 Task: Show all the stores that has offer on desserts.
Action: Mouse moved to (49, 75)
Screenshot: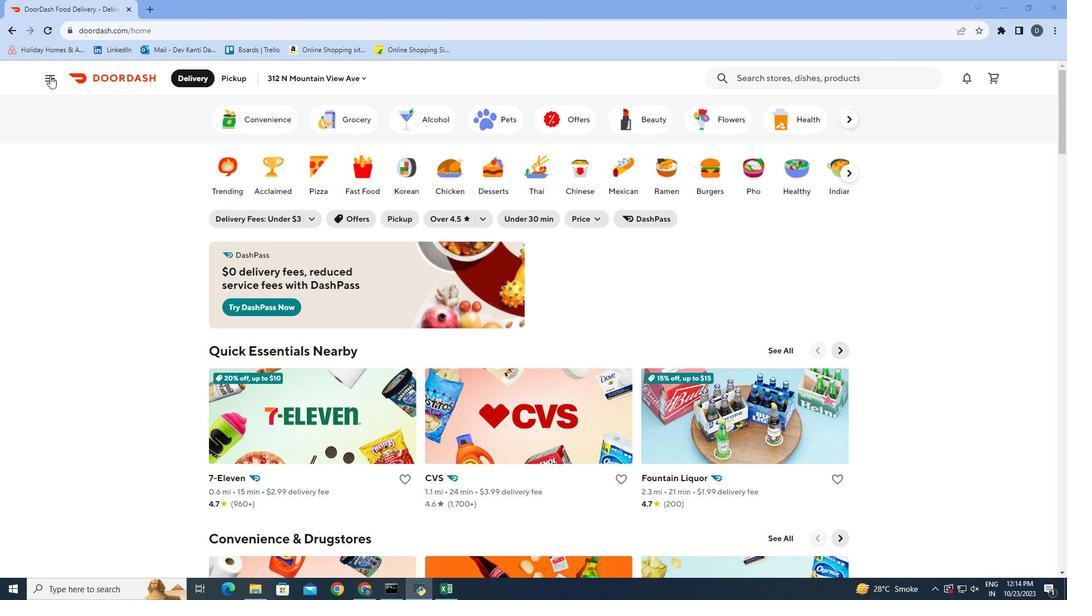 
Action: Mouse pressed left at (49, 75)
Screenshot: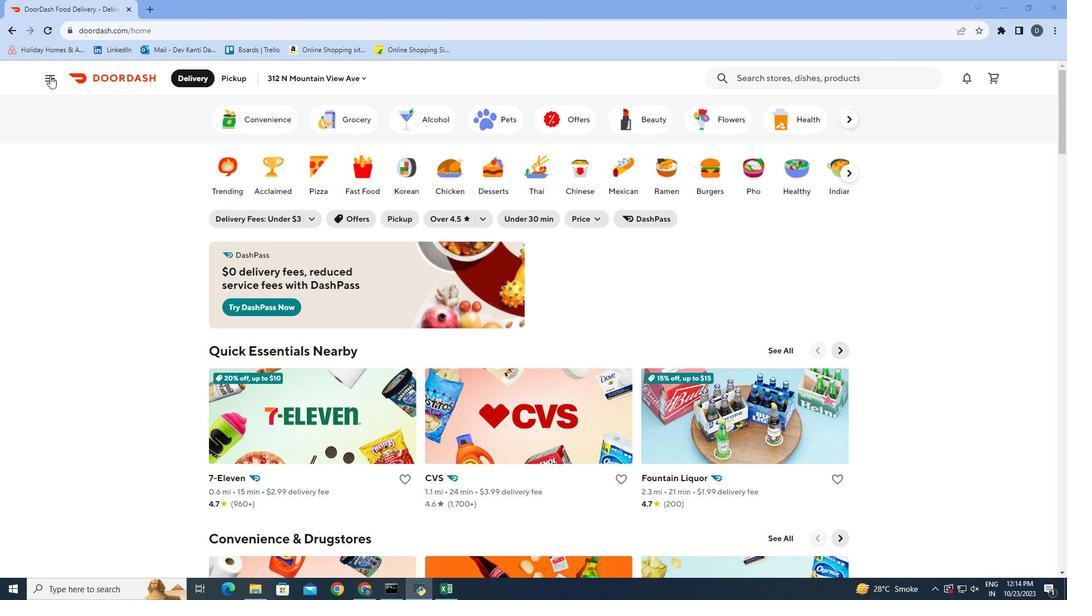 
Action: Mouse moved to (70, 213)
Screenshot: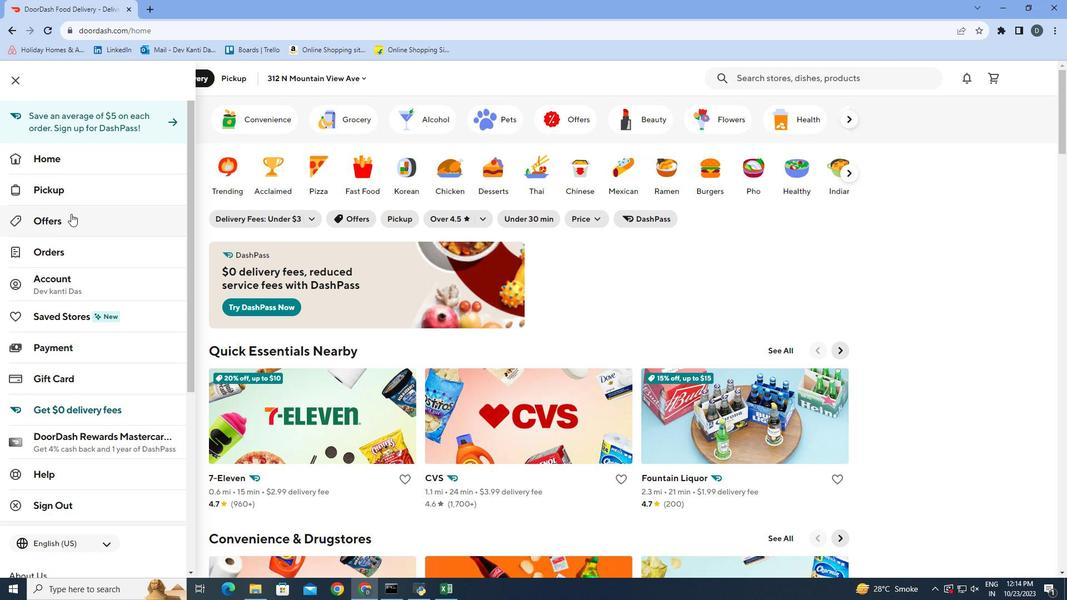 
Action: Mouse pressed left at (70, 213)
Screenshot: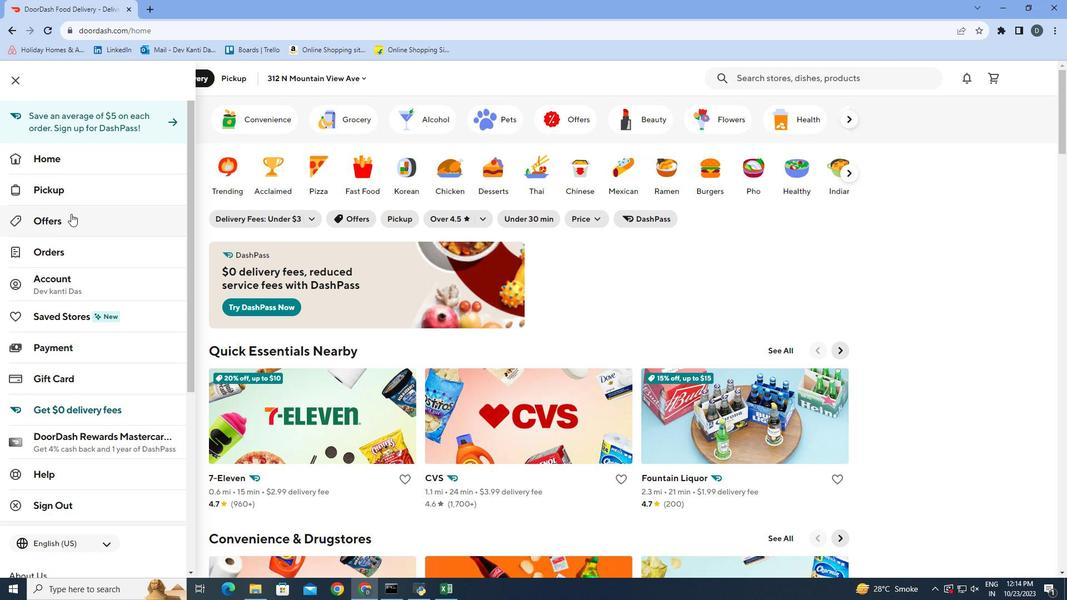
Action: Mouse moved to (251, 163)
Screenshot: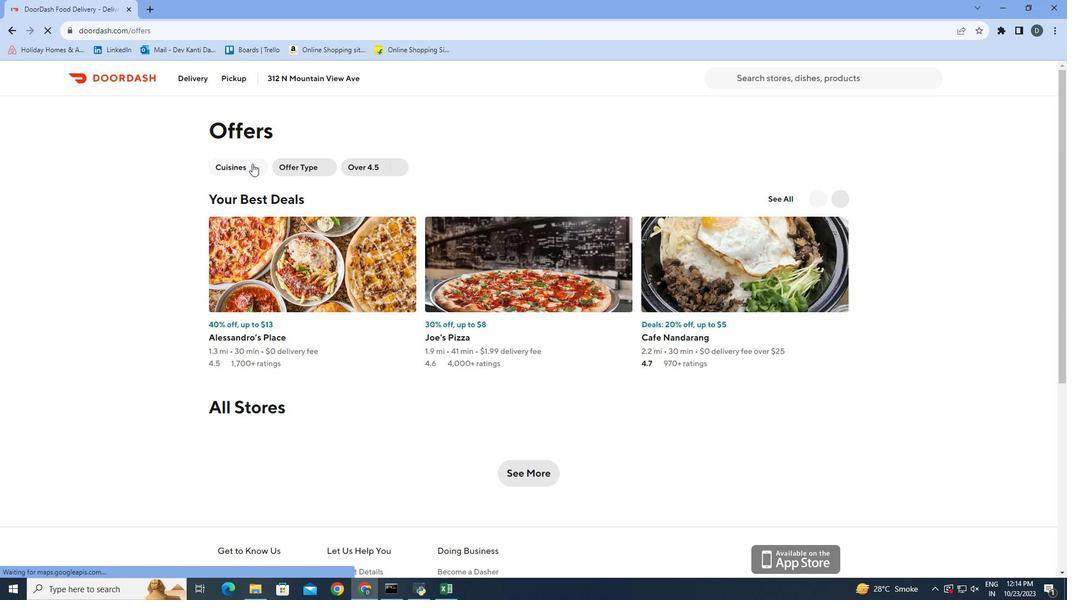 
Action: Mouse pressed left at (251, 163)
Screenshot: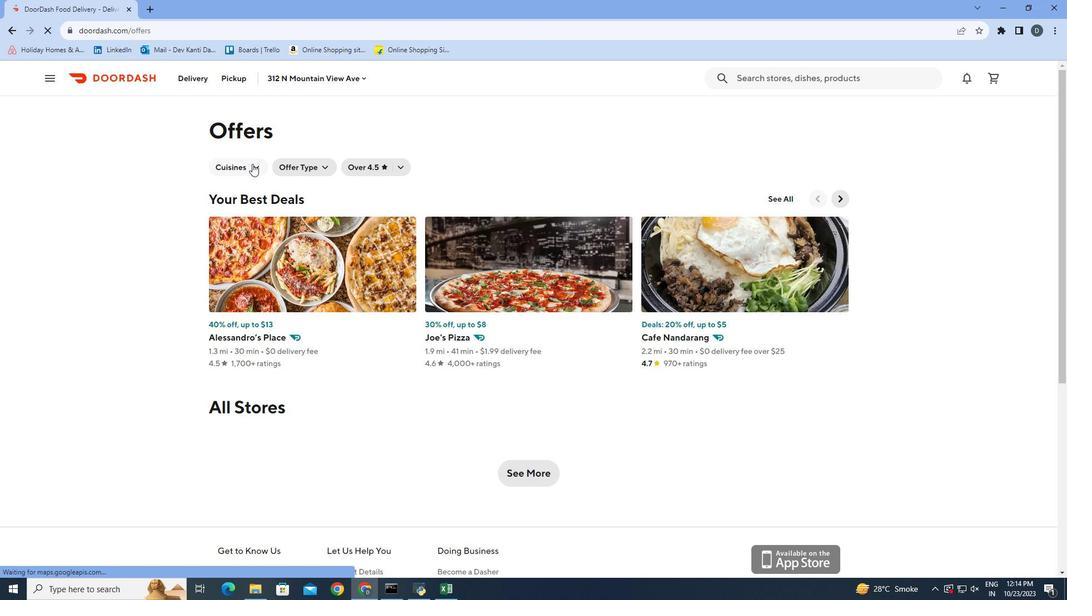 
Action: Mouse moved to (358, 235)
Screenshot: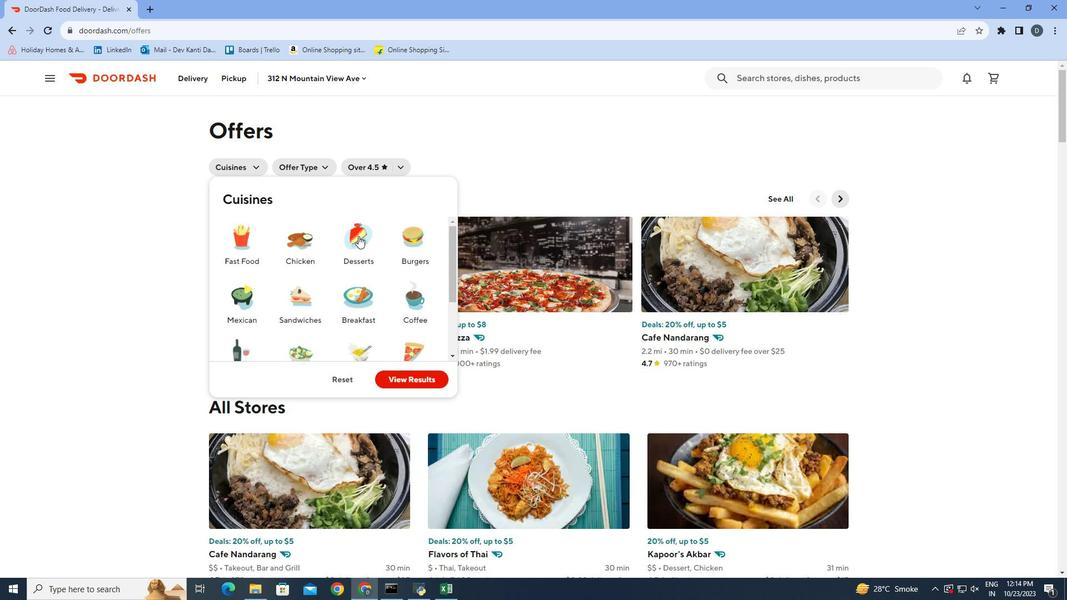 
Action: Mouse pressed left at (358, 235)
Screenshot: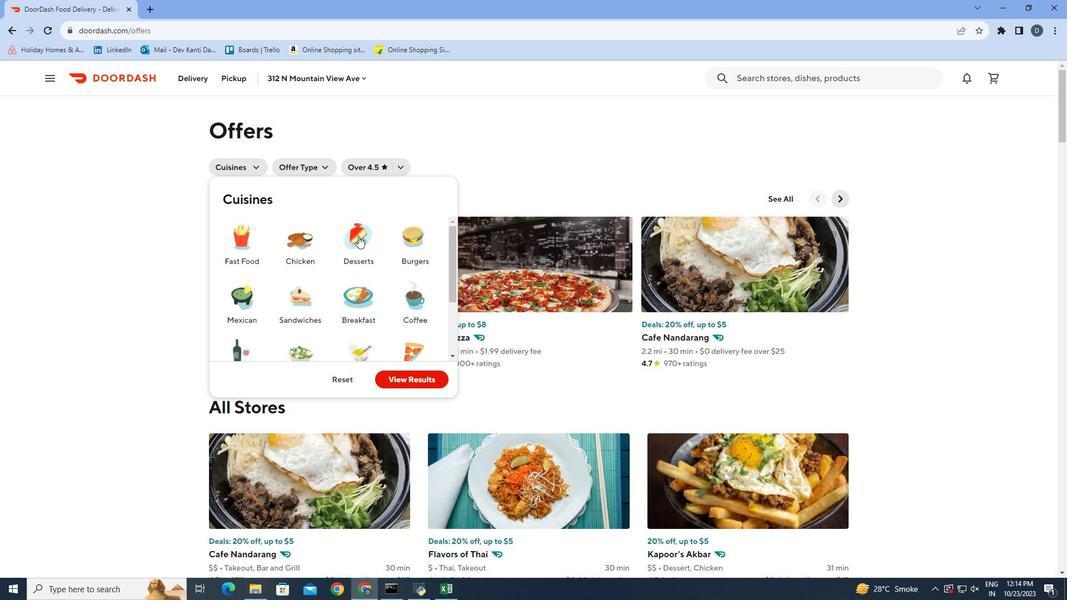 
Action: Mouse moved to (431, 380)
Screenshot: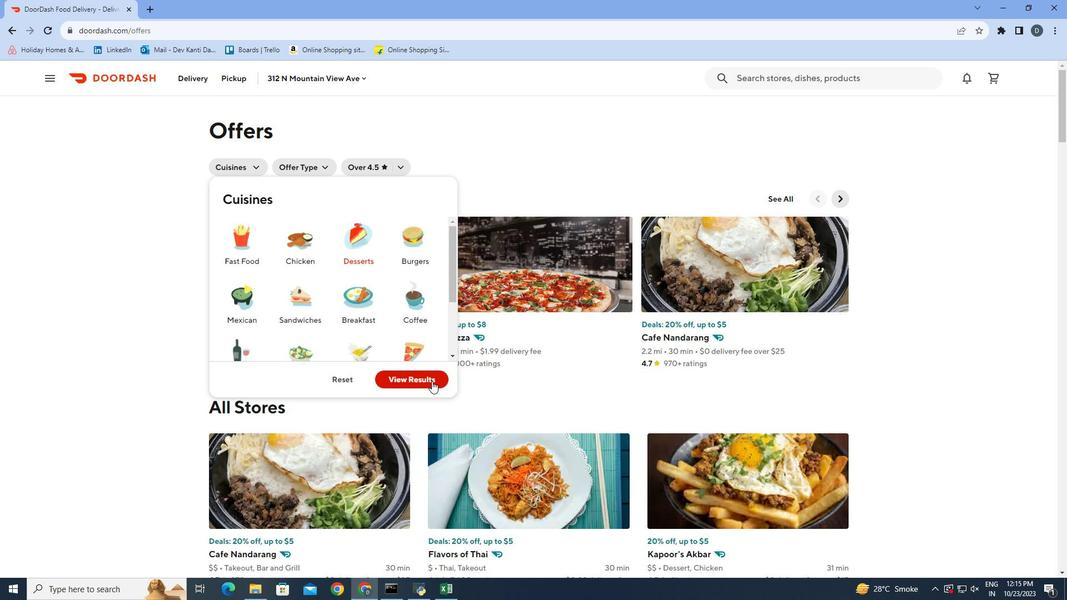 
Action: Mouse pressed left at (431, 380)
Screenshot: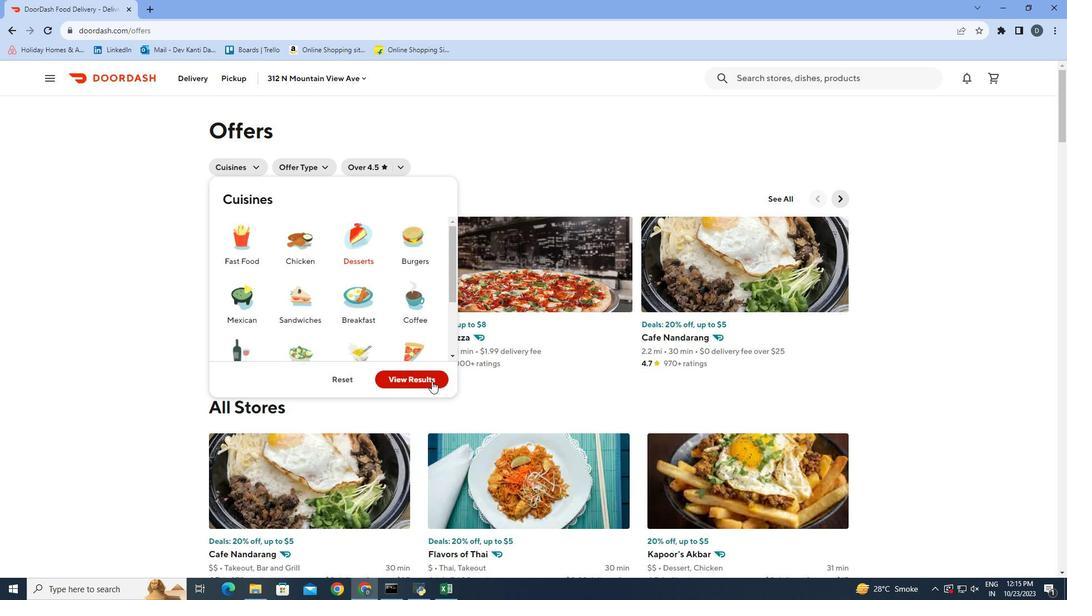 
Action: Mouse moved to (863, 181)
Screenshot: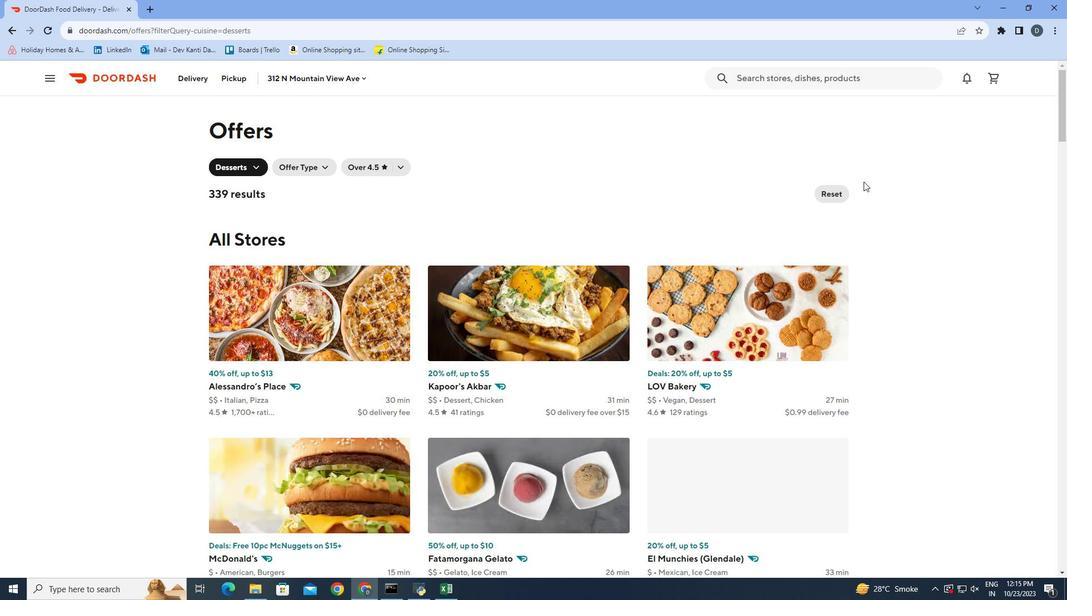 
Action: Mouse scrolled (863, 180) with delta (0, 0)
Screenshot: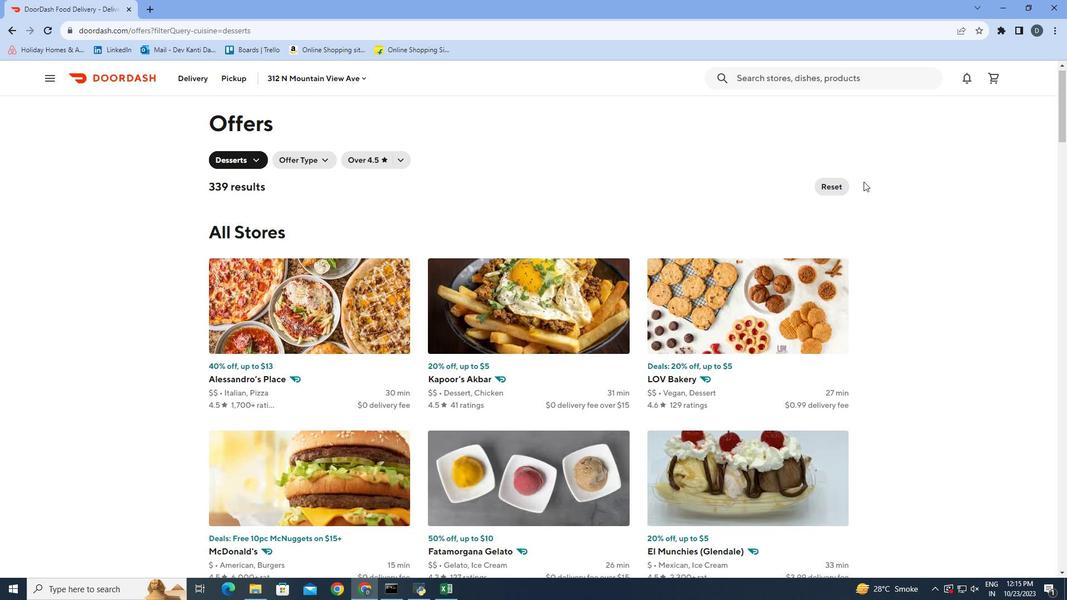 
Action: Mouse scrolled (863, 180) with delta (0, 0)
Screenshot: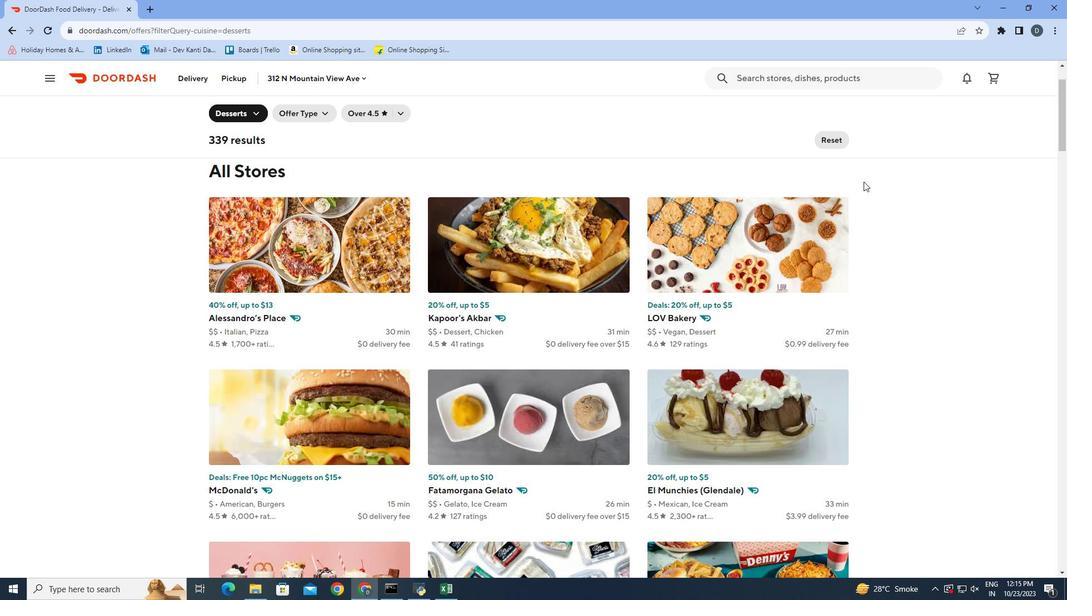 
Action: Mouse scrolled (863, 180) with delta (0, 0)
Screenshot: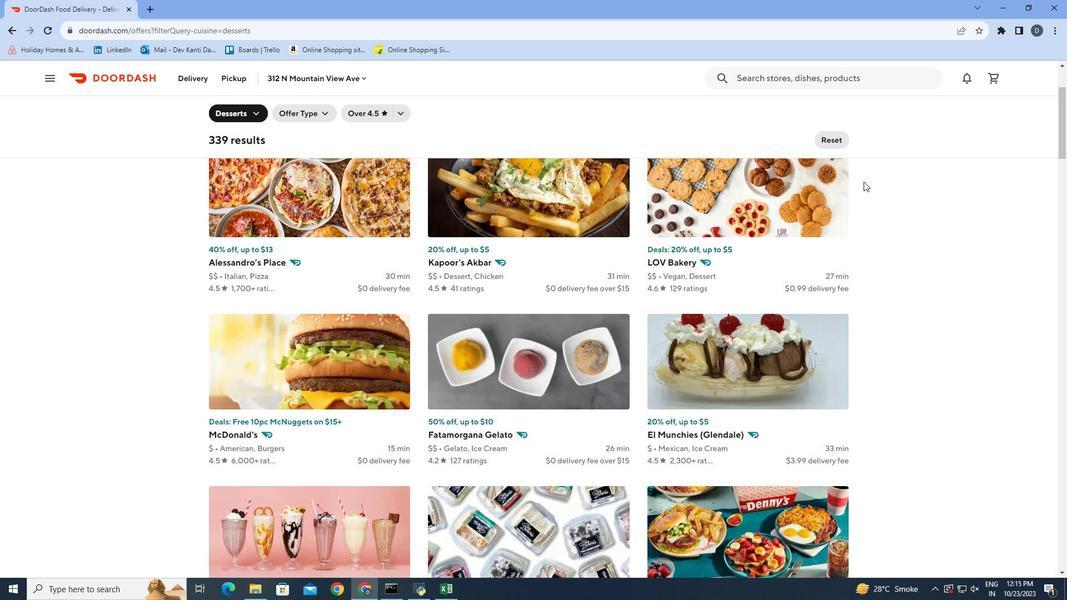 
Action: Mouse scrolled (863, 180) with delta (0, 0)
Screenshot: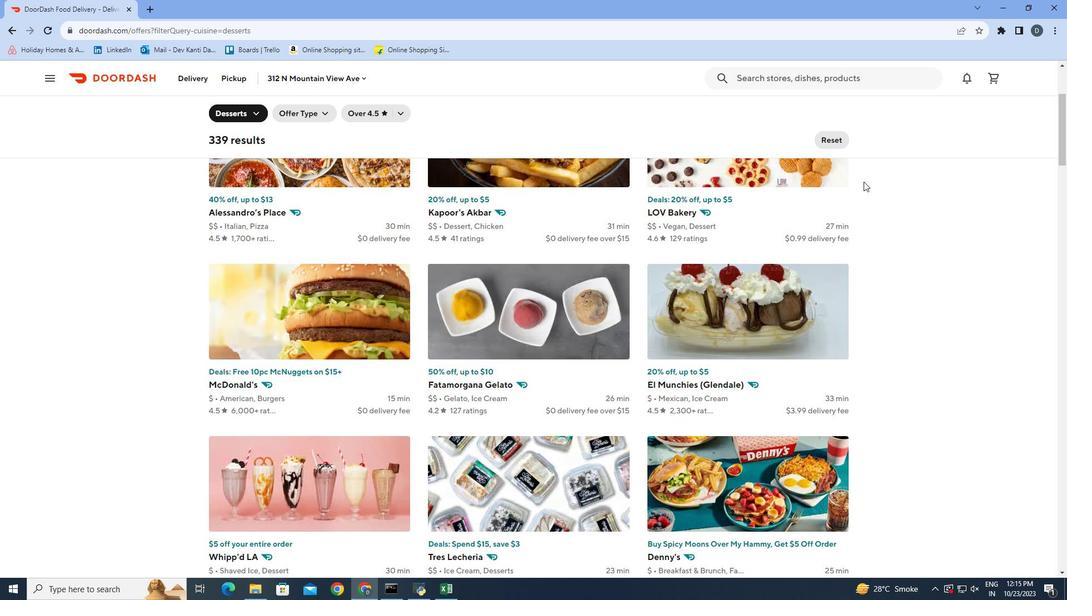 
Action: Mouse scrolled (863, 180) with delta (0, 0)
Screenshot: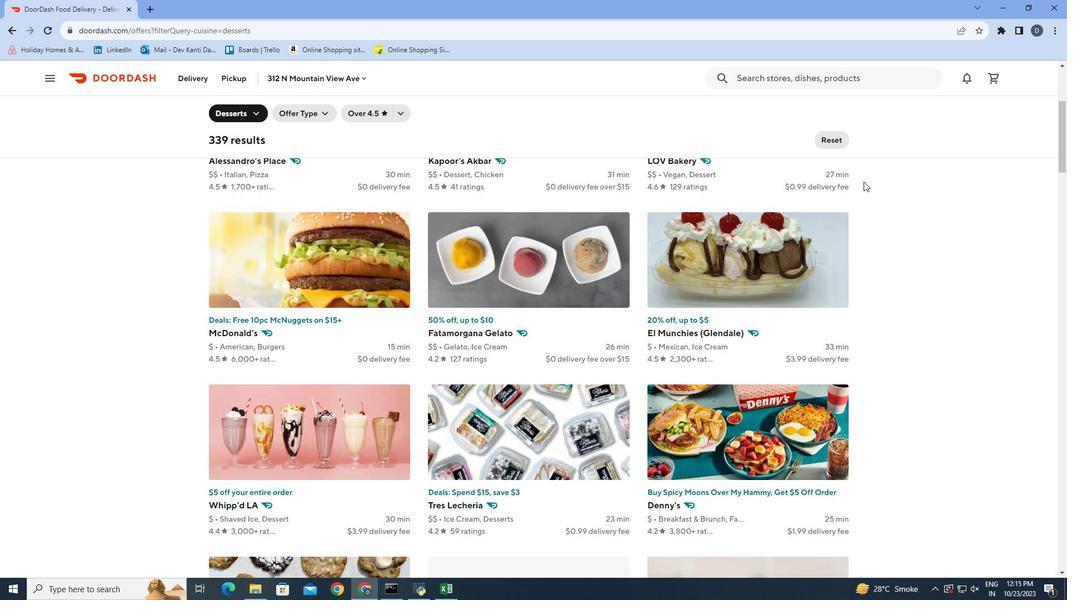 
Action: Mouse scrolled (863, 180) with delta (0, 0)
Screenshot: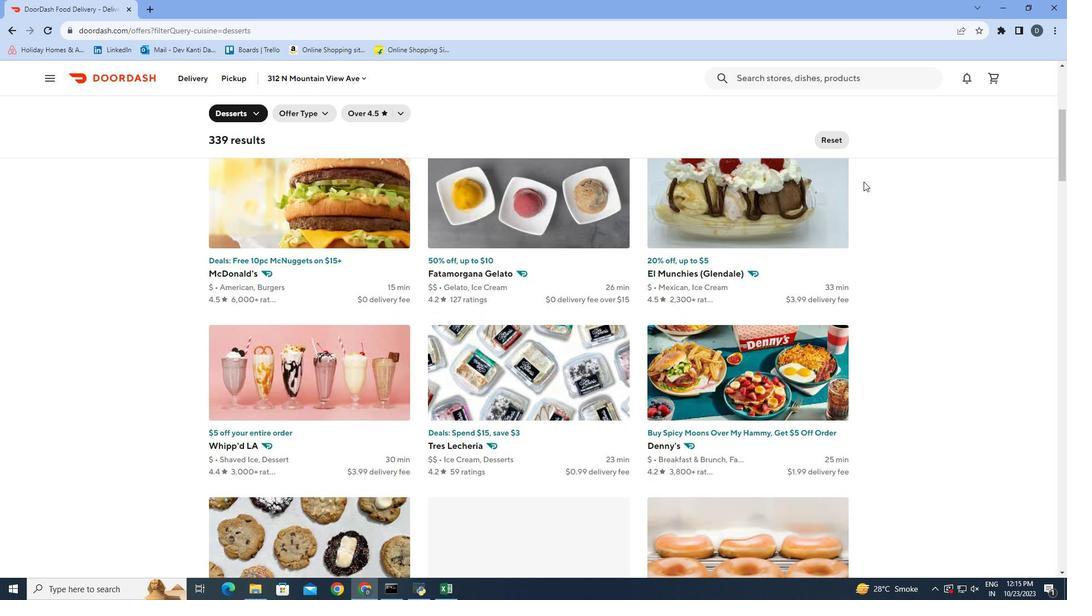 
Action: Mouse scrolled (863, 180) with delta (0, 0)
Screenshot: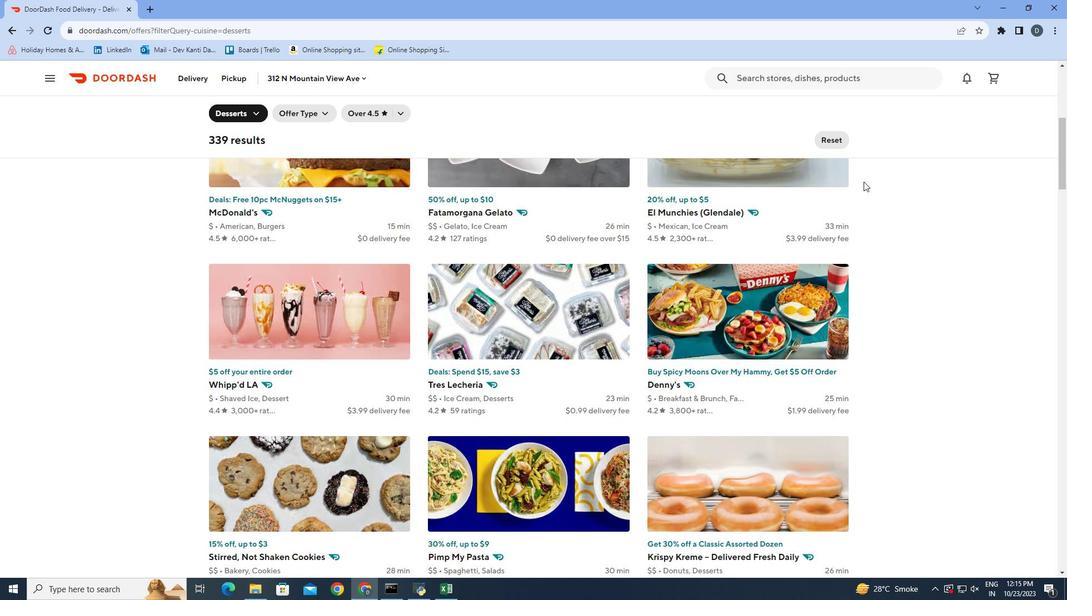 
Action: Mouse scrolled (863, 180) with delta (0, 0)
Screenshot: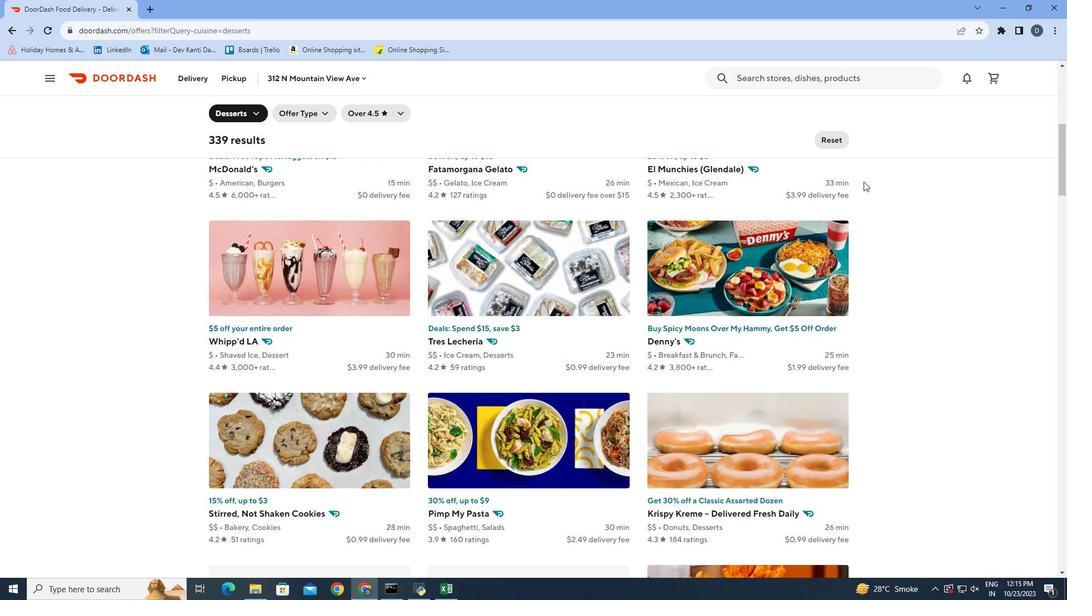 
Action: Mouse scrolled (863, 180) with delta (0, 0)
Screenshot: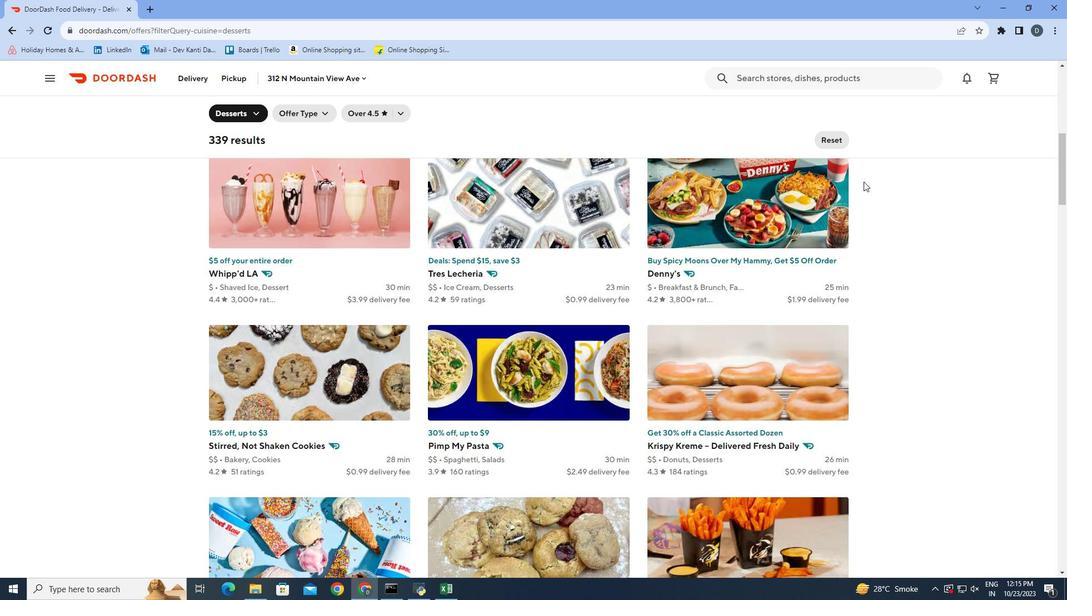 
Action: Mouse scrolled (863, 180) with delta (0, 0)
Screenshot: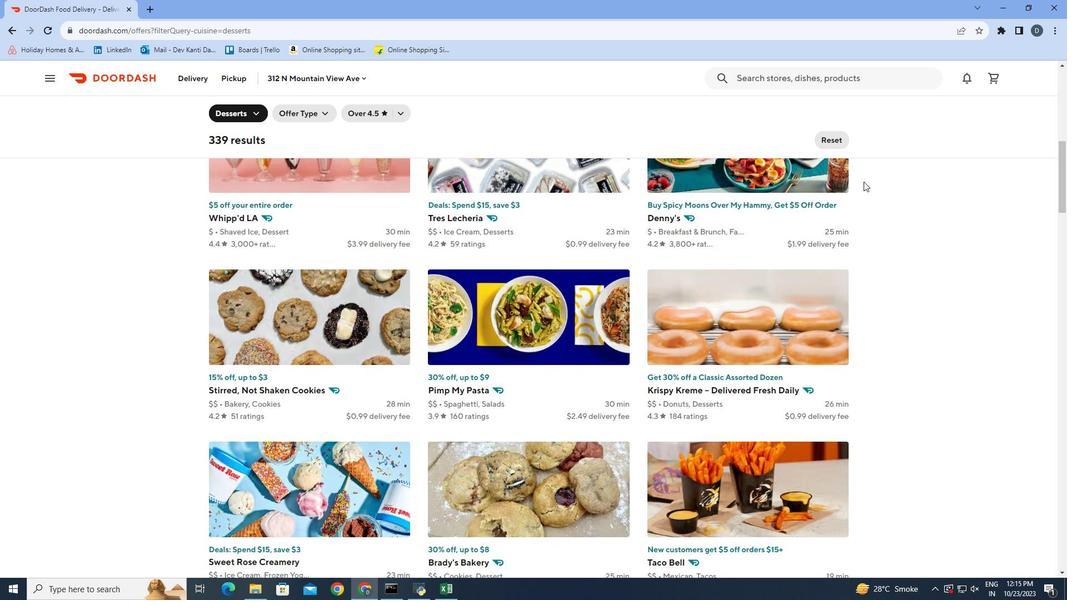 
Action: Mouse scrolled (863, 180) with delta (0, 0)
Screenshot: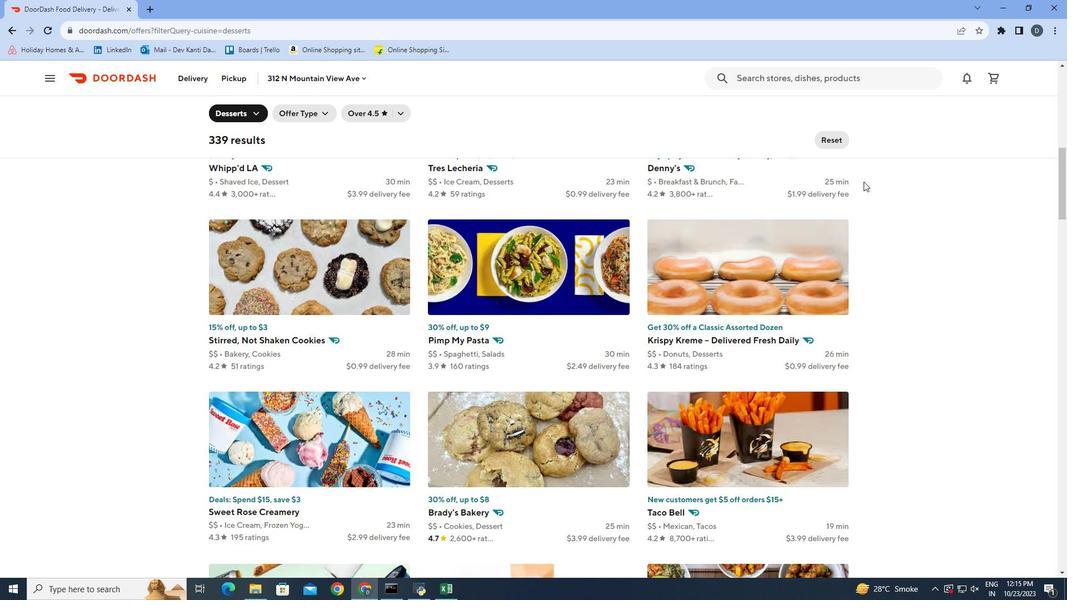 
Action: Mouse scrolled (863, 180) with delta (0, 0)
Screenshot: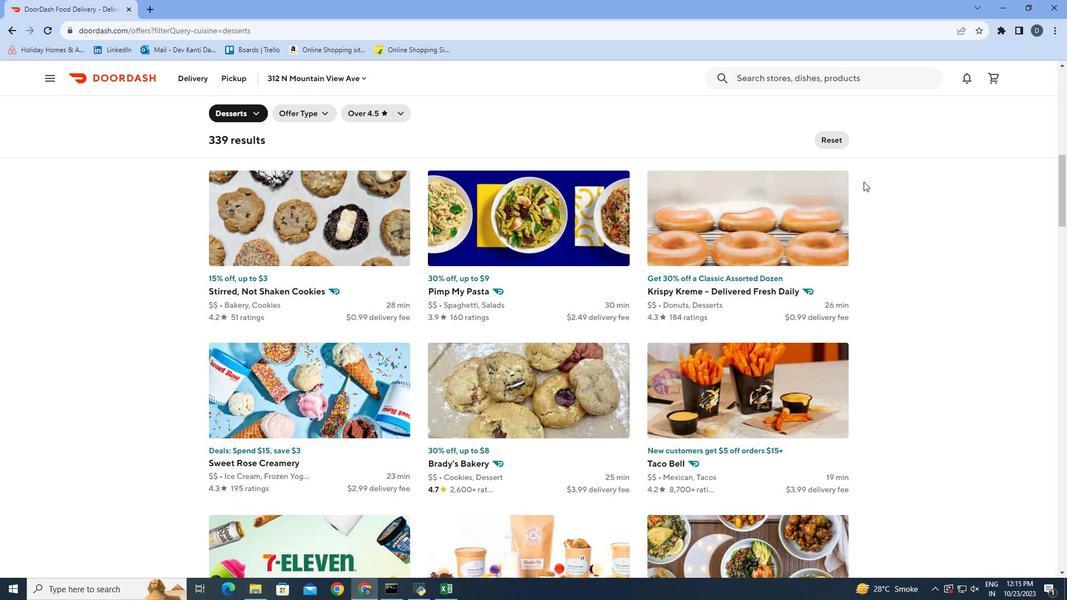 
Action: Mouse scrolled (863, 180) with delta (0, 0)
Screenshot: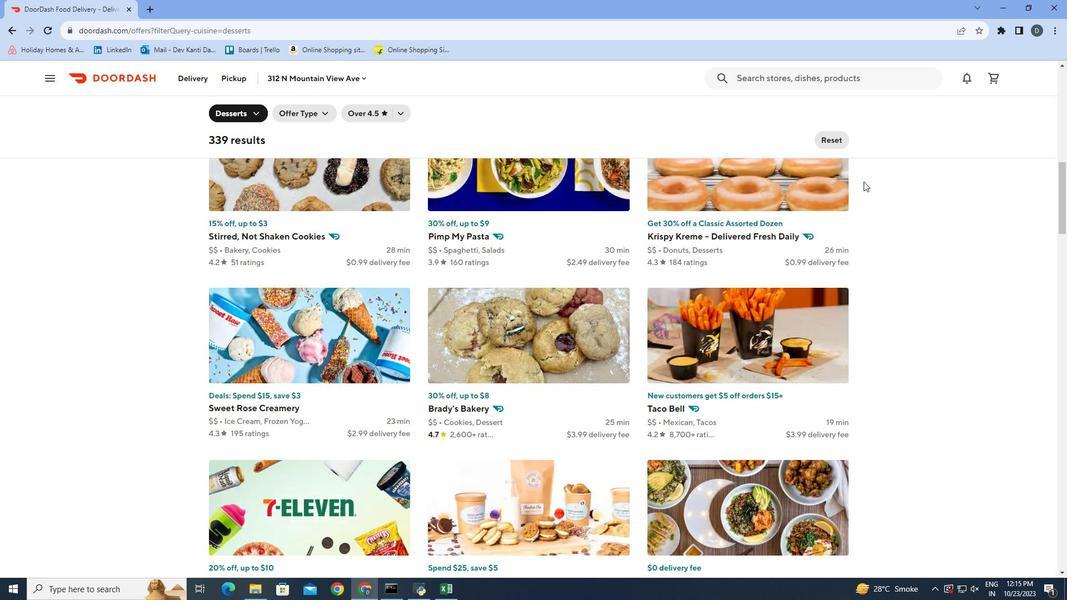
Action: Mouse moved to (863, 180)
Screenshot: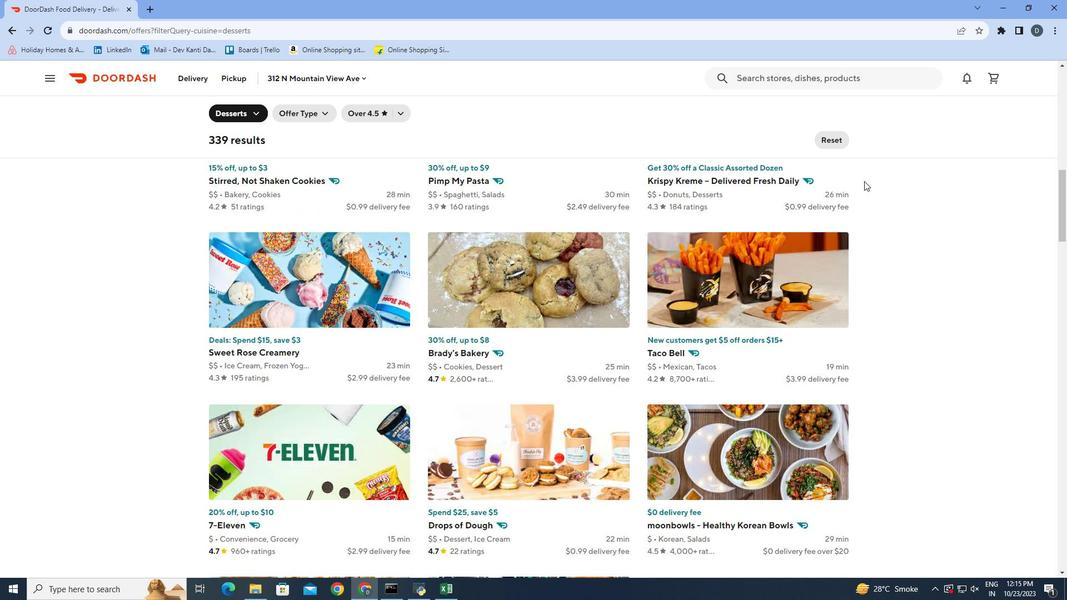 
Action: Mouse scrolled (863, 180) with delta (0, 0)
Screenshot: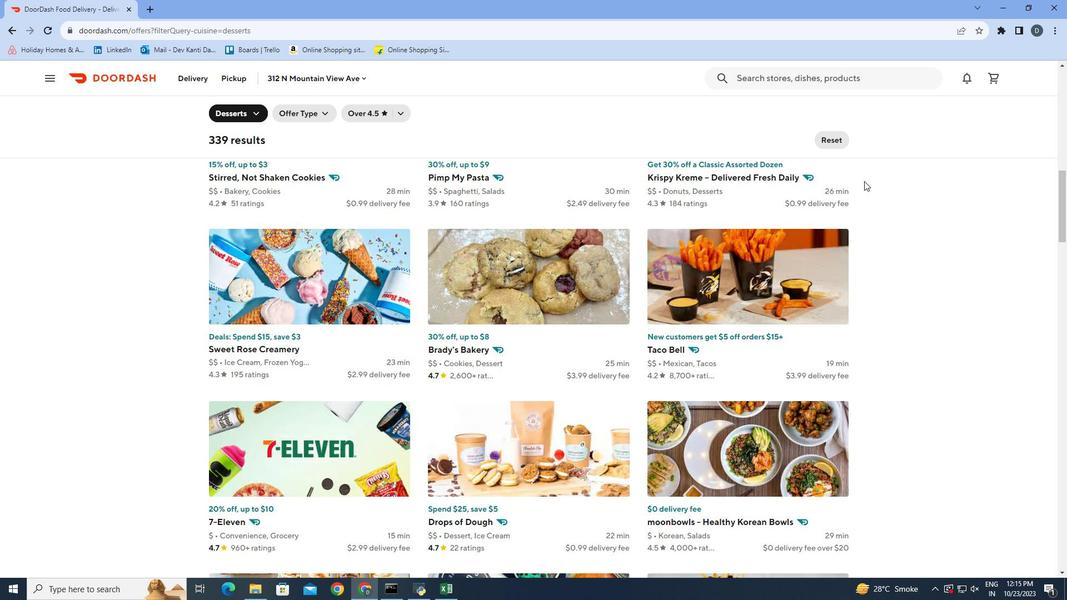 
Action: Mouse scrolled (863, 180) with delta (0, 0)
Screenshot: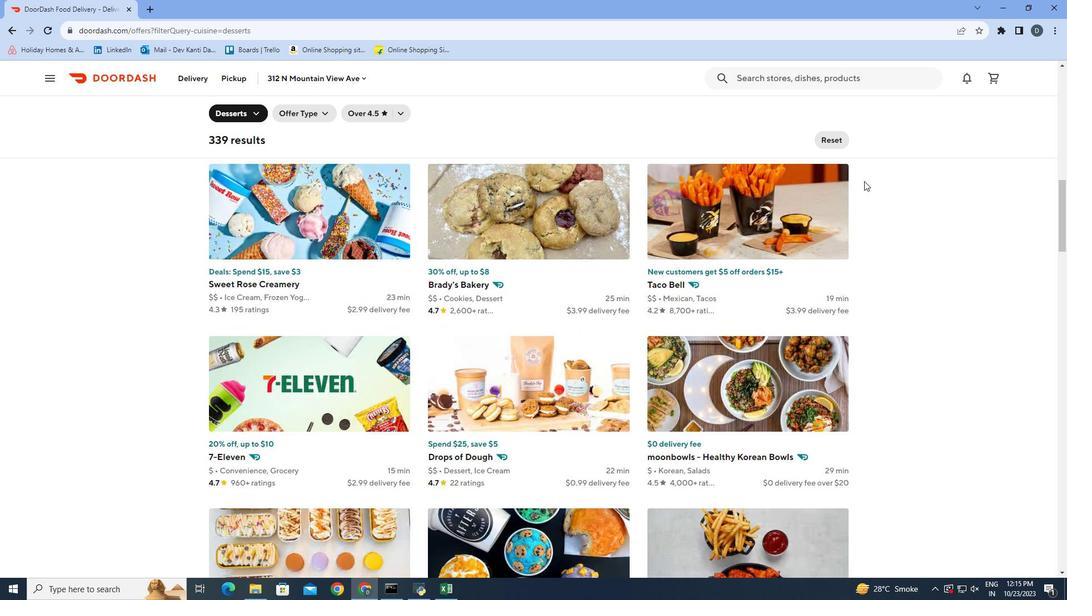 
Action: Mouse scrolled (863, 180) with delta (0, 0)
Screenshot: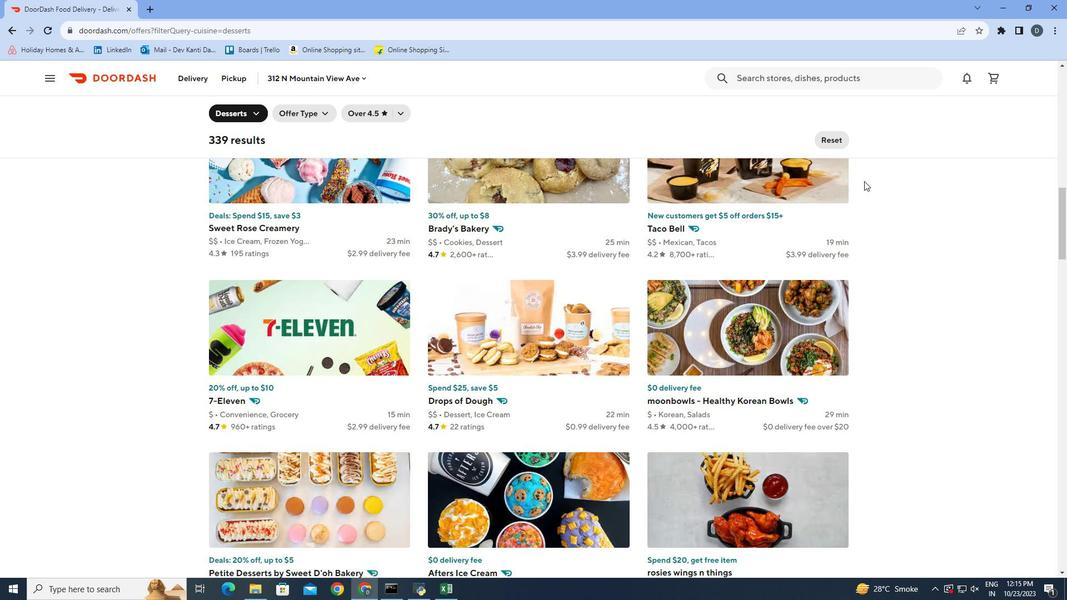 
Action: Mouse scrolled (863, 180) with delta (0, 0)
Screenshot: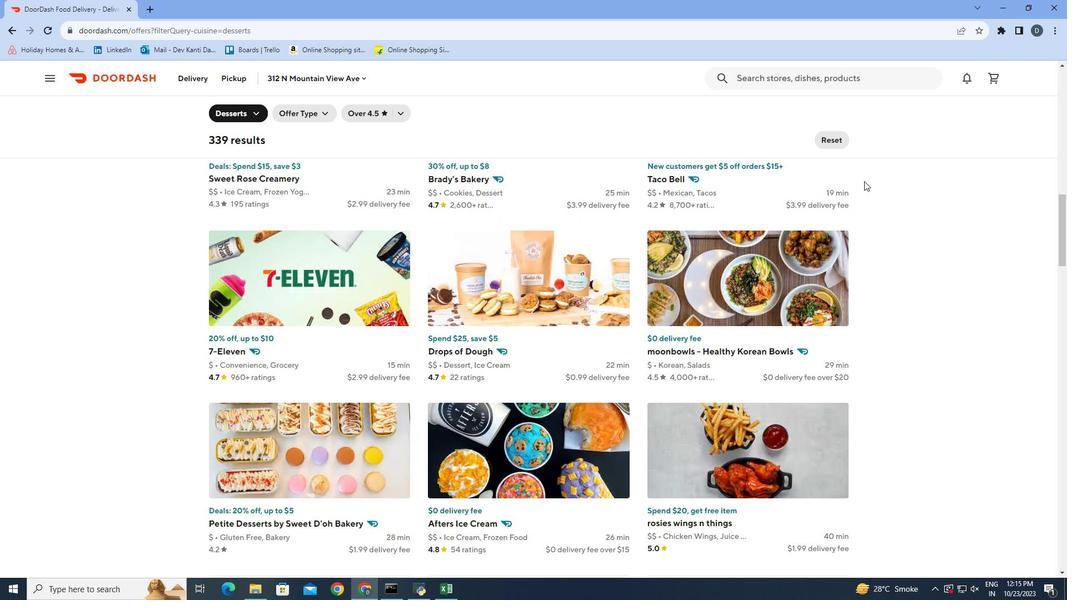 
Action: Mouse scrolled (863, 180) with delta (0, 0)
Screenshot: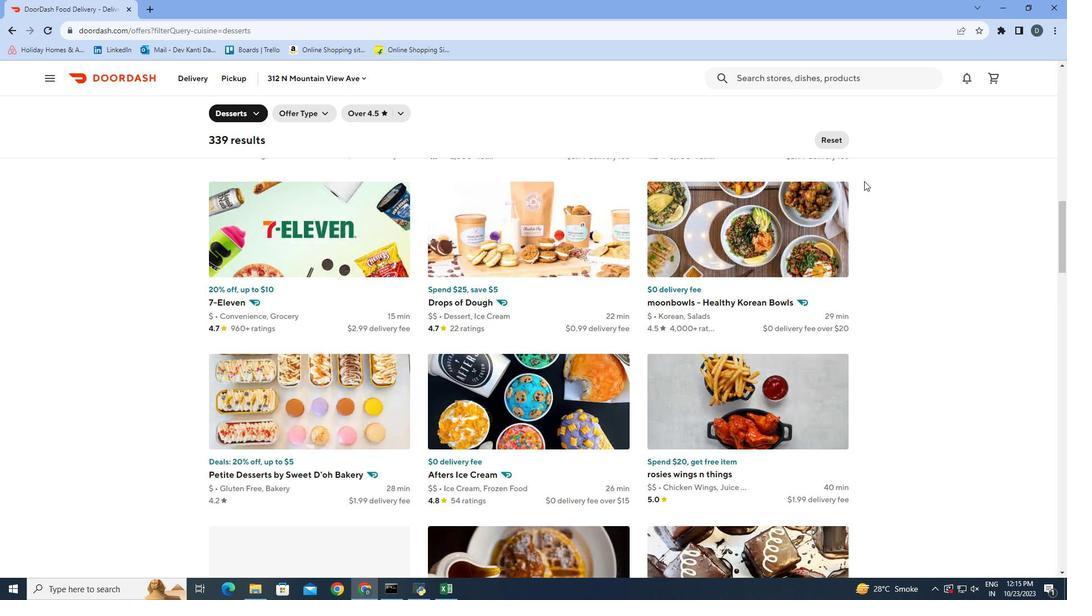 
Action: Mouse scrolled (863, 180) with delta (0, 0)
Screenshot: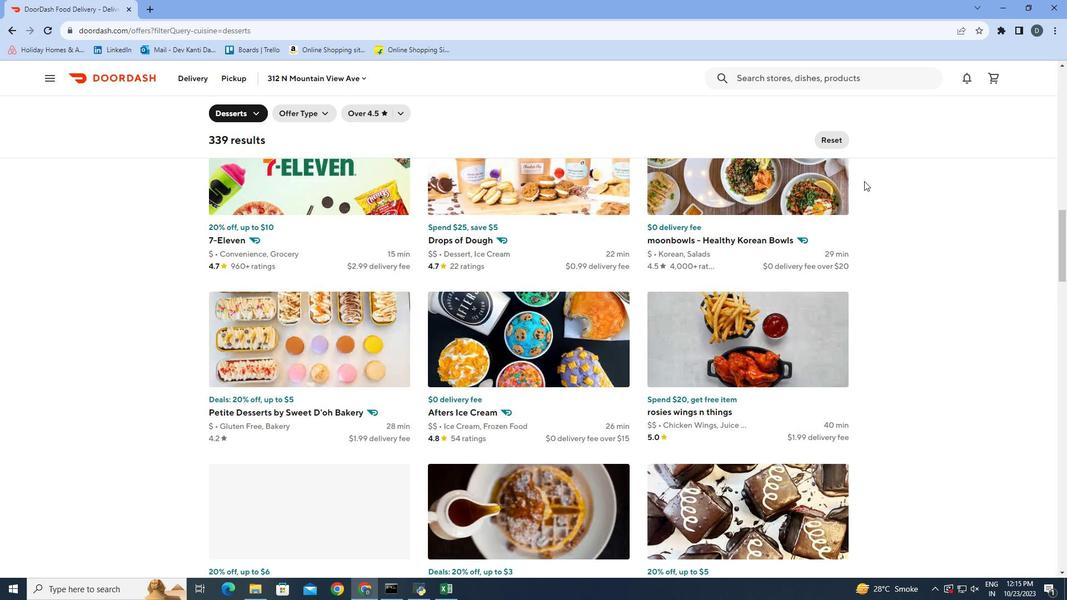 
Action: Mouse scrolled (863, 180) with delta (0, 0)
Screenshot: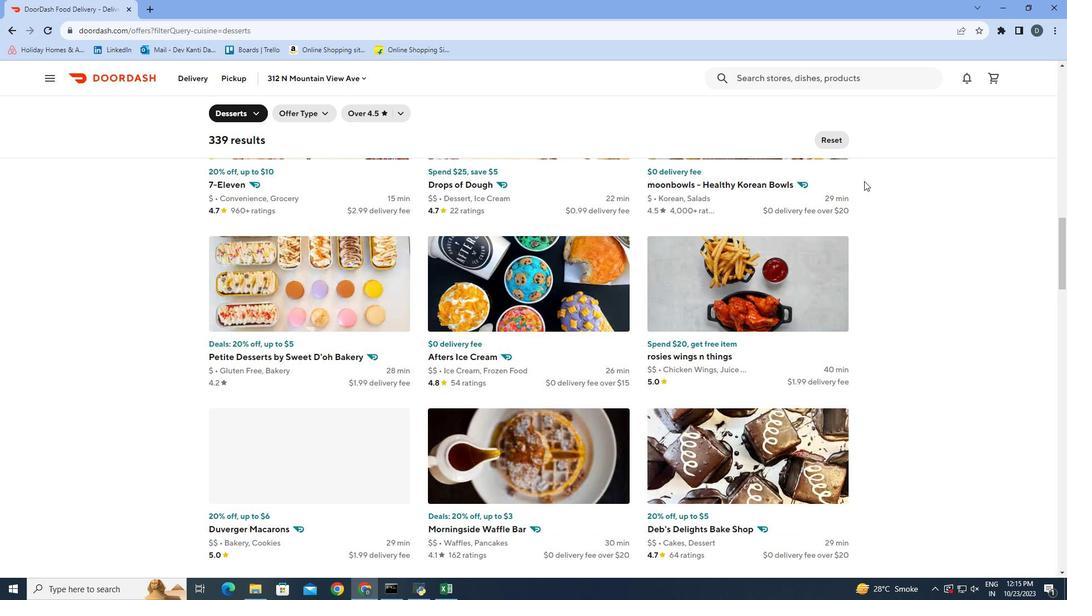 
Action: Mouse scrolled (863, 180) with delta (0, 0)
Screenshot: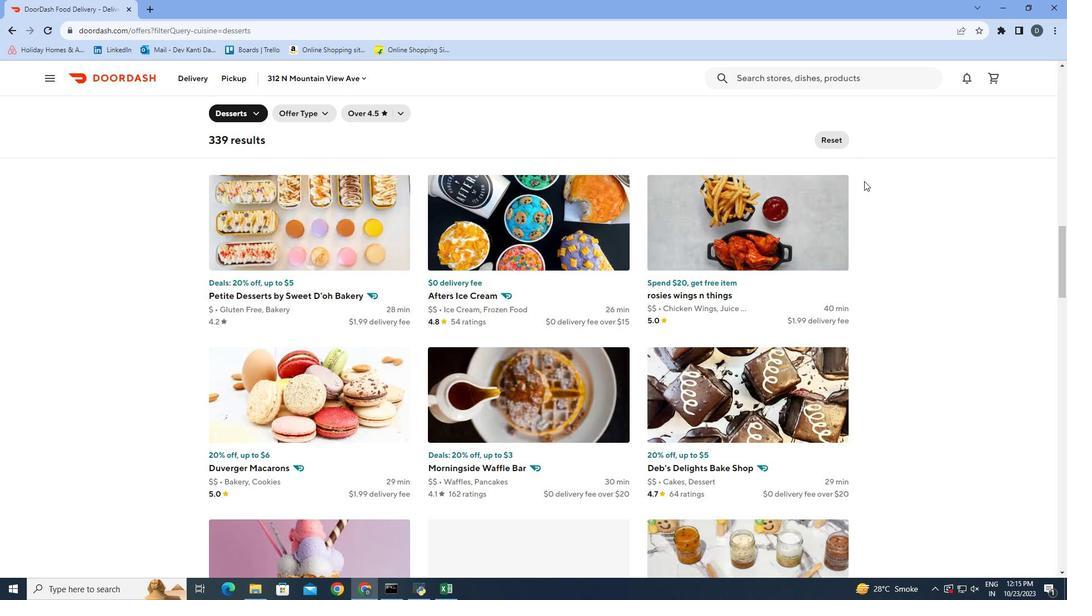 
Action: Mouse scrolled (863, 180) with delta (0, 0)
Screenshot: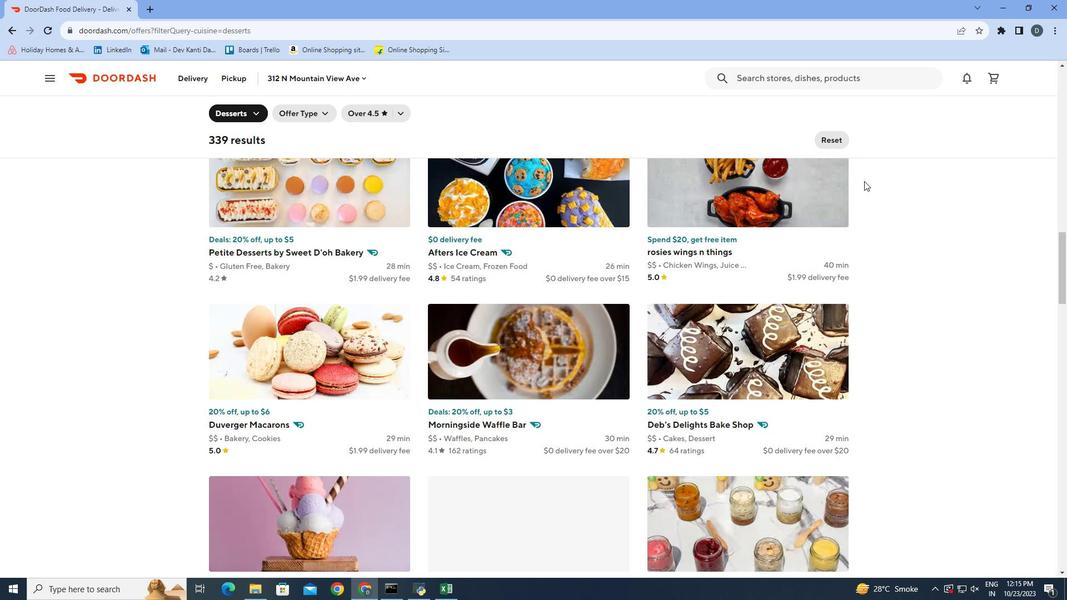 
Action: Mouse scrolled (863, 180) with delta (0, 0)
Screenshot: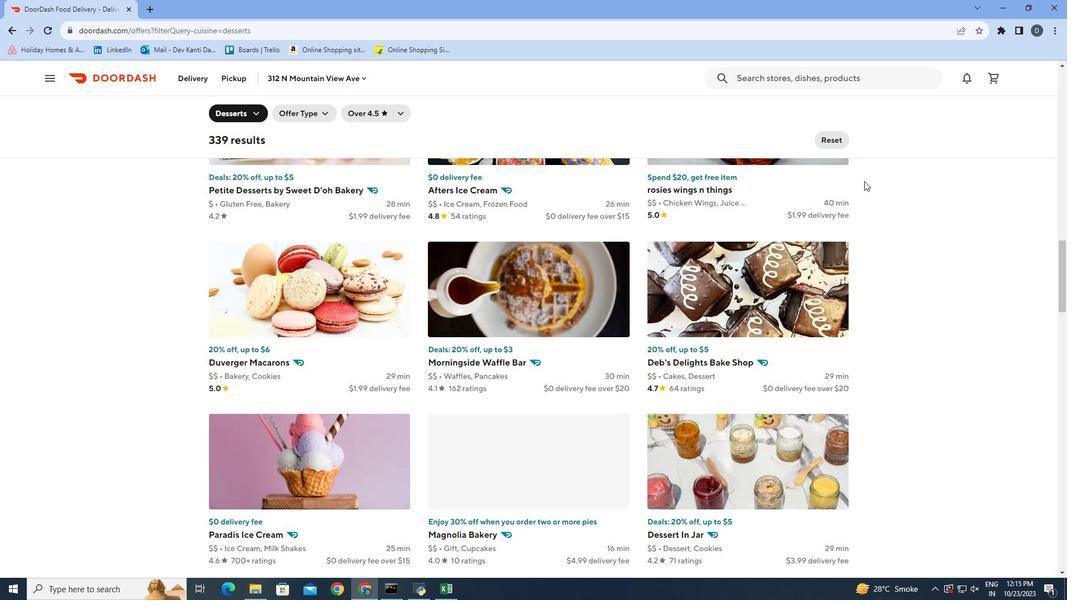 
Action: Mouse scrolled (863, 180) with delta (0, 0)
Screenshot: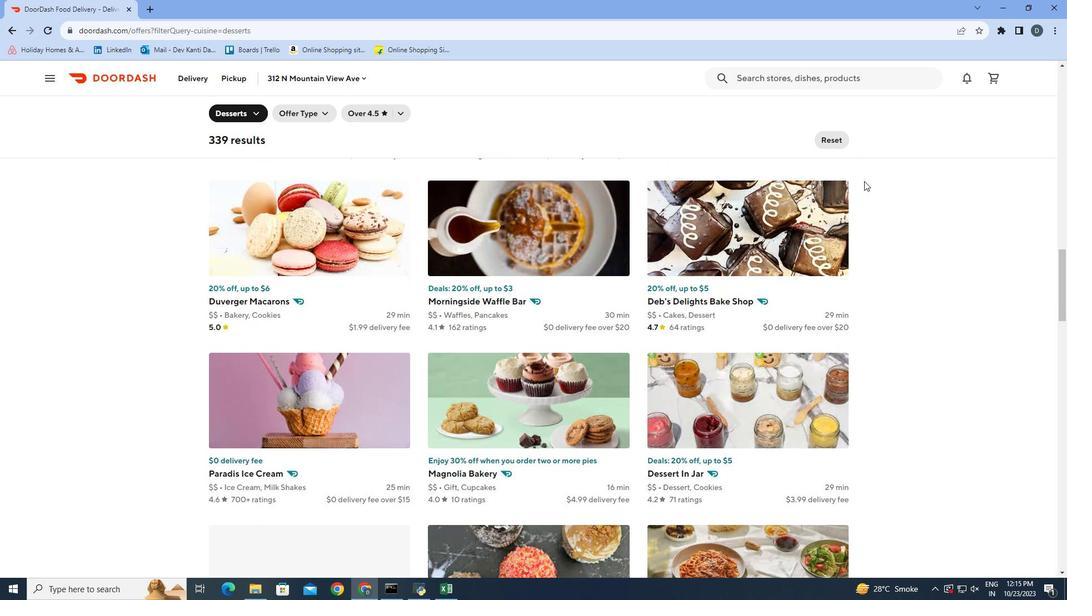 
Action: Mouse scrolled (863, 180) with delta (0, 0)
Screenshot: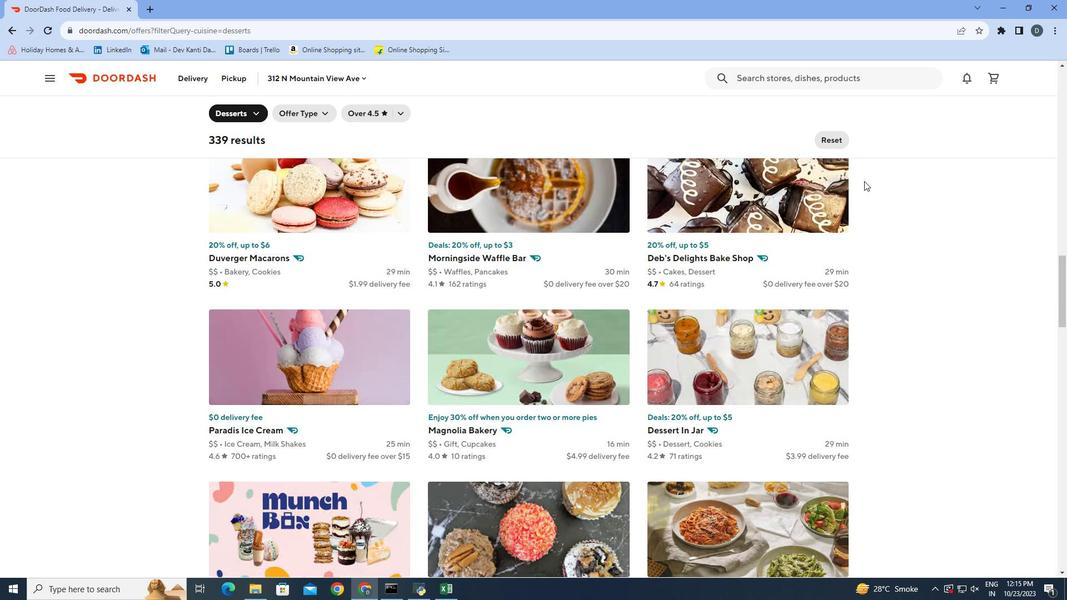 
Action: Mouse scrolled (863, 180) with delta (0, 0)
Screenshot: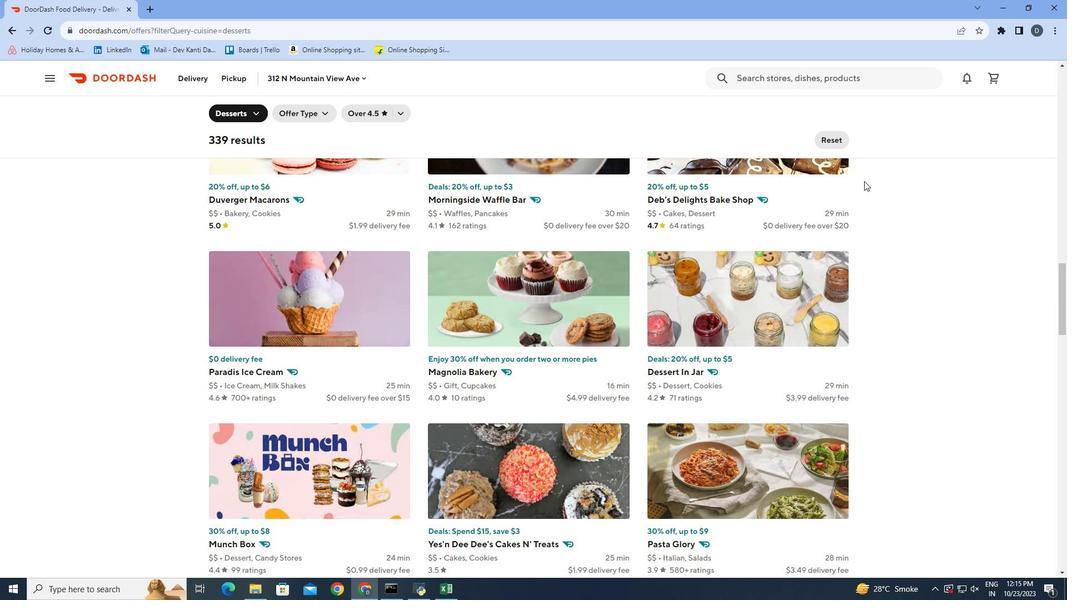 
Action: Mouse scrolled (863, 180) with delta (0, 0)
Screenshot: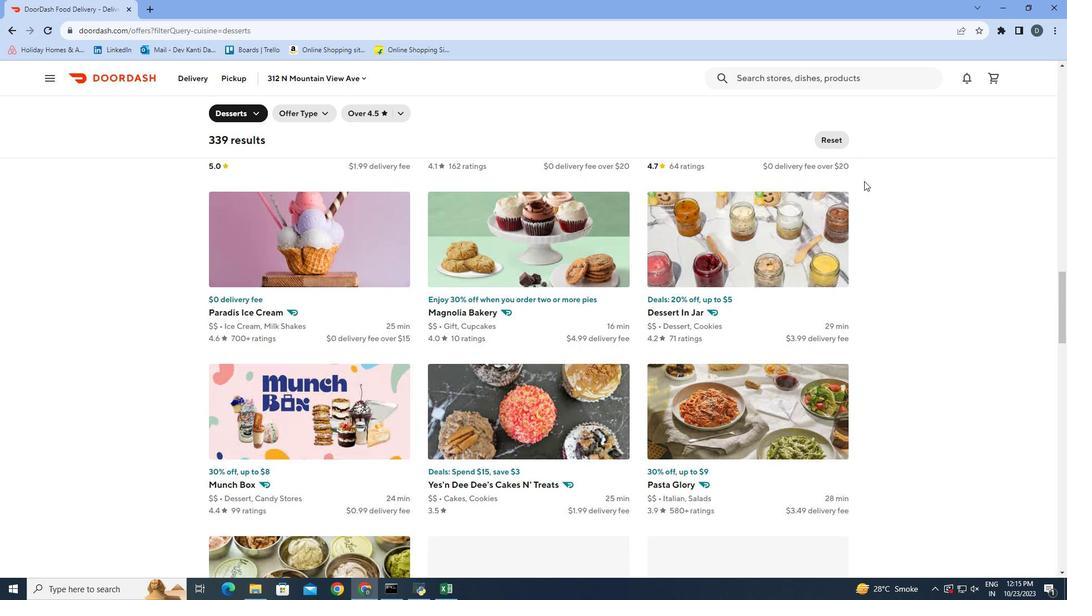 
Action: Mouse scrolled (863, 180) with delta (0, 0)
Screenshot: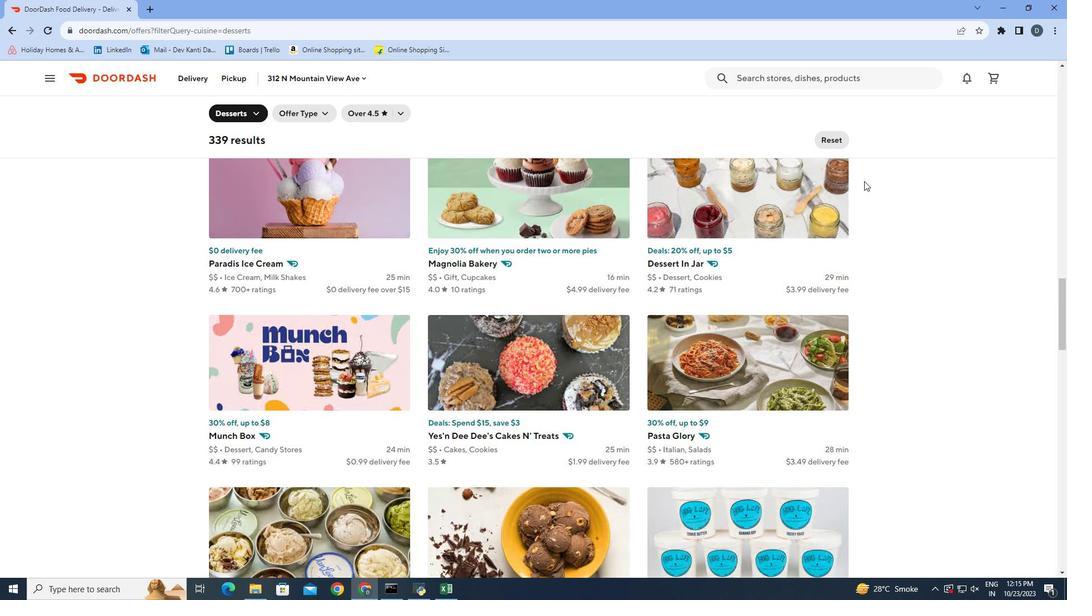 
Action: Mouse scrolled (863, 180) with delta (0, 0)
Screenshot: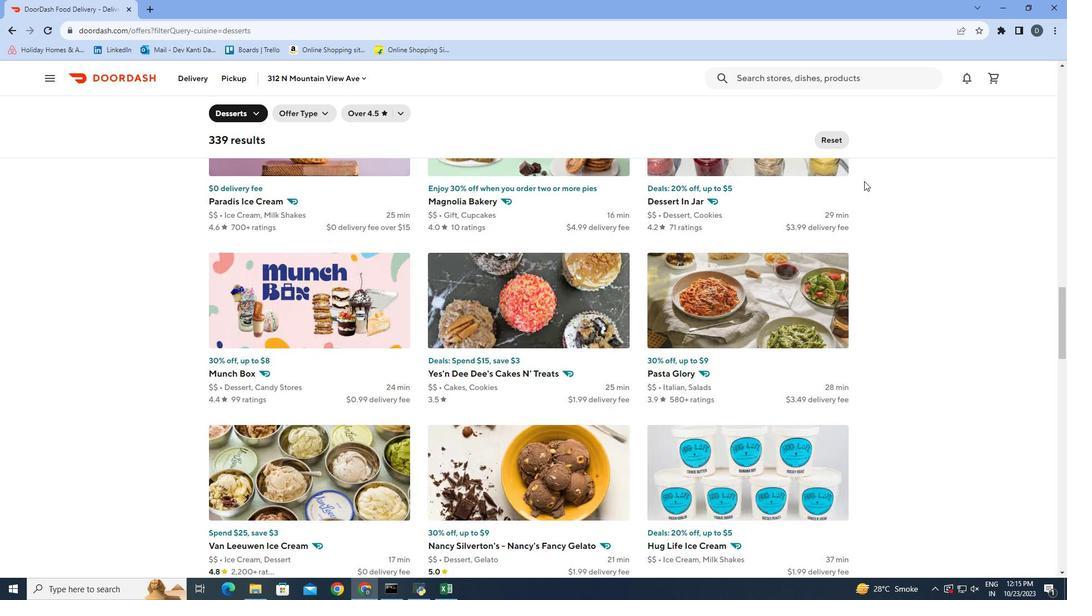 
Action: Mouse scrolled (863, 180) with delta (0, 0)
Screenshot: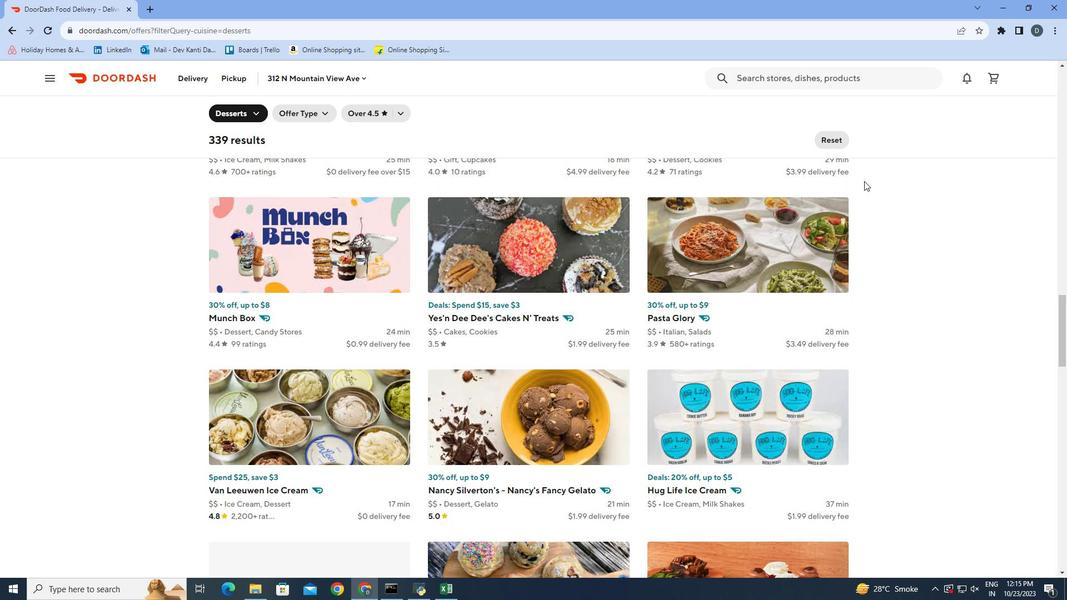 
Action: Mouse scrolled (863, 180) with delta (0, 0)
Screenshot: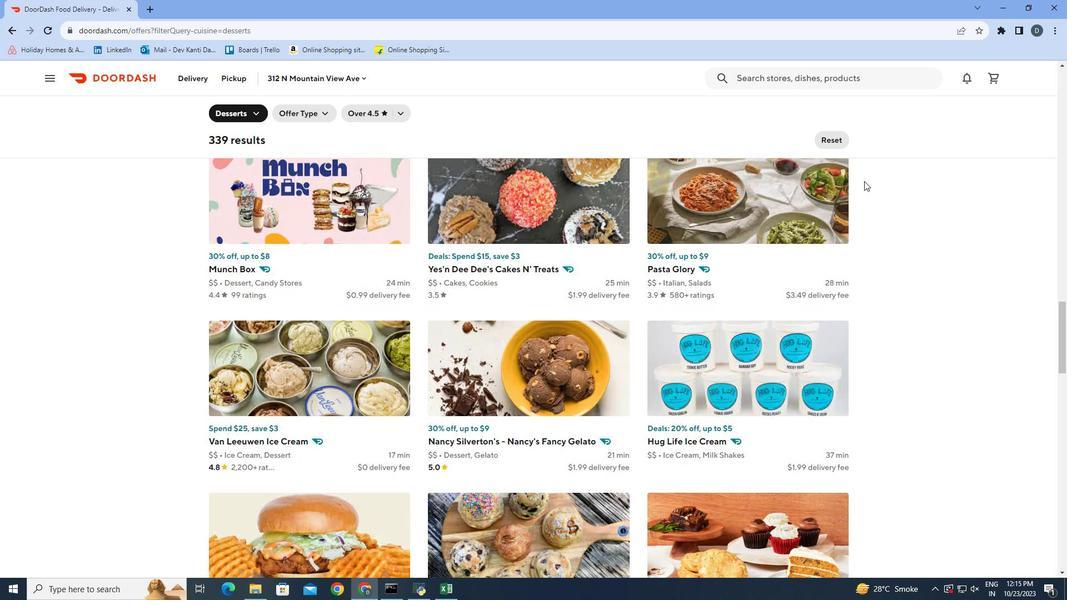 
Action: Mouse scrolled (863, 180) with delta (0, 0)
Screenshot: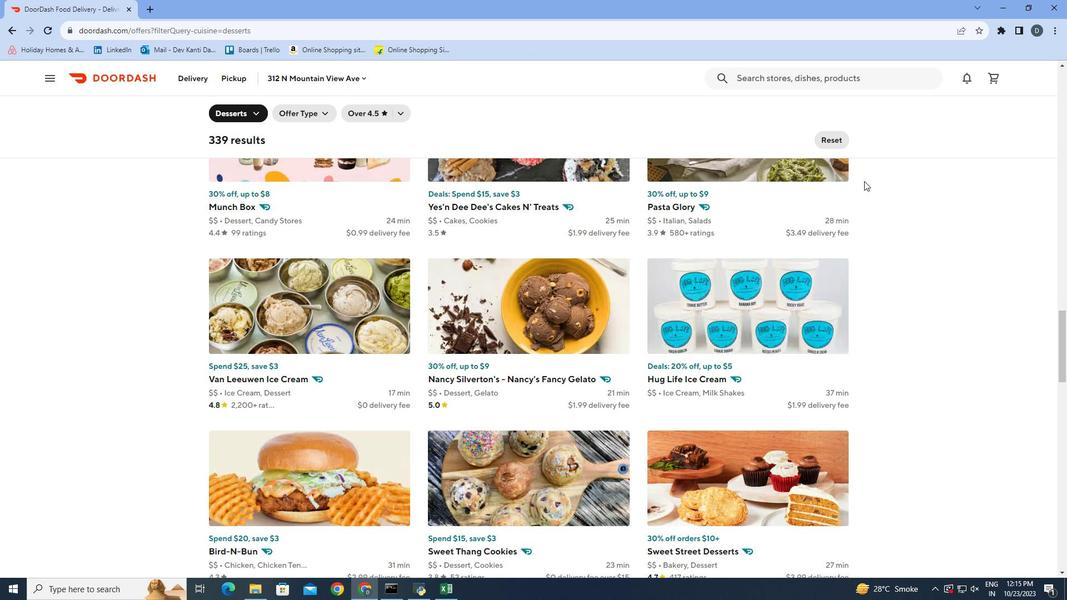 
Action: Mouse scrolled (863, 180) with delta (0, 0)
Screenshot: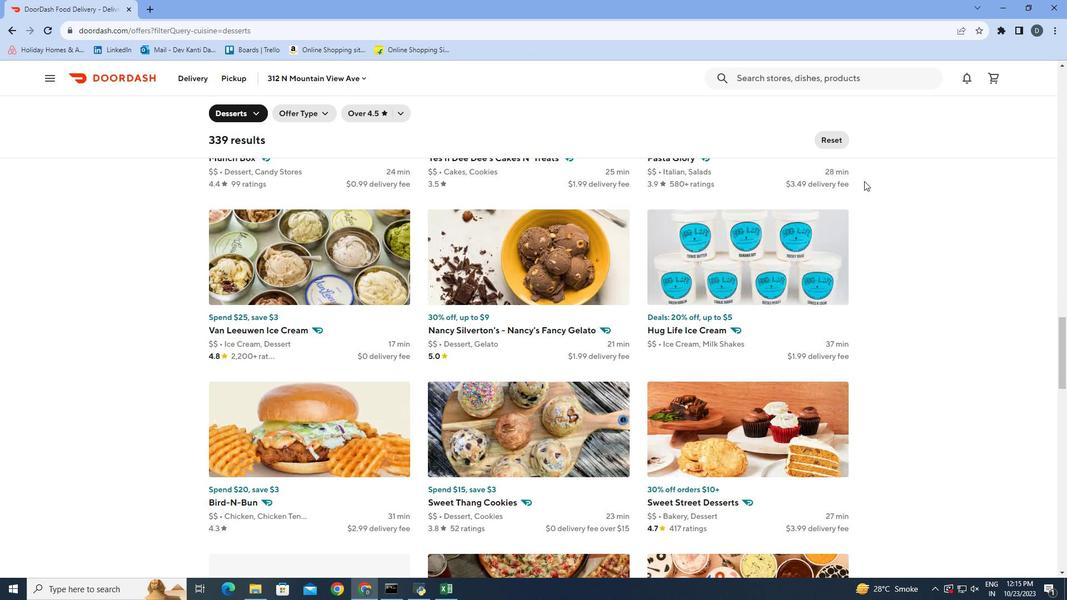 
Action: Mouse scrolled (863, 180) with delta (0, 0)
Screenshot: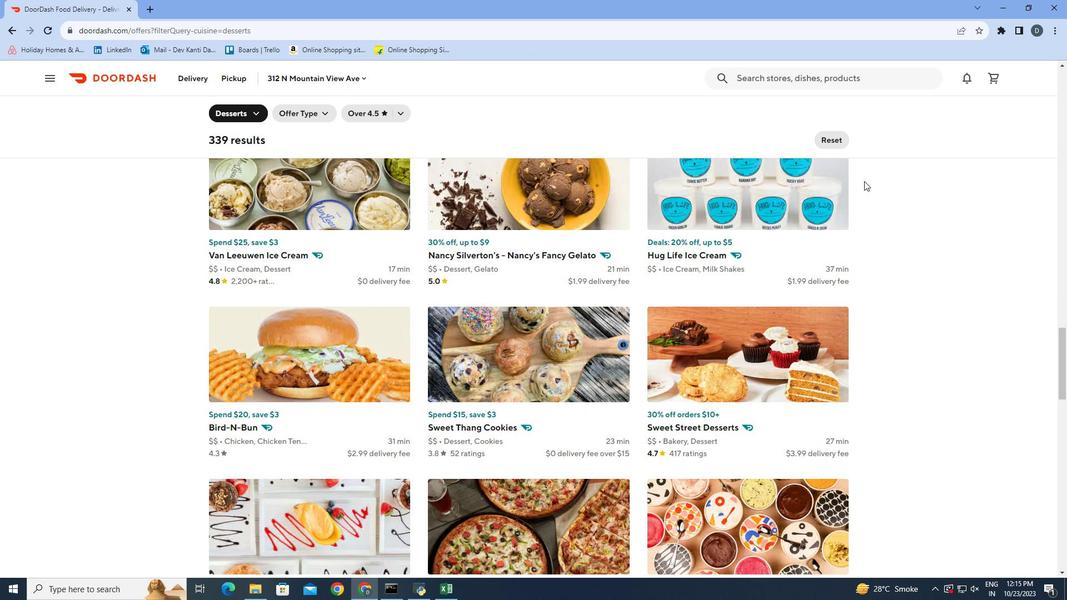 
Action: Mouse scrolled (863, 180) with delta (0, 0)
Screenshot: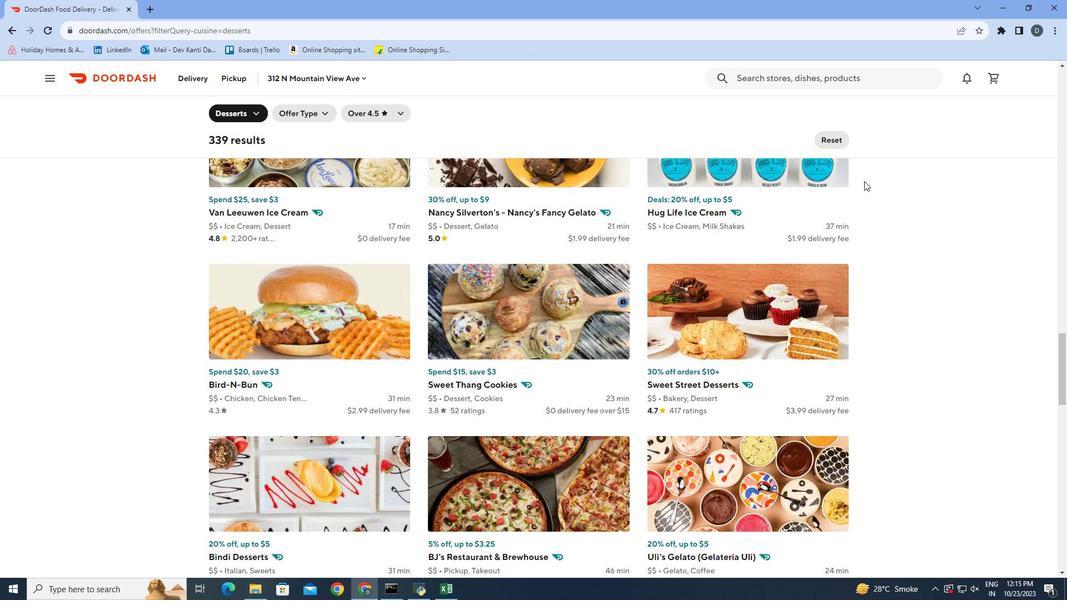
Action: Mouse scrolled (863, 180) with delta (0, 0)
Screenshot: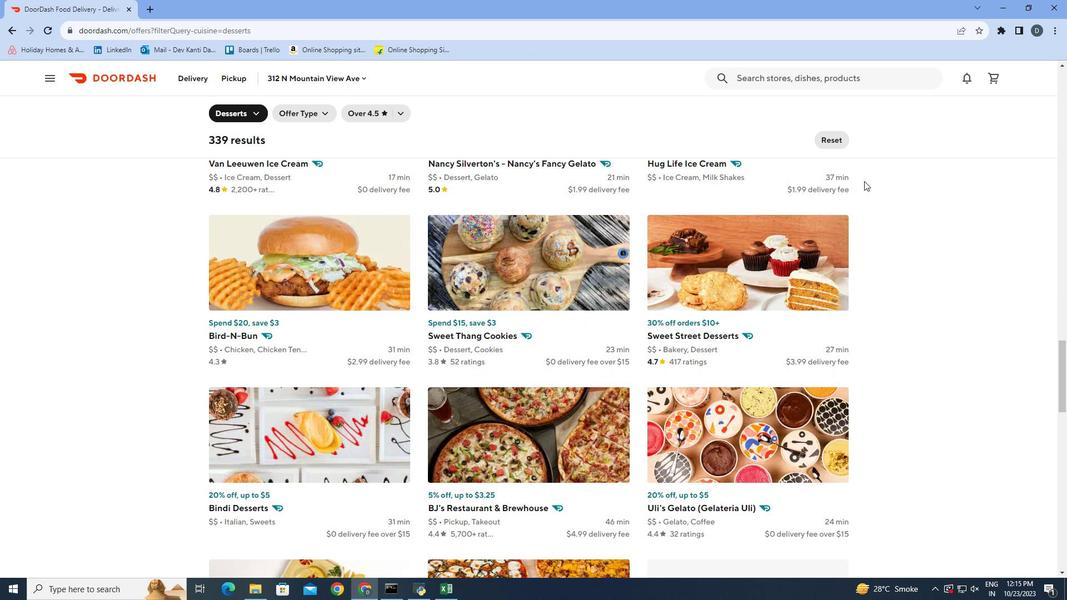 
Action: Mouse scrolled (863, 180) with delta (0, 0)
Screenshot: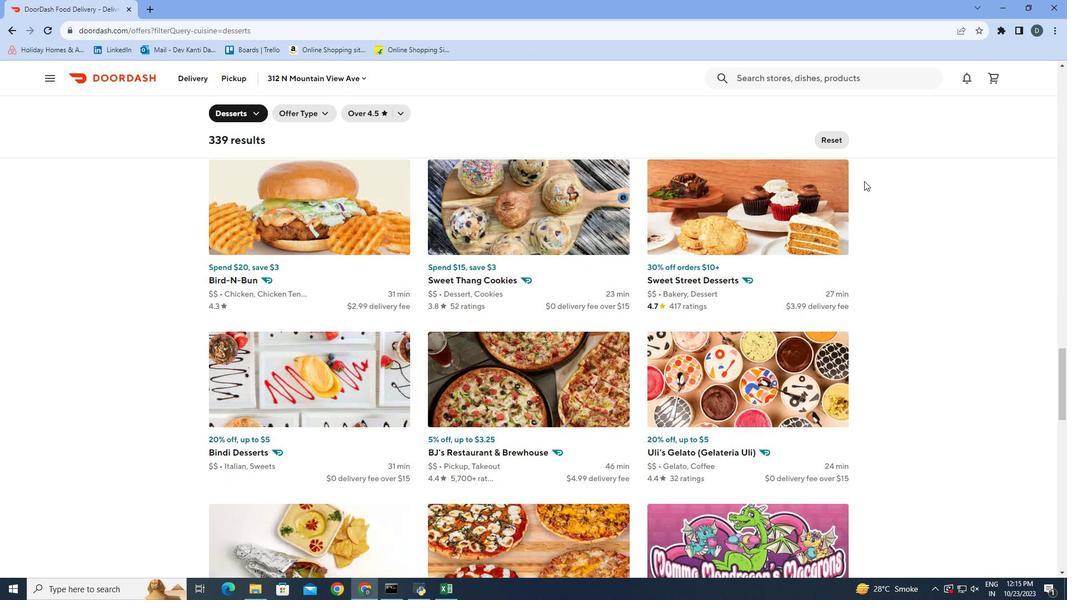 
Action: Mouse scrolled (863, 180) with delta (0, 0)
Screenshot: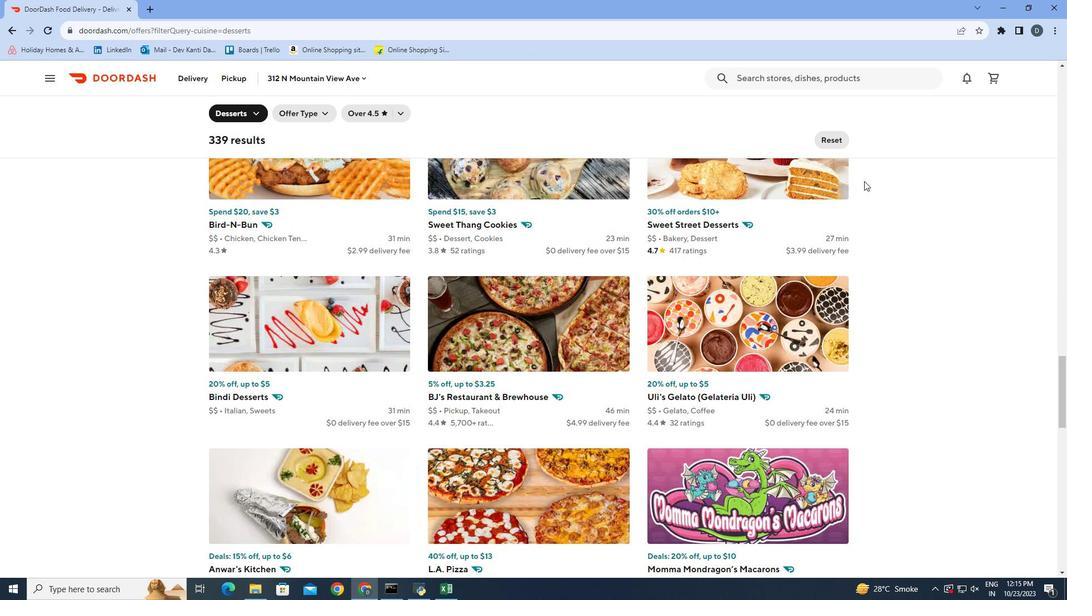
Action: Mouse scrolled (863, 180) with delta (0, 0)
Screenshot: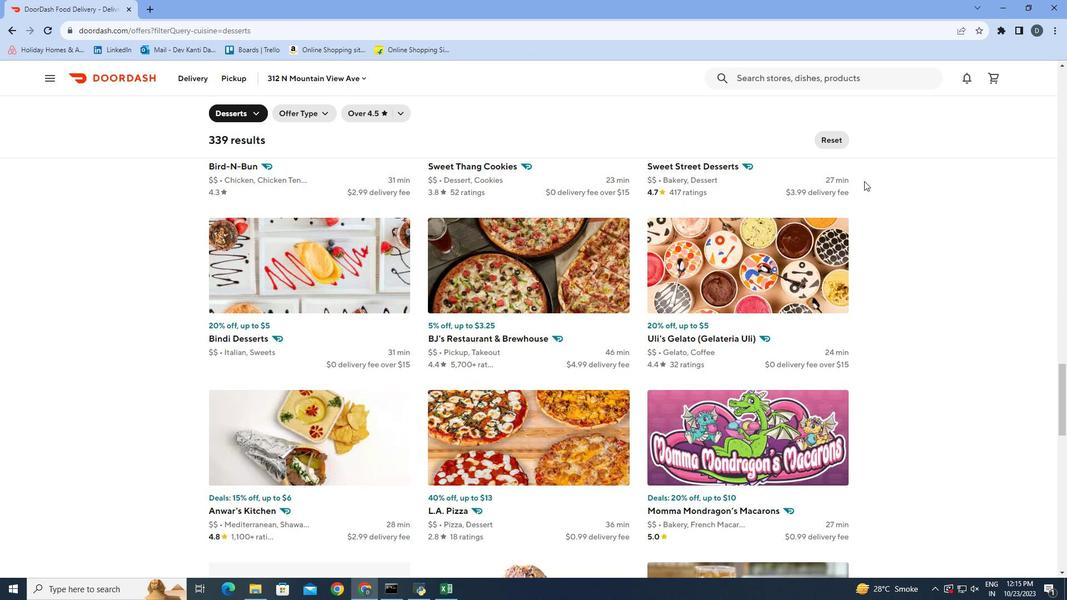 
Action: Mouse scrolled (863, 180) with delta (0, 0)
Screenshot: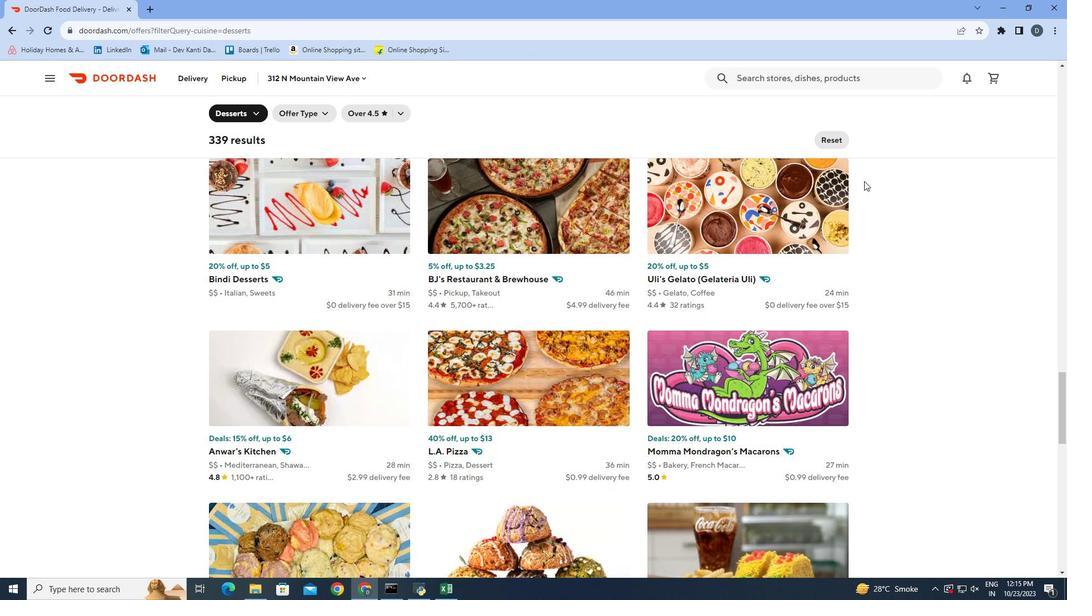 
Action: Mouse scrolled (863, 180) with delta (0, 0)
Screenshot: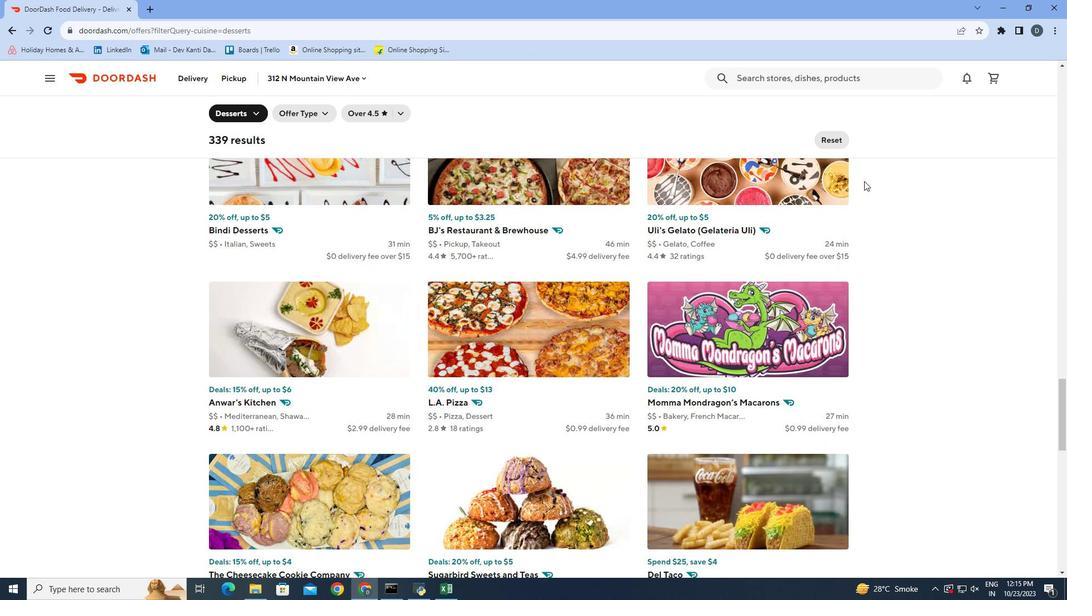
Action: Mouse scrolled (863, 180) with delta (0, 0)
Screenshot: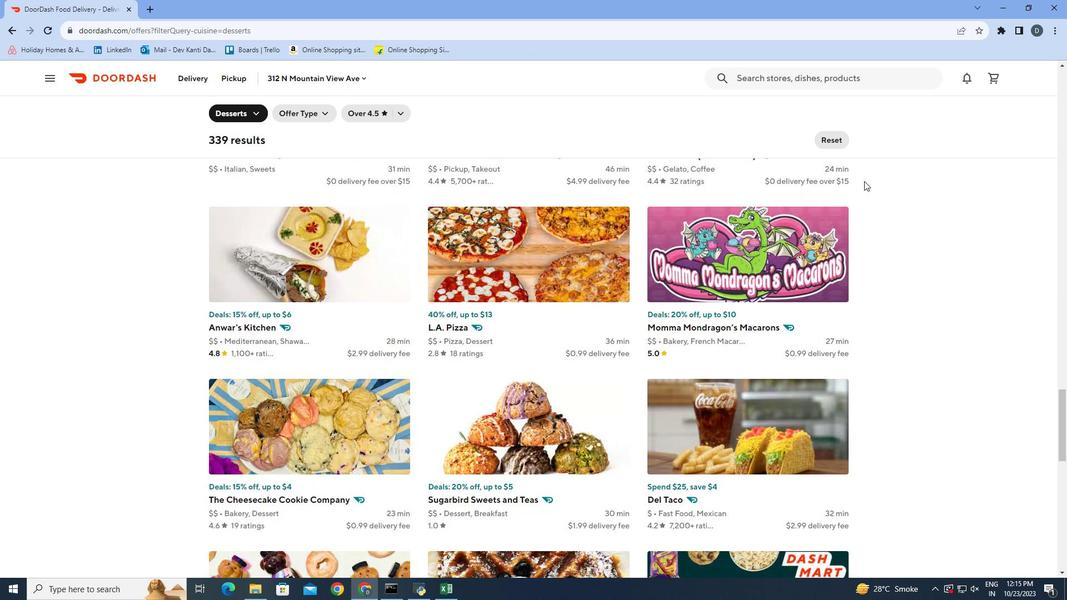 
Action: Mouse scrolled (863, 180) with delta (0, 0)
Screenshot: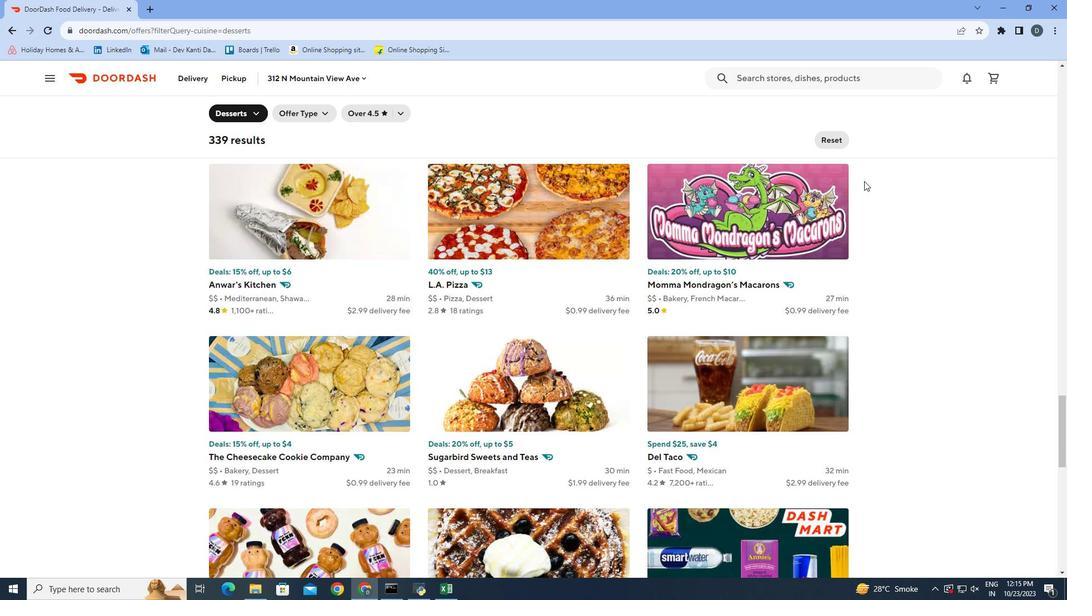 
Action: Mouse scrolled (863, 180) with delta (0, 0)
Screenshot: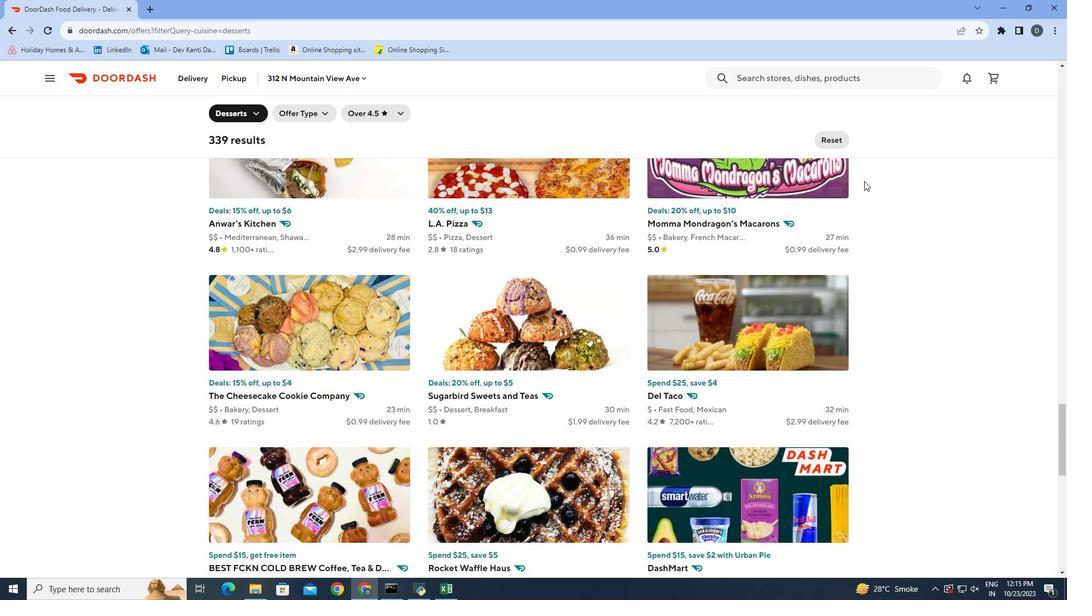 
Action: Mouse scrolled (863, 180) with delta (0, 0)
Screenshot: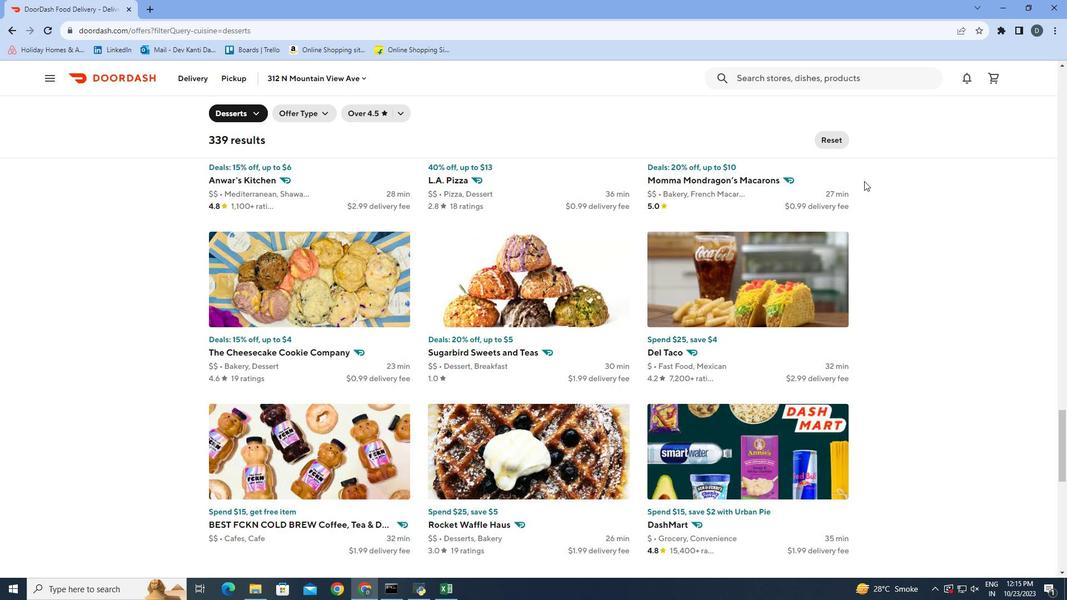 
Action: Mouse scrolled (863, 180) with delta (0, 0)
Screenshot: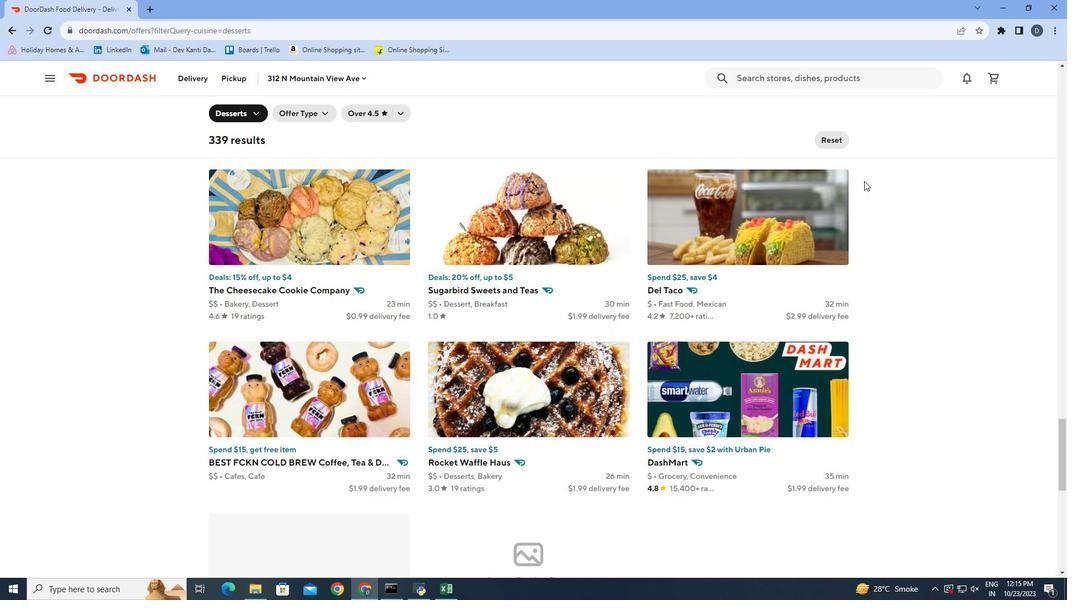 
Action: Mouse scrolled (863, 180) with delta (0, 0)
Screenshot: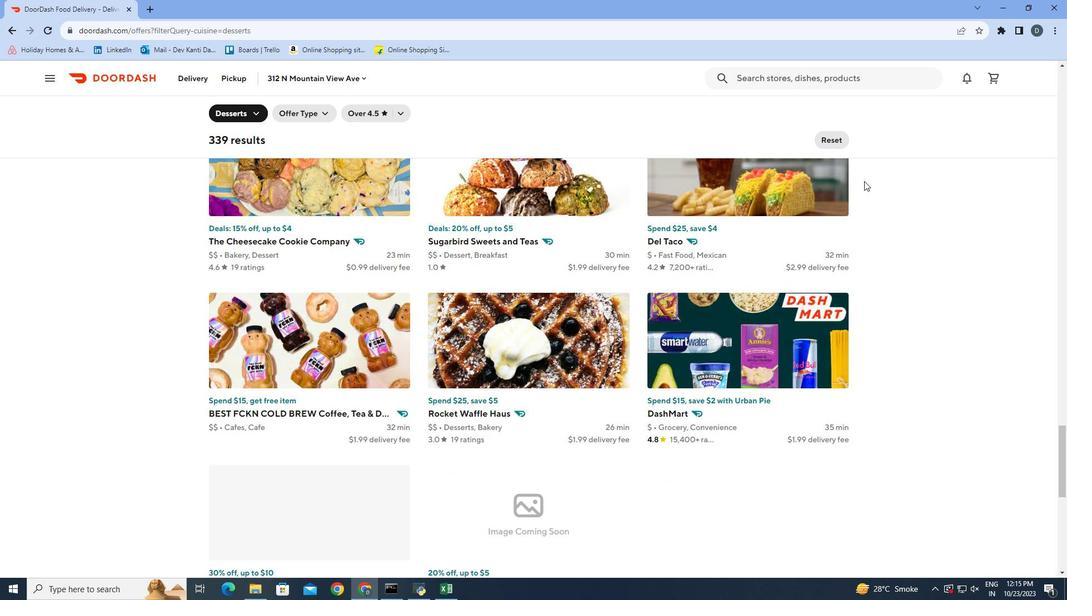 
Action: Mouse scrolled (863, 180) with delta (0, 0)
Screenshot: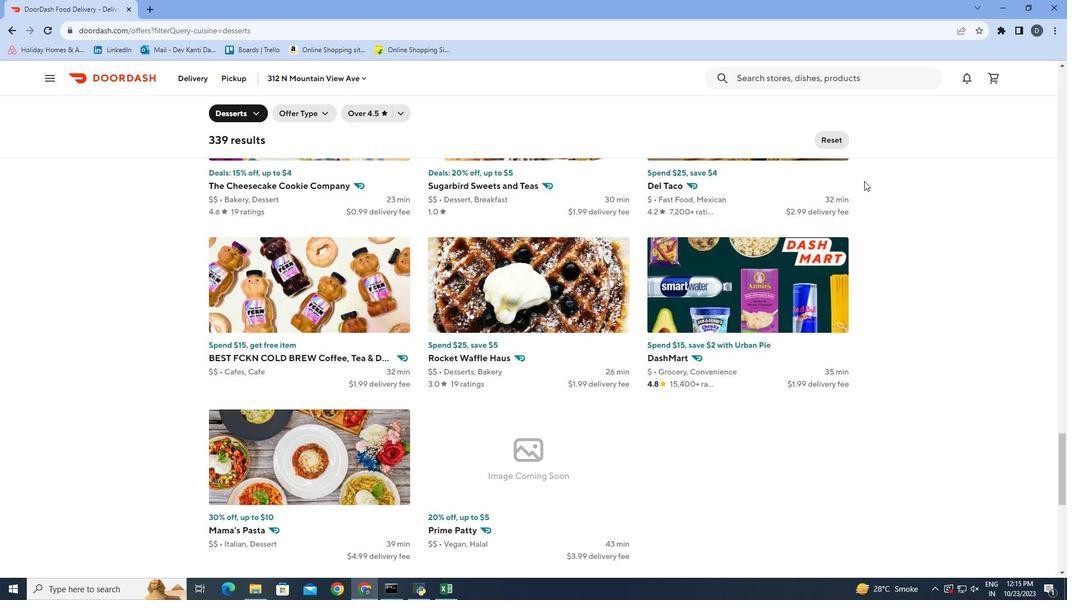 
Action: Mouse scrolled (863, 180) with delta (0, 0)
Screenshot: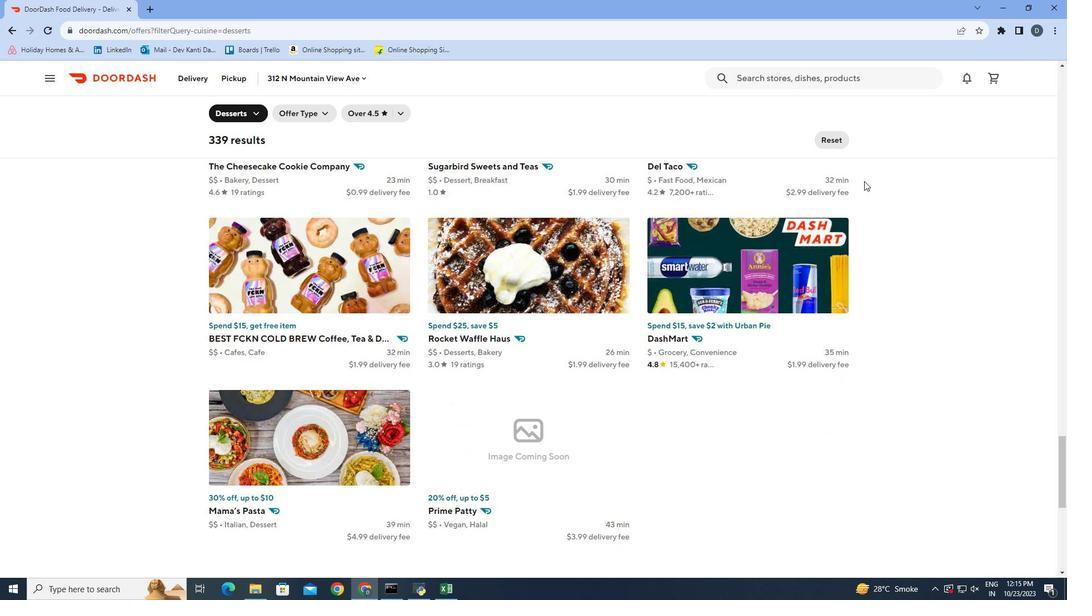 
Action: Mouse scrolled (863, 180) with delta (0, 0)
Screenshot: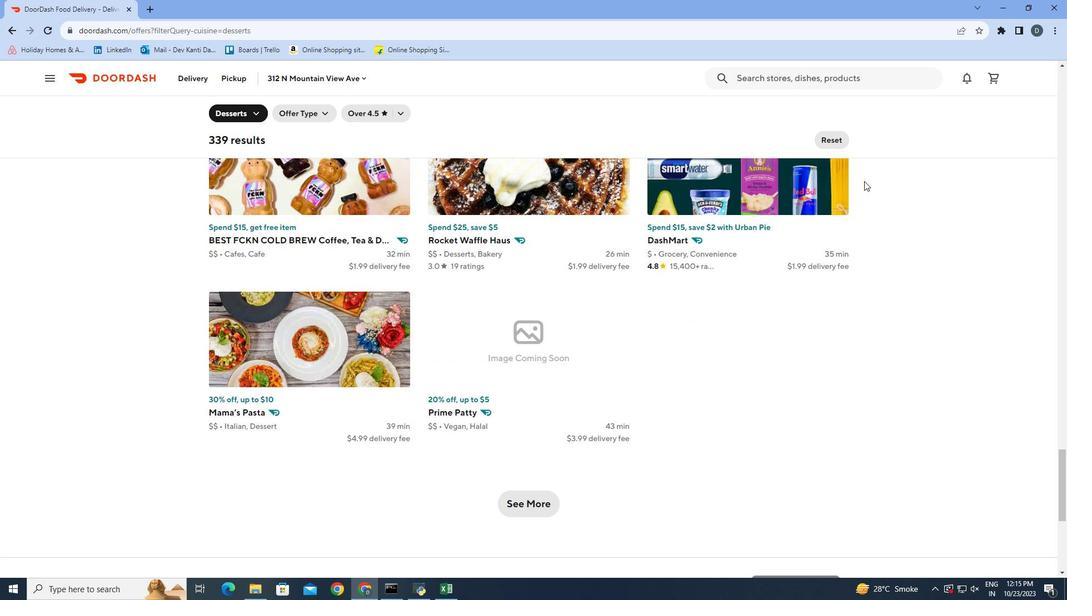 
Action: Mouse moved to (548, 456)
Screenshot: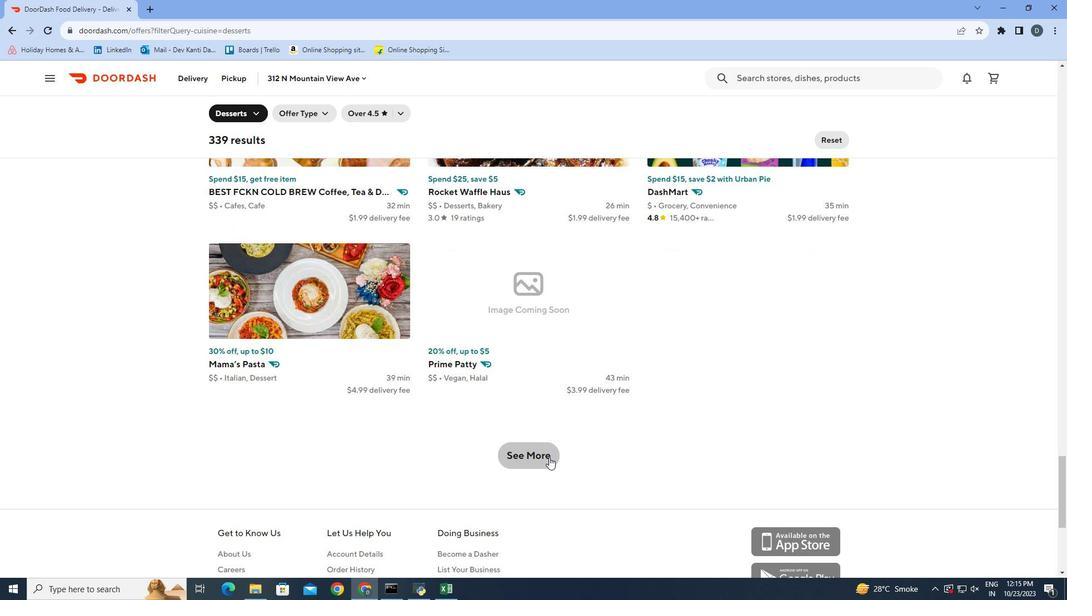 
Action: Mouse pressed left at (548, 456)
Screenshot: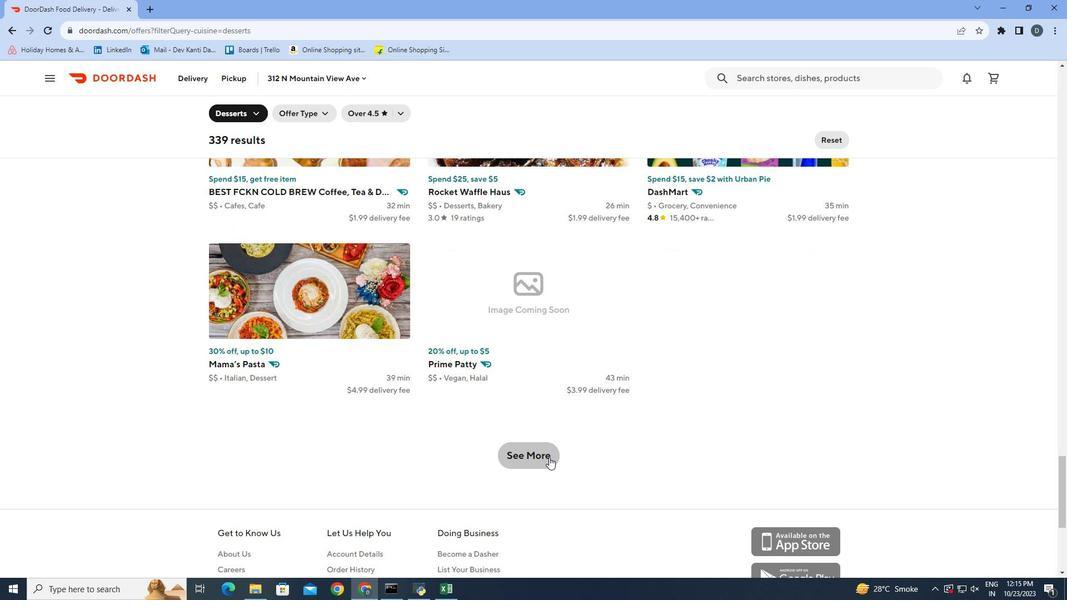 
Action: Mouse moved to (862, 295)
Screenshot: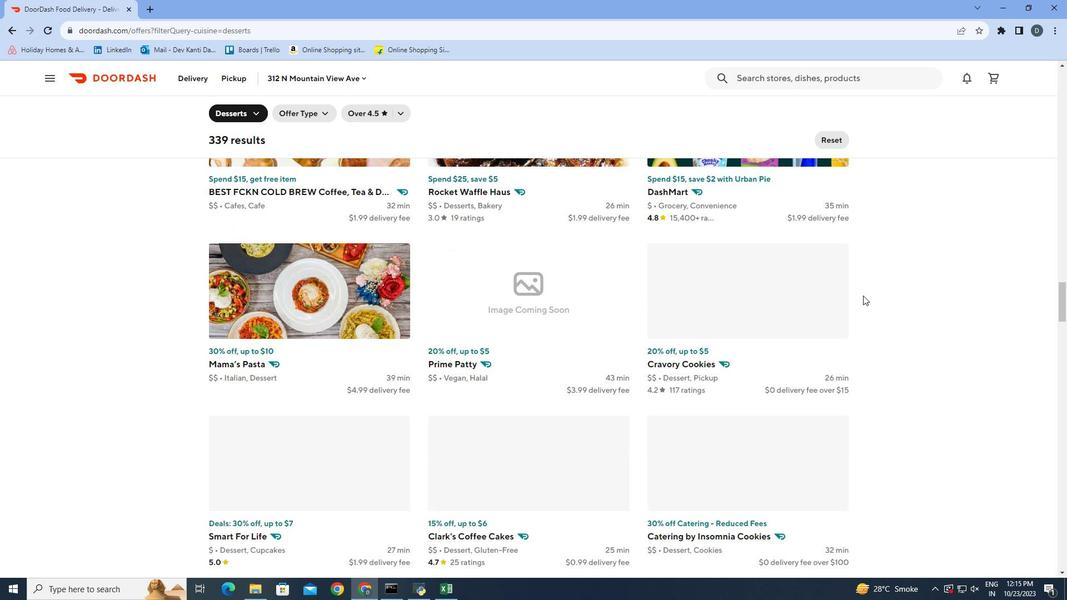 
Action: Mouse scrolled (862, 294) with delta (0, 0)
Screenshot: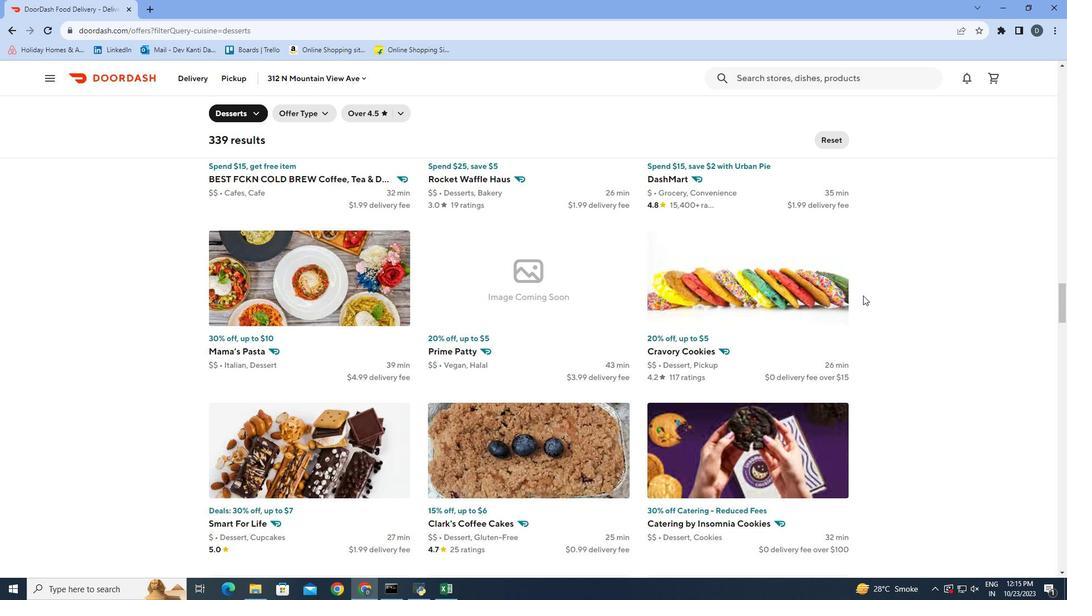 
Action: Mouse scrolled (862, 294) with delta (0, 0)
Screenshot: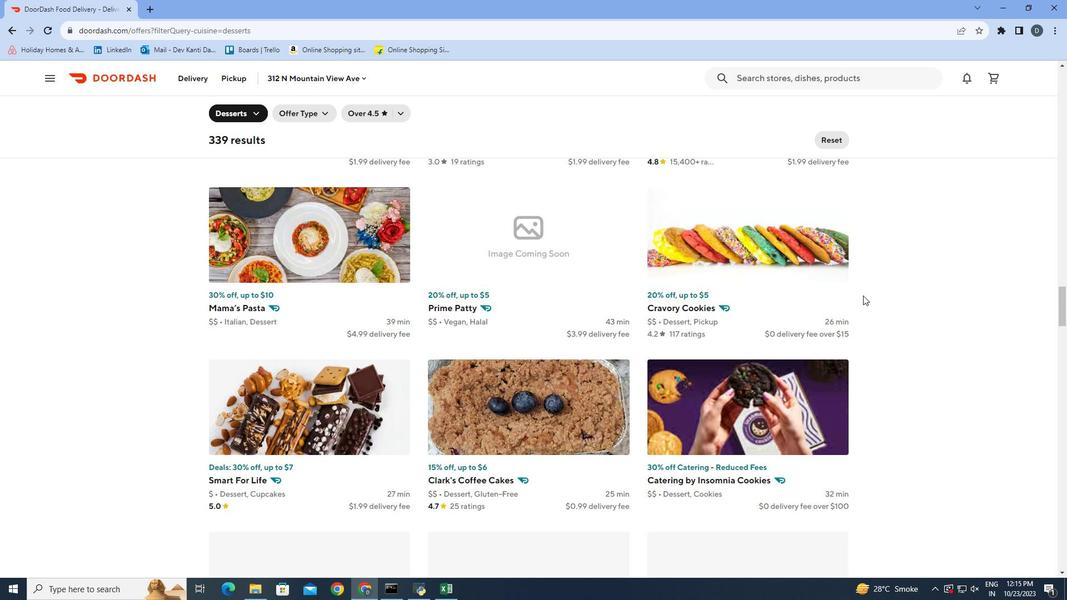 
Action: Mouse scrolled (862, 294) with delta (0, 0)
Screenshot: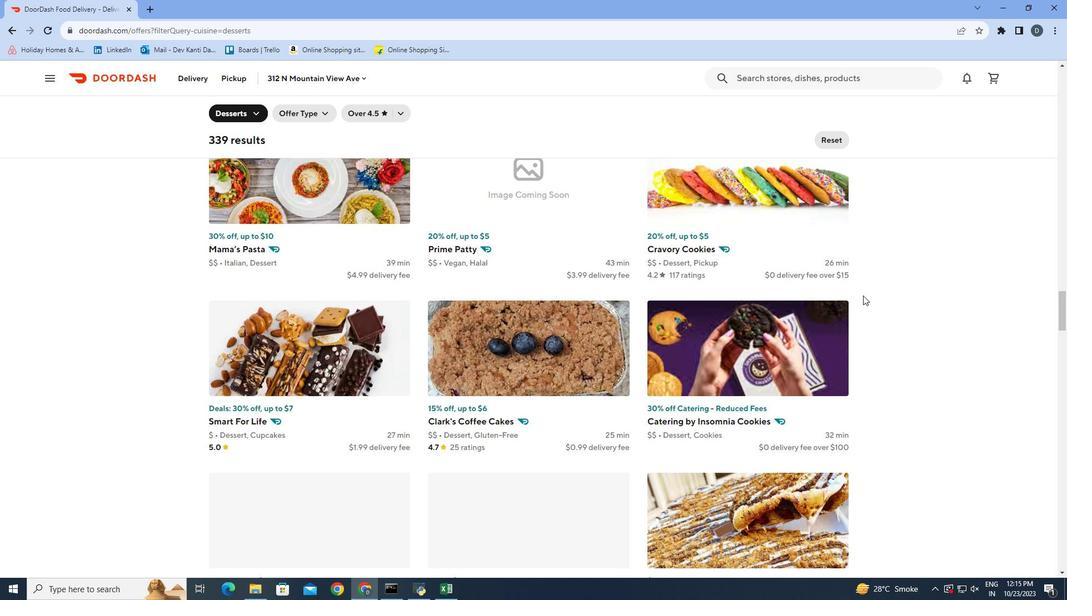 
Action: Mouse scrolled (862, 294) with delta (0, 0)
Screenshot: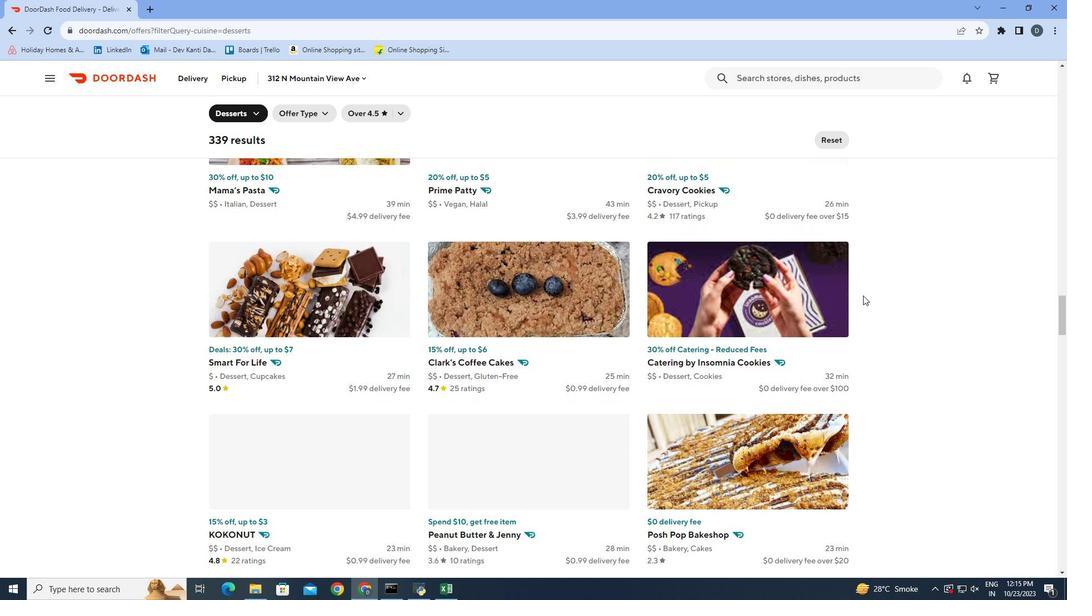 
Action: Mouse scrolled (862, 294) with delta (0, 0)
Screenshot: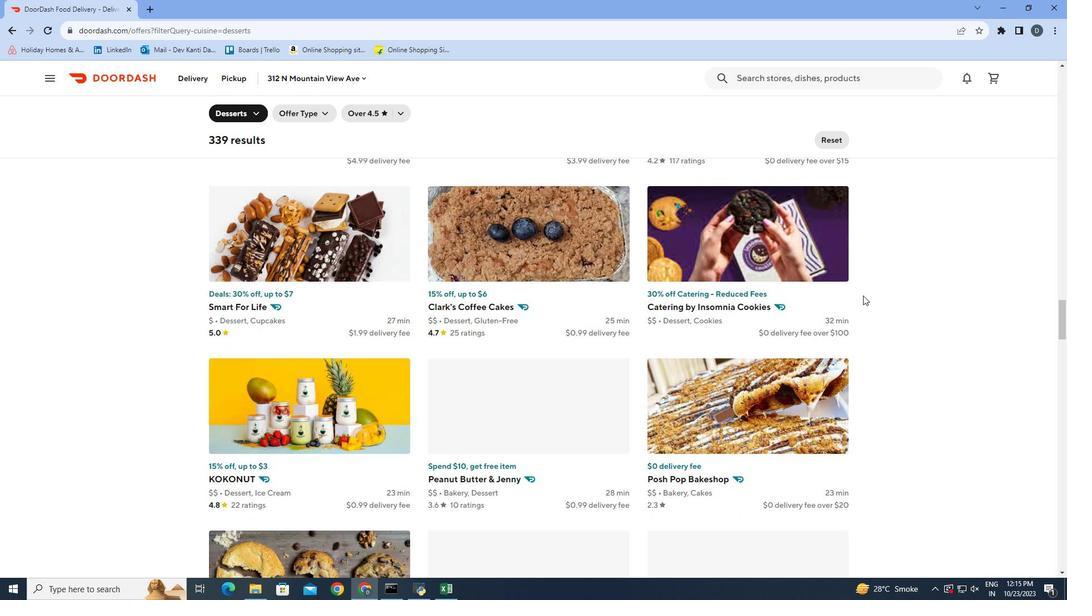 
Action: Mouse scrolled (862, 294) with delta (0, 0)
Screenshot: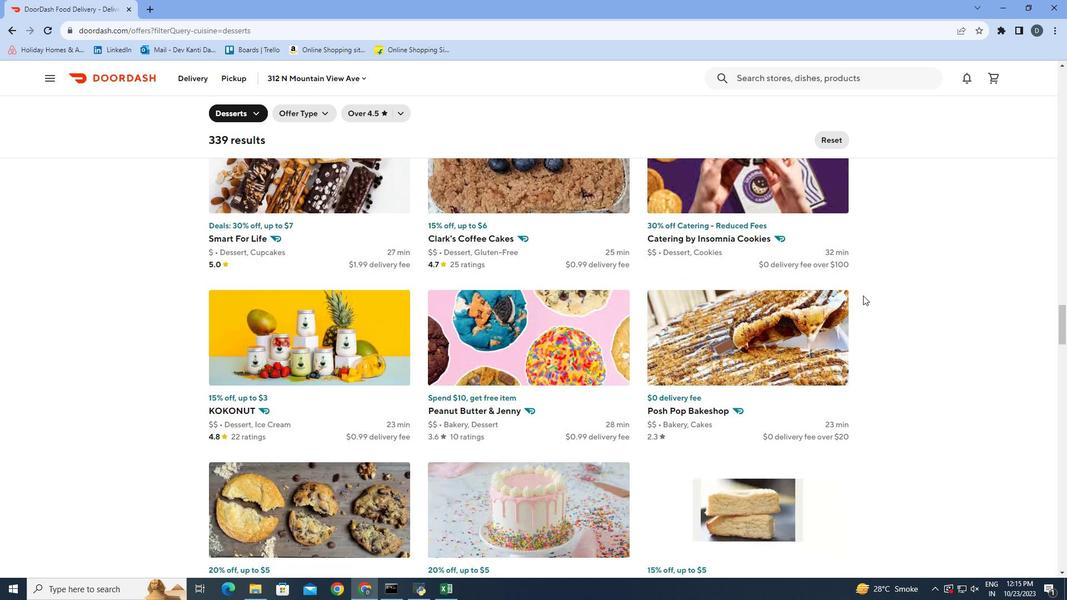 
Action: Mouse scrolled (862, 294) with delta (0, 0)
Screenshot: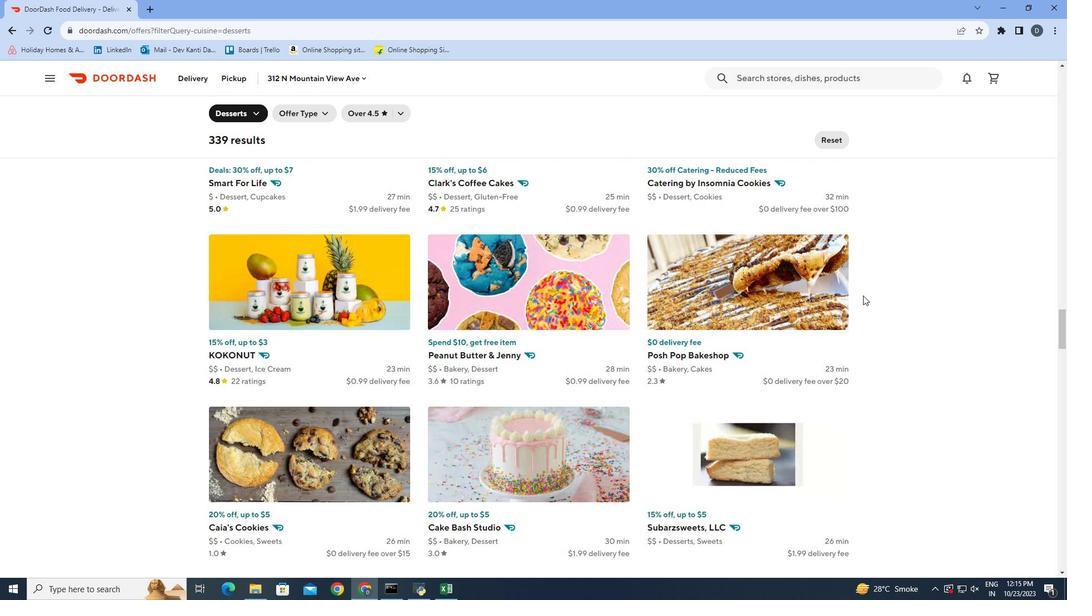 
Action: Mouse scrolled (862, 294) with delta (0, 0)
Screenshot: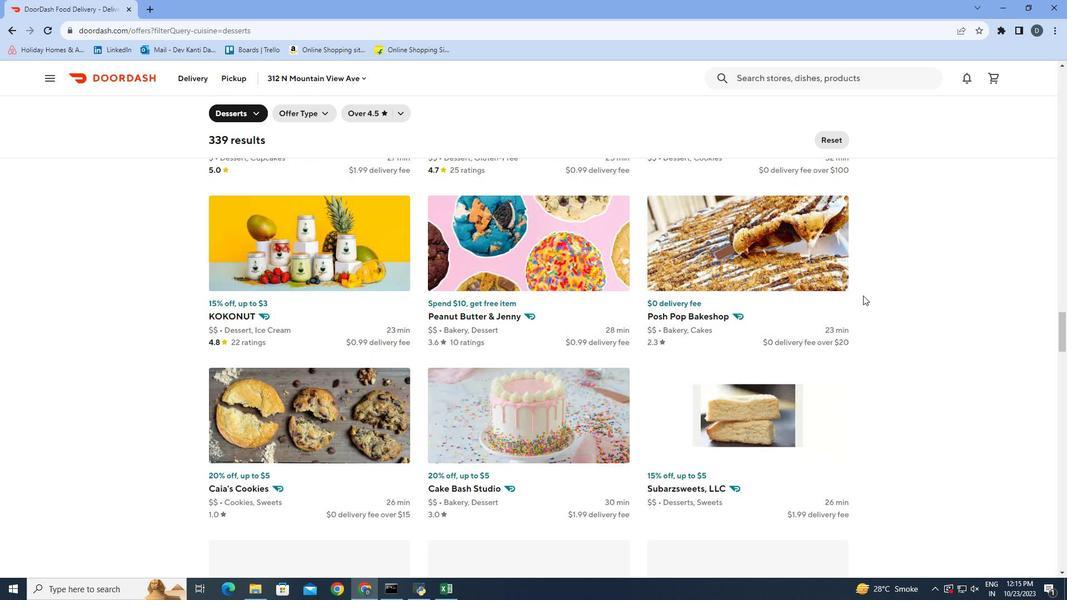 
Action: Mouse scrolled (862, 294) with delta (0, 0)
Screenshot: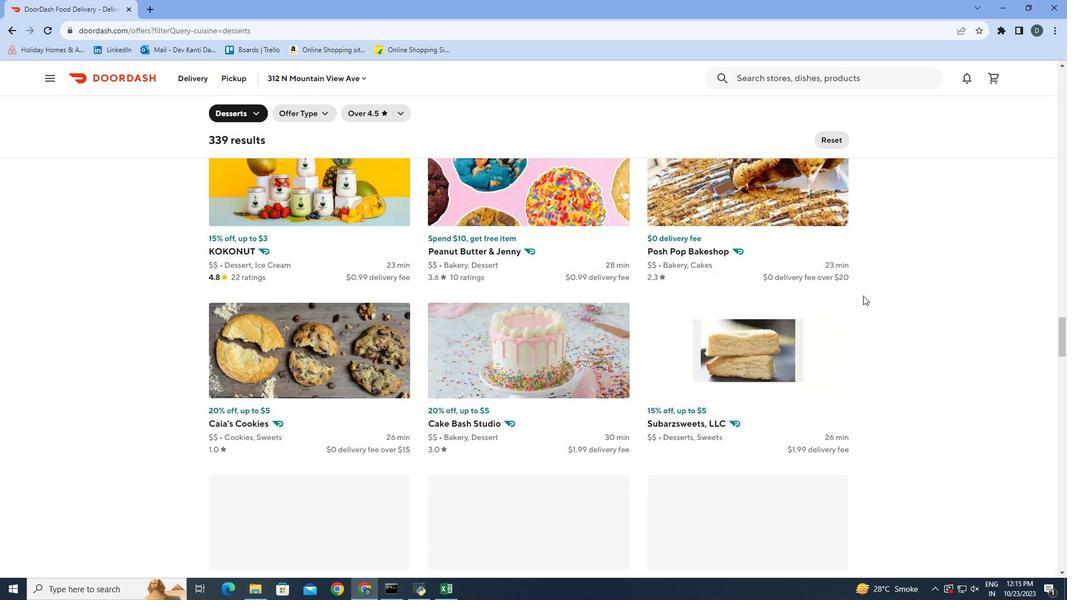 
Action: Mouse scrolled (862, 294) with delta (0, 0)
Screenshot: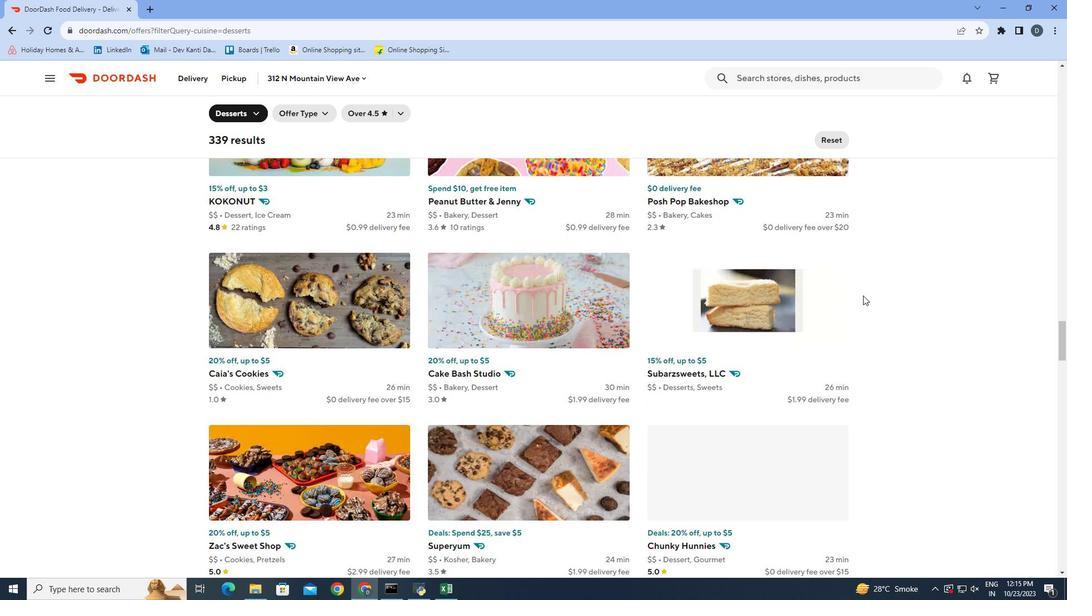 
Action: Mouse scrolled (862, 294) with delta (0, 0)
Screenshot: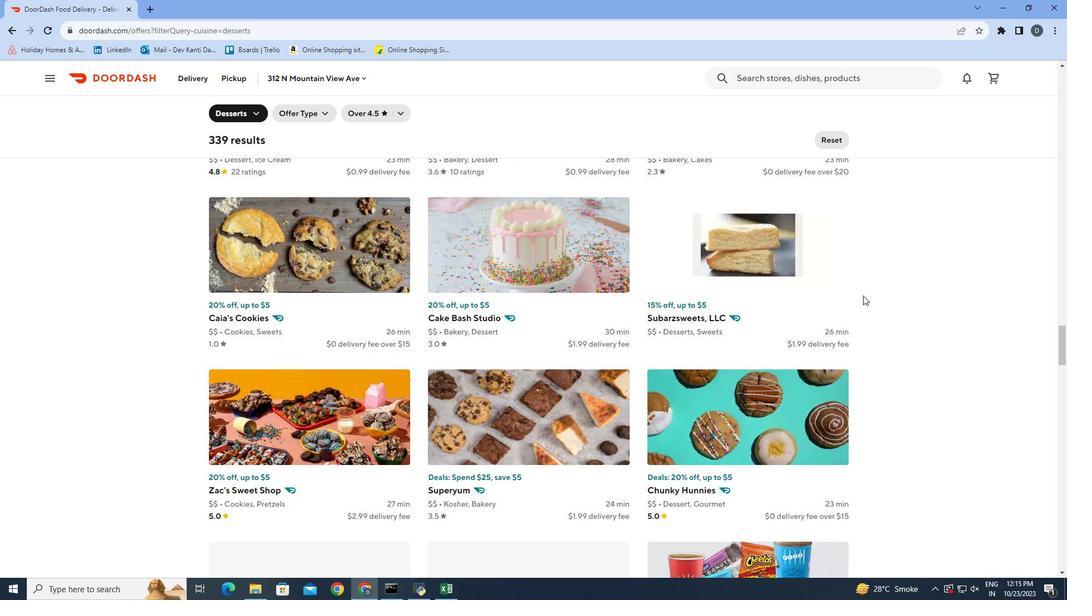
Action: Mouse scrolled (862, 294) with delta (0, 0)
Screenshot: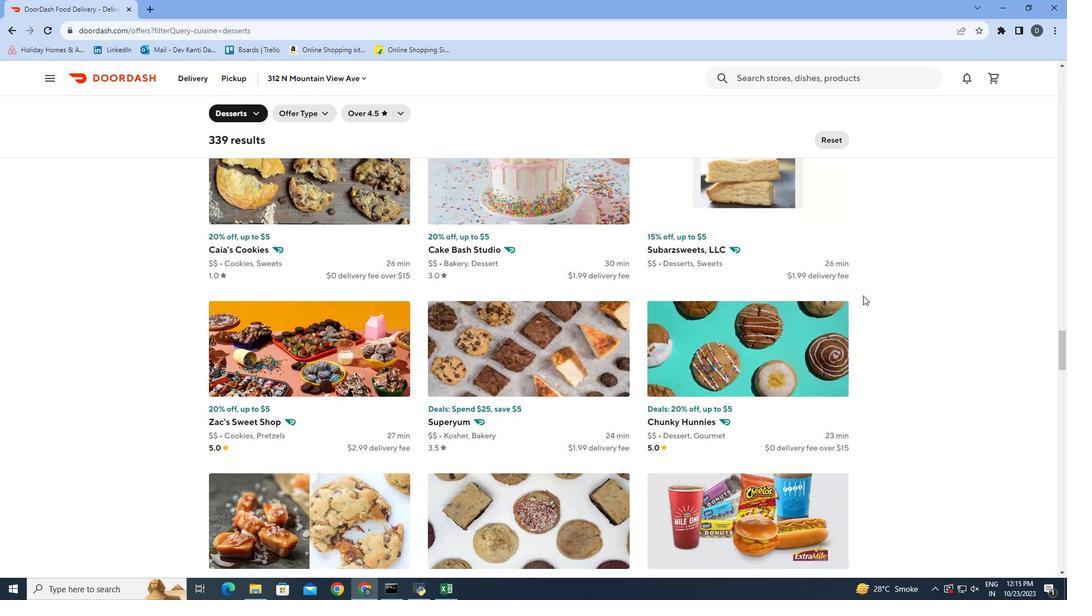 
Action: Mouse scrolled (862, 294) with delta (0, 0)
Screenshot: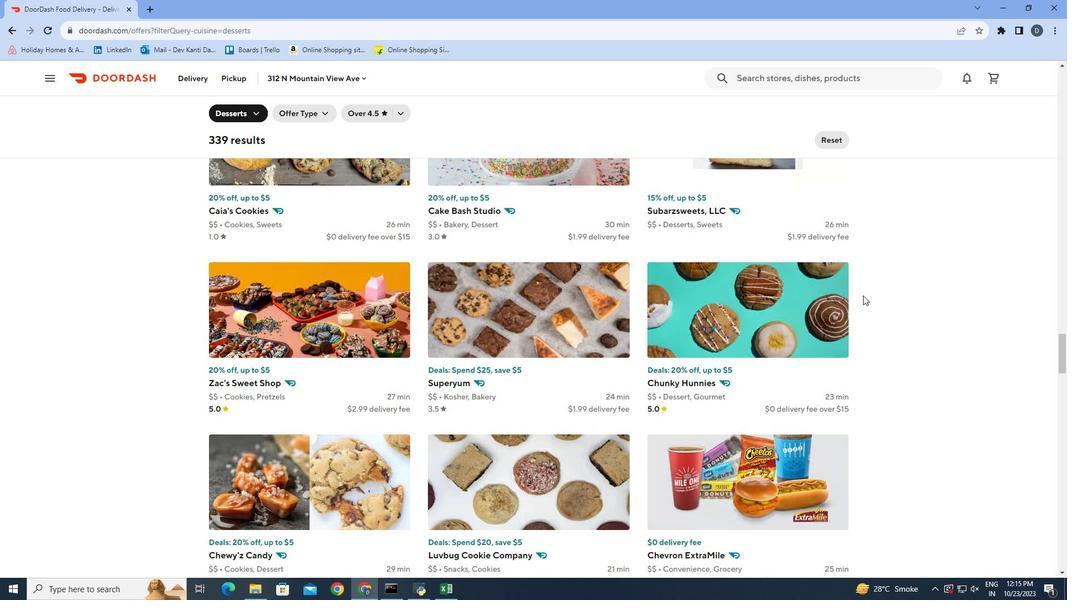 
Action: Mouse scrolled (862, 294) with delta (0, 0)
Screenshot: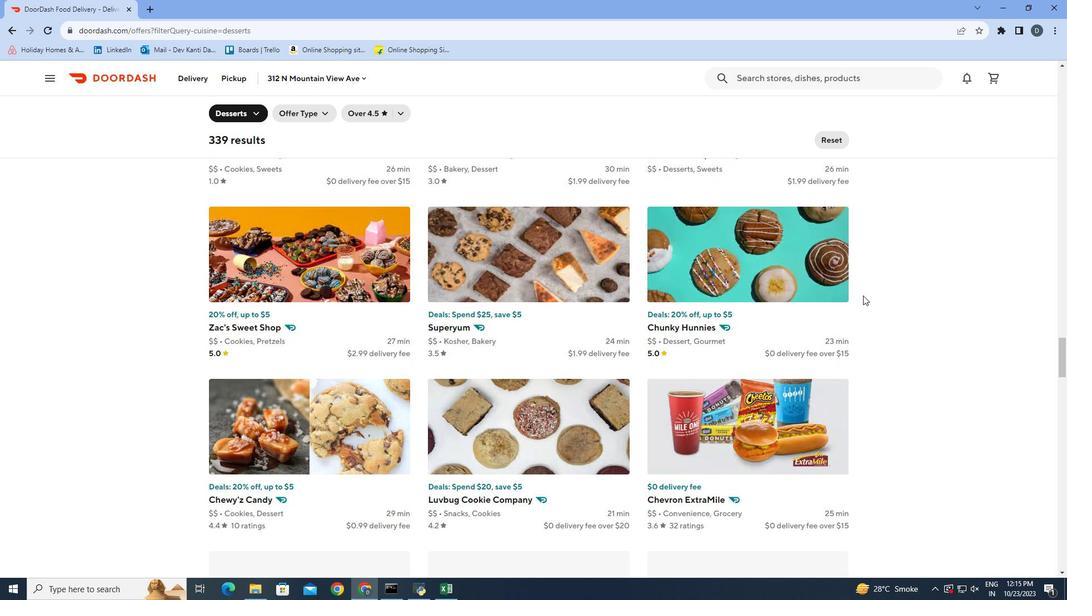 
Action: Mouse scrolled (862, 294) with delta (0, 0)
Screenshot: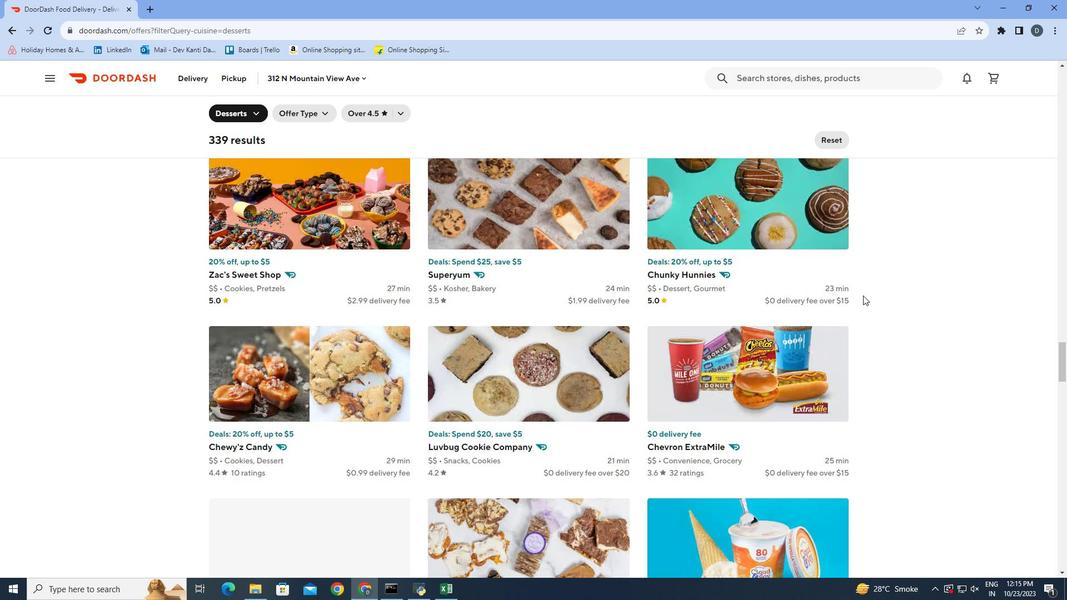 
Action: Mouse scrolled (862, 294) with delta (0, 0)
Screenshot: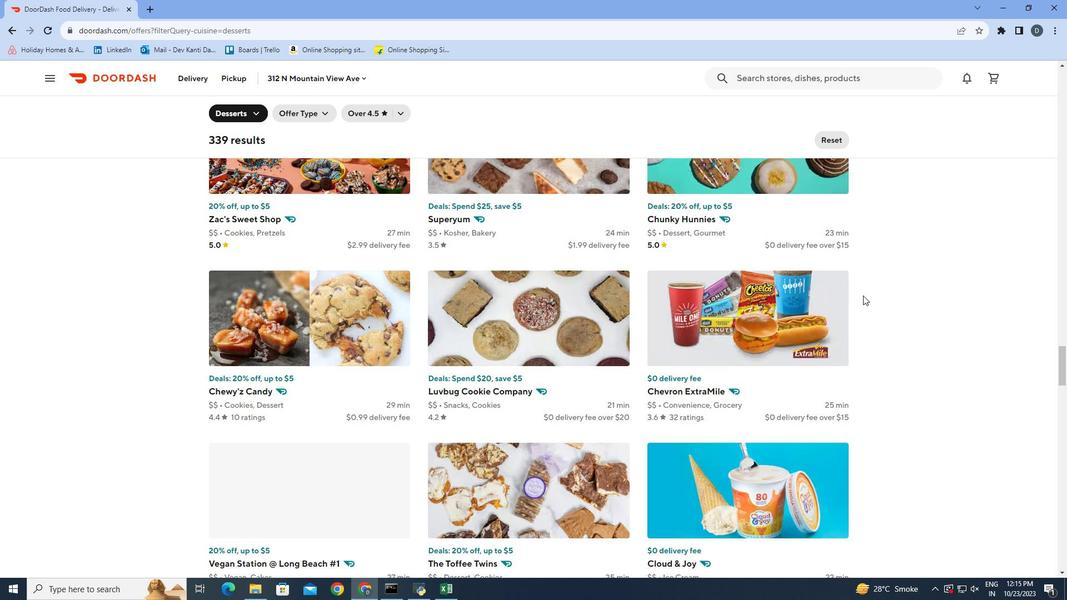 
Action: Mouse scrolled (862, 294) with delta (0, 0)
Screenshot: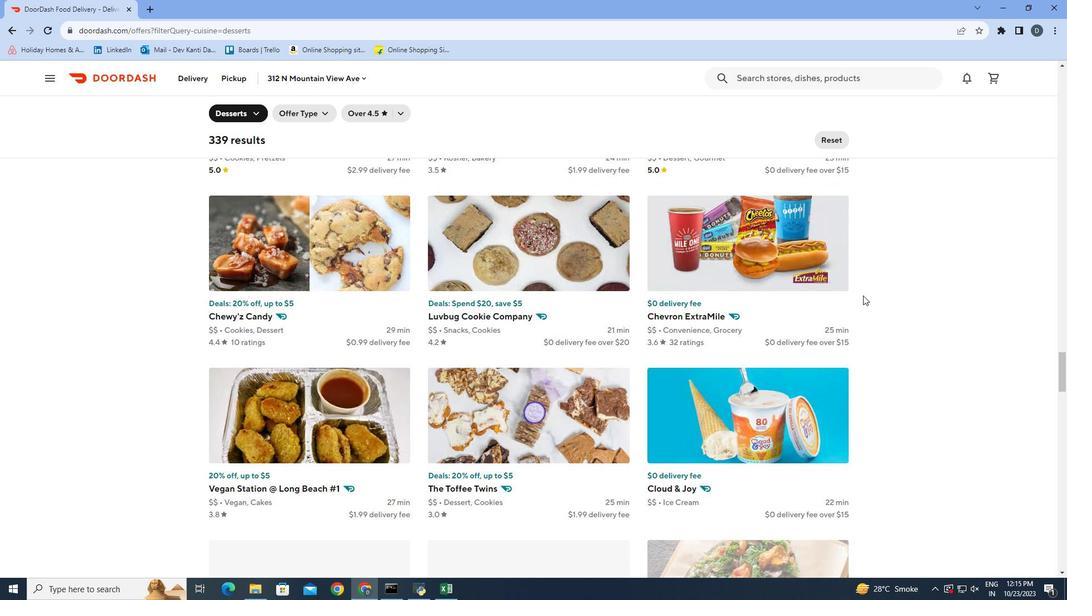 
Action: Mouse scrolled (862, 294) with delta (0, 0)
Screenshot: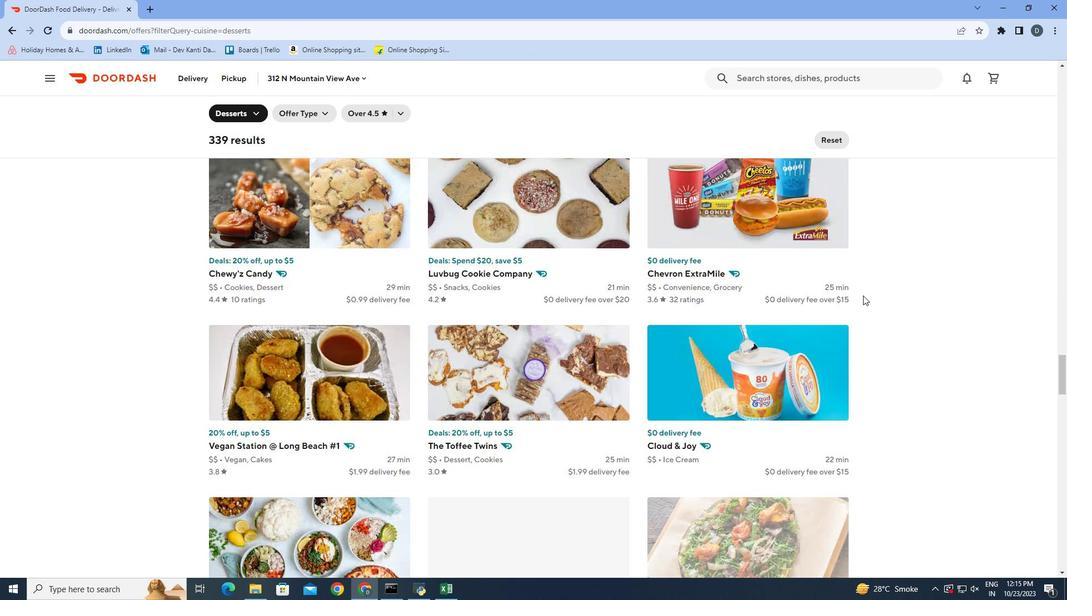 
Action: Mouse scrolled (862, 294) with delta (0, 0)
Screenshot: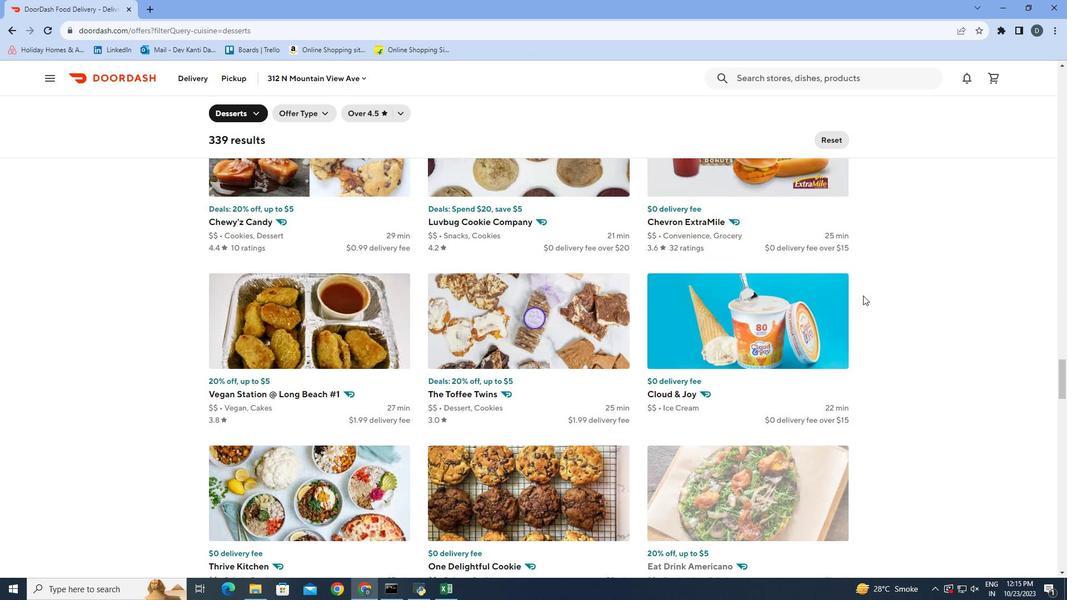 
Action: Mouse scrolled (862, 294) with delta (0, 0)
Screenshot: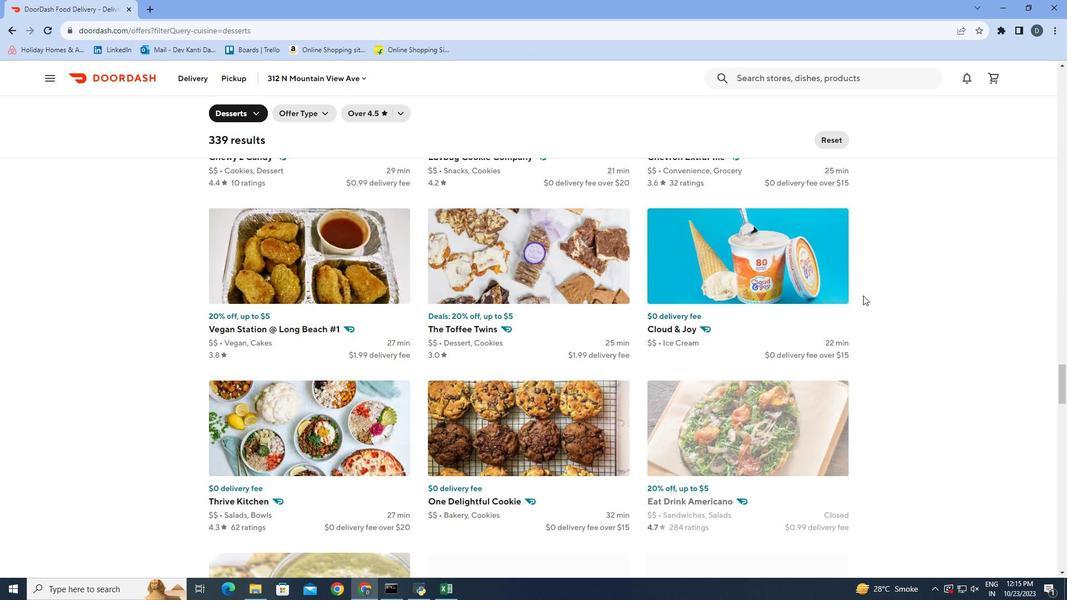 
Action: Mouse scrolled (862, 294) with delta (0, 0)
Screenshot: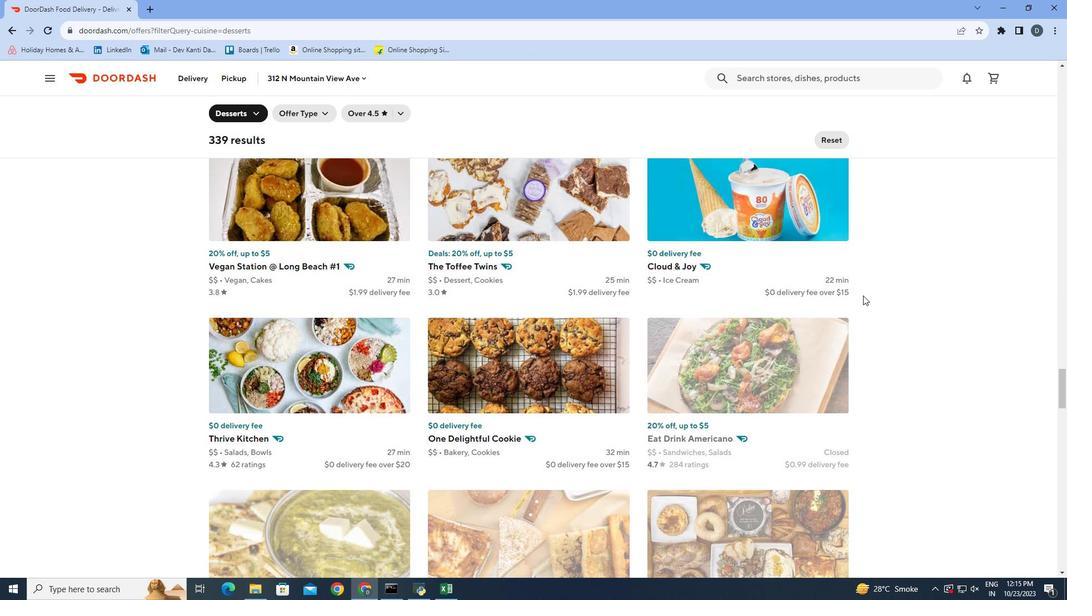 
Action: Mouse scrolled (862, 294) with delta (0, 0)
Screenshot: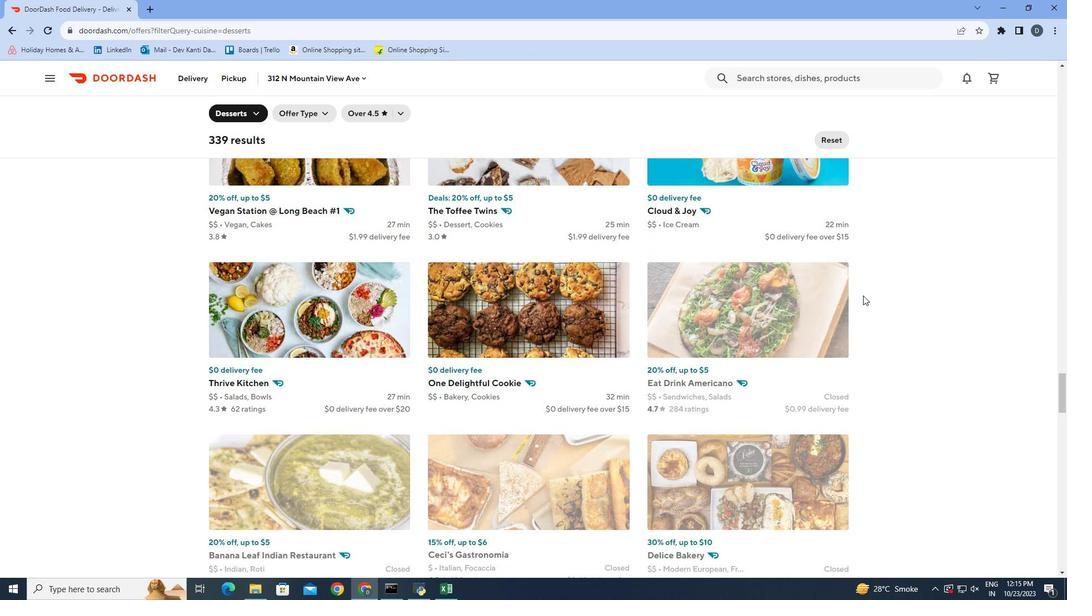 
Action: Mouse scrolled (862, 294) with delta (0, 0)
Screenshot: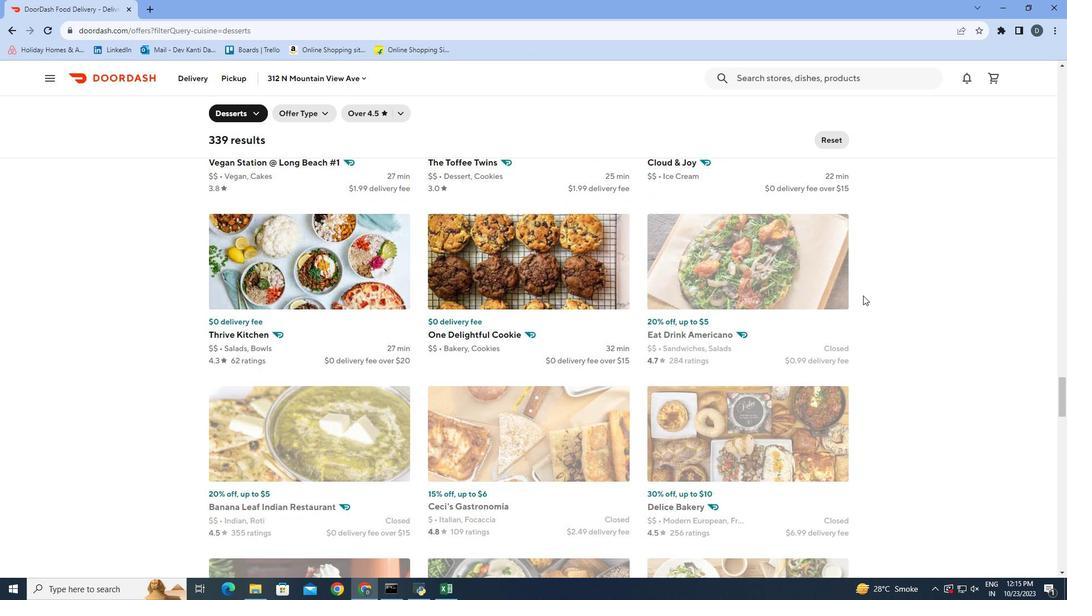 
Action: Mouse scrolled (862, 294) with delta (0, 0)
Screenshot: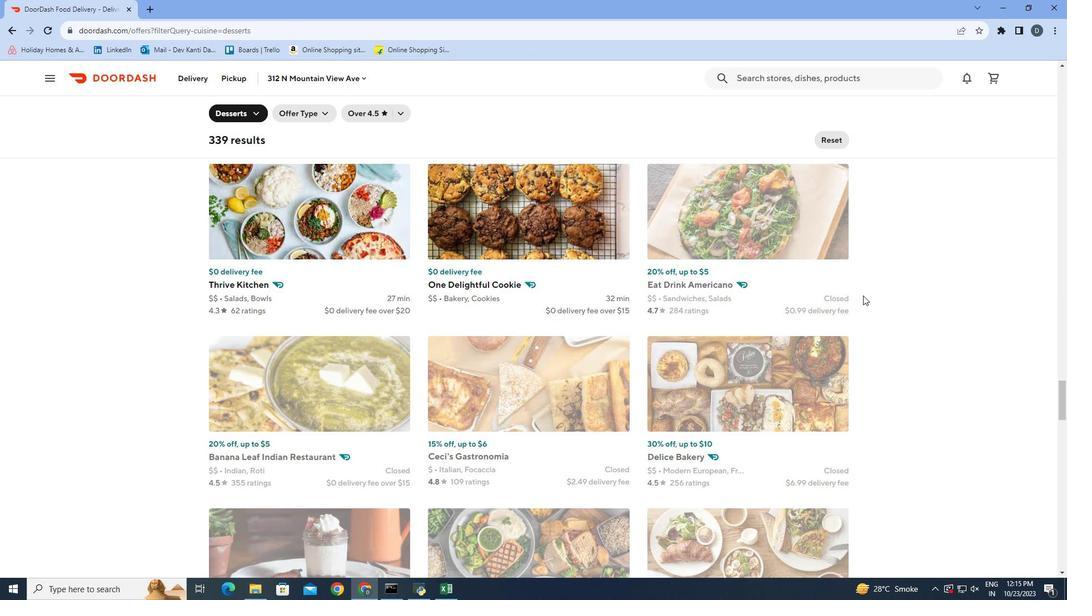 
Action: Mouse scrolled (862, 294) with delta (0, 0)
Screenshot: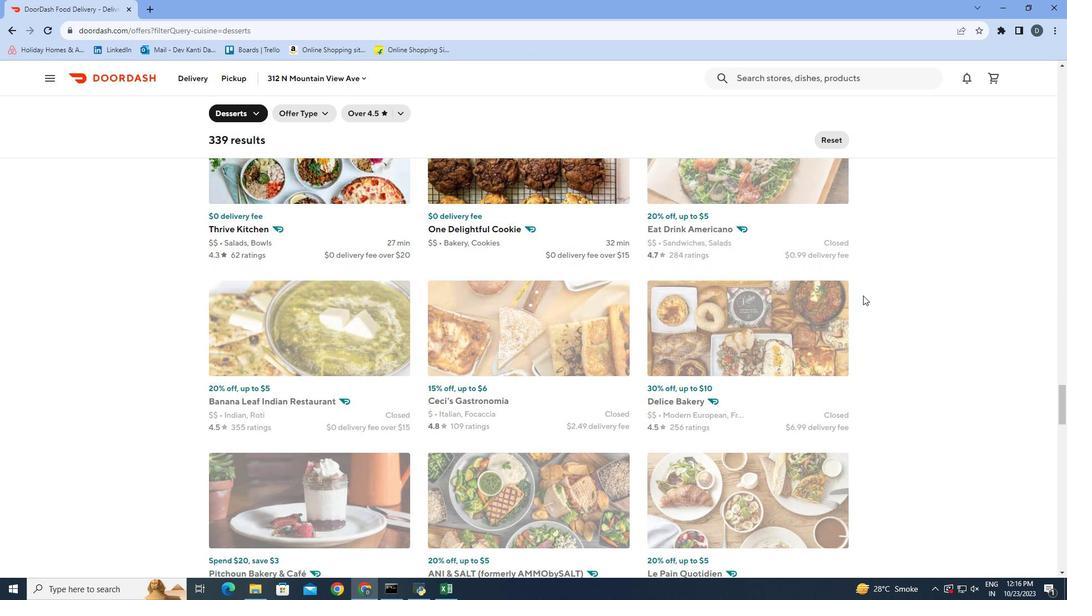
Action: Mouse scrolled (862, 294) with delta (0, 0)
Screenshot: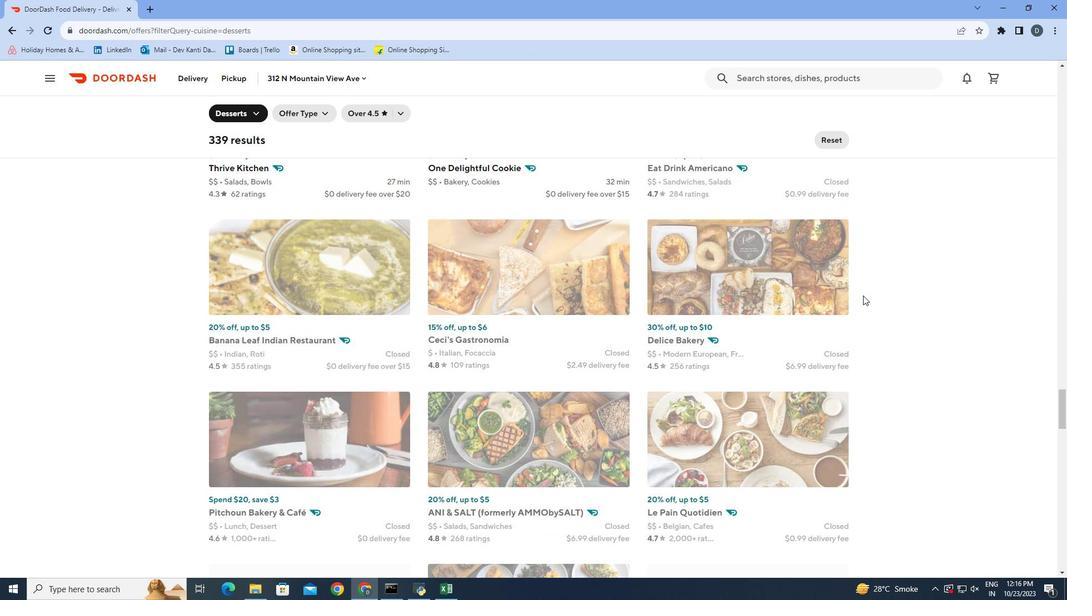 
Action: Mouse scrolled (862, 294) with delta (0, 0)
Screenshot: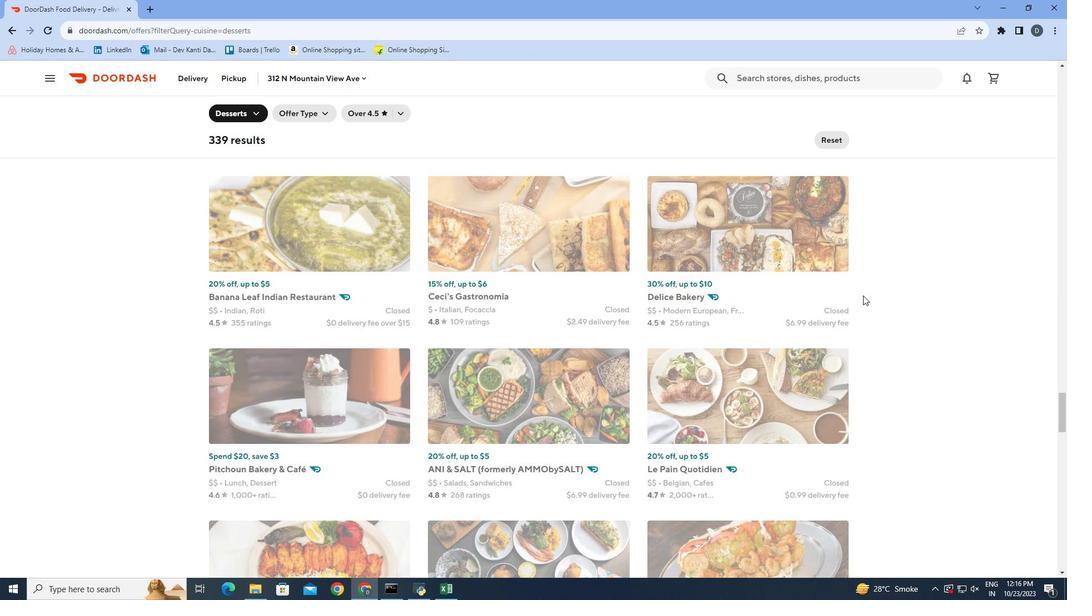 
Action: Mouse scrolled (862, 294) with delta (0, 0)
Screenshot: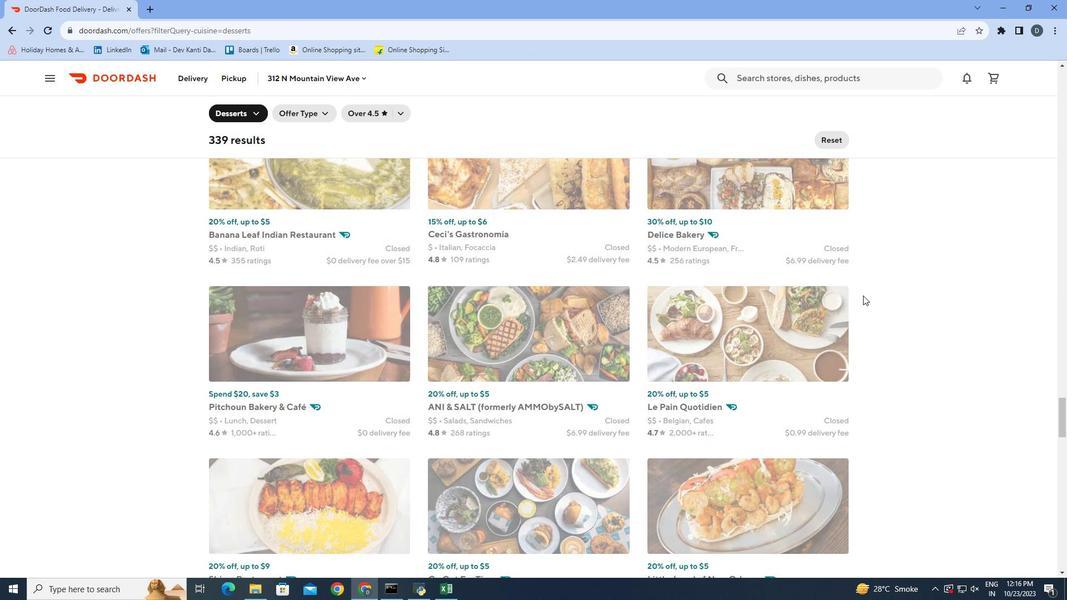 
Action: Mouse scrolled (862, 294) with delta (0, 0)
Screenshot: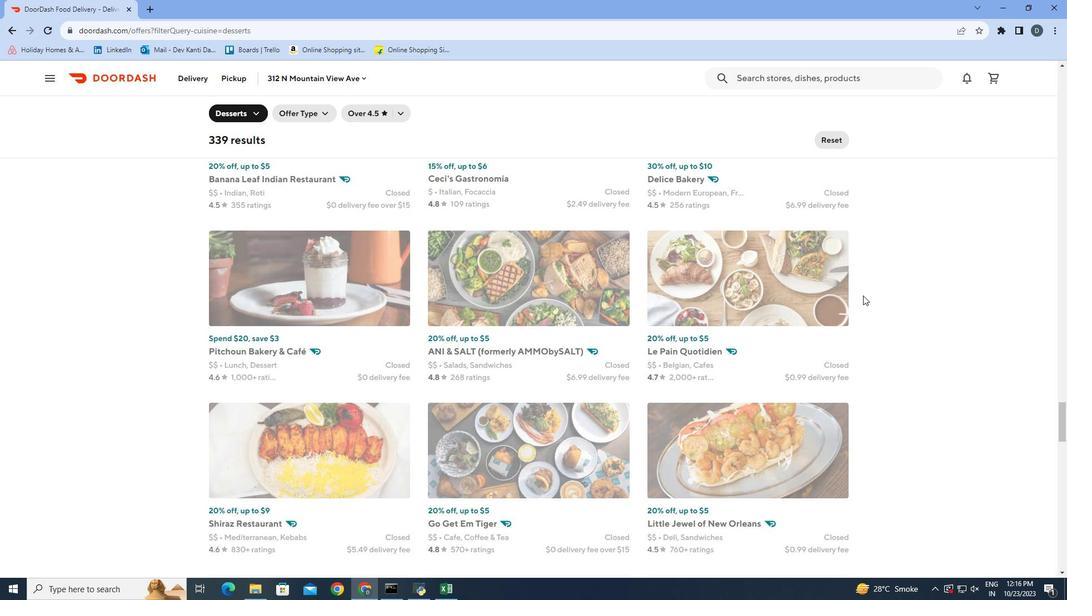 
Action: Mouse scrolled (862, 294) with delta (0, 0)
Screenshot: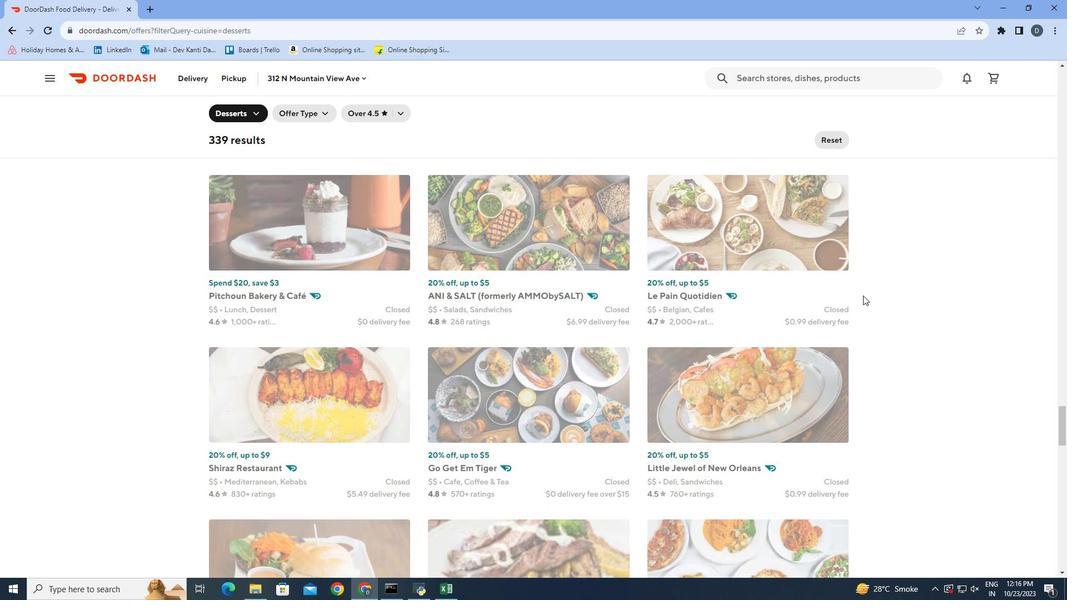 
Action: Mouse moved to (862, 295)
Screenshot: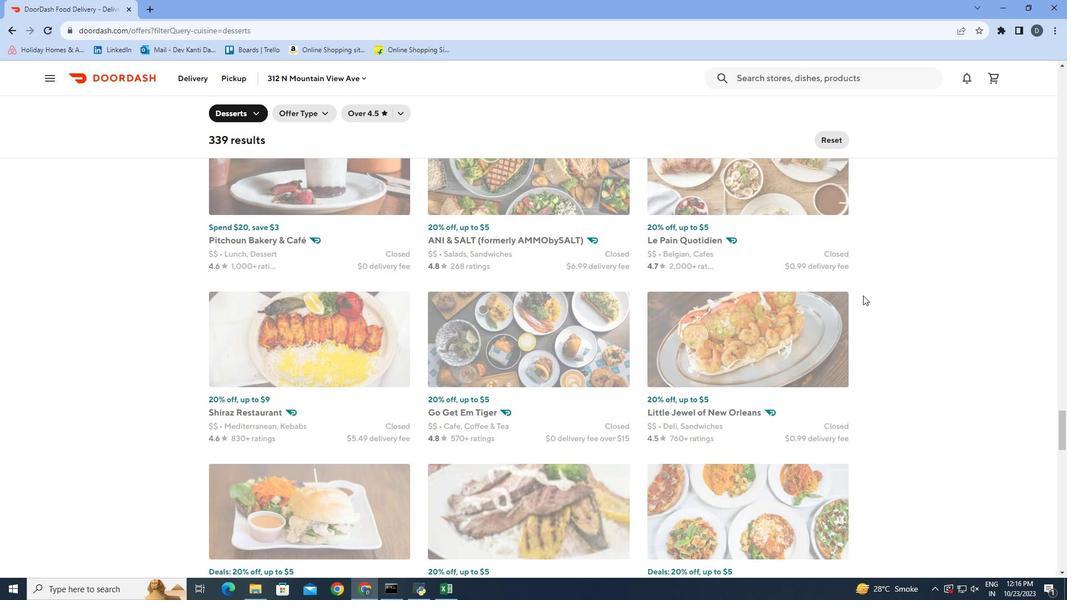 
Action: Mouse scrolled (862, 294) with delta (0, 0)
Screenshot: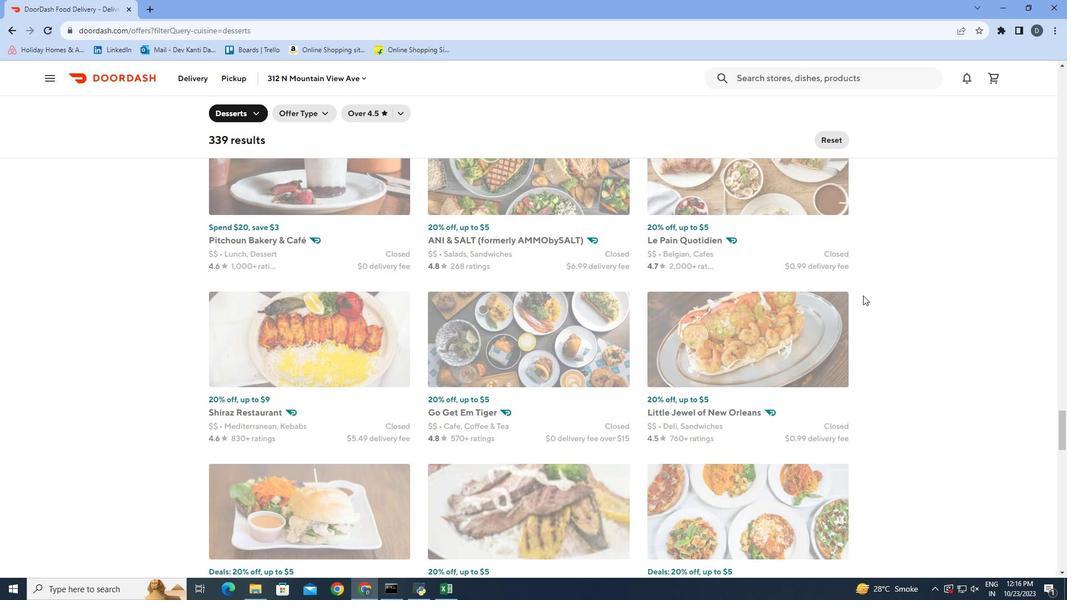 
Action: Mouse moved to (862, 295)
Screenshot: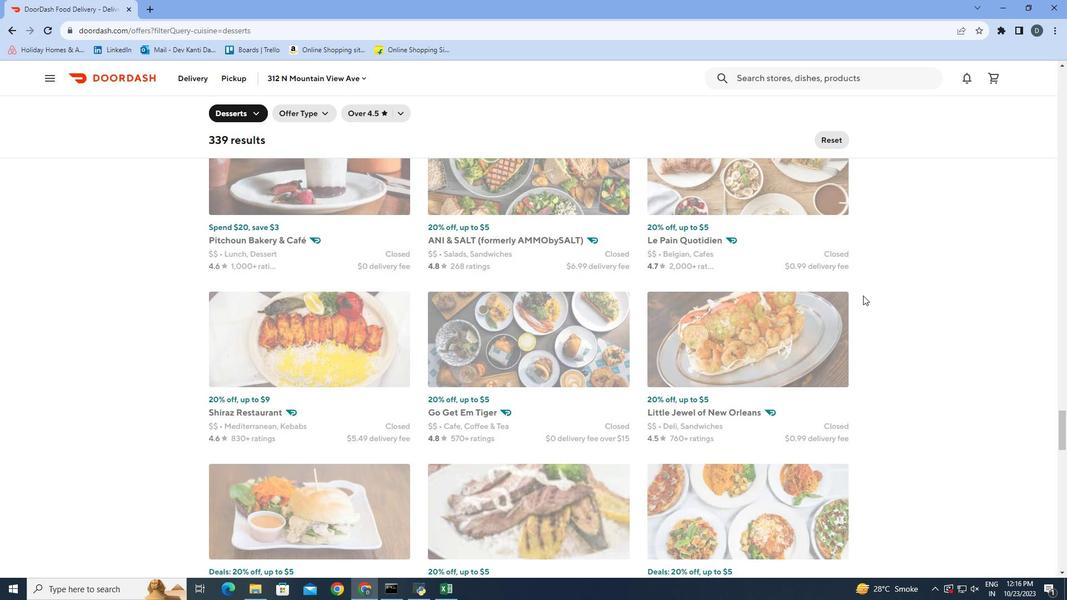 
Action: Mouse scrolled (862, 294) with delta (0, 0)
Screenshot: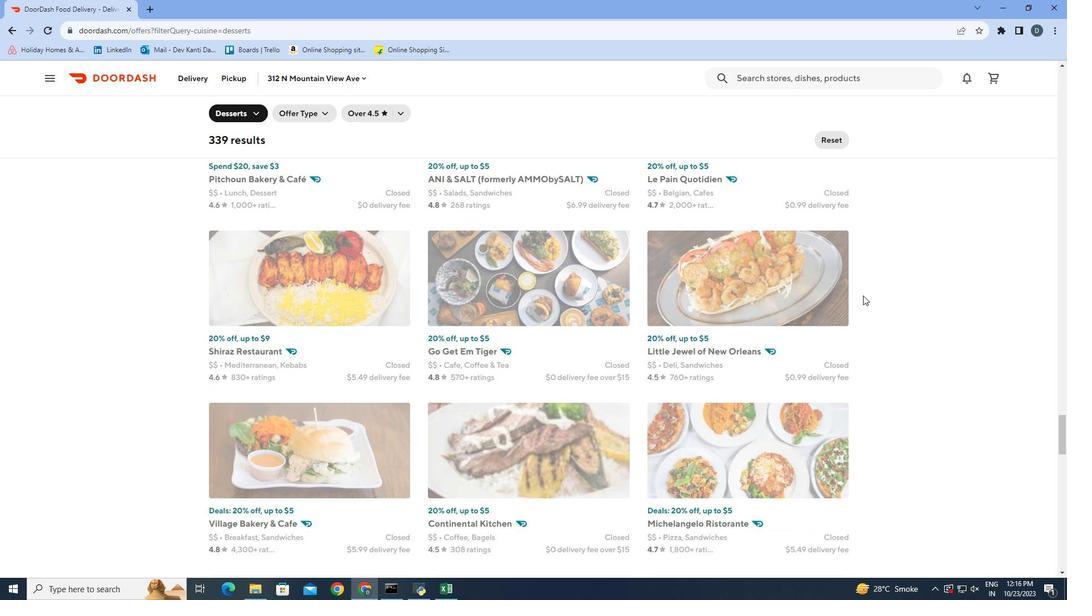 
Action: Mouse moved to (862, 295)
Screenshot: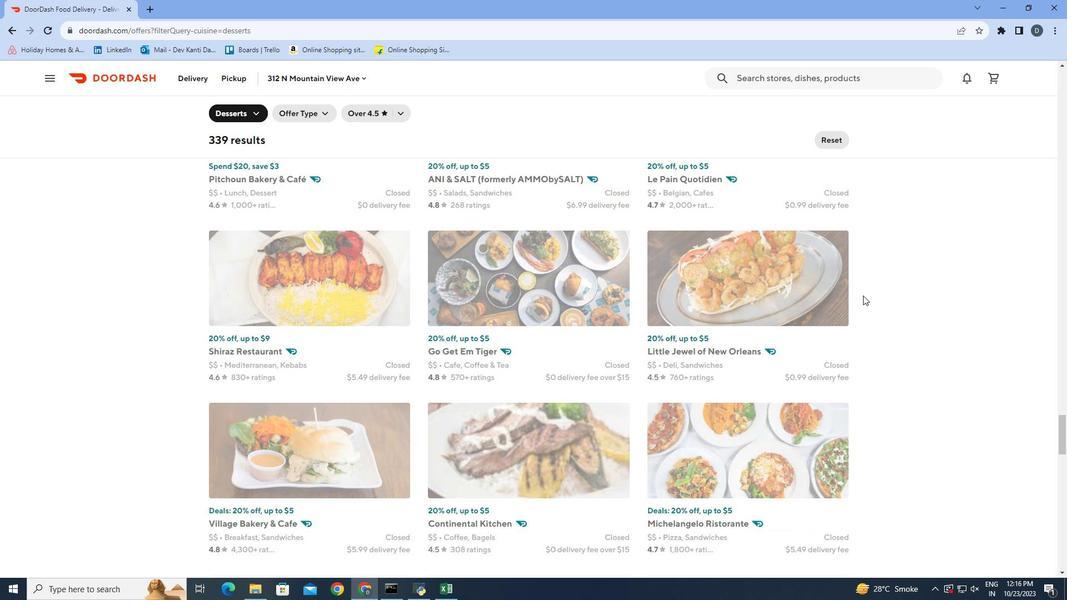 
Action: Mouse scrolled (862, 294) with delta (0, 0)
Screenshot: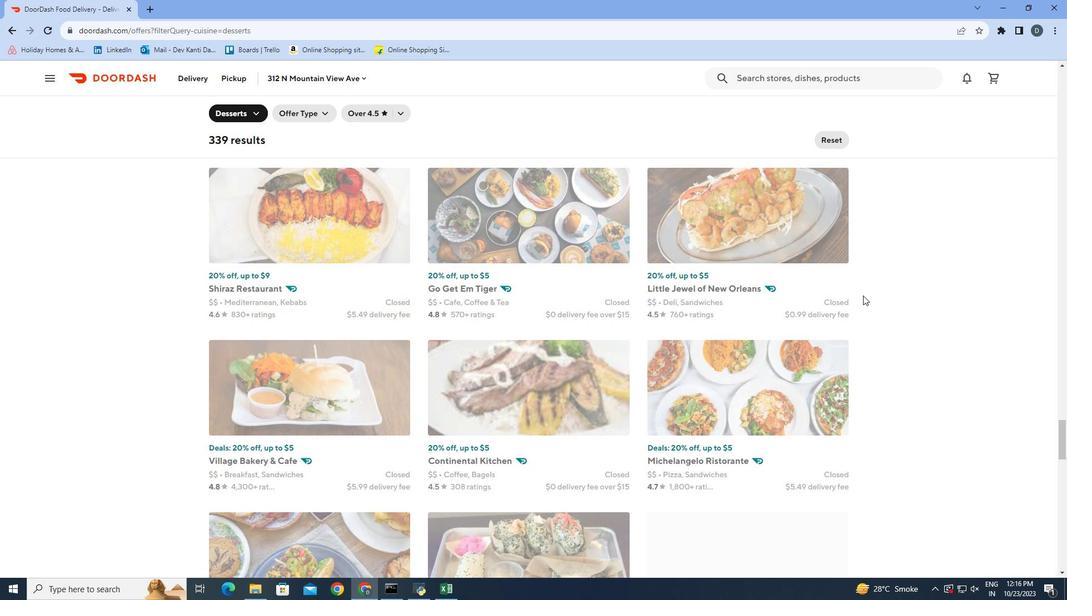 
Action: Mouse scrolled (862, 294) with delta (0, 0)
Screenshot: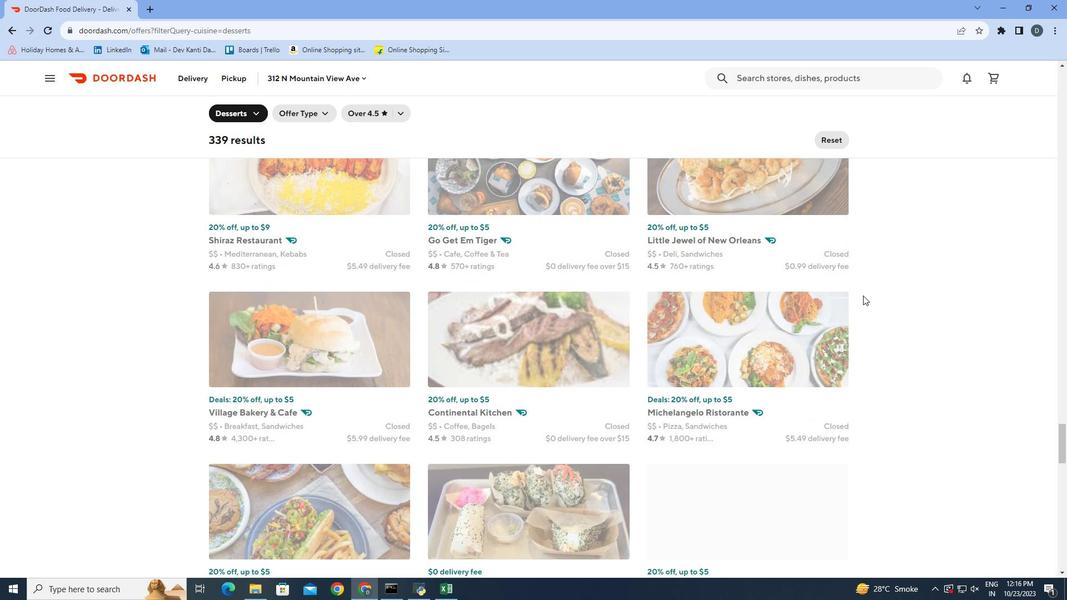 
Action: Mouse moved to (862, 295)
Screenshot: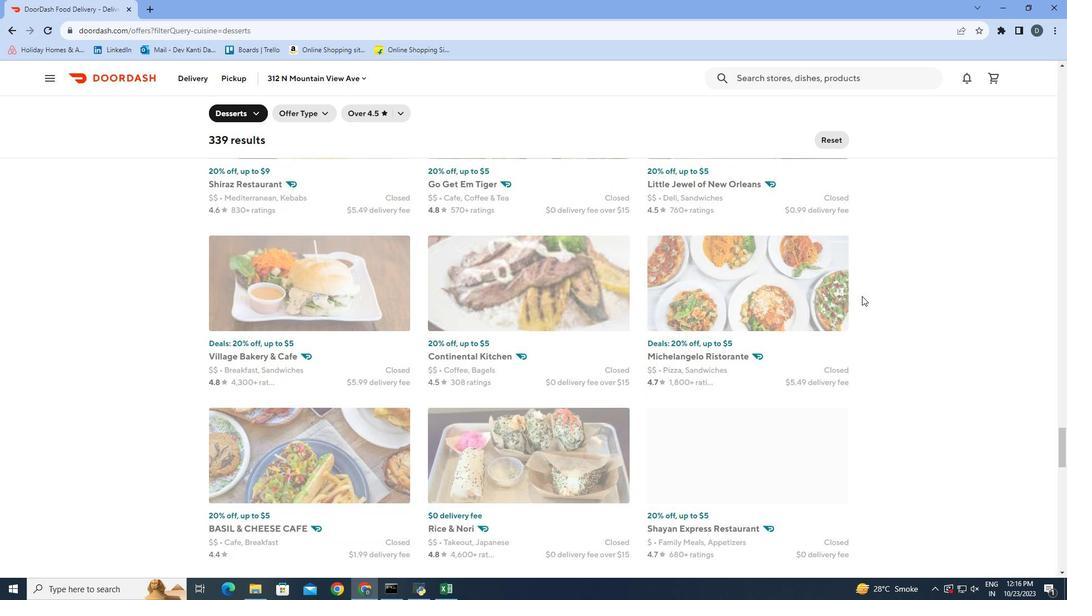 
Action: Mouse scrolled (862, 295) with delta (0, 0)
Screenshot: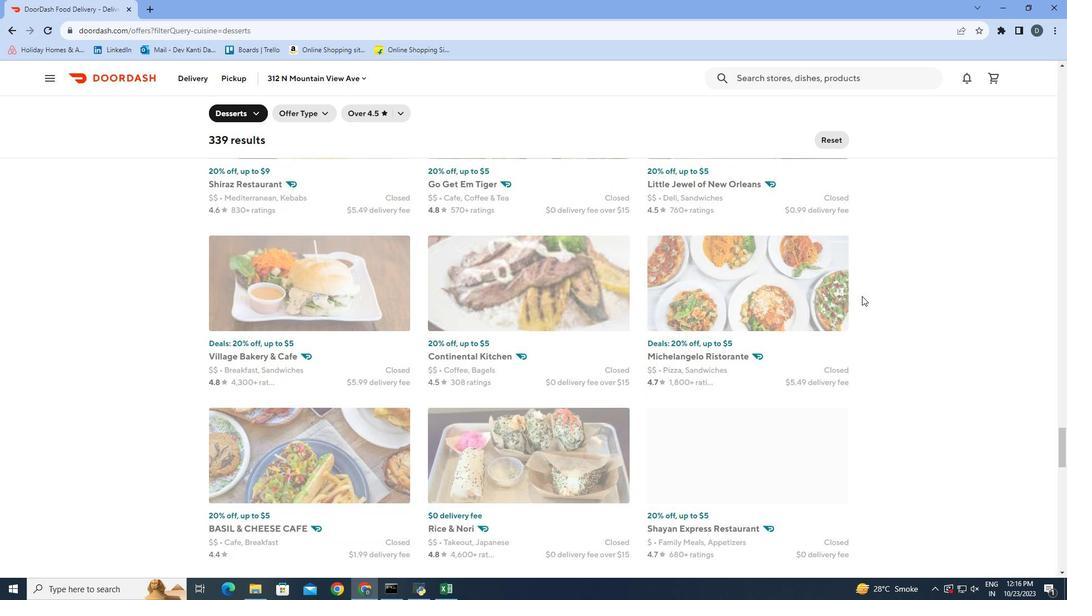 
Action: Mouse moved to (861, 295)
Screenshot: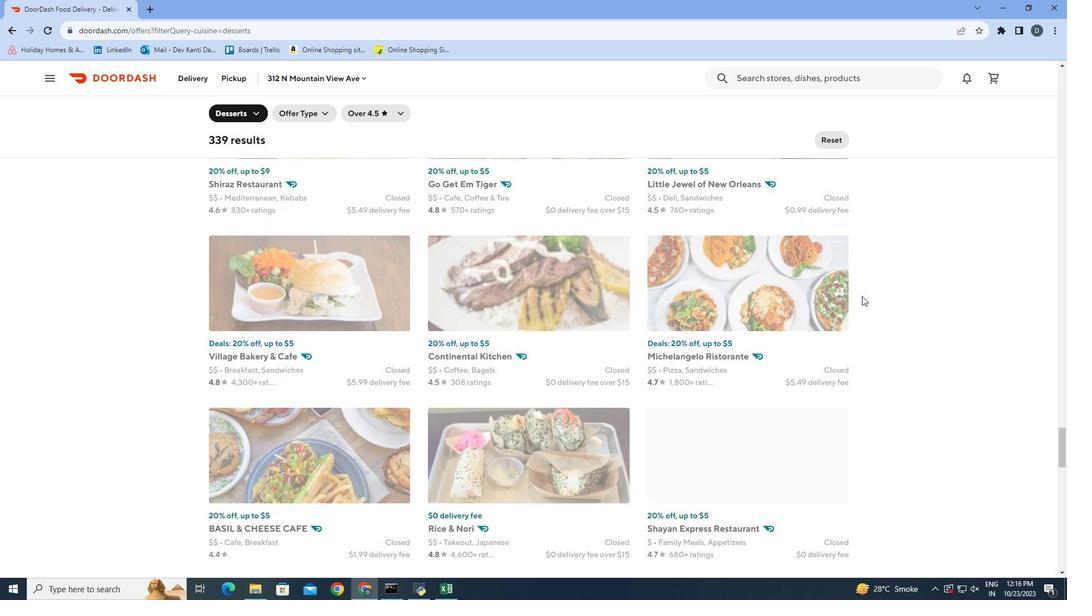 
Action: Mouse scrolled (861, 295) with delta (0, 0)
Screenshot: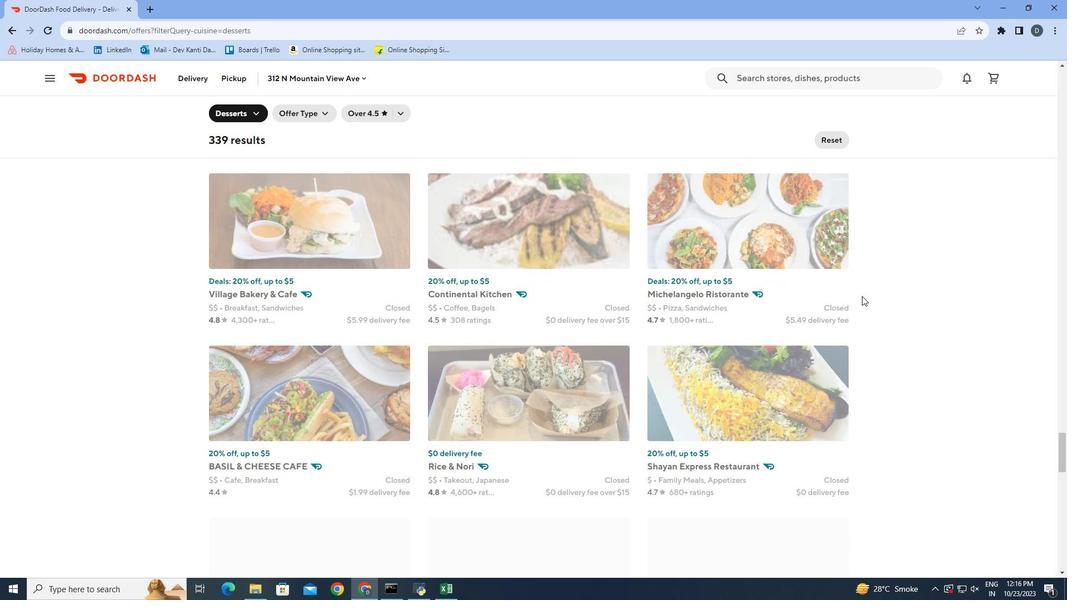 
Action: Mouse scrolled (861, 295) with delta (0, 0)
Screenshot: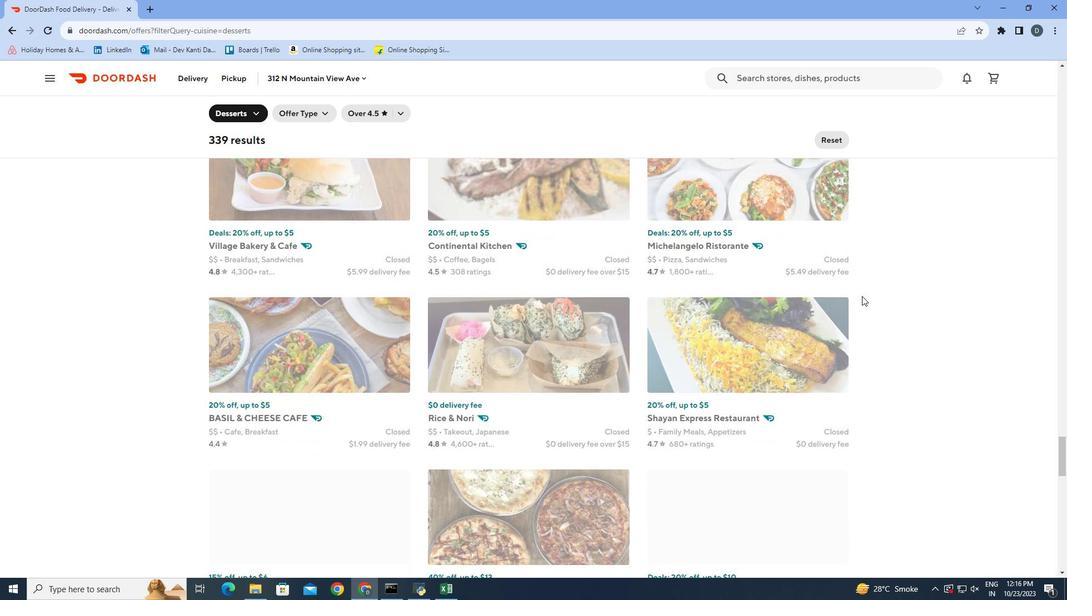 
Action: Mouse scrolled (861, 295) with delta (0, 0)
Screenshot: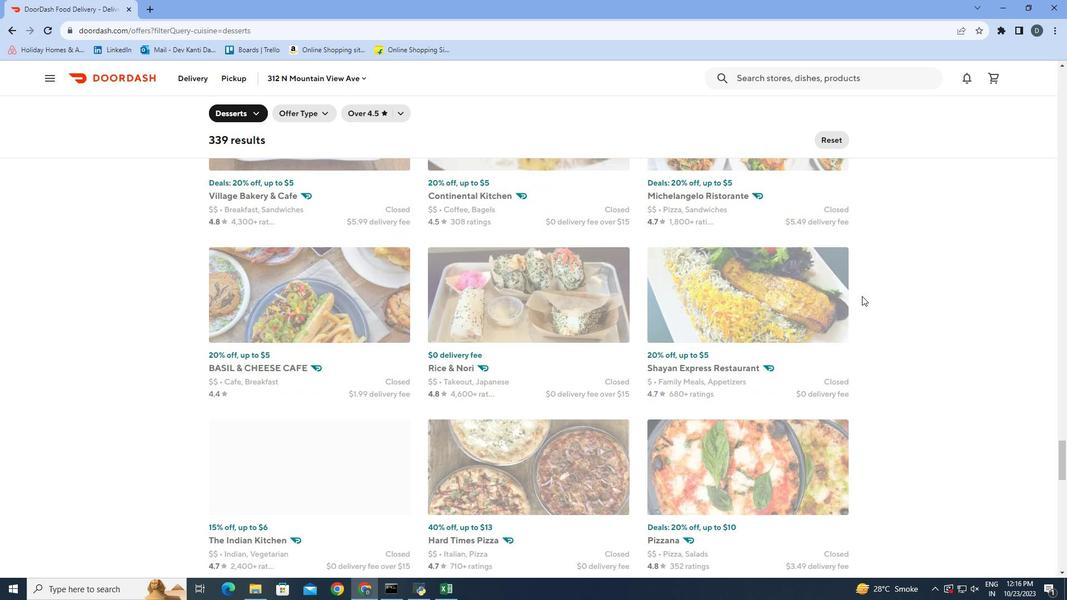 
Action: Mouse scrolled (861, 295) with delta (0, 0)
Screenshot: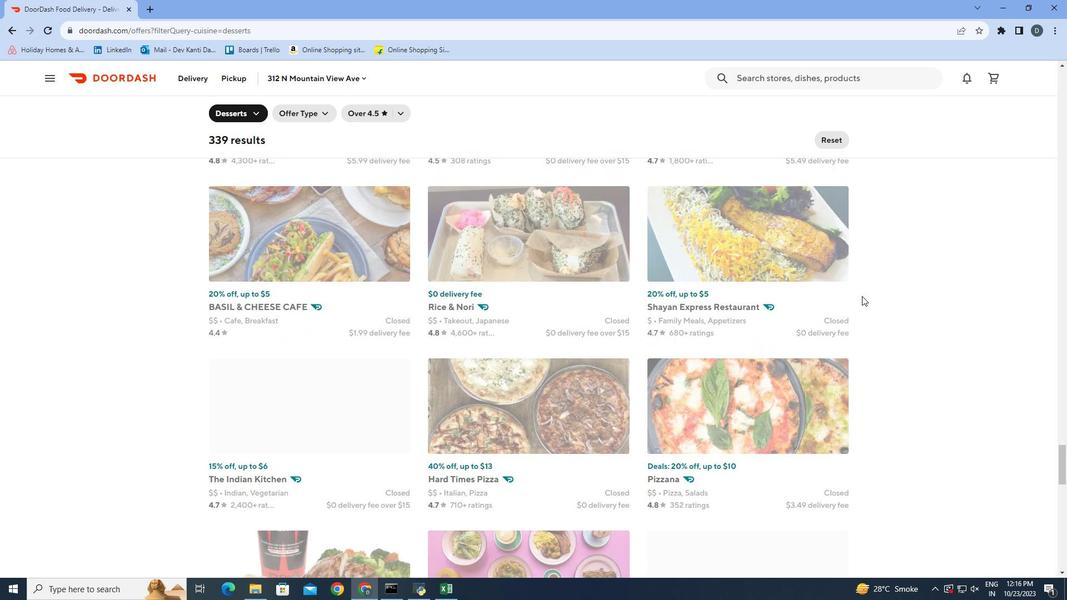 
Action: Mouse moved to (861, 296)
Screenshot: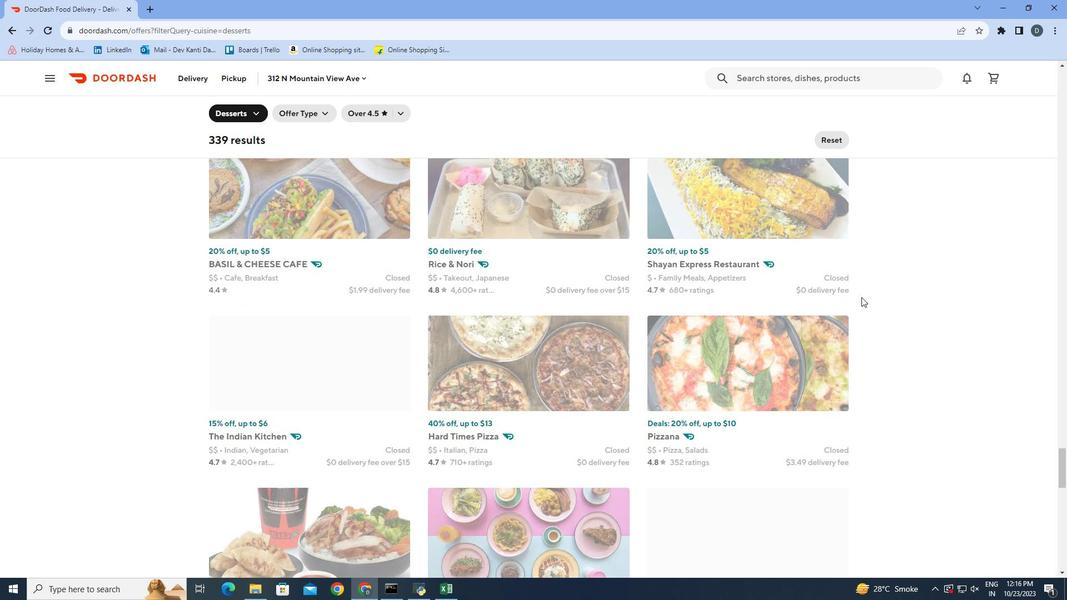 
Action: Mouse scrolled (861, 296) with delta (0, 0)
Screenshot: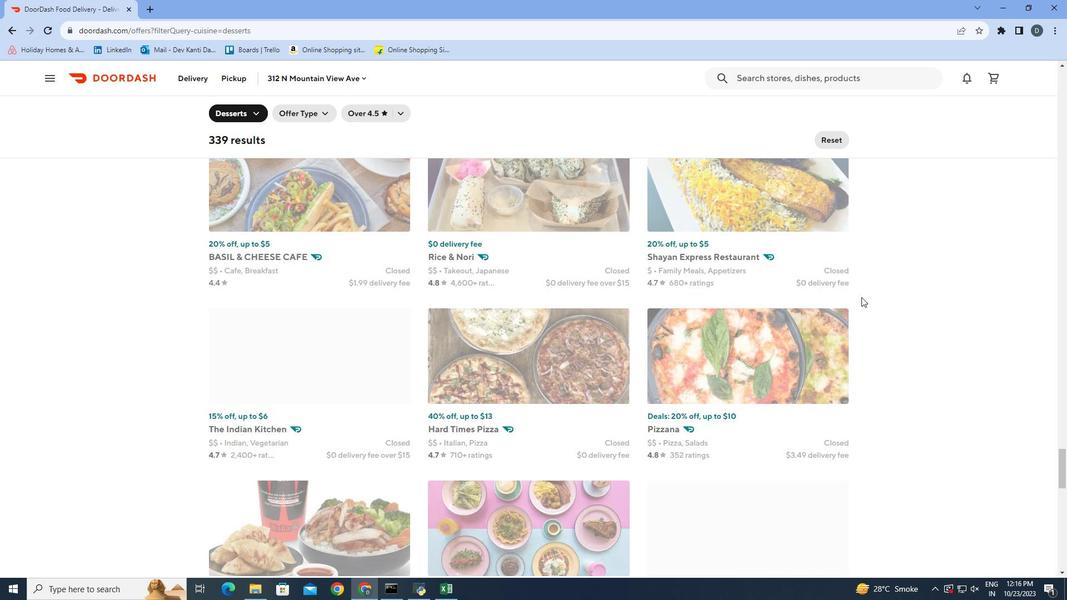 
Action: Mouse scrolled (861, 296) with delta (0, 0)
Screenshot: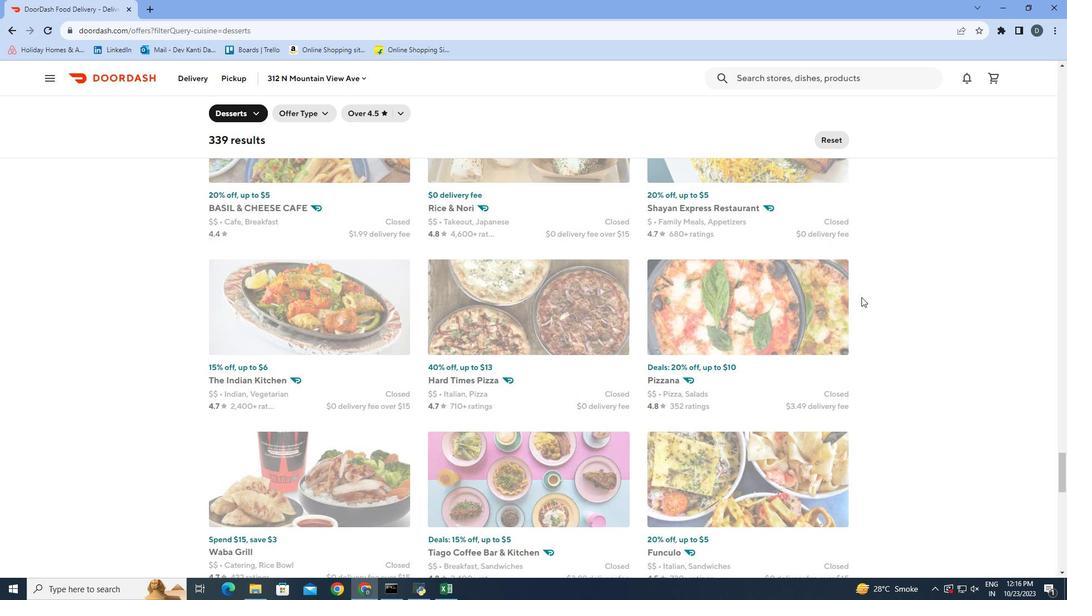 
Action: Mouse moved to (860, 297)
Screenshot: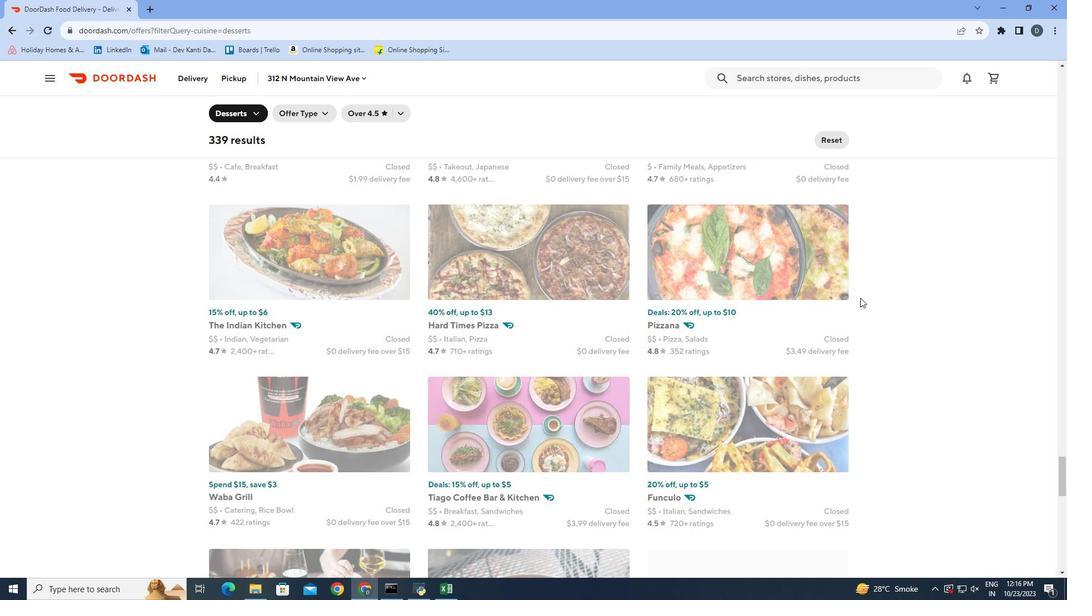 
Action: Mouse scrolled (860, 296) with delta (0, 0)
Screenshot: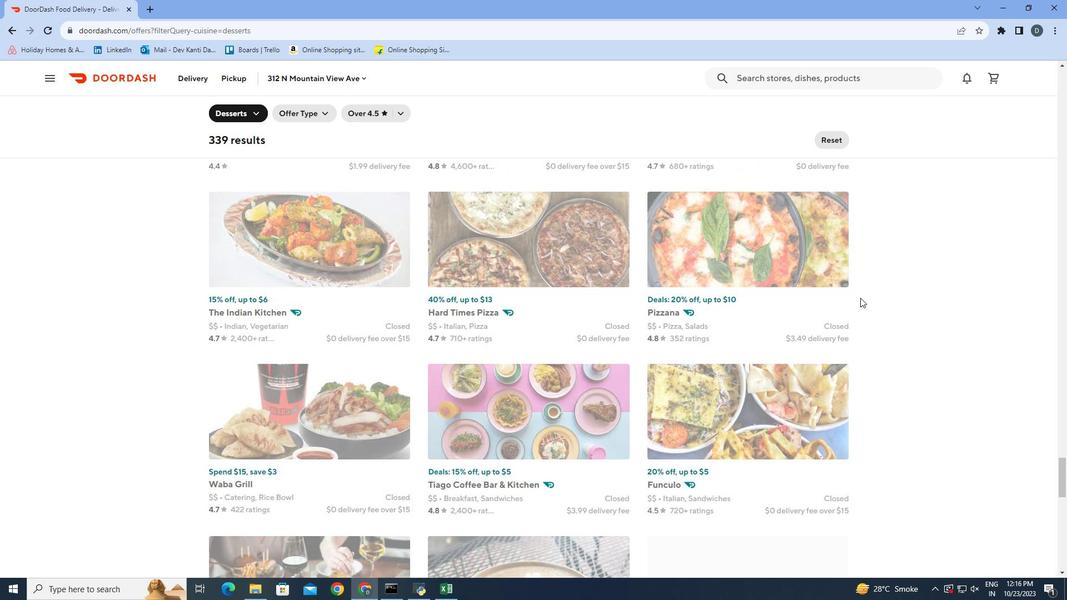 
Action: Mouse moved to (859, 297)
Screenshot: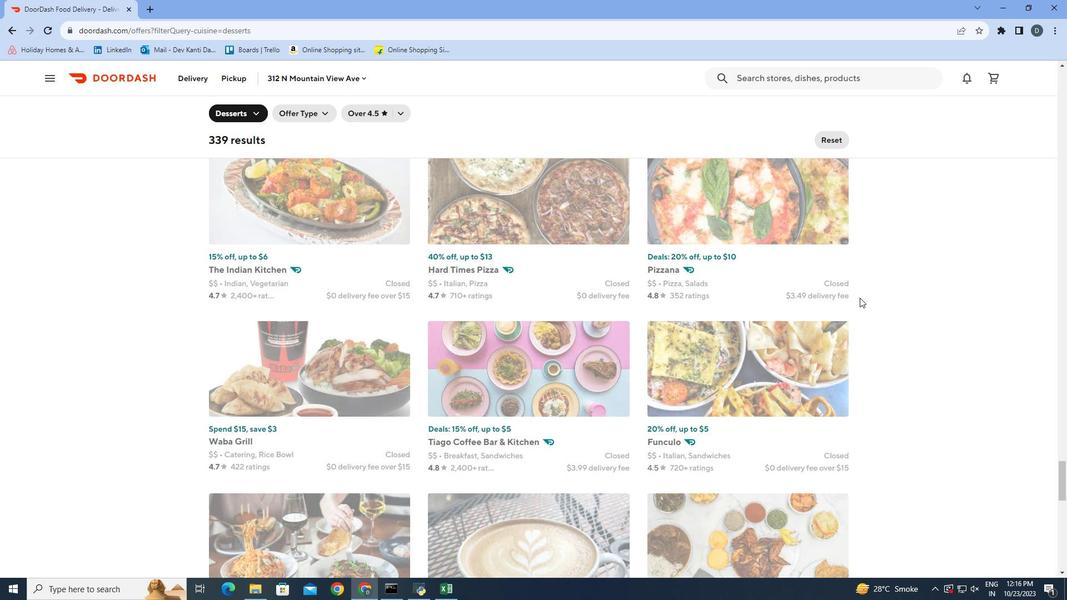
Action: Mouse scrolled (859, 296) with delta (0, 0)
Screenshot: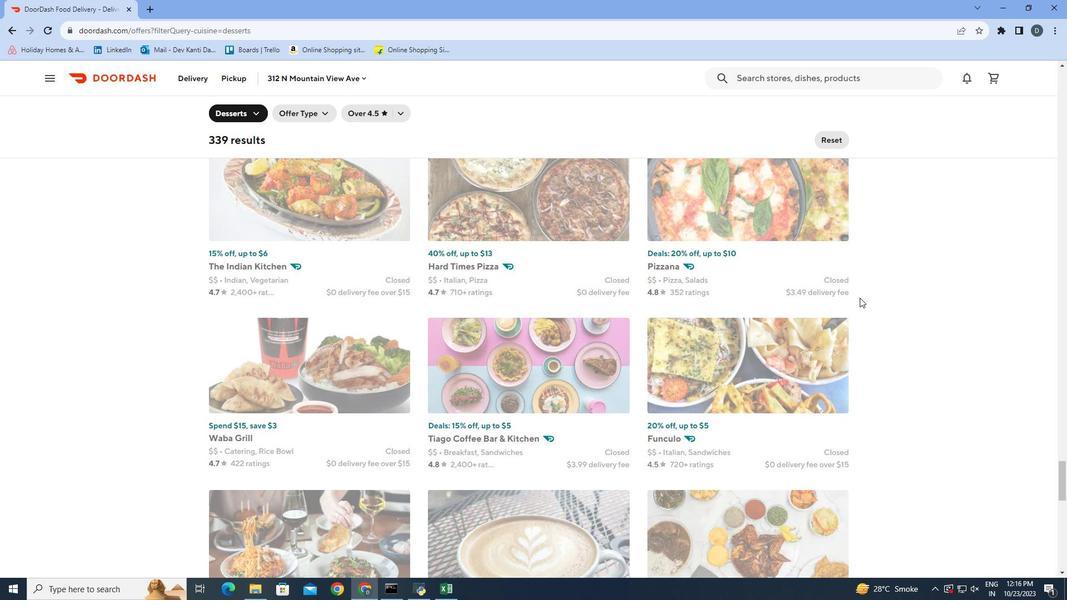 
Action: Mouse moved to (859, 297)
Screenshot: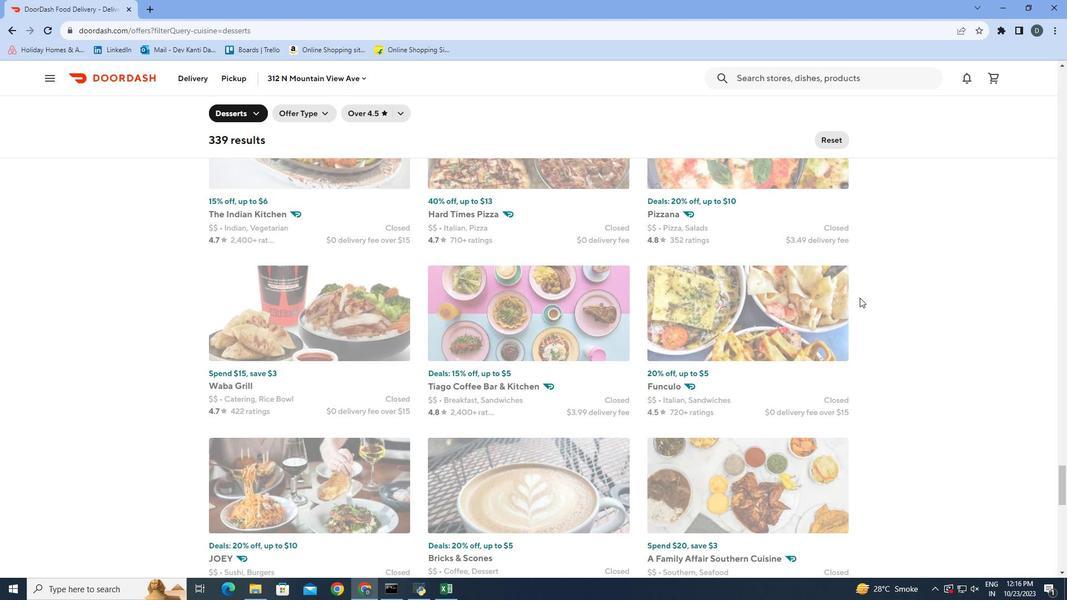 
Action: Mouse scrolled (859, 296) with delta (0, 0)
Screenshot: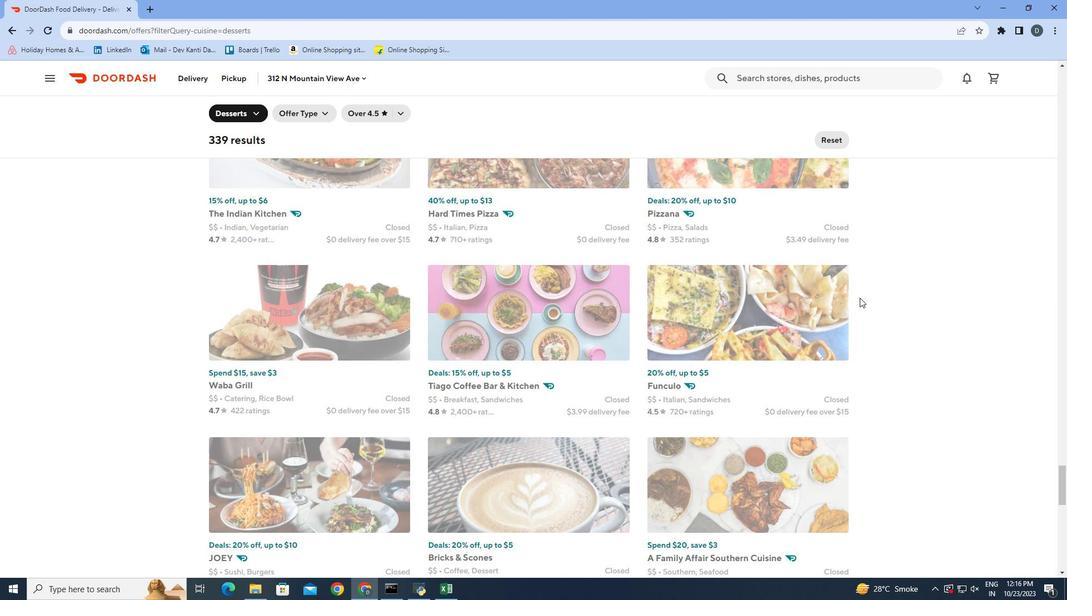
Action: Mouse moved to (861, 297)
Screenshot: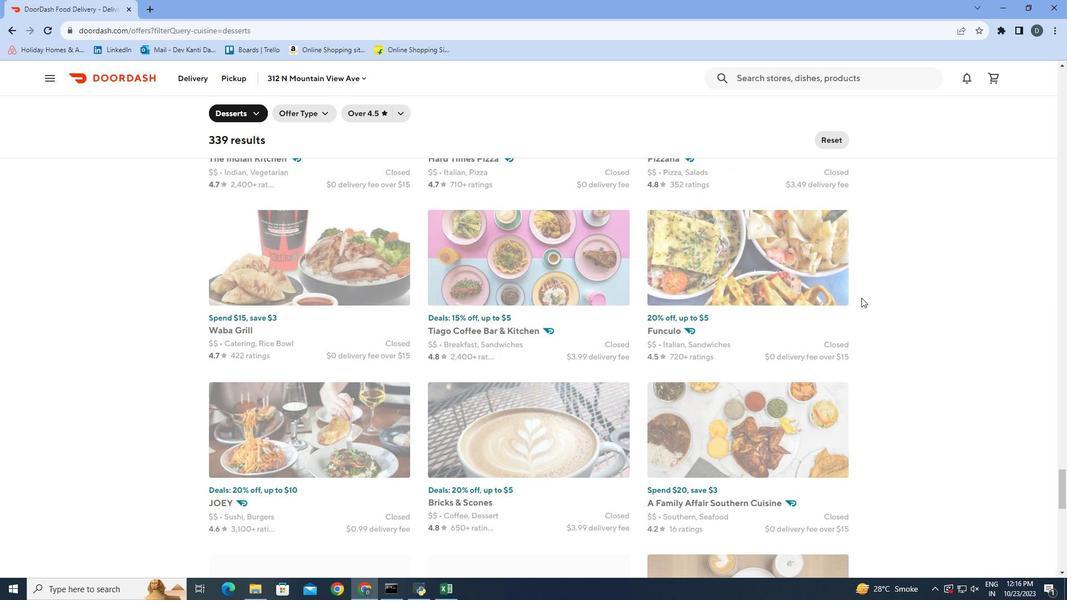 
Action: Mouse scrolled (861, 296) with delta (0, 0)
Screenshot: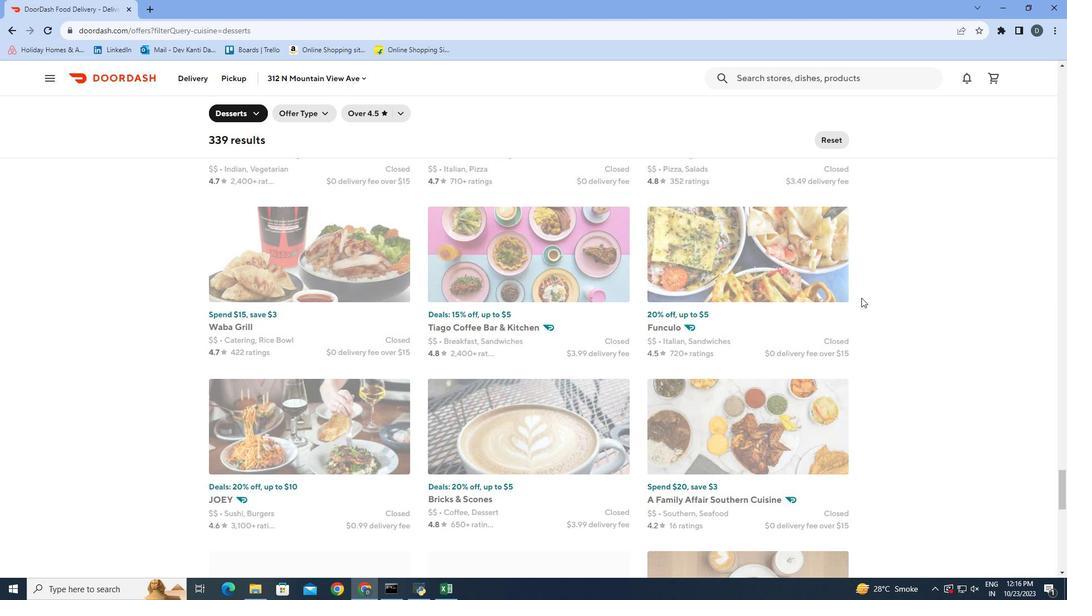 
Action: Mouse moved to (861, 297)
Screenshot: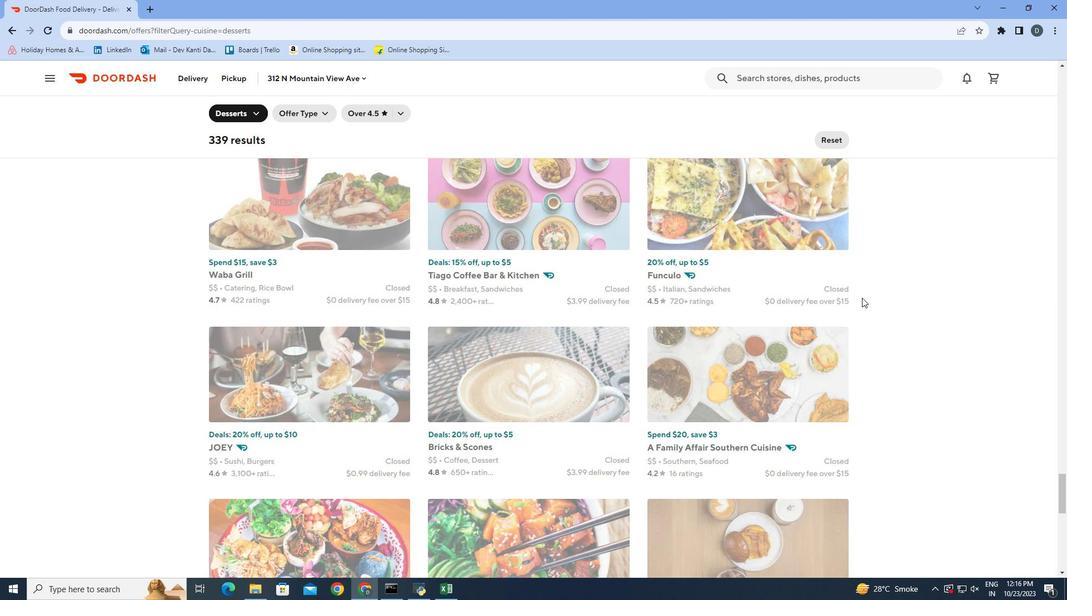 
Action: Mouse scrolled (861, 296) with delta (0, 0)
Screenshot: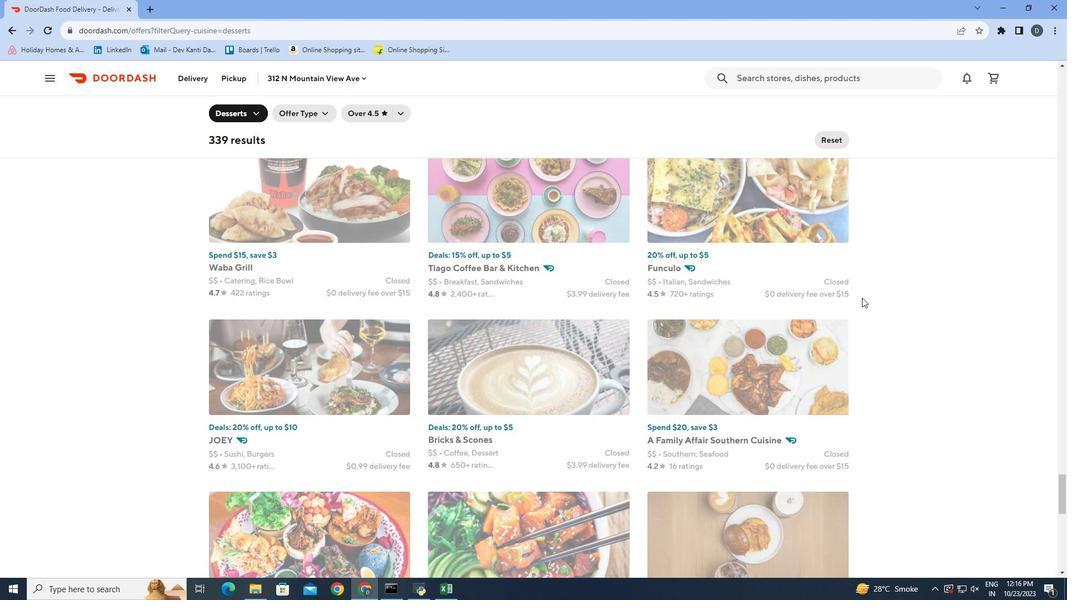 
Action: Mouse scrolled (861, 296) with delta (0, 0)
Screenshot: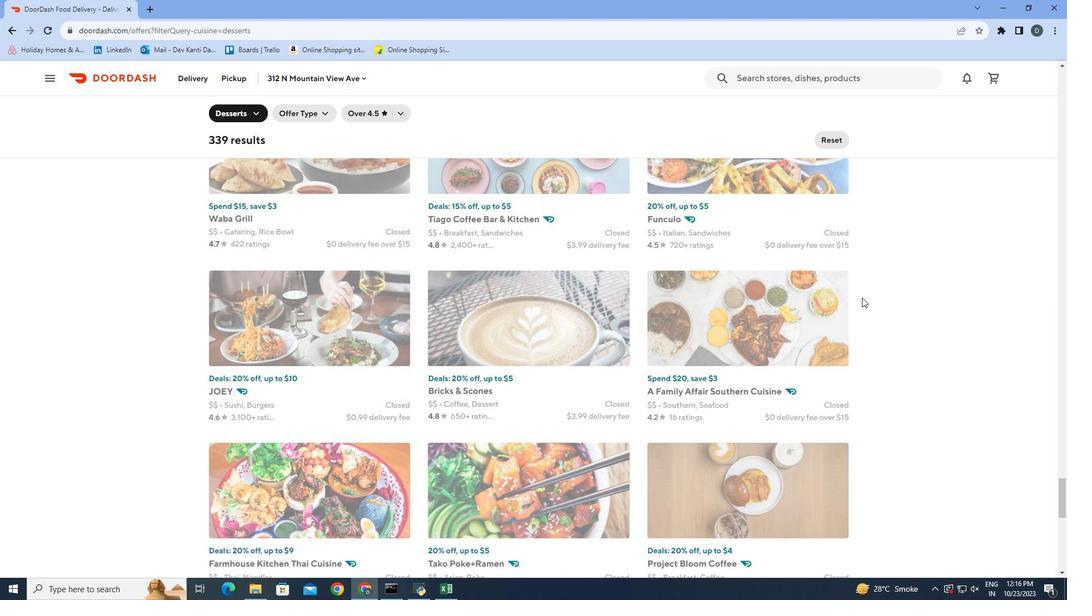 
Action: Mouse scrolled (861, 296) with delta (0, 0)
Screenshot: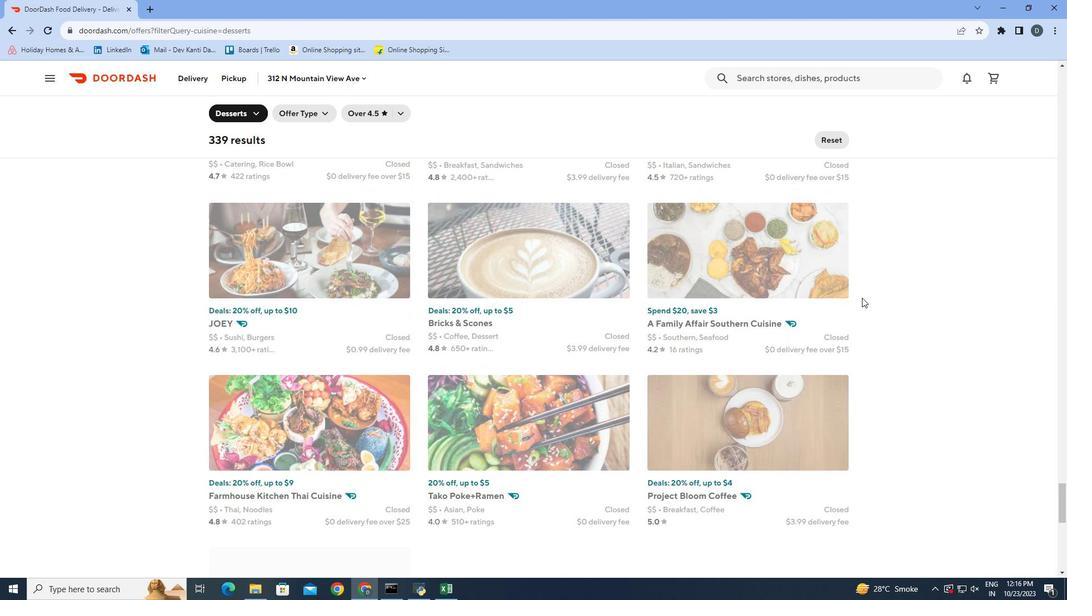 
Action: Mouse scrolled (861, 296) with delta (0, 0)
Screenshot: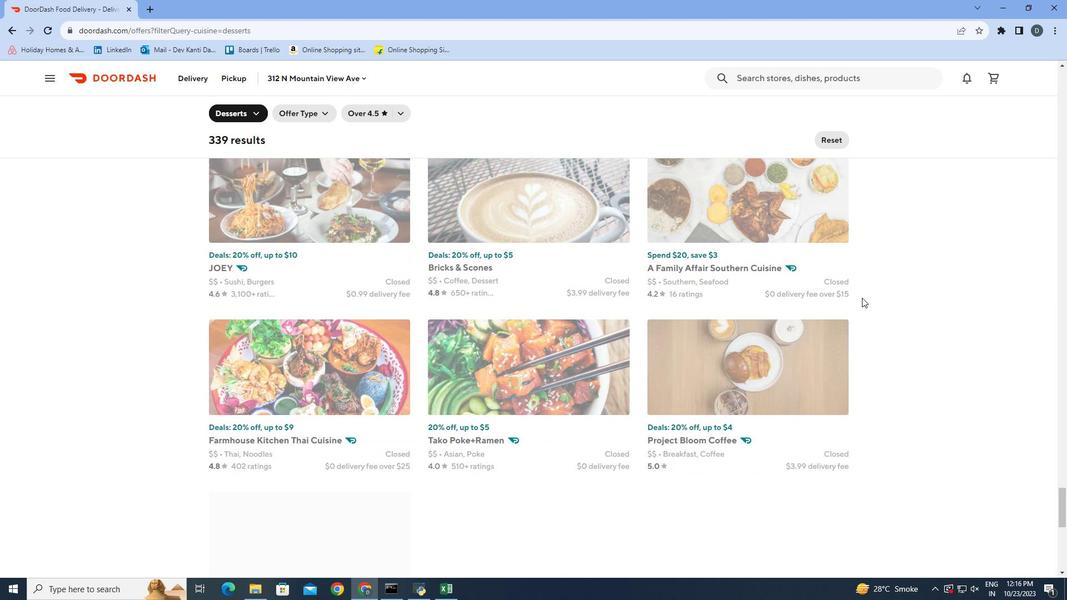 
Action: Mouse scrolled (861, 296) with delta (0, 0)
Screenshot: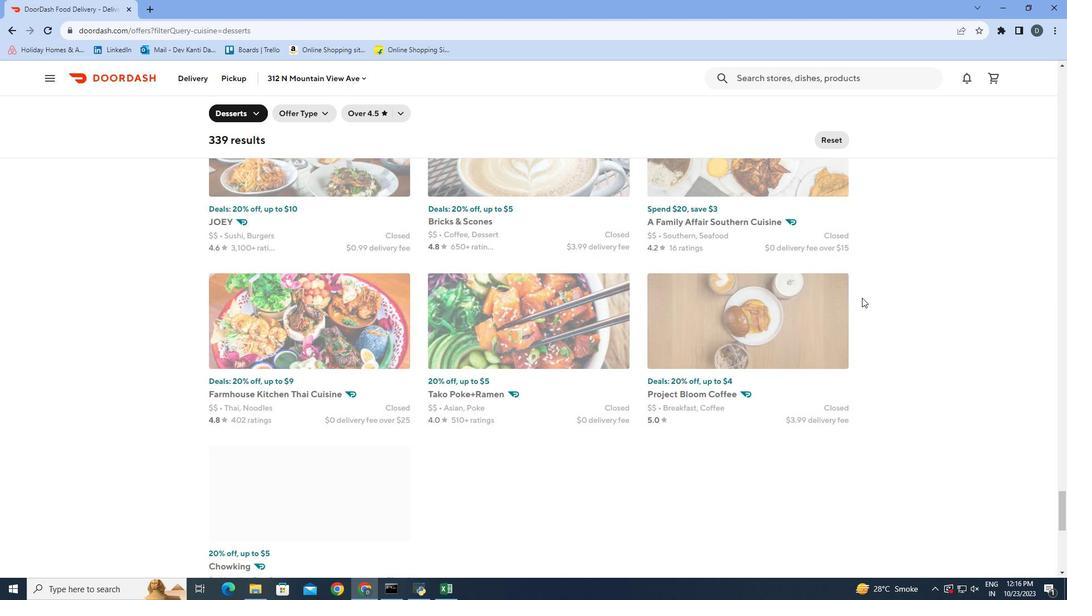 
Action: Mouse scrolled (861, 296) with delta (0, 0)
Screenshot: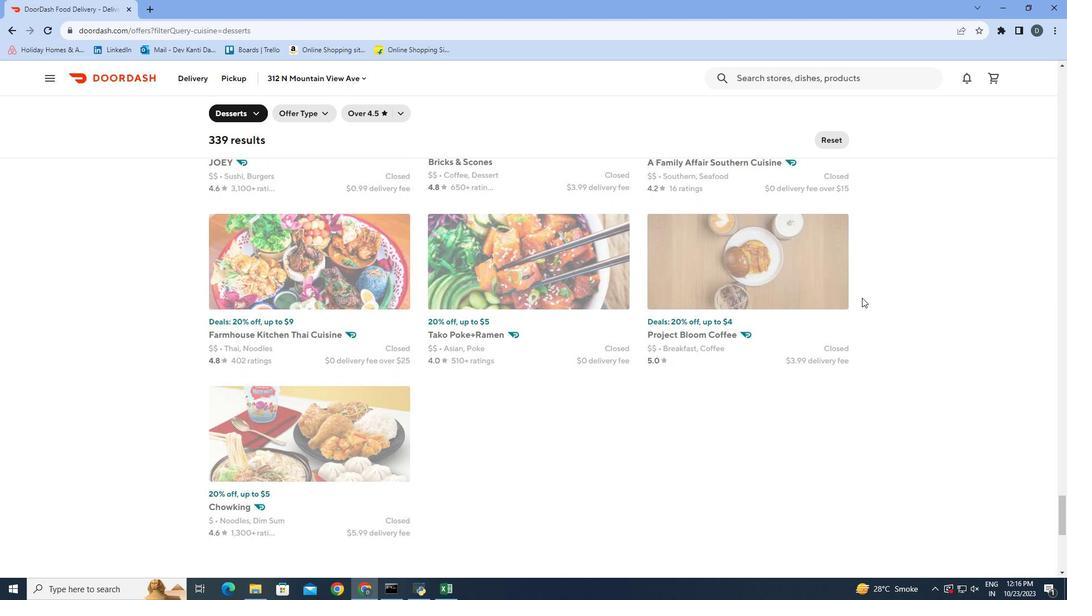 
Action: Mouse moved to (861, 297)
Screenshot: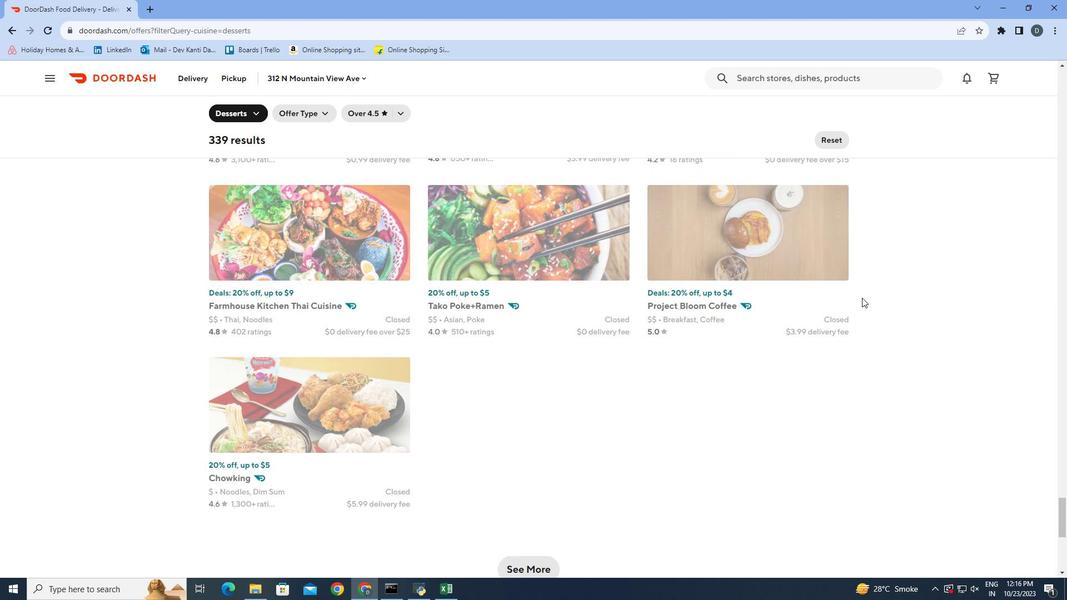 
Action: Mouse scrolled (861, 296) with delta (0, 0)
Screenshot: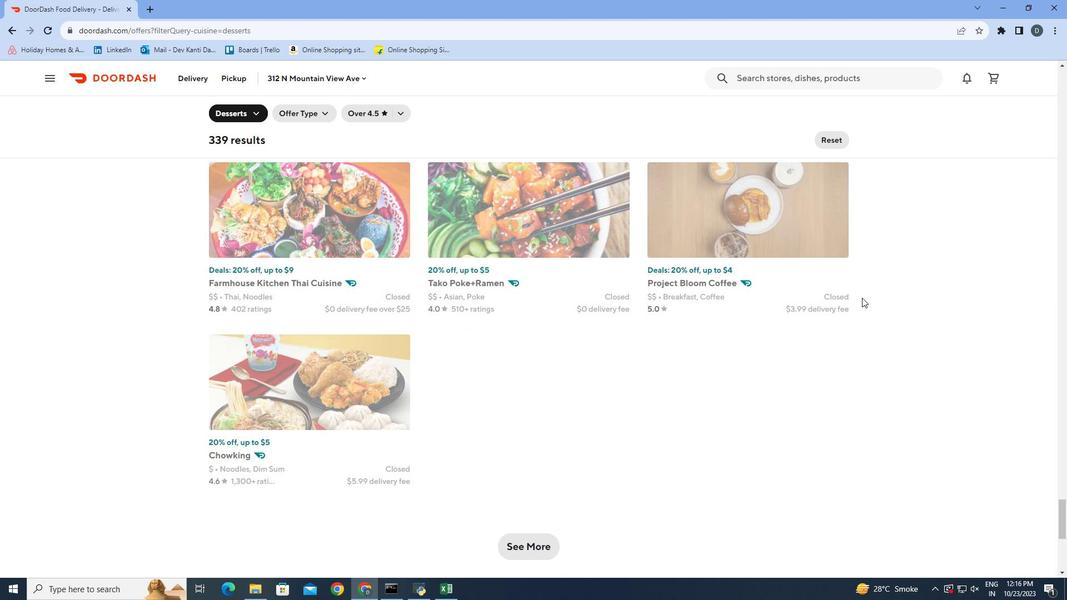 
Action: Mouse moved to (545, 483)
Screenshot: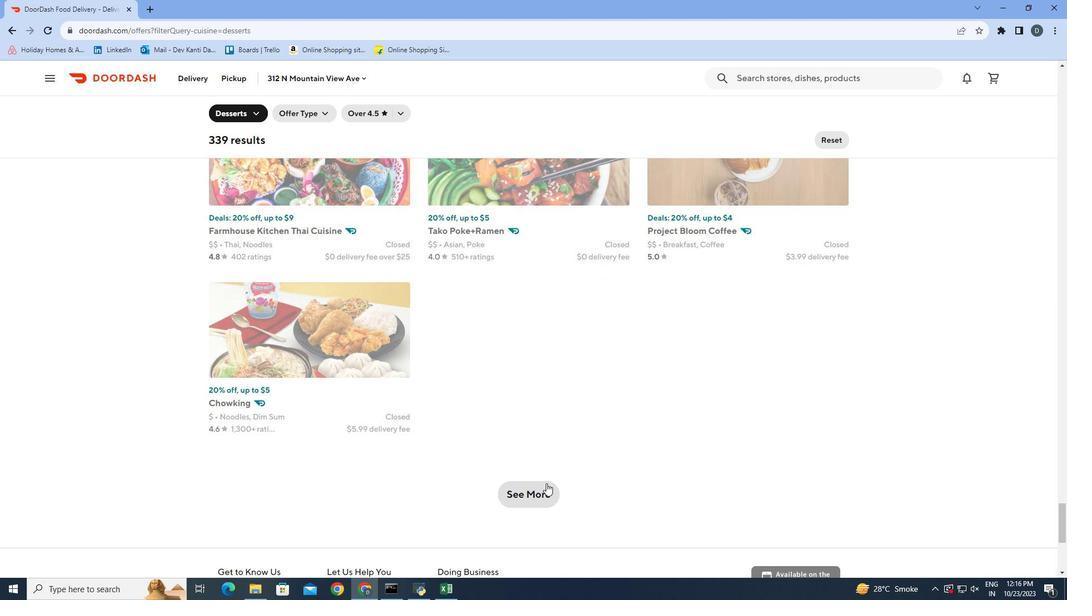 
Action: Mouse pressed left at (545, 483)
Screenshot: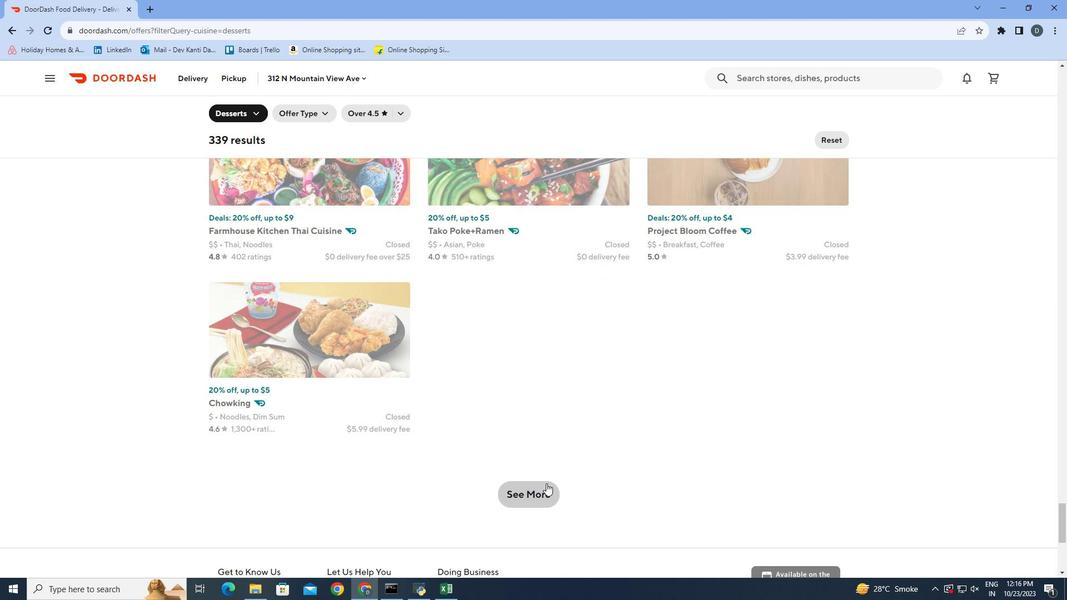 
Action: Mouse moved to (873, 291)
Screenshot: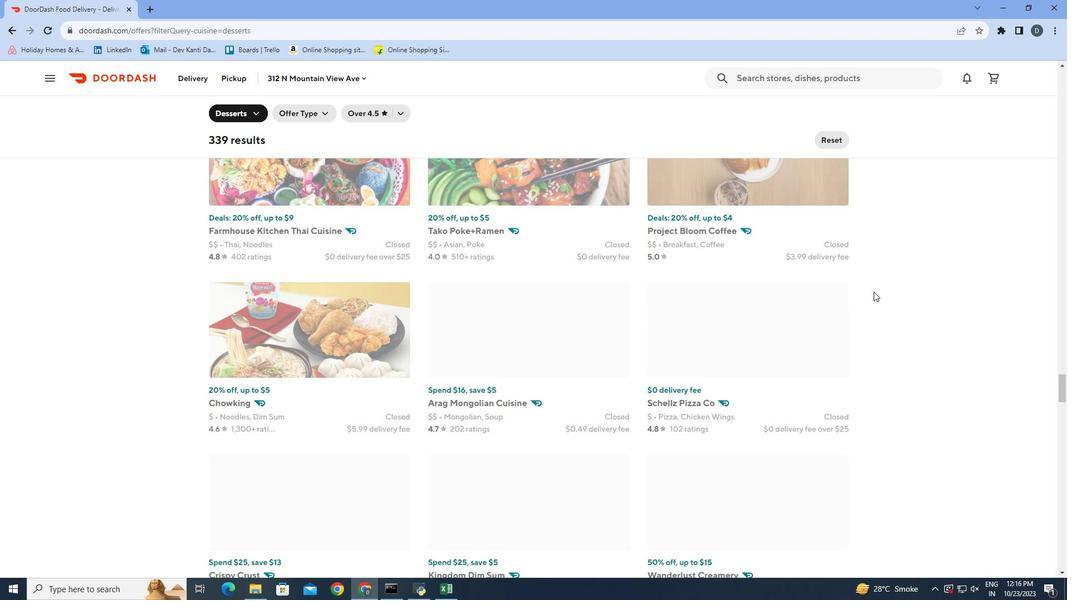 
Action: Mouse scrolled (873, 290) with delta (0, 0)
Screenshot: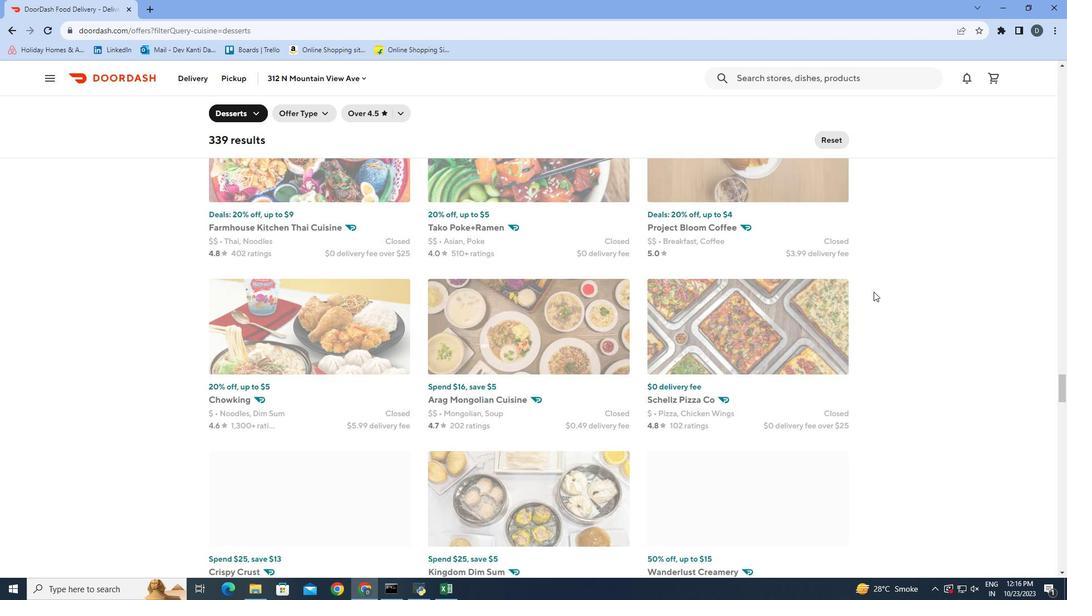 
Action: Mouse moved to (872, 291)
Screenshot: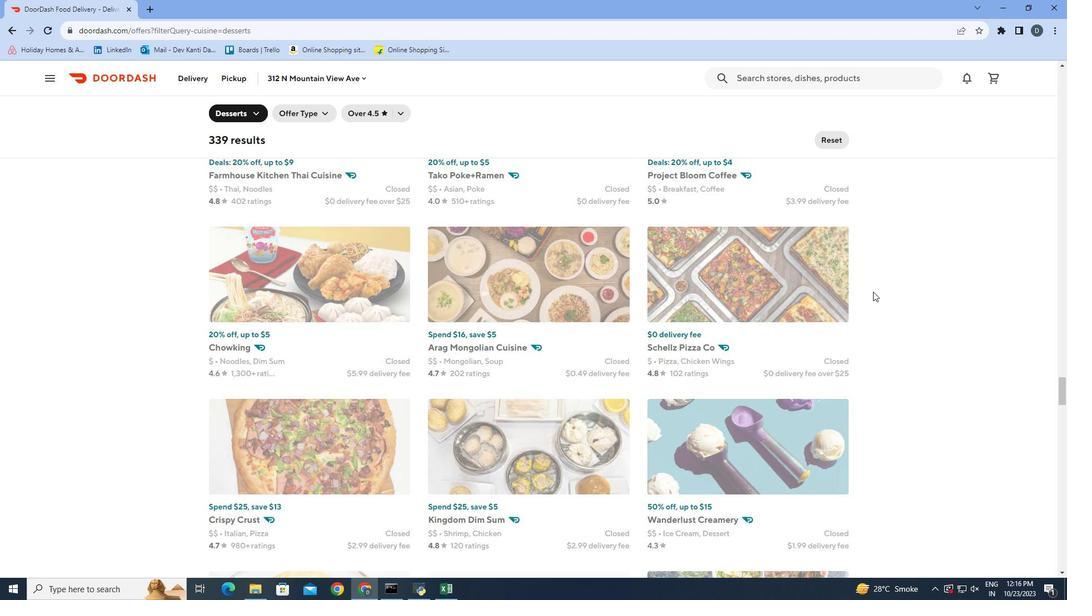 
Action: Mouse scrolled (872, 290) with delta (0, 0)
Screenshot: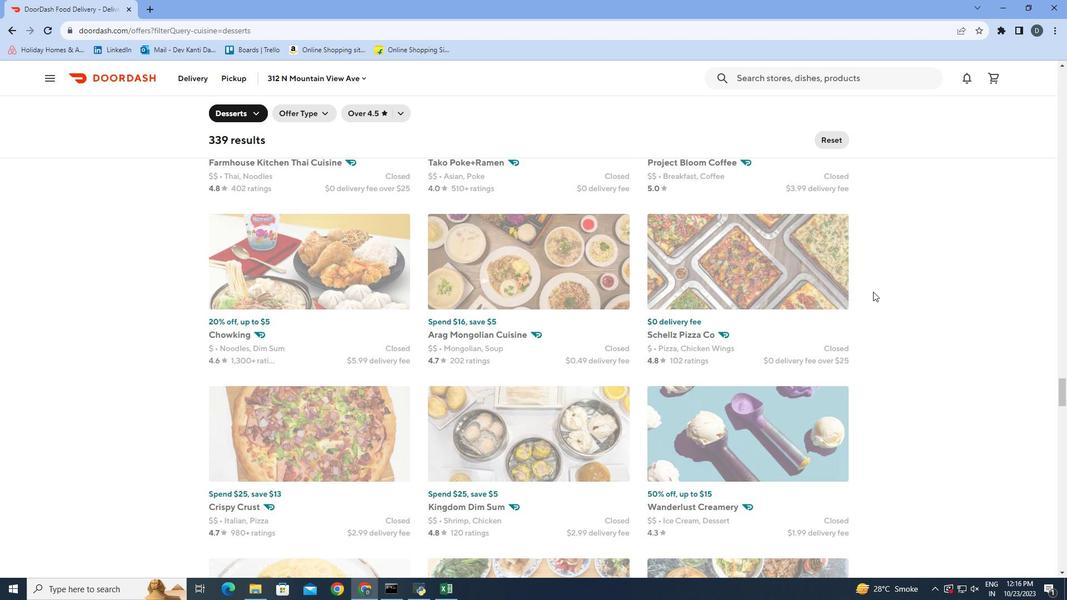 
Action: Mouse moved to (872, 291)
Screenshot: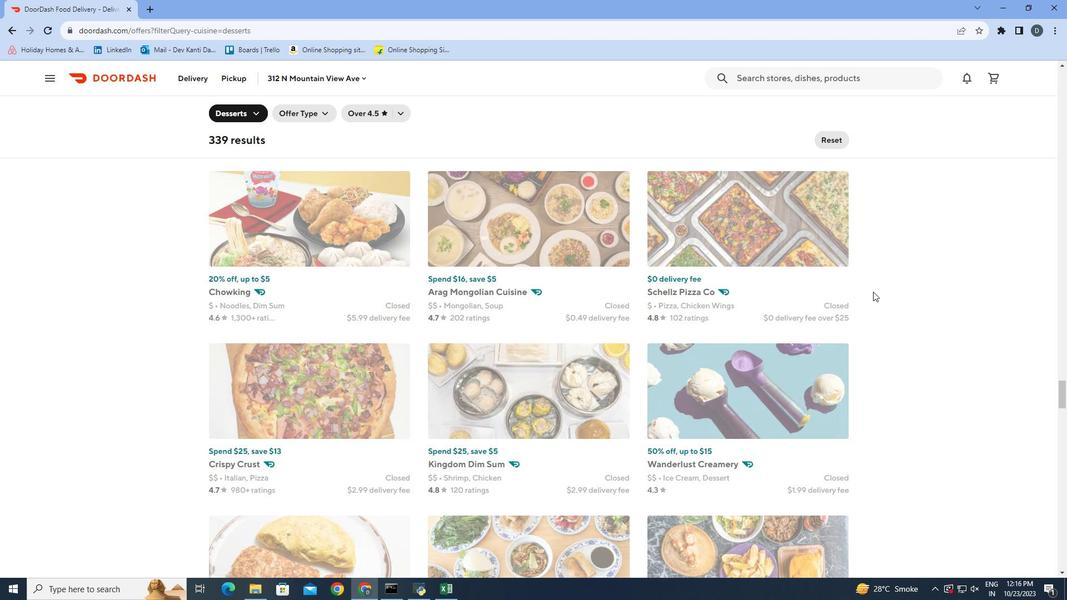 
Action: Mouse scrolled (872, 290) with delta (0, 0)
Screenshot: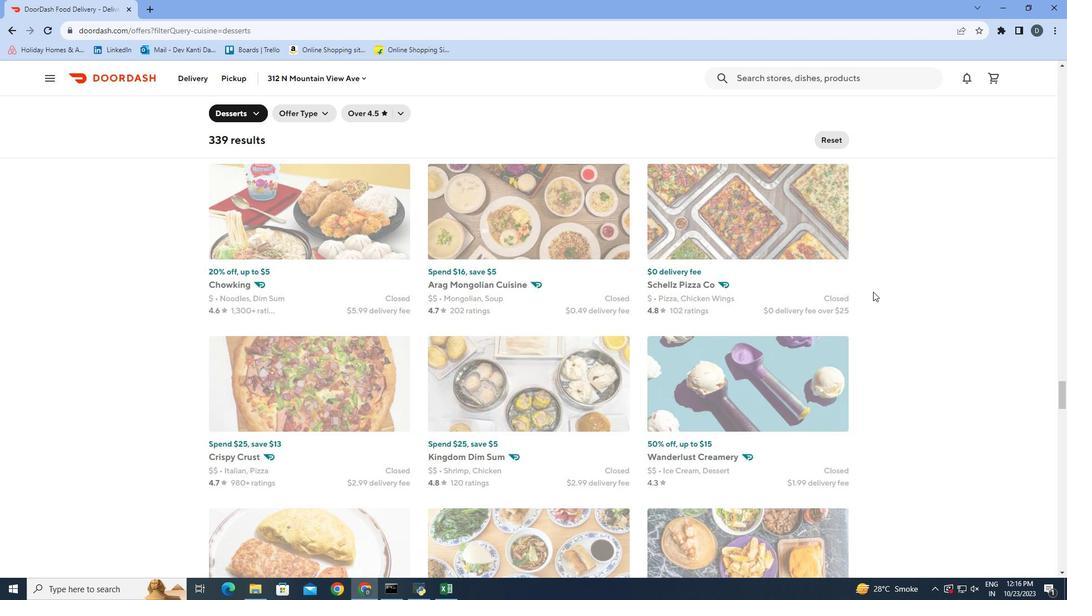 
Action: Mouse scrolled (872, 290) with delta (0, 0)
Screenshot: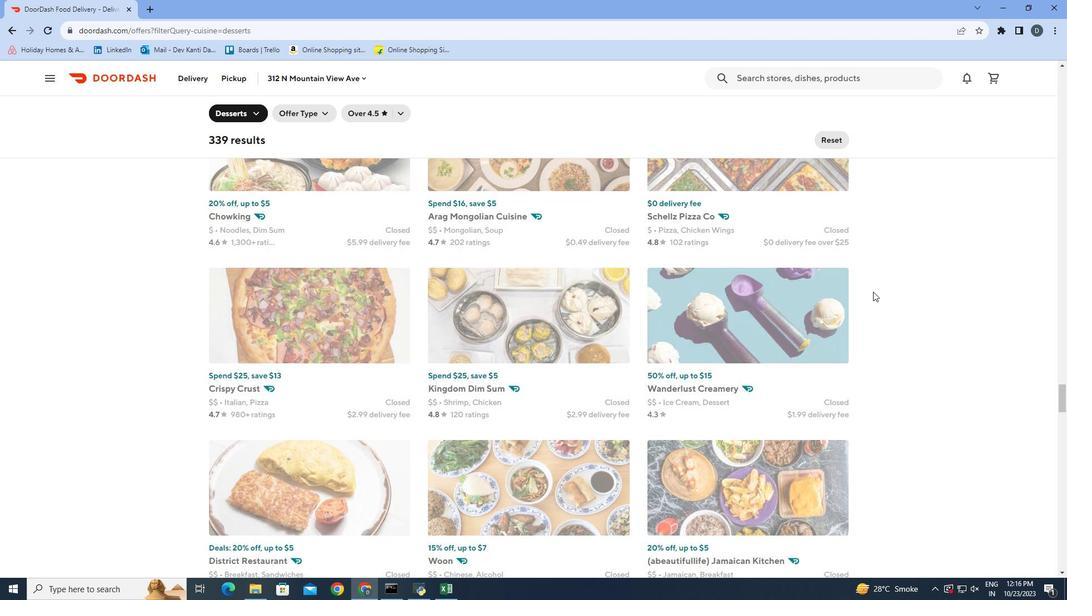 
Action: Mouse moved to (869, 292)
Screenshot: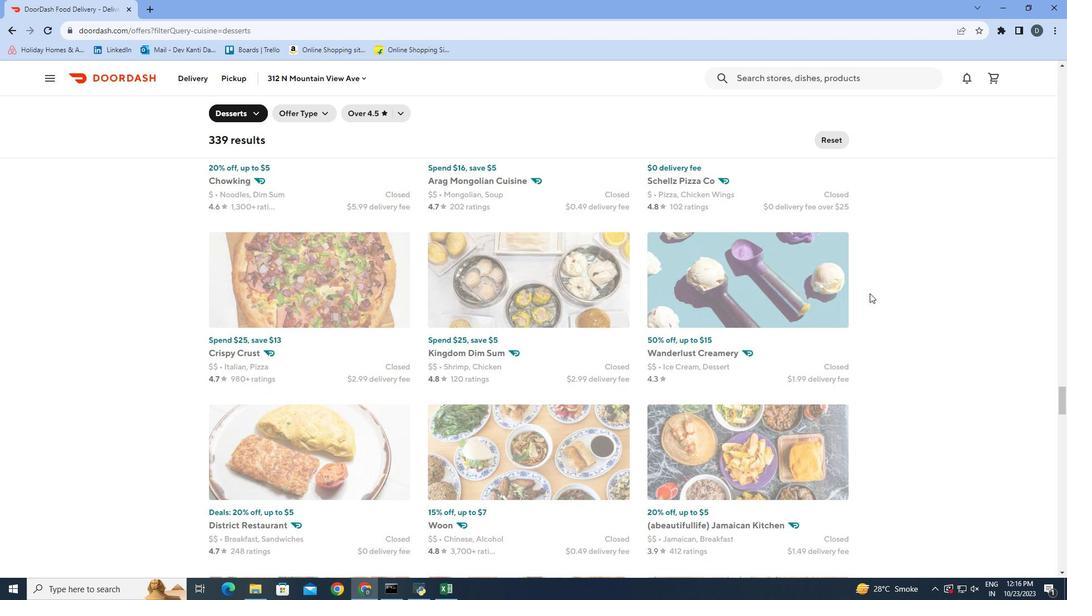 
Action: Mouse scrolled (869, 292) with delta (0, 0)
Screenshot: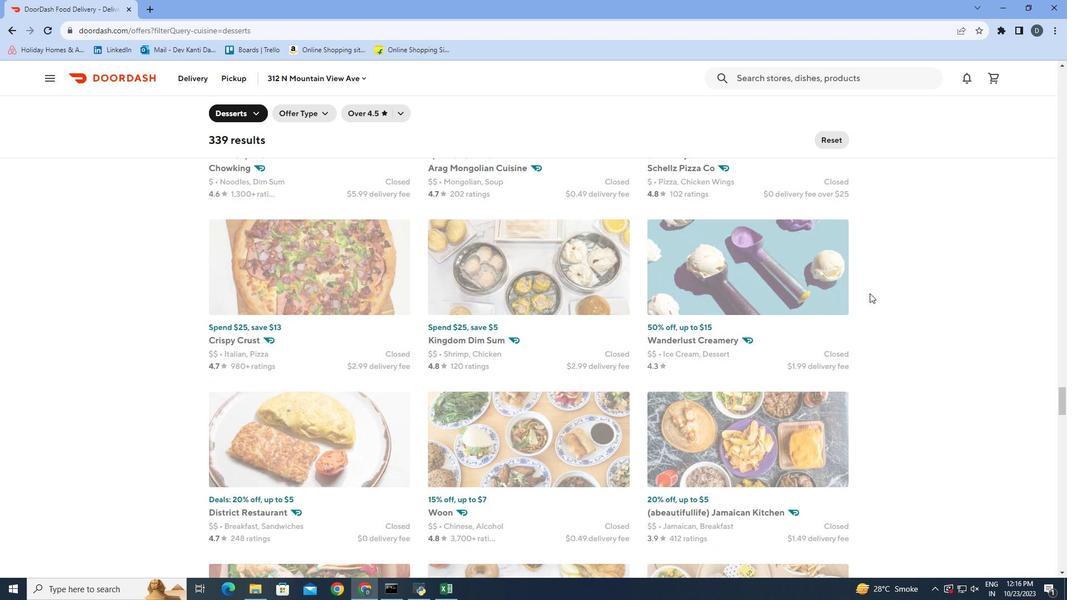 
Action: Mouse scrolled (869, 292) with delta (0, 0)
Screenshot: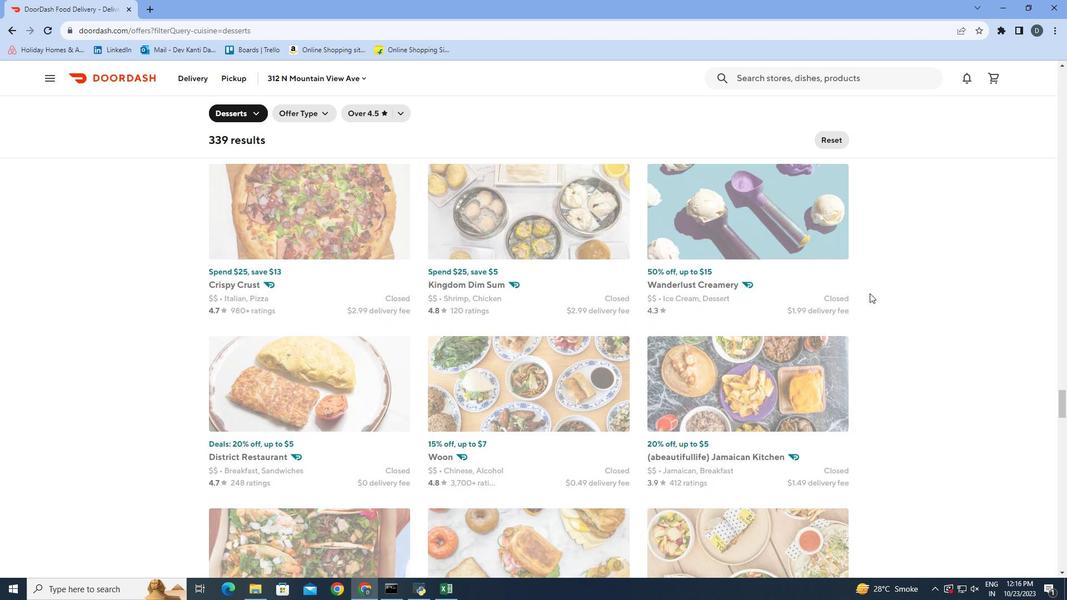 
Action: Mouse scrolled (869, 292) with delta (0, 0)
Screenshot: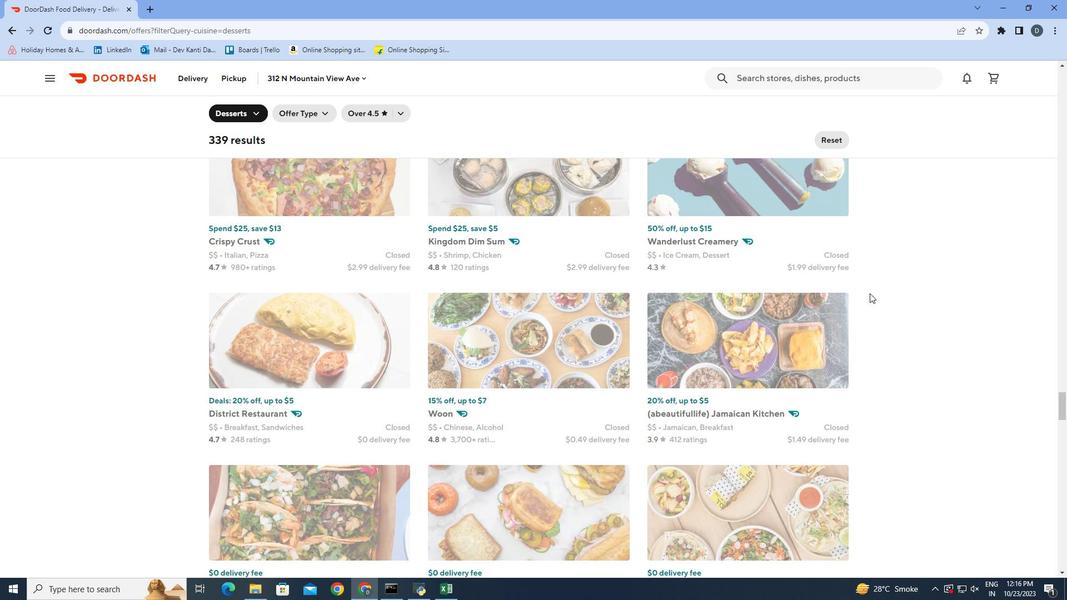 
Action: Mouse scrolled (869, 292) with delta (0, 0)
Screenshot: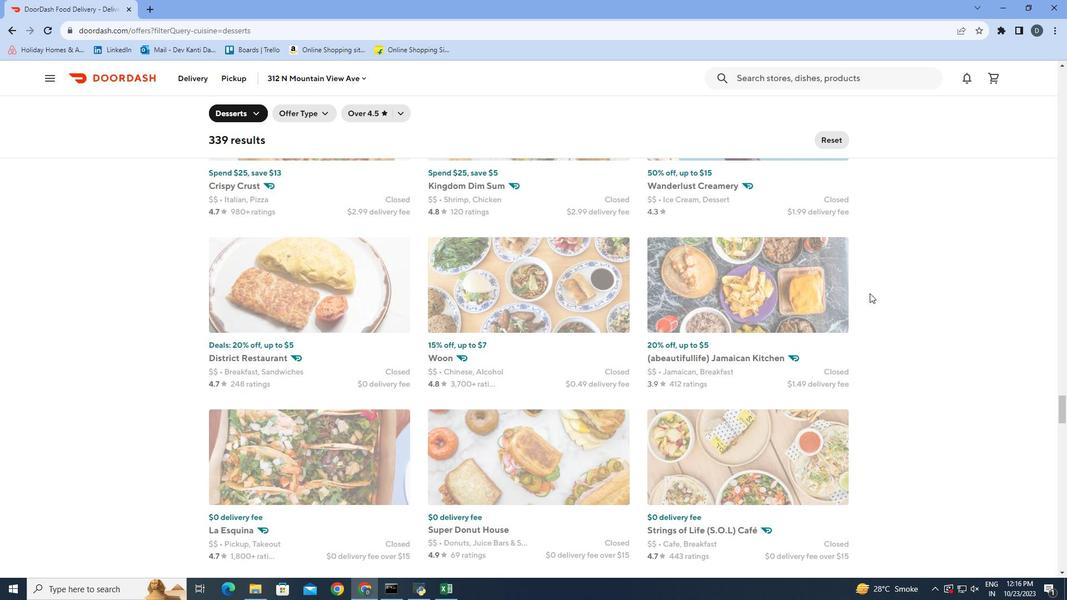 
Action: Mouse scrolled (869, 292) with delta (0, 0)
Screenshot: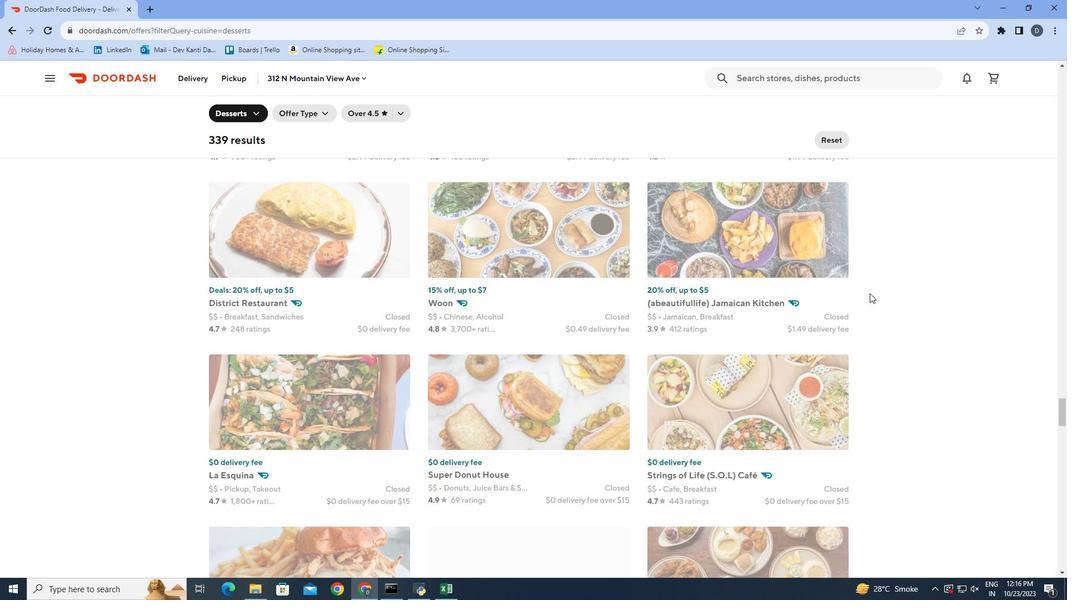 
Action: Mouse scrolled (869, 292) with delta (0, 0)
Screenshot: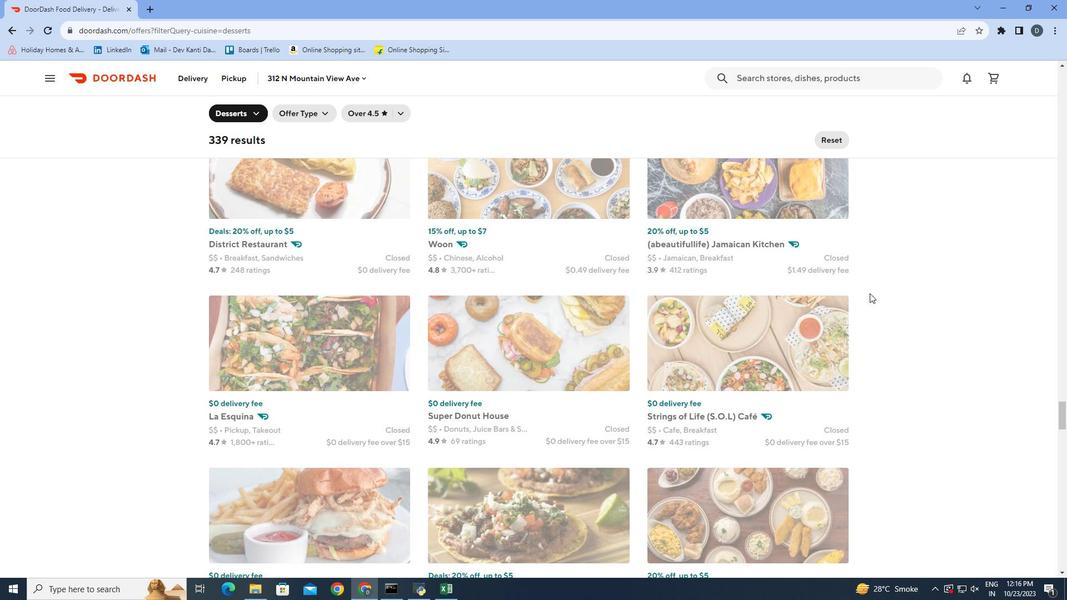 
Action: Mouse scrolled (869, 292) with delta (0, 0)
Screenshot: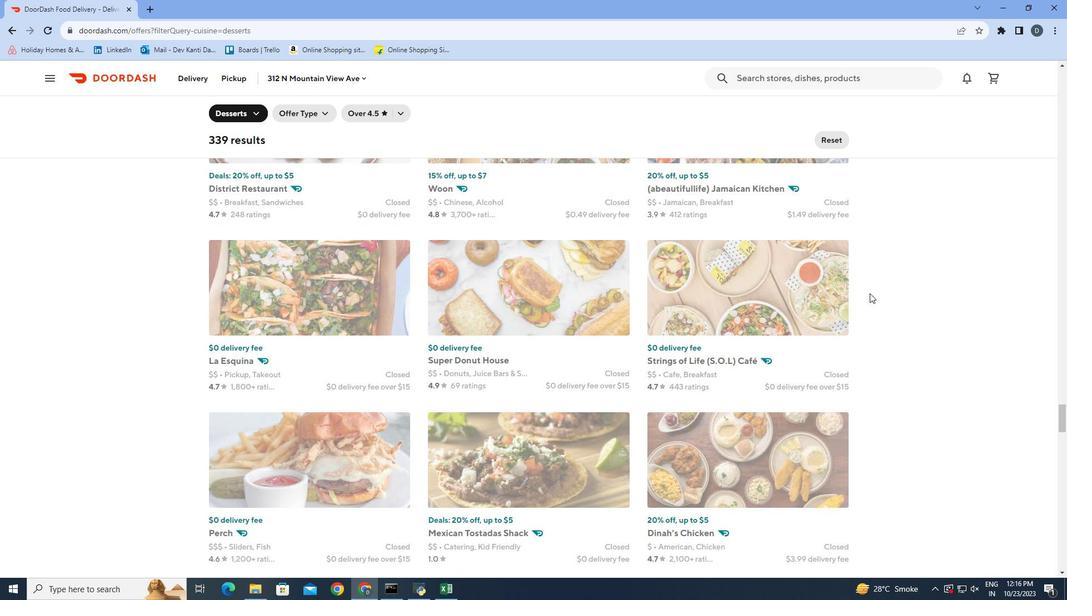 
Action: Mouse scrolled (869, 292) with delta (0, 0)
Screenshot: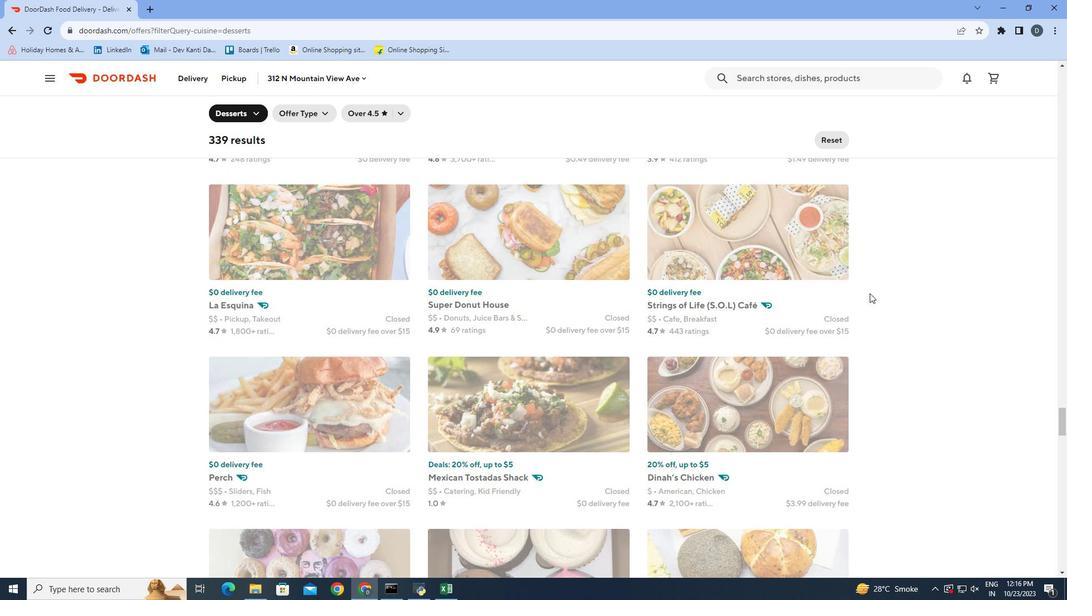 
Action: Mouse scrolled (869, 292) with delta (0, 0)
Screenshot: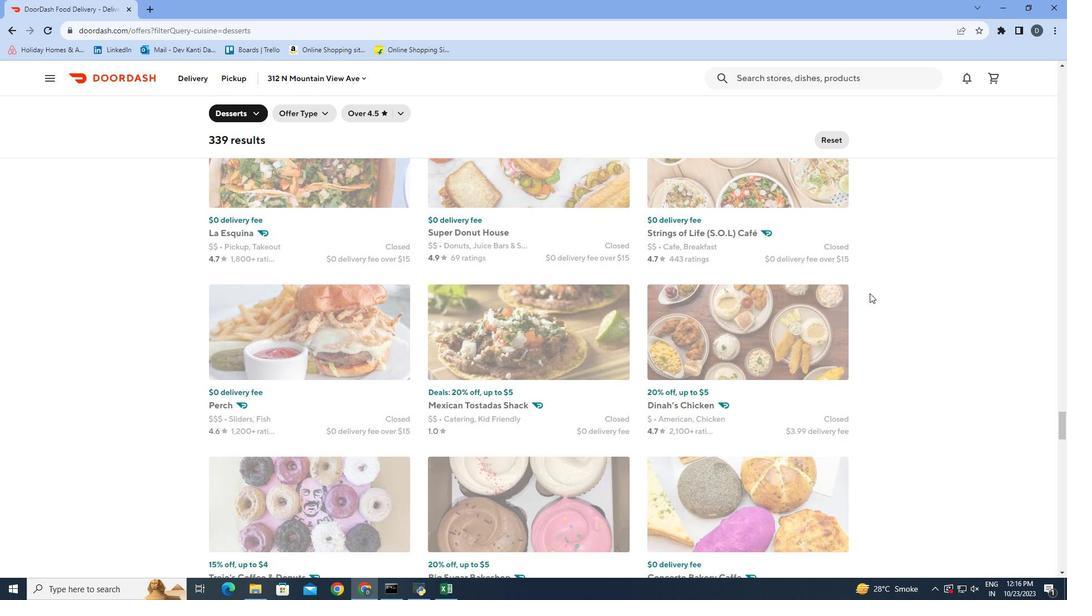 
Action: Mouse scrolled (869, 292) with delta (0, 0)
Screenshot: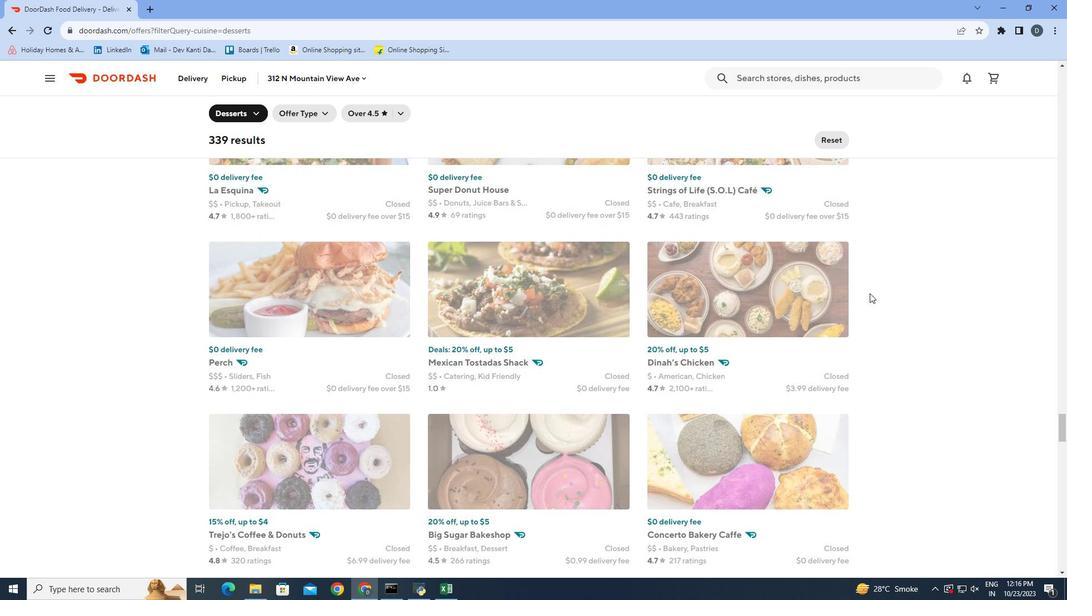 
Action: Mouse scrolled (869, 292) with delta (0, 0)
Screenshot: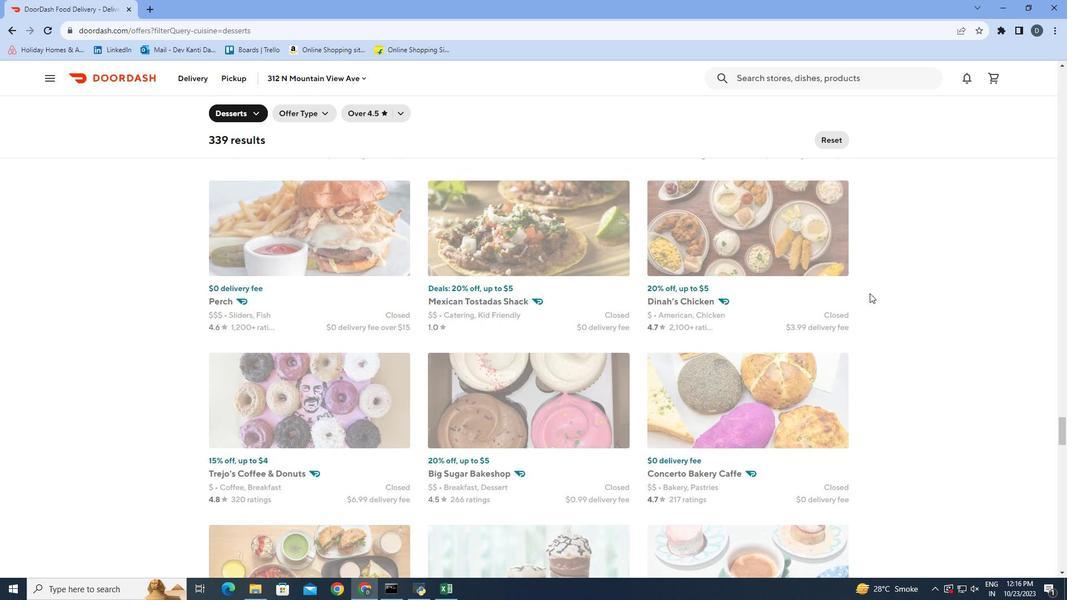 
Action: Mouse scrolled (869, 292) with delta (0, 0)
Screenshot: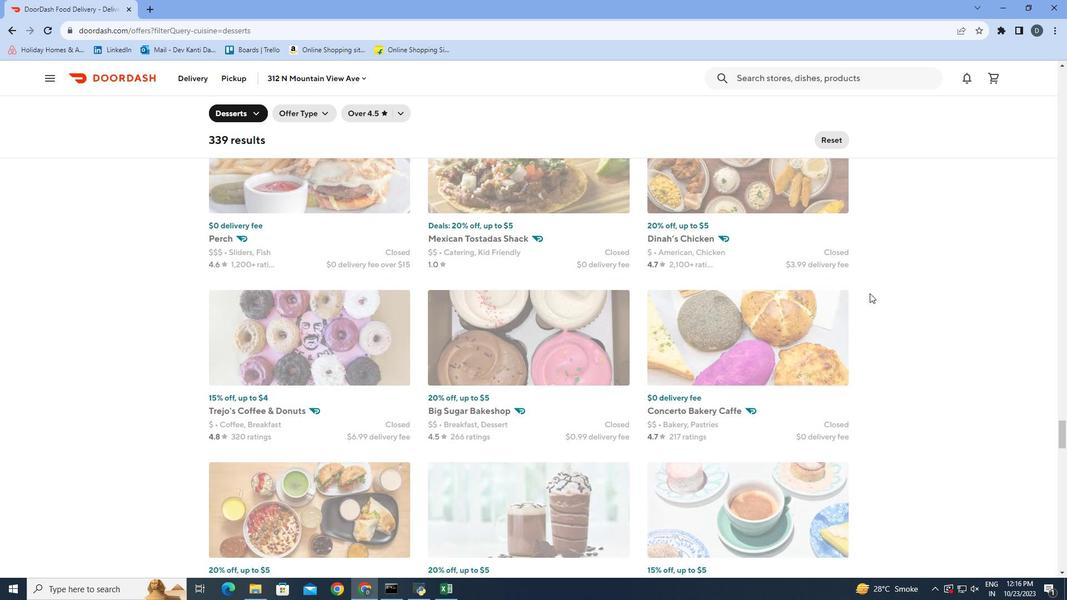 
Action: Mouse scrolled (869, 292) with delta (0, 0)
Screenshot: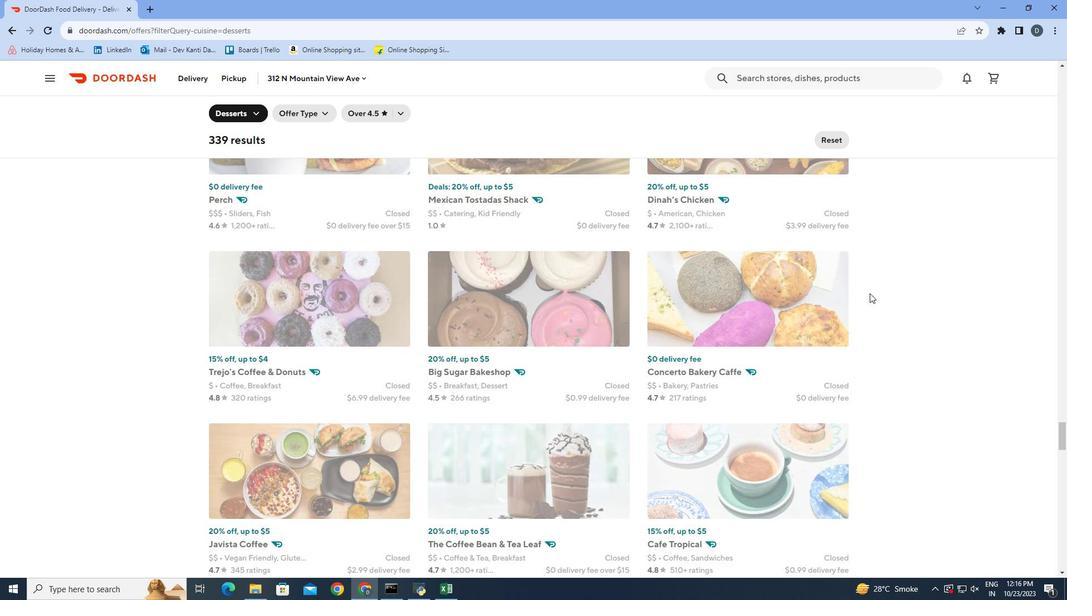
Action: Mouse scrolled (869, 292) with delta (0, 0)
Screenshot: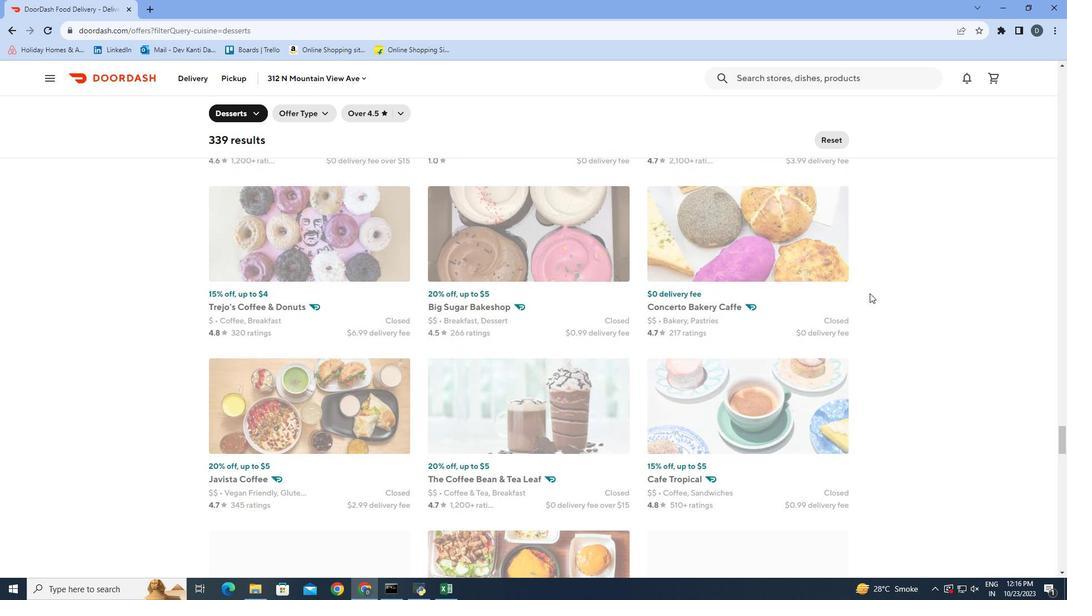 
Action: Mouse scrolled (869, 292) with delta (0, 0)
Screenshot: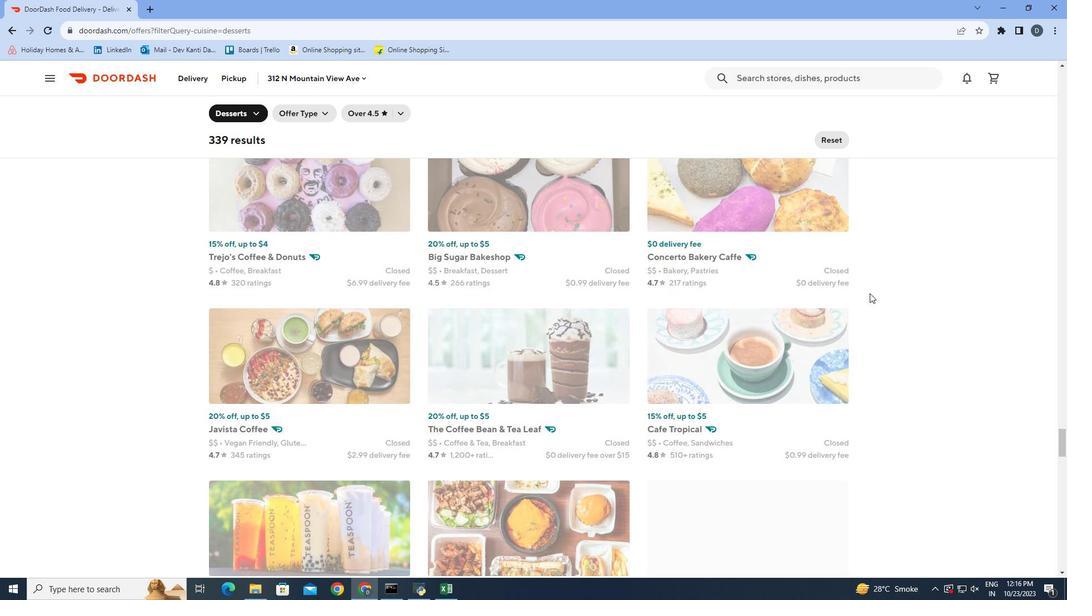 
Action: Mouse scrolled (869, 292) with delta (0, 0)
Screenshot: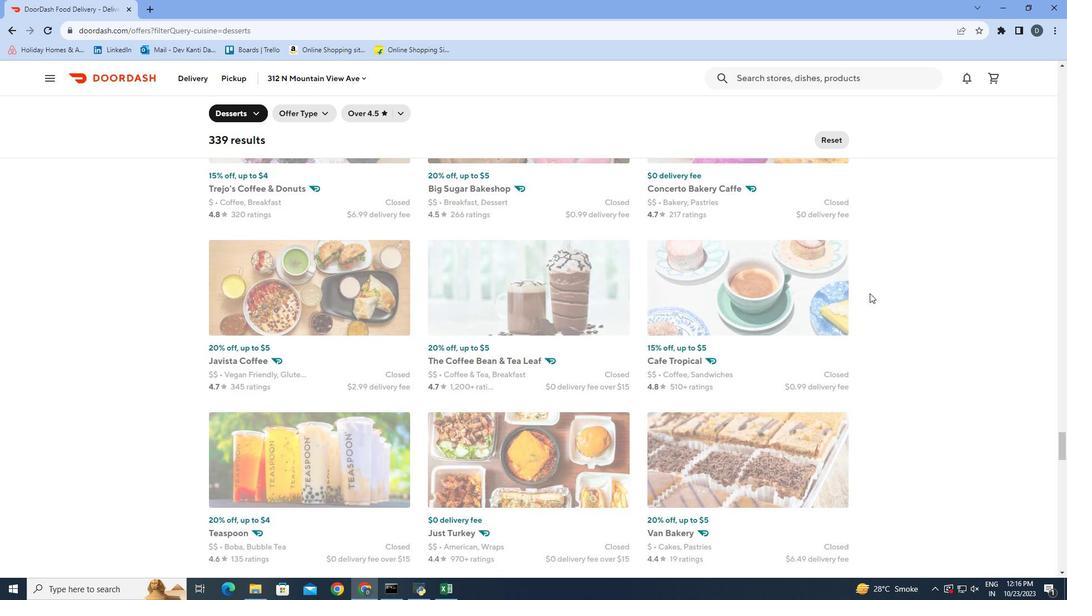 
Action: Mouse scrolled (869, 292) with delta (0, 0)
Screenshot: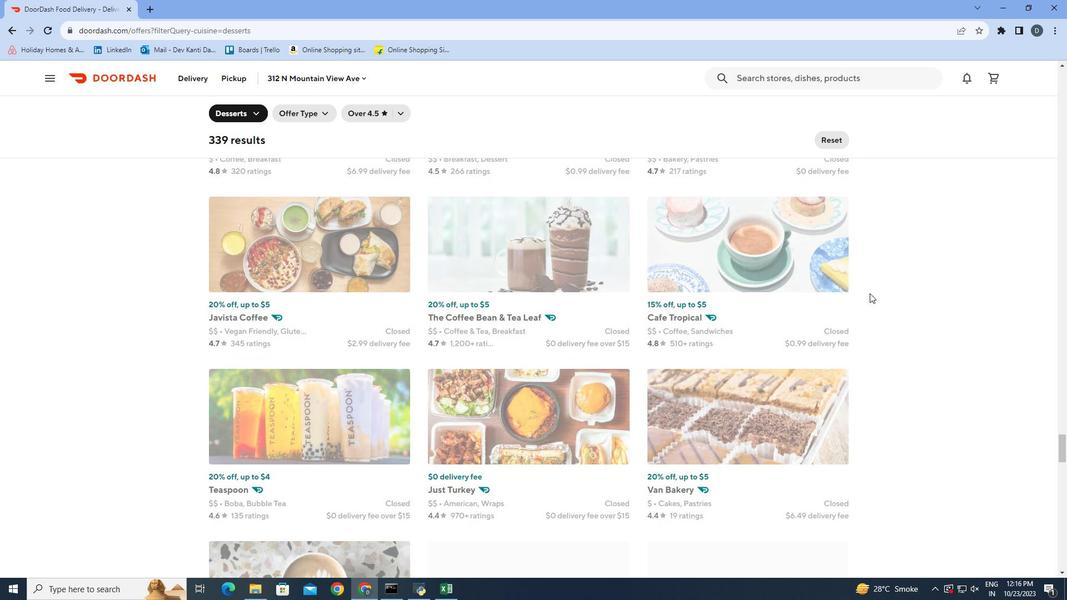 
Action: Mouse scrolled (869, 292) with delta (0, 0)
Screenshot: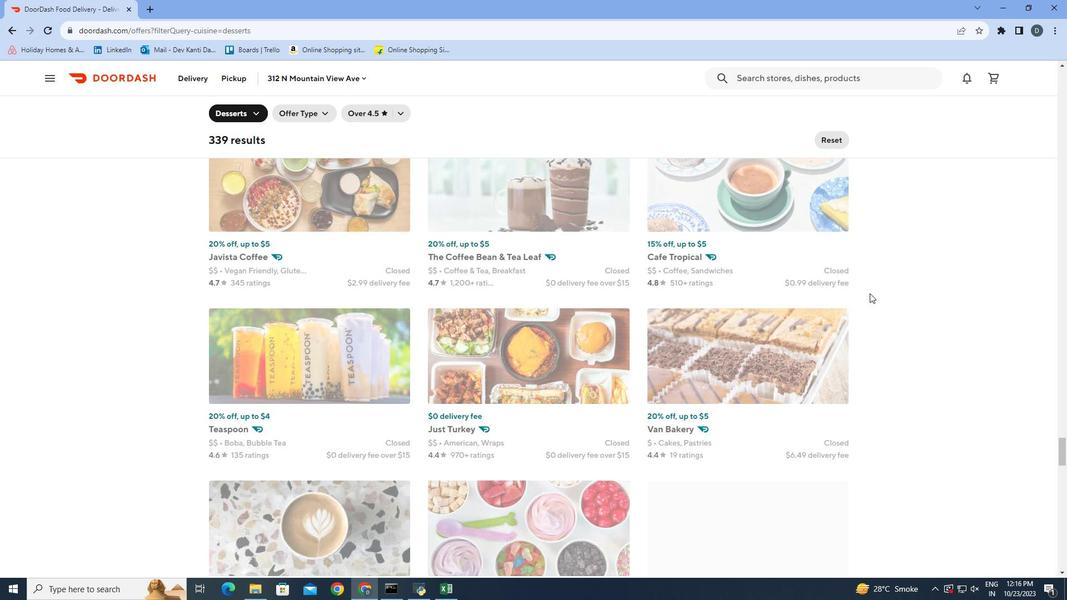
Action: Mouse scrolled (869, 292) with delta (0, 0)
Screenshot: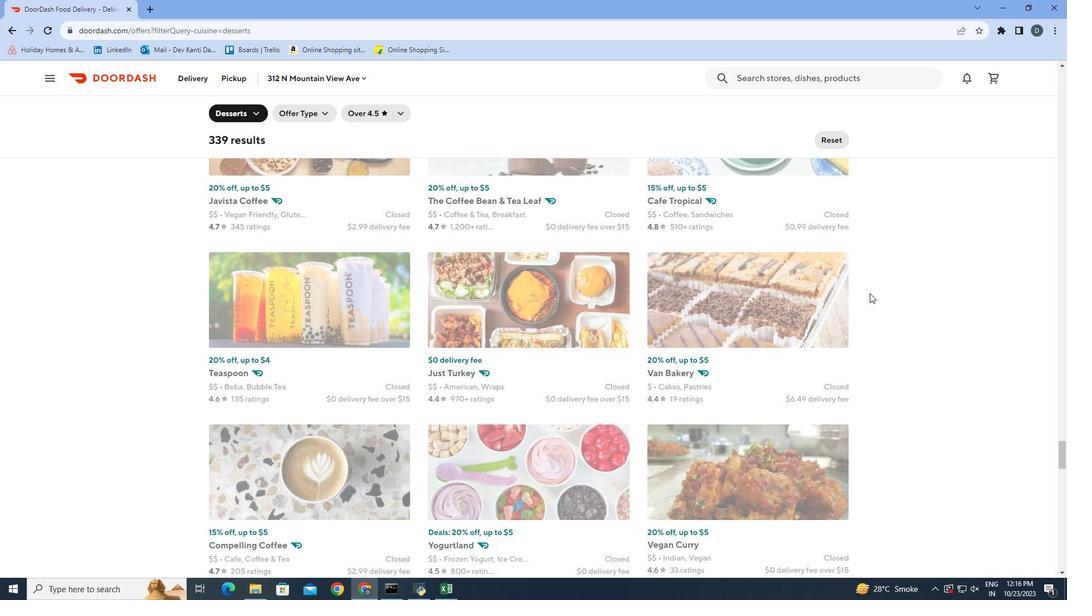 
Action: Mouse scrolled (869, 292) with delta (0, 0)
Screenshot: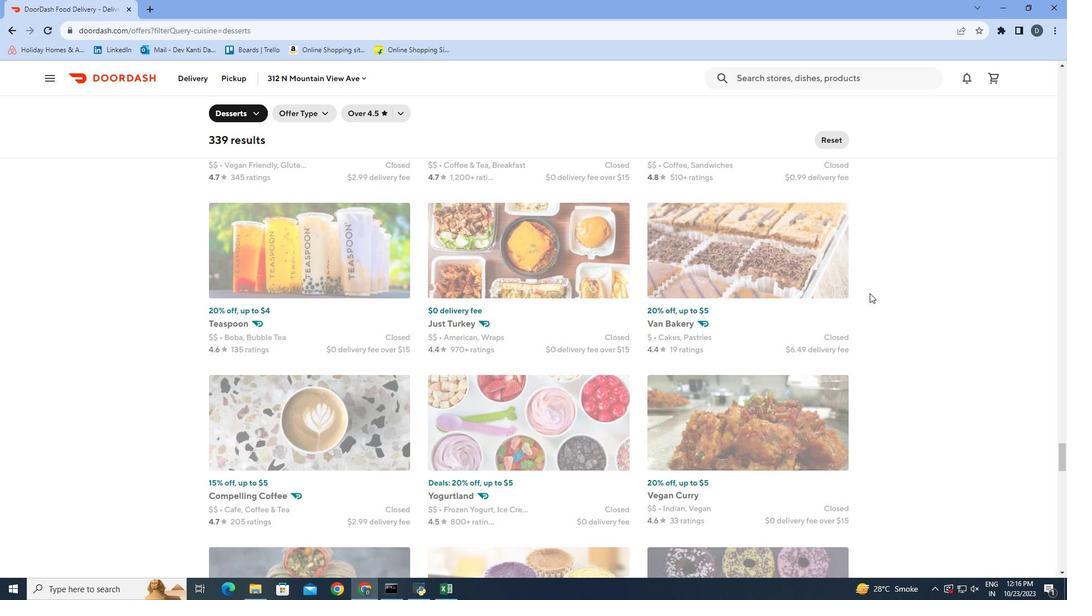 
Action: Mouse scrolled (869, 292) with delta (0, 0)
Screenshot: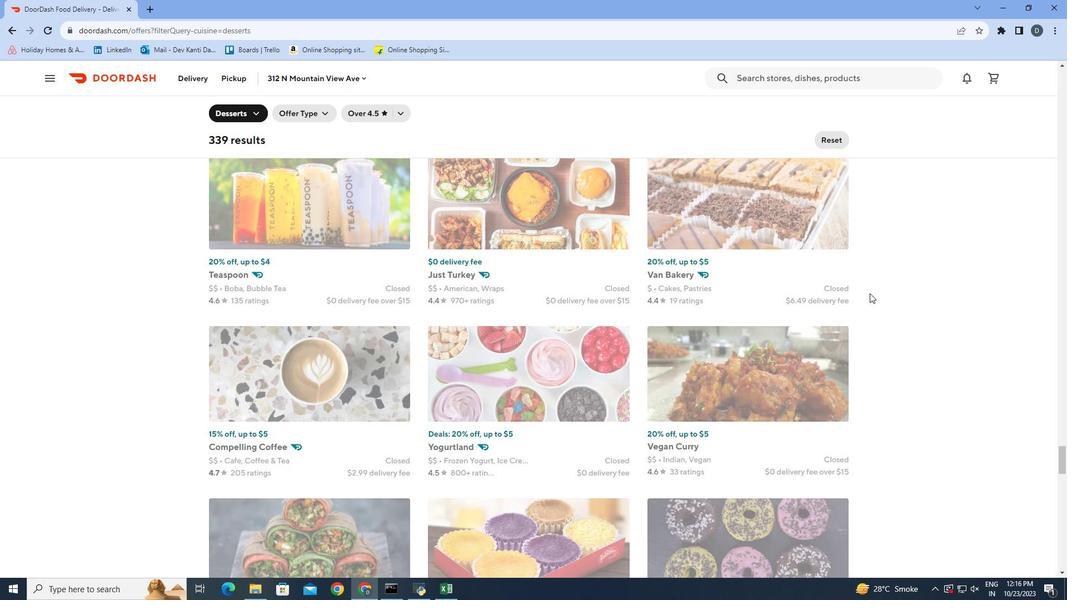 
Action: Mouse scrolled (869, 292) with delta (0, 0)
Screenshot: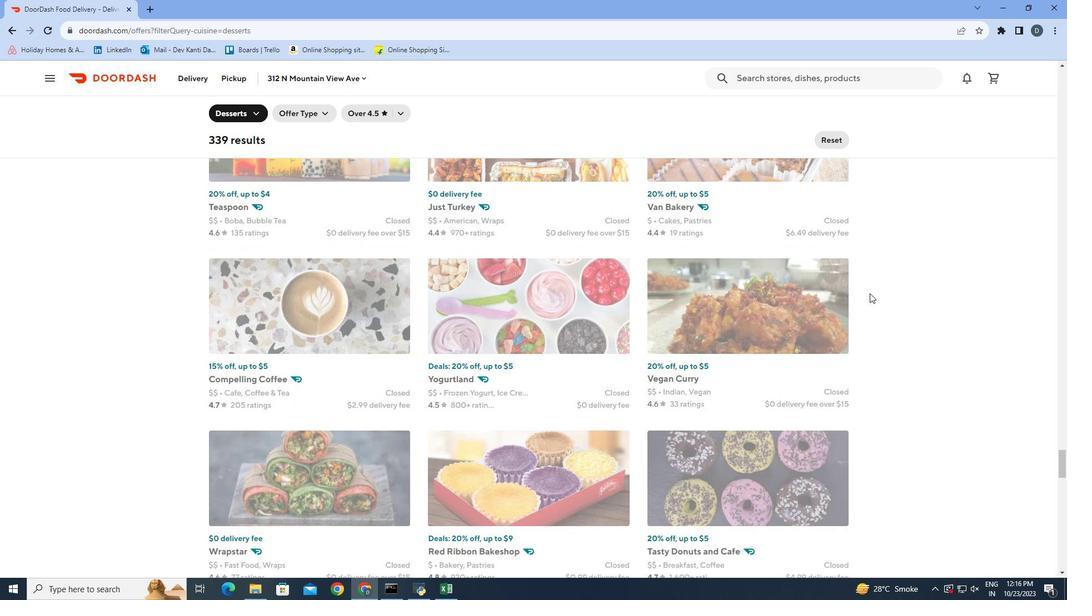 
Action: Mouse scrolled (869, 292) with delta (0, 0)
Screenshot: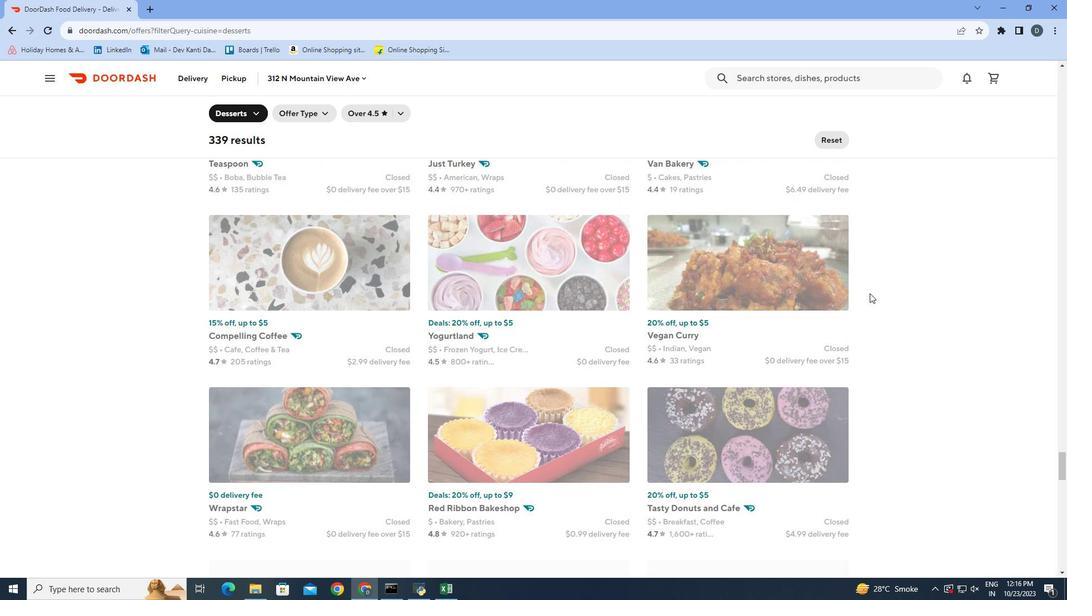 
Action: Mouse scrolled (869, 292) with delta (0, 0)
Screenshot: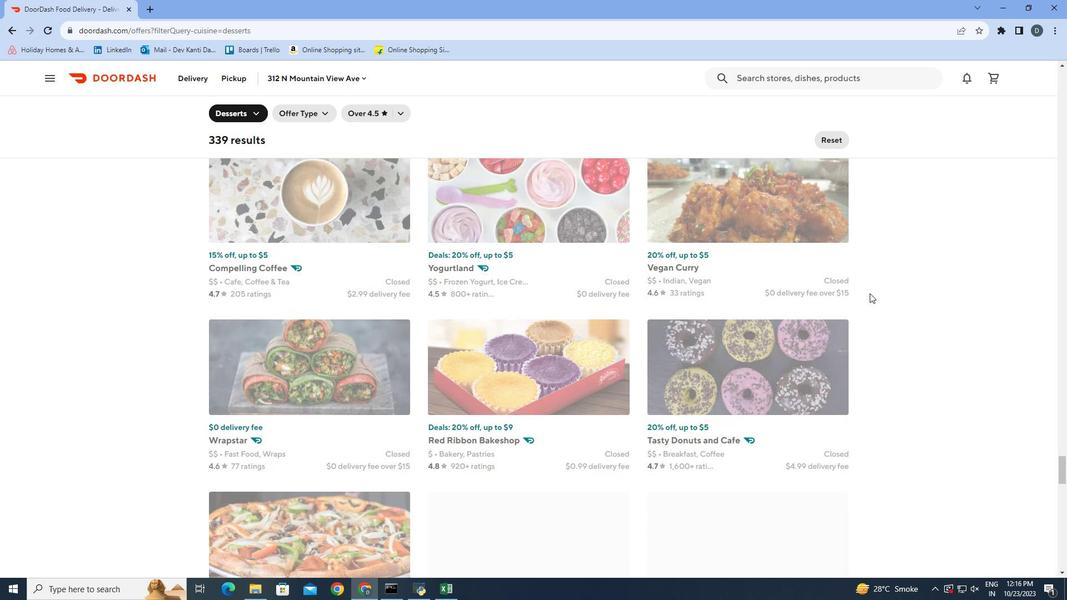
Action: Mouse scrolled (869, 292) with delta (0, 0)
Screenshot: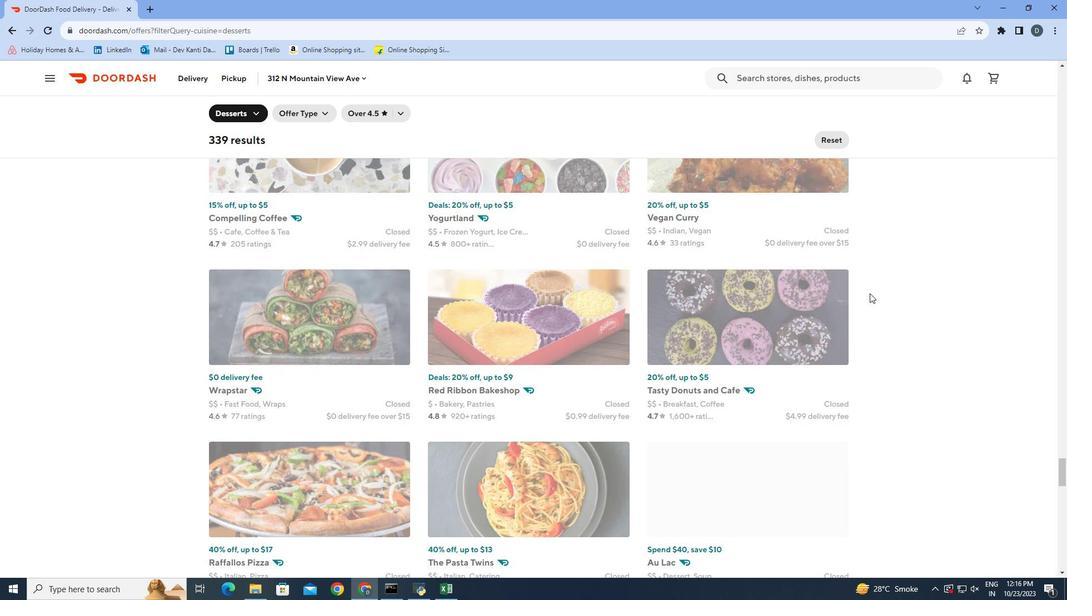 
Action: Mouse scrolled (869, 292) with delta (0, 0)
Screenshot: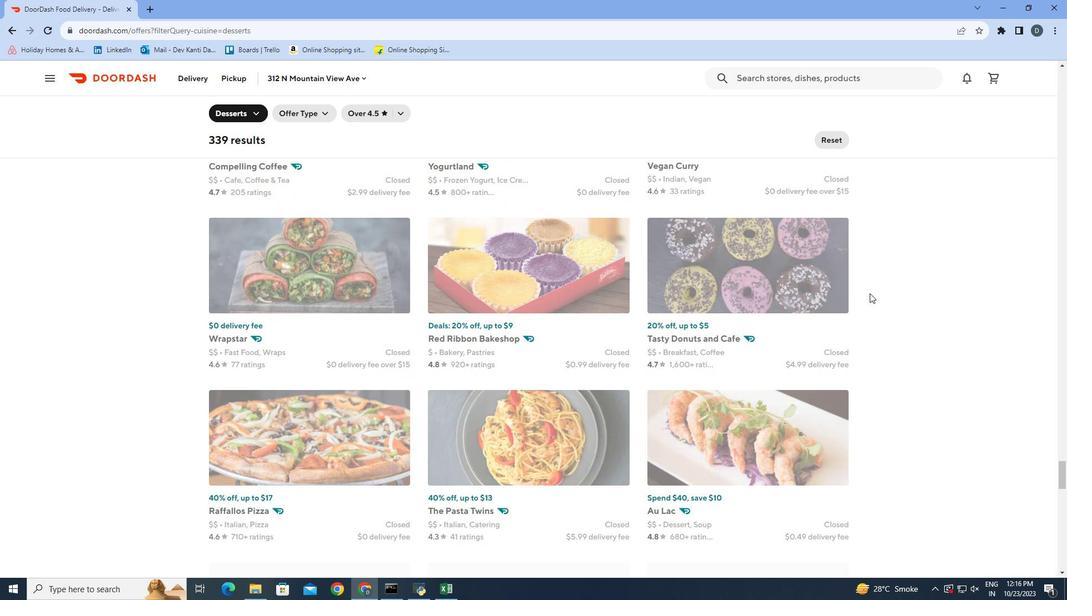 
Action: Mouse scrolled (869, 292) with delta (0, 0)
Screenshot: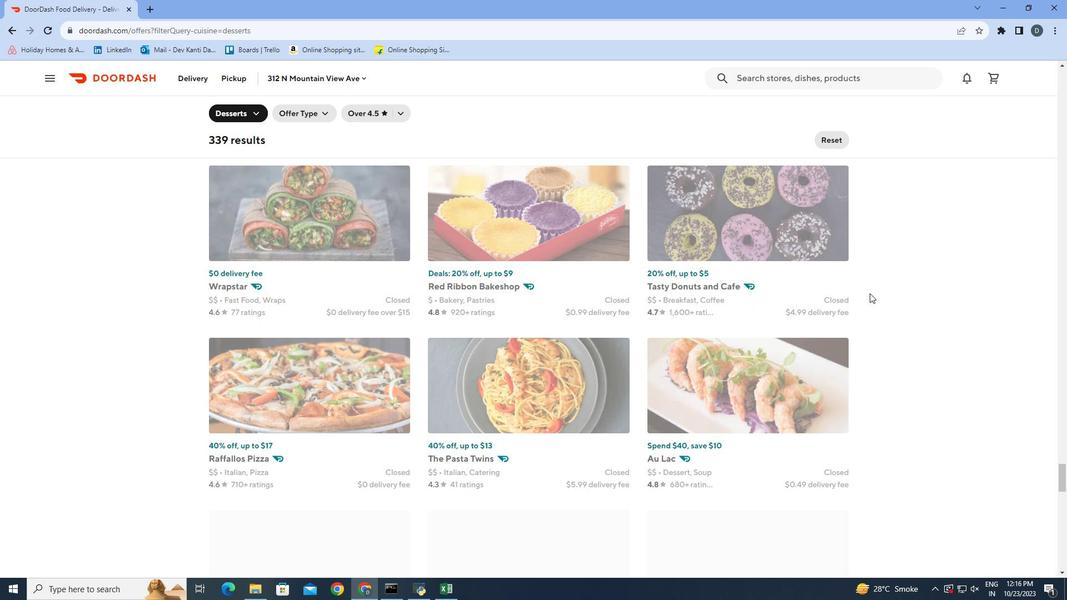 
Action: Mouse scrolled (869, 292) with delta (0, 0)
Screenshot: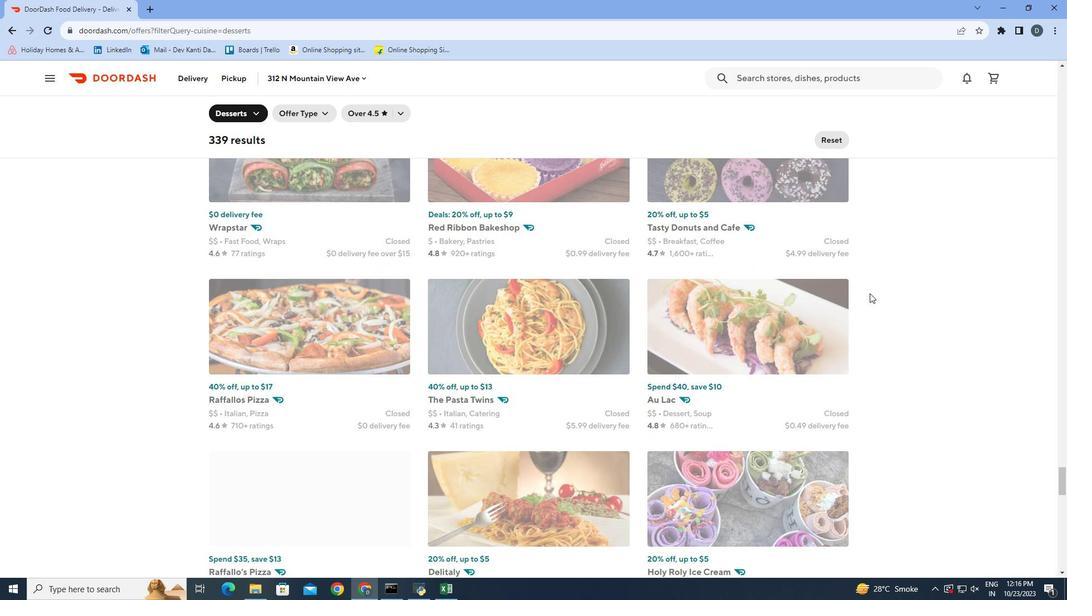 
Action: Mouse scrolled (869, 292) with delta (0, 0)
Screenshot: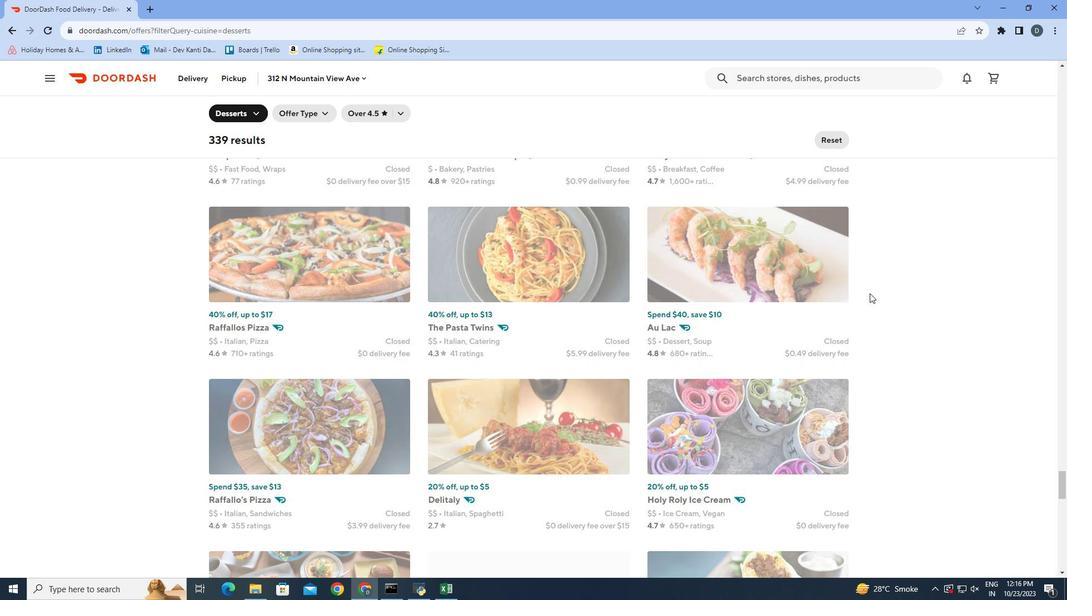 
Action: Mouse scrolled (869, 292) with delta (0, 0)
Screenshot: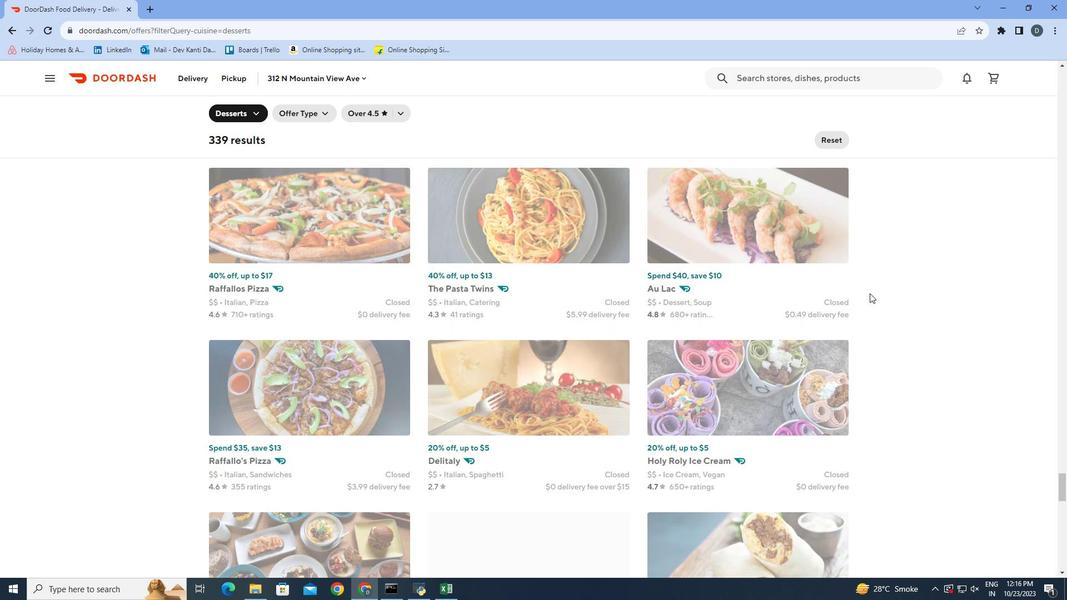 
Action: Mouse scrolled (869, 292) with delta (0, 0)
Screenshot: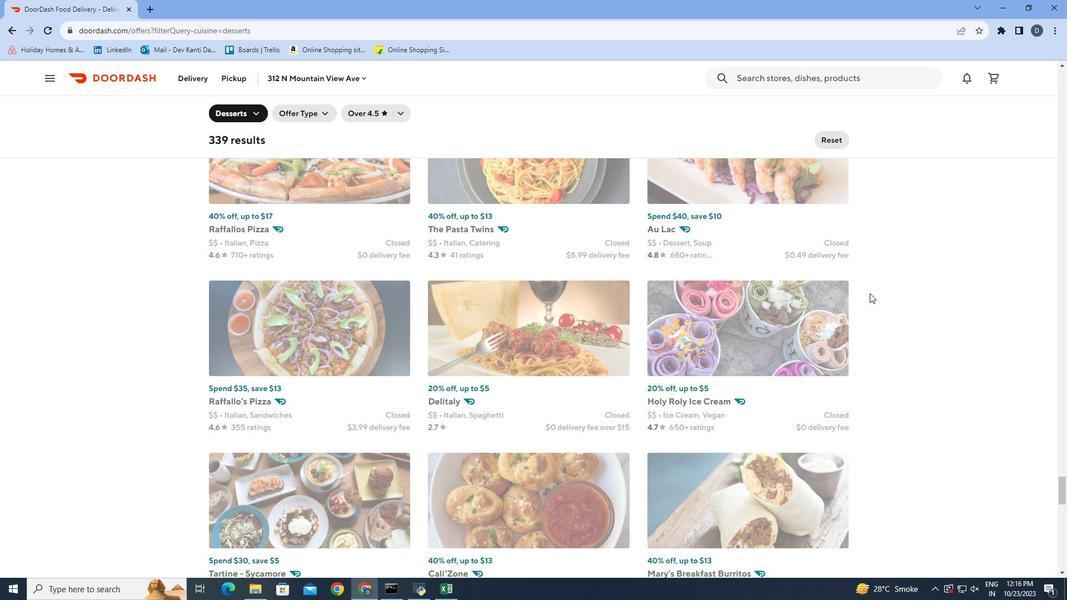 
Action: Mouse scrolled (869, 292) with delta (0, 0)
Screenshot: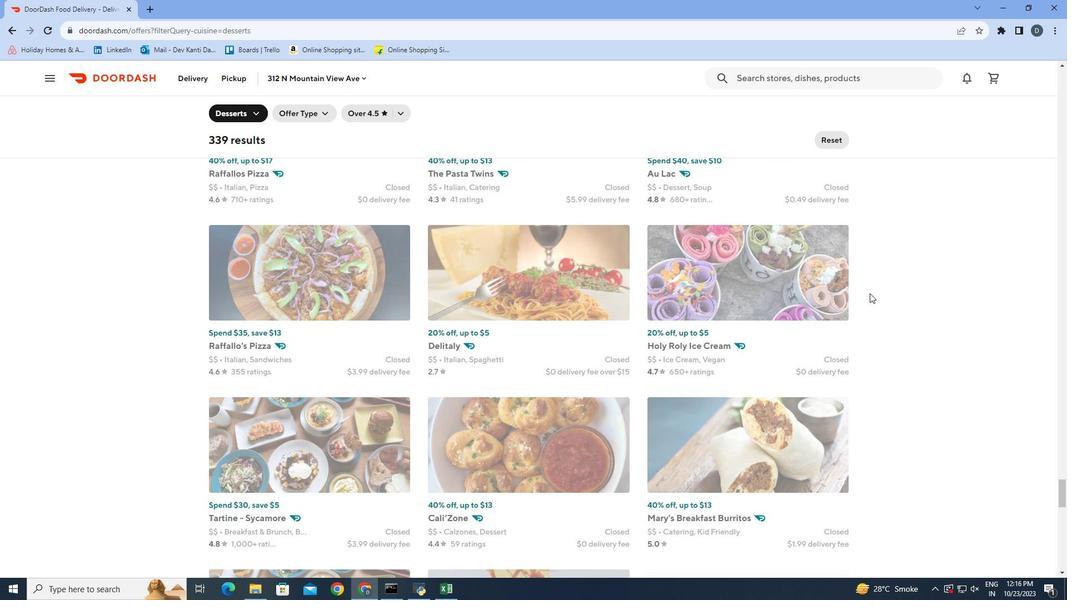 
Action: Mouse scrolled (869, 292) with delta (0, 0)
Screenshot: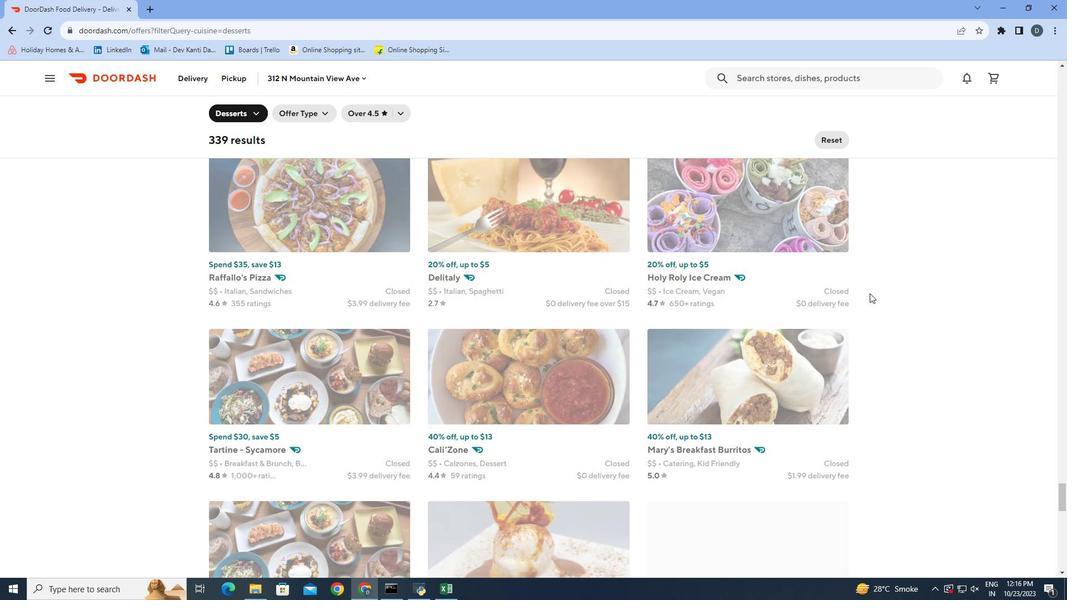 
Action: Mouse scrolled (869, 292) with delta (0, 0)
Screenshot: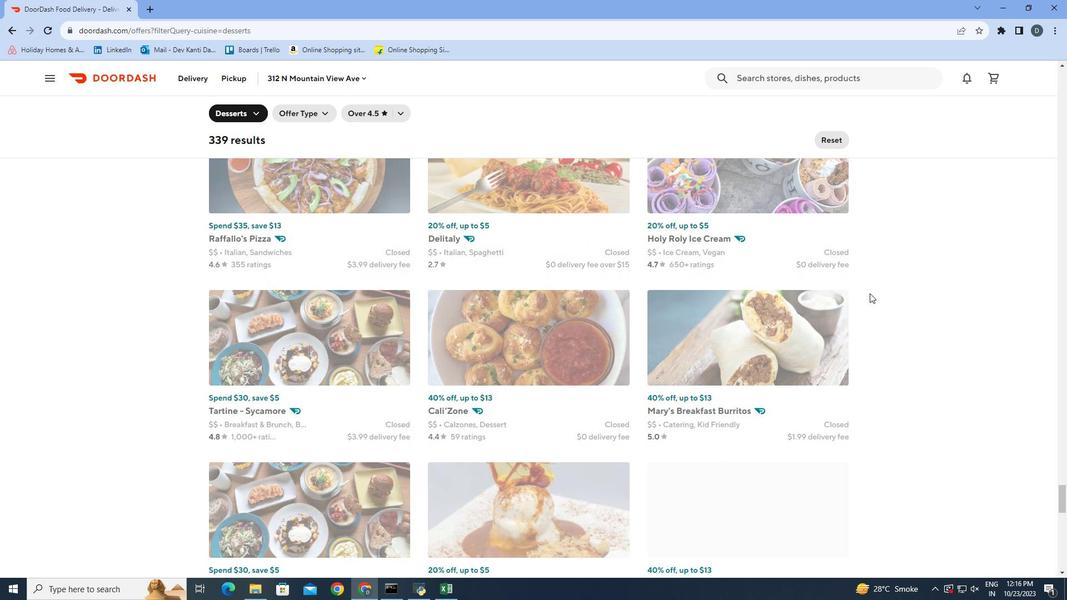 
Action: Mouse scrolled (869, 292) with delta (0, 0)
Screenshot: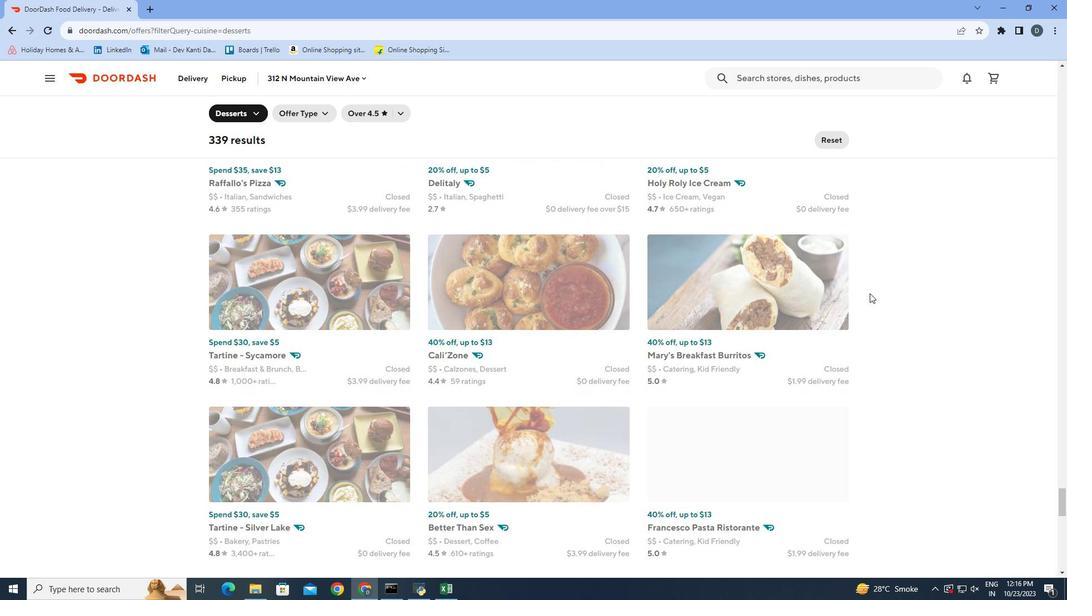 
Action: Mouse scrolled (869, 292) with delta (0, 0)
Screenshot: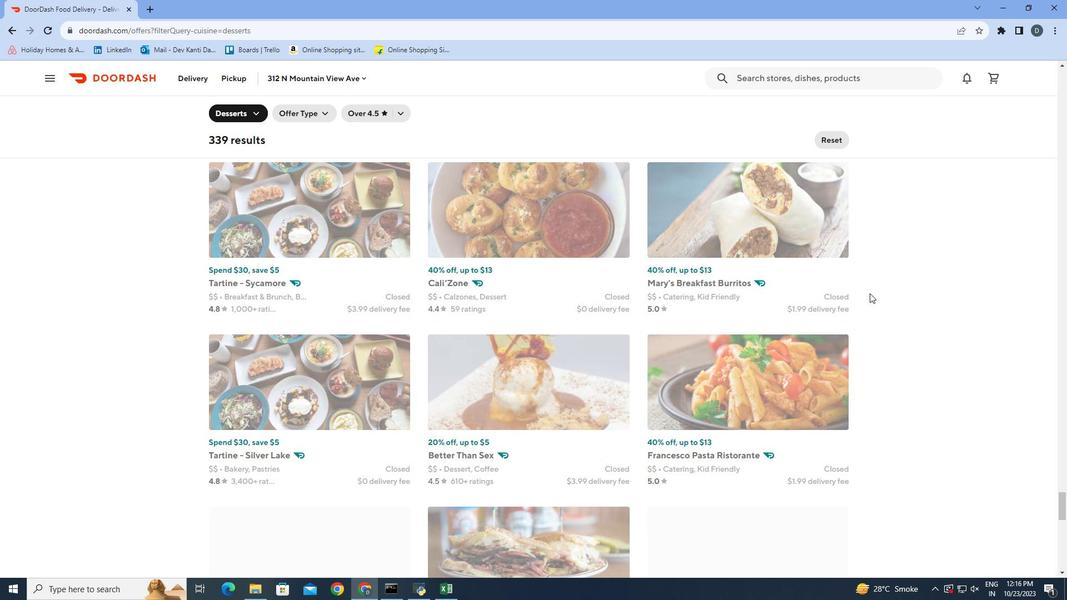 
Action: Mouse scrolled (869, 292) with delta (0, 0)
Screenshot: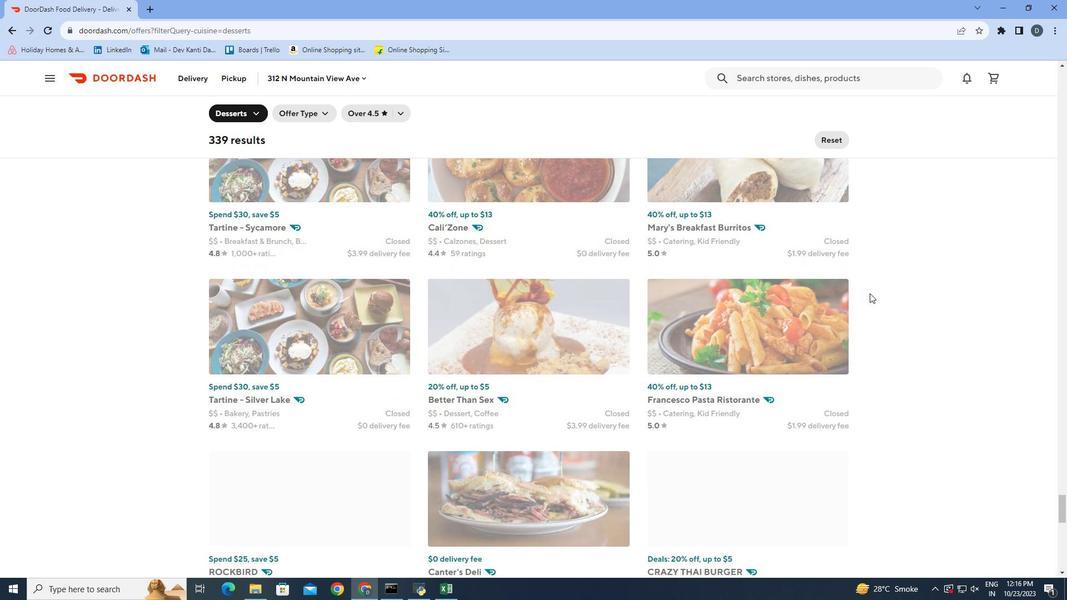 
Action: Mouse scrolled (869, 292) with delta (0, 0)
Screenshot: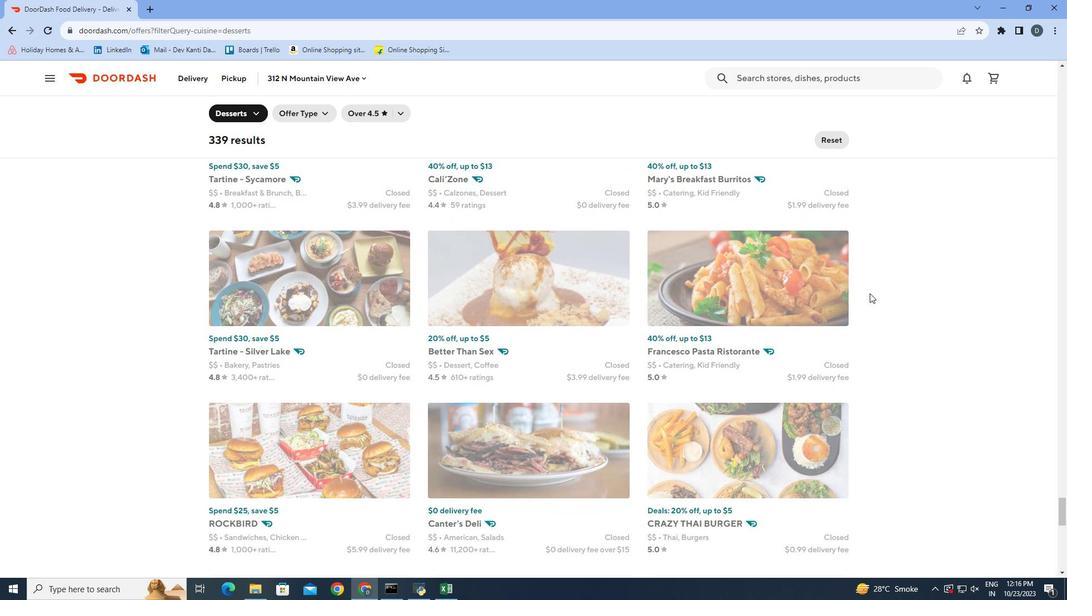 
Action: Mouse scrolled (869, 292) with delta (0, 0)
Screenshot: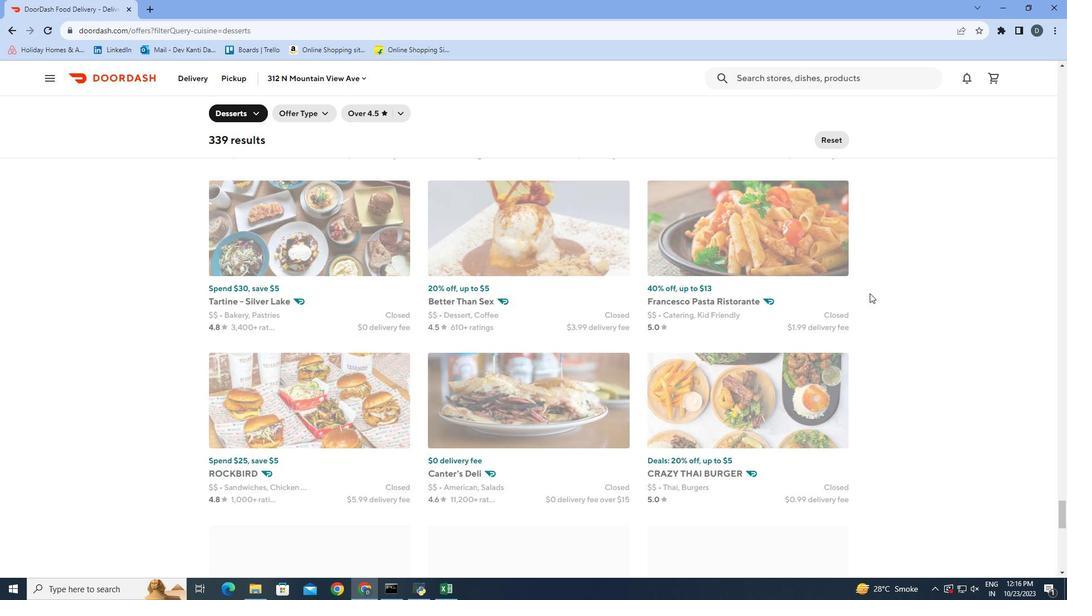 
Action: Mouse scrolled (869, 292) with delta (0, 0)
Screenshot: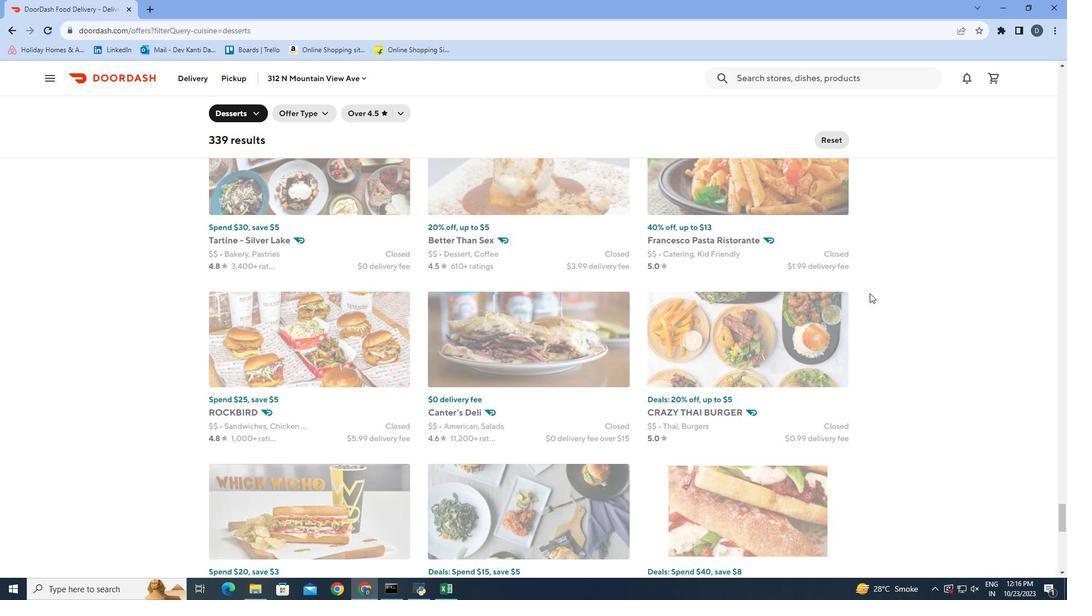 
Action: Mouse scrolled (869, 292) with delta (0, 0)
Screenshot: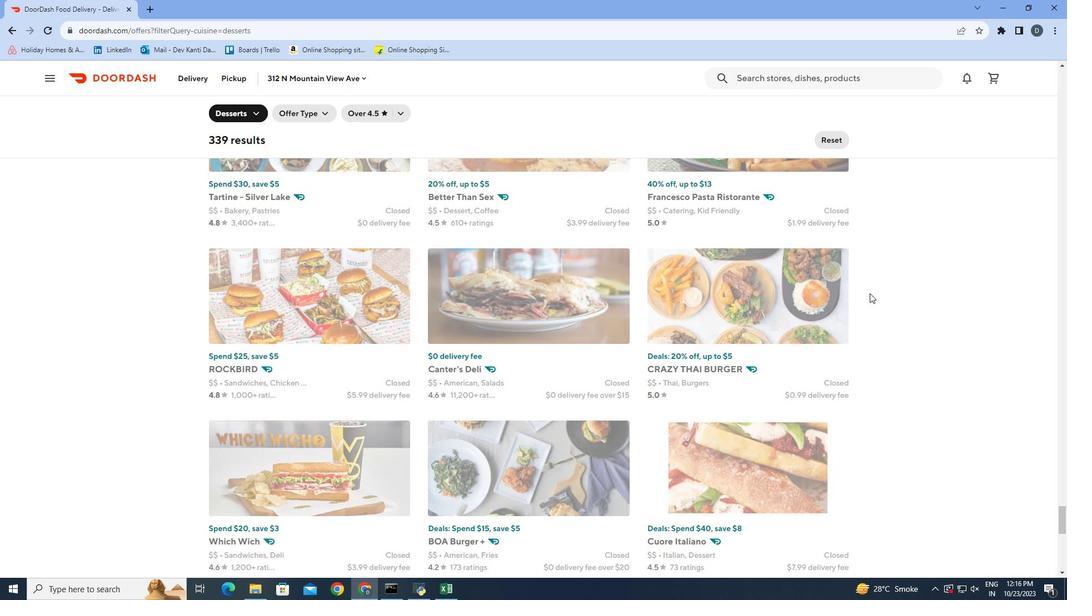 
Action: Mouse scrolled (869, 292) with delta (0, 0)
Screenshot: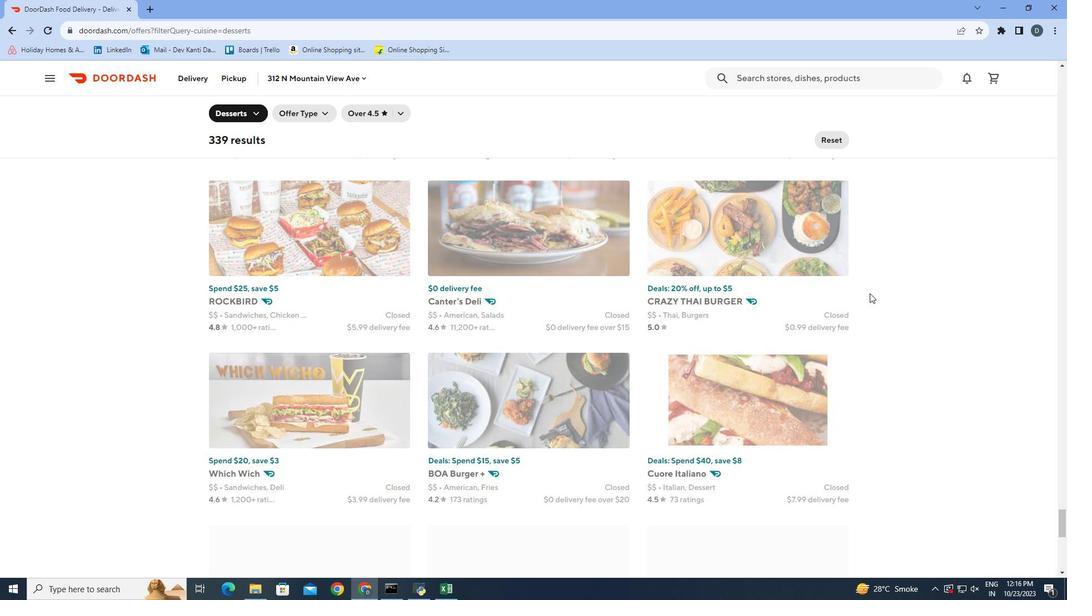 
Action: Mouse scrolled (869, 292) with delta (0, 0)
Screenshot: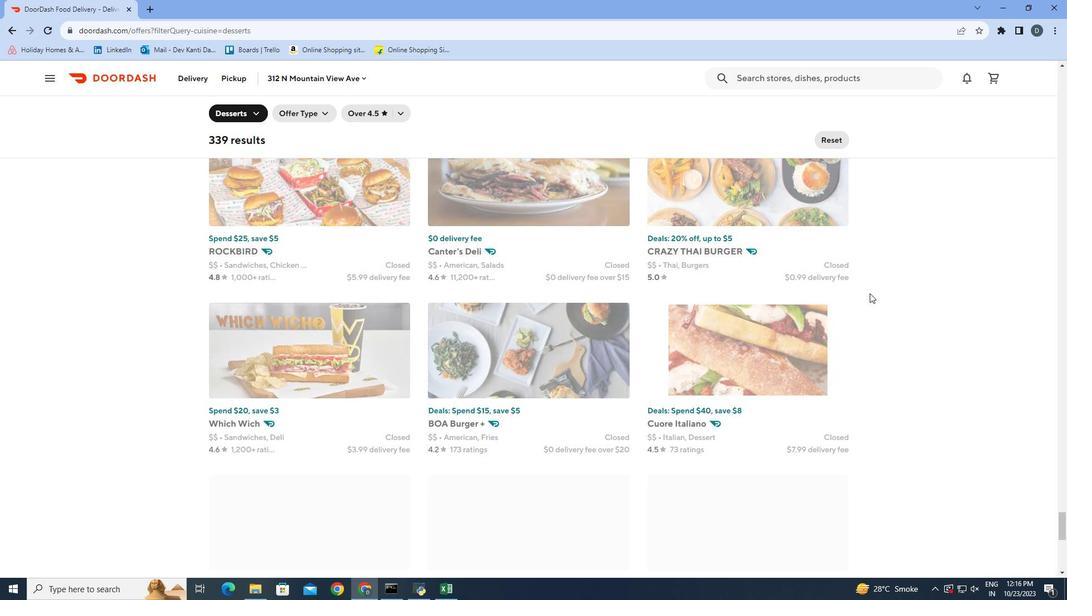 
Action: Mouse scrolled (869, 292) with delta (0, 0)
Screenshot: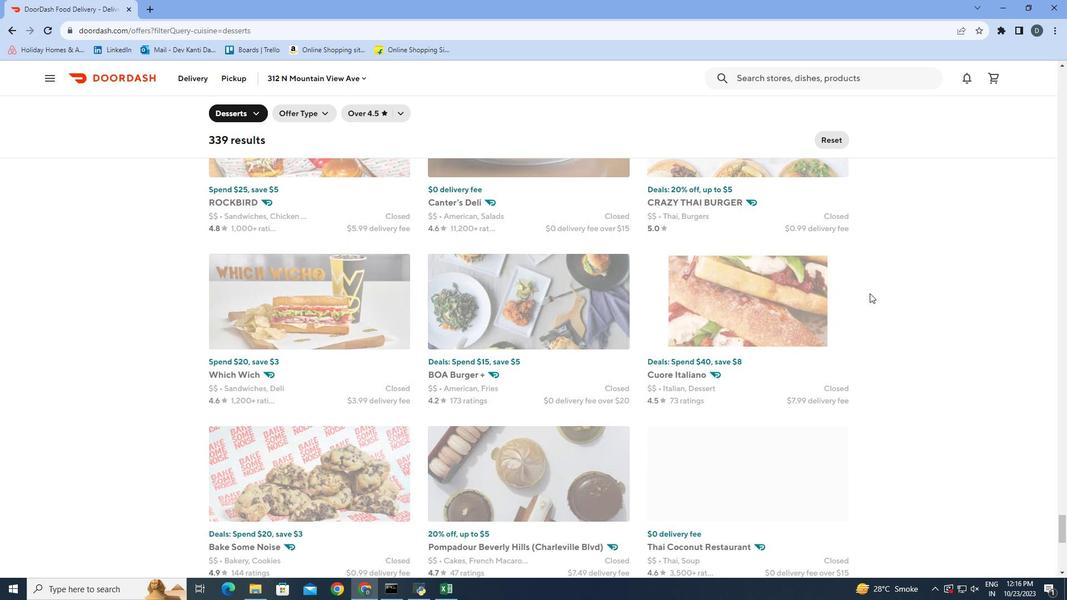 
Action: Mouse scrolled (869, 292) with delta (0, 0)
Screenshot: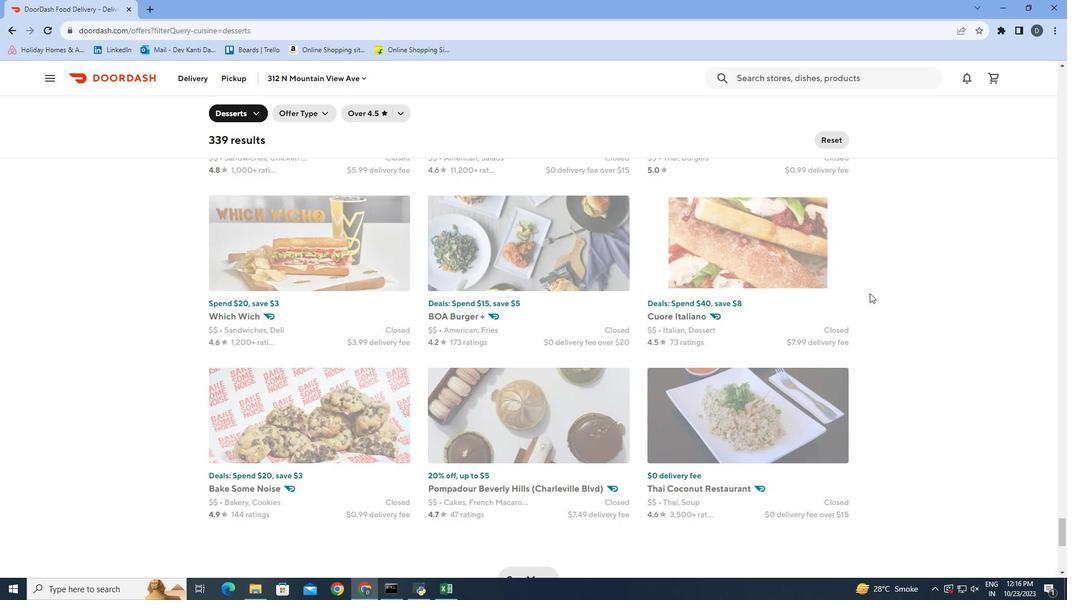 
Action: Mouse scrolled (869, 292) with delta (0, 0)
Screenshot: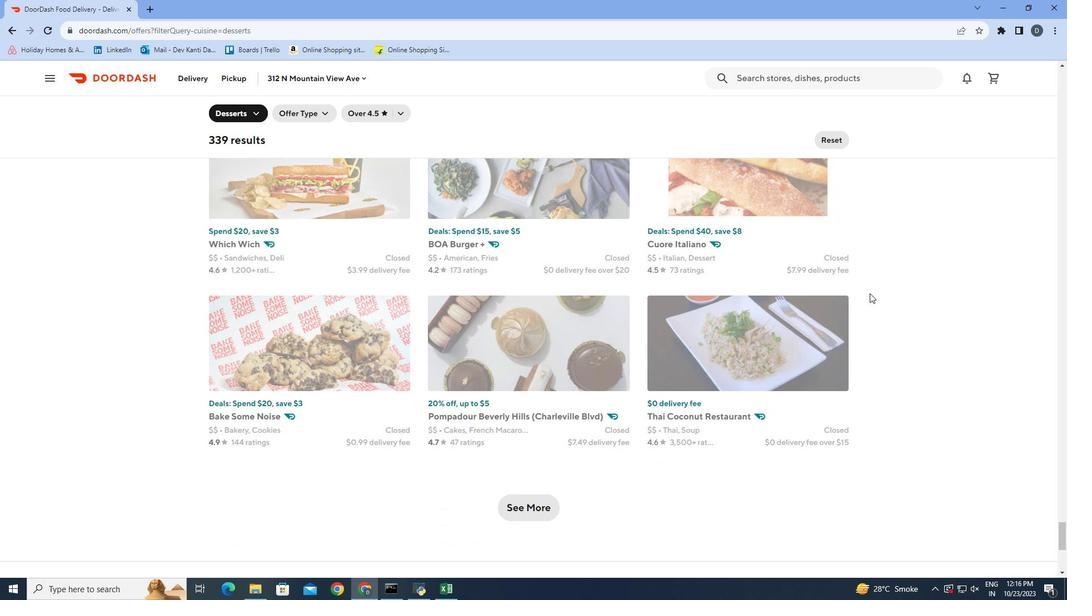 
Action: Mouse scrolled (869, 292) with delta (0, 0)
Screenshot: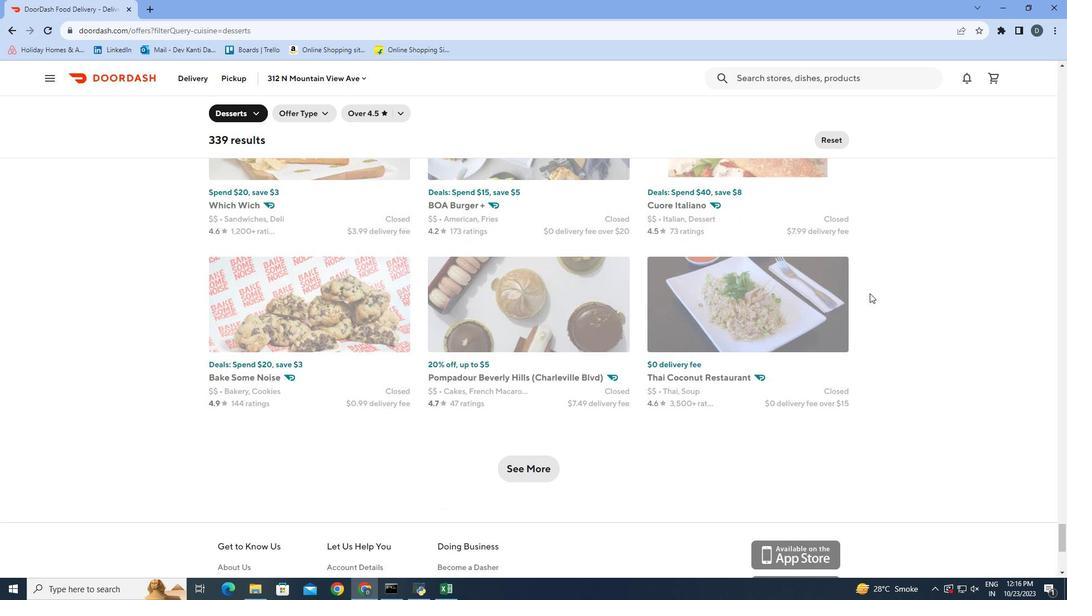 
Action: Mouse scrolled (869, 292) with delta (0, 0)
Screenshot: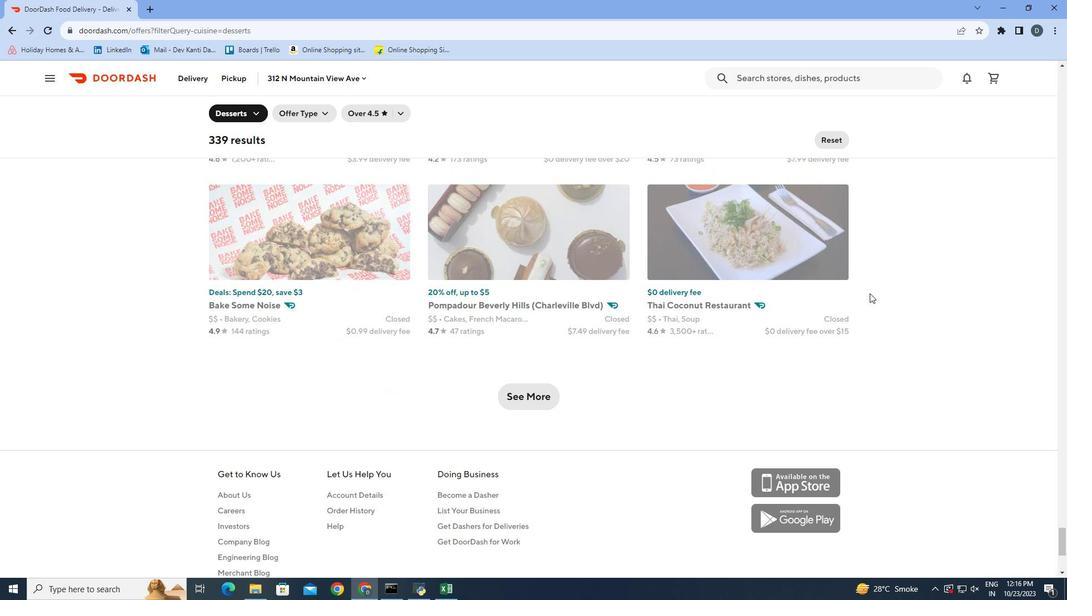 
Action: Mouse scrolled (869, 292) with delta (0, 0)
Screenshot: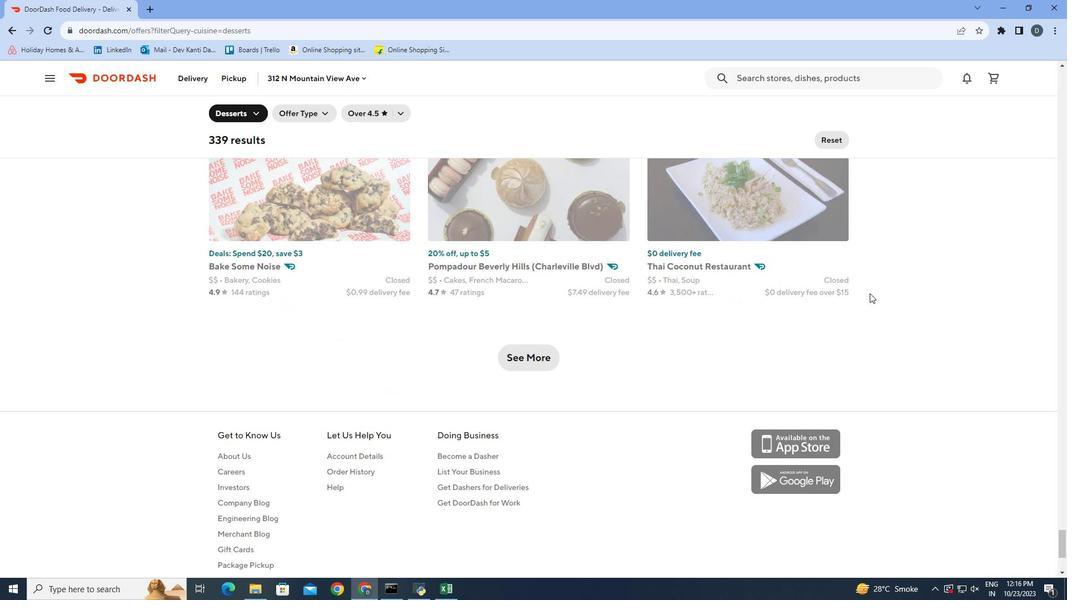 
Action: Mouse scrolled (869, 292) with delta (0, 0)
Screenshot: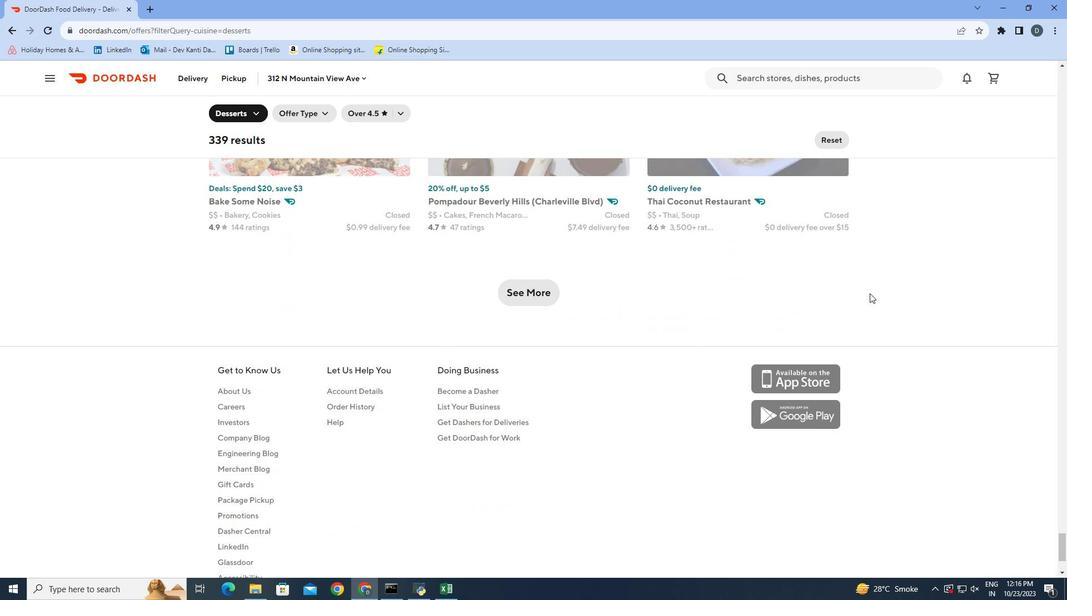 
Action: Mouse scrolled (869, 292) with delta (0, 0)
Screenshot: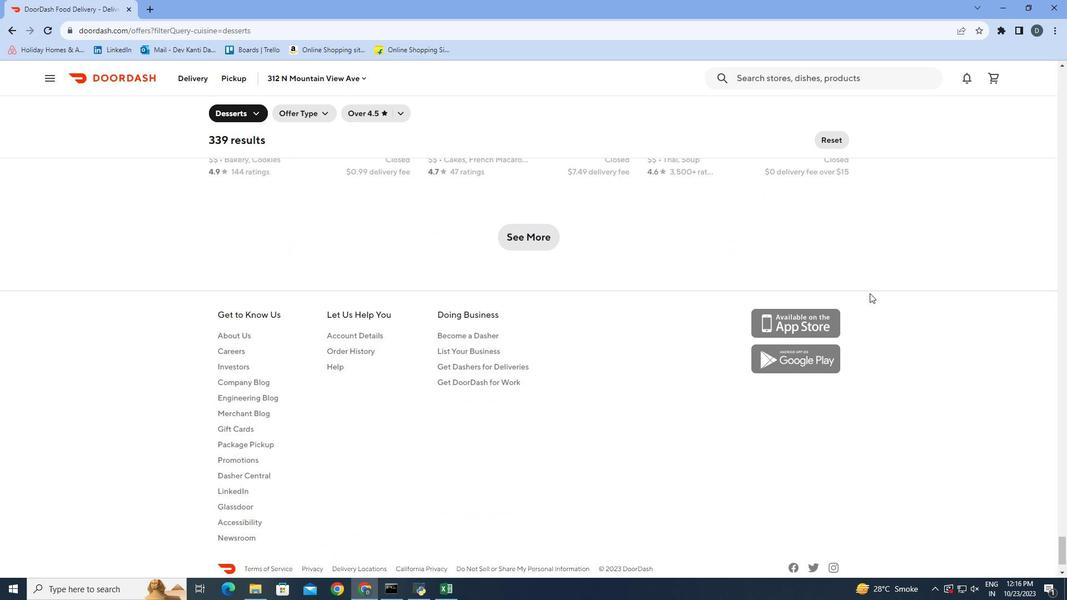 
Action: Mouse scrolled (869, 293) with delta (0, 0)
Screenshot: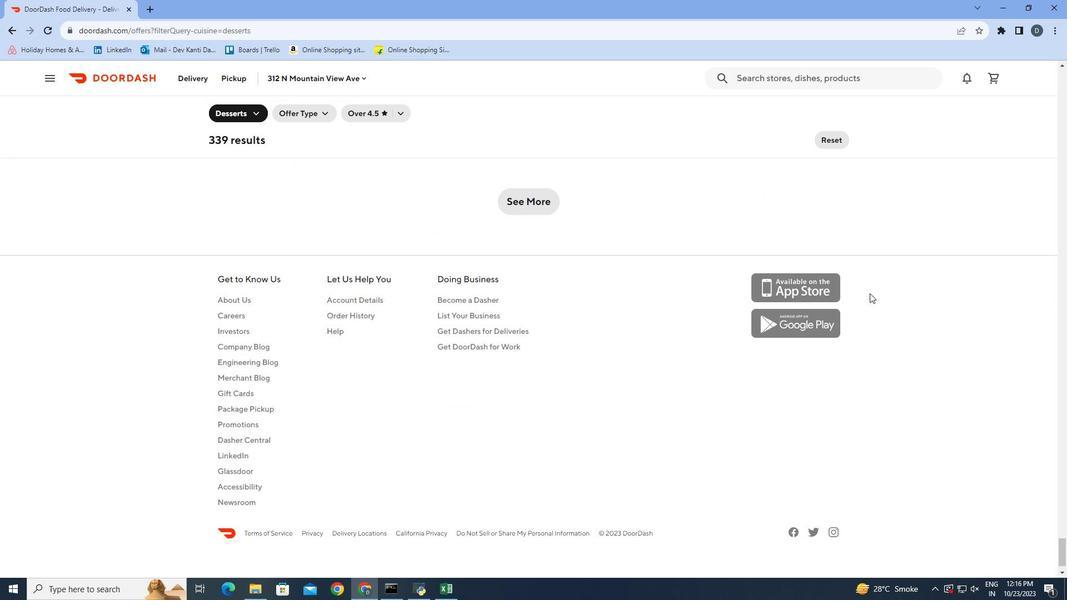 
Action: Mouse scrolled (869, 293) with delta (0, 0)
Screenshot: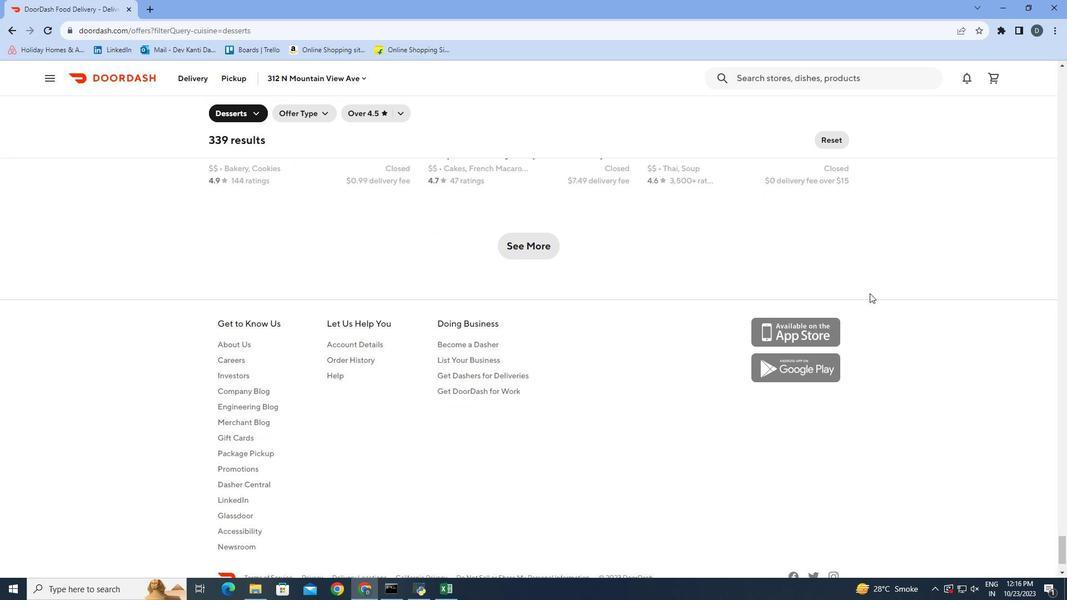 
Action: Mouse scrolled (869, 293) with delta (0, 0)
Screenshot: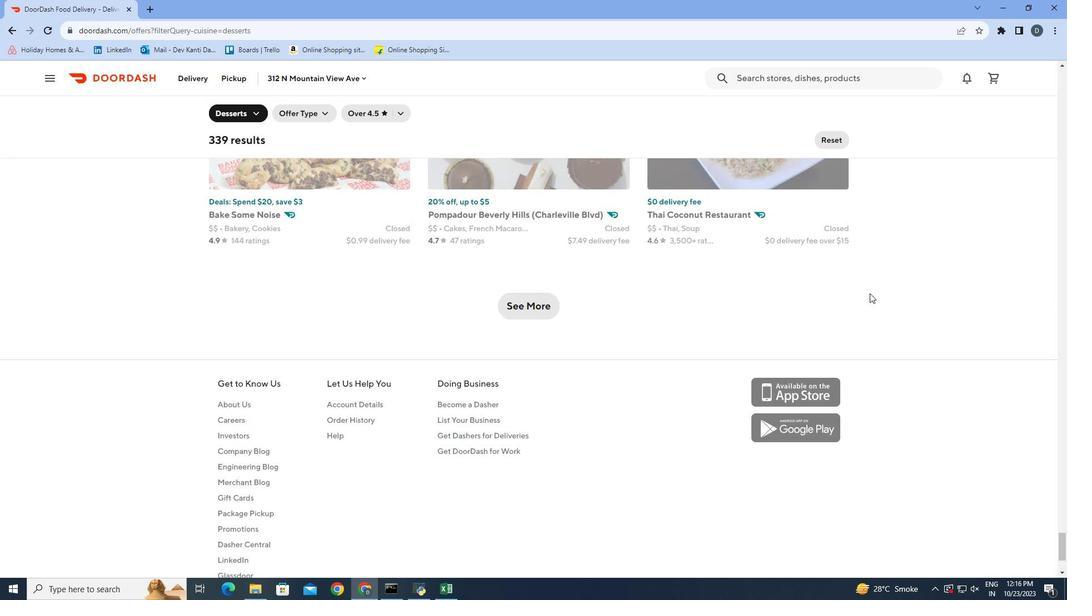 
Action: Mouse scrolled (869, 293) with delta (0, 0)
Screenshot: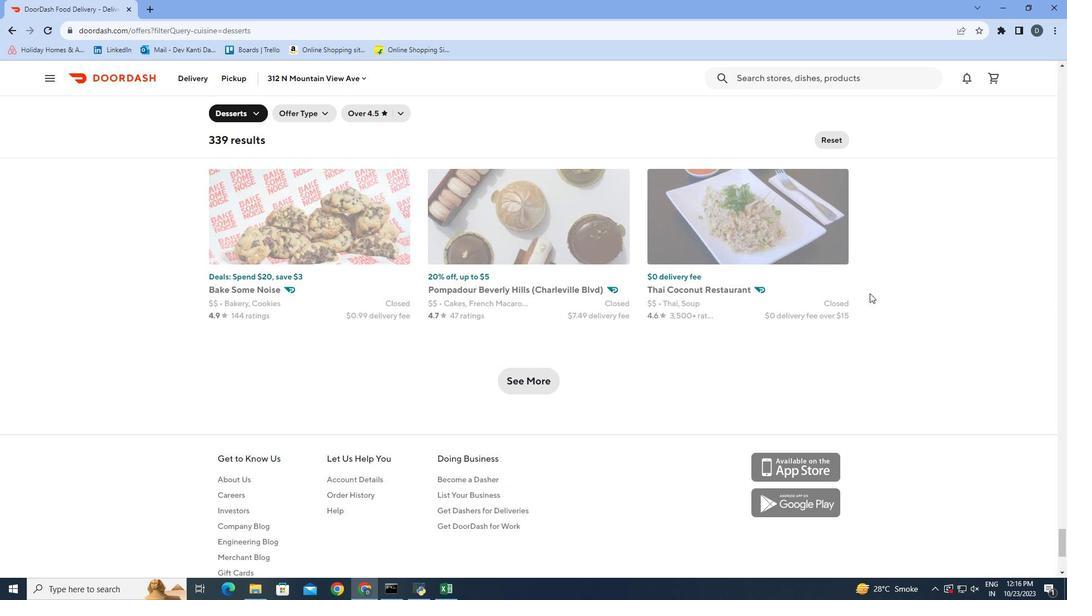 
Action: Mouse scrolled (869, 293) with delta (0, 0)
Screenshot: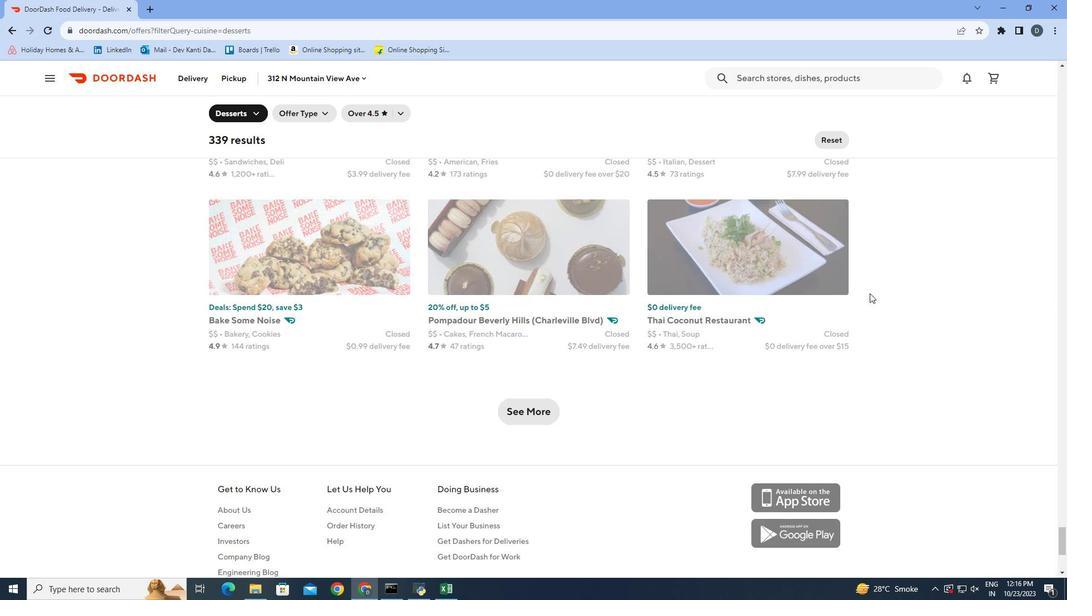 
Action: Mouse scrolled (869, 293) with delta (0, 0)
Screenshot: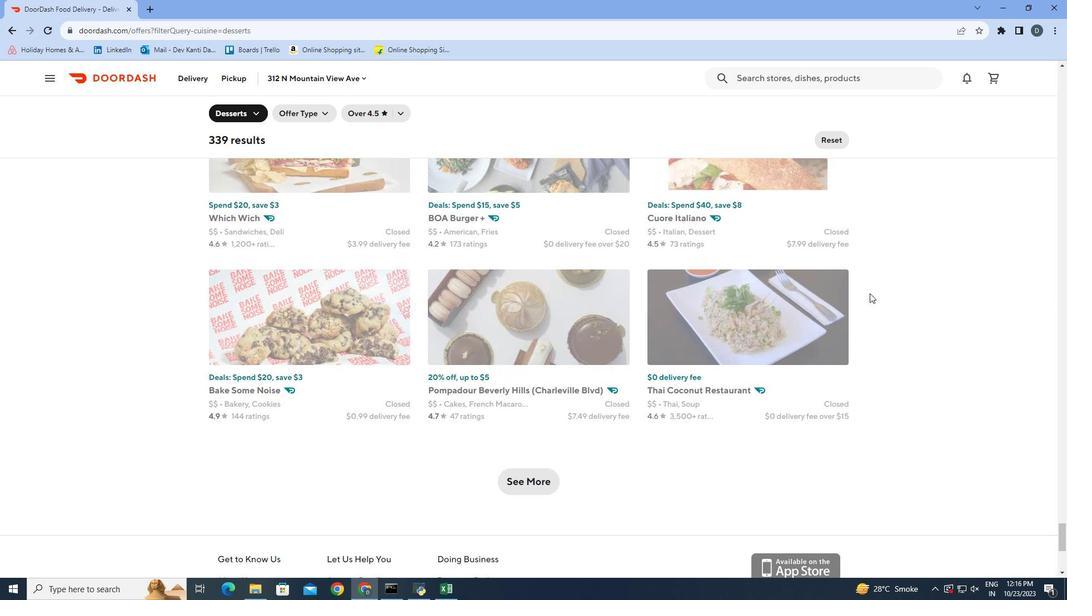 
Action: Mouse scrolled (869, 292) with delta (0, 0)
Screenshot: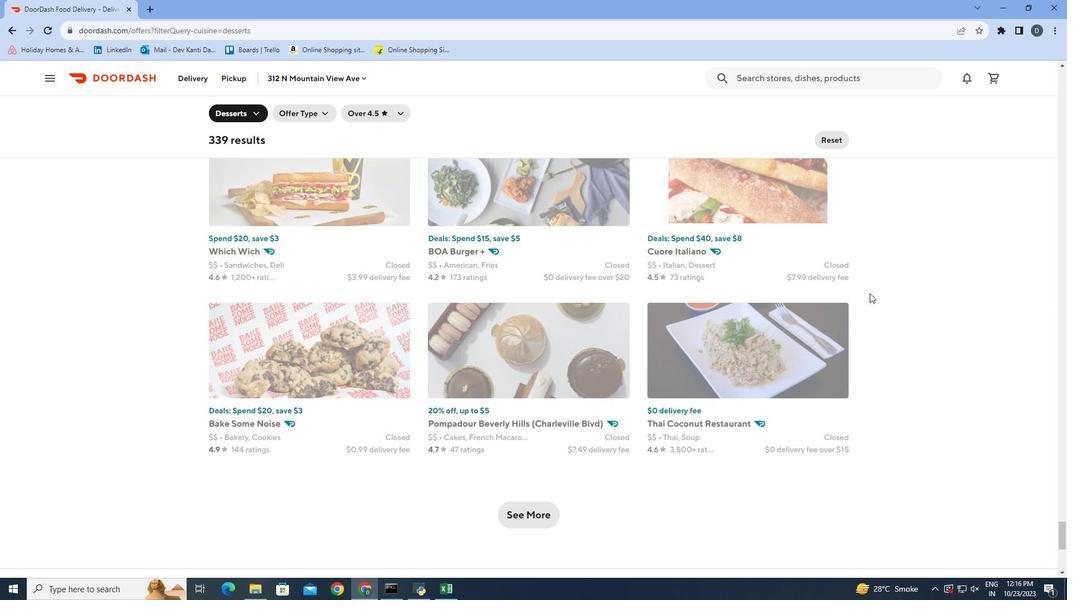 
Action: Mouse scrolled (869, 292) with delta (0, 0)
Screenshot: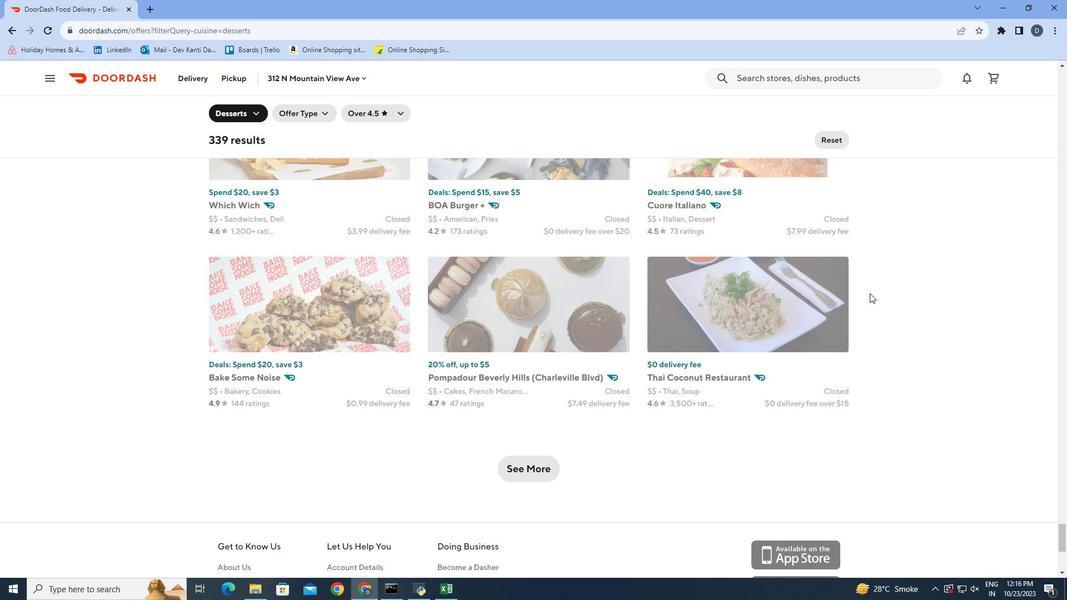 
Action: Mouse scrolled (869, 292) with delta (0, 0)
Screenshot: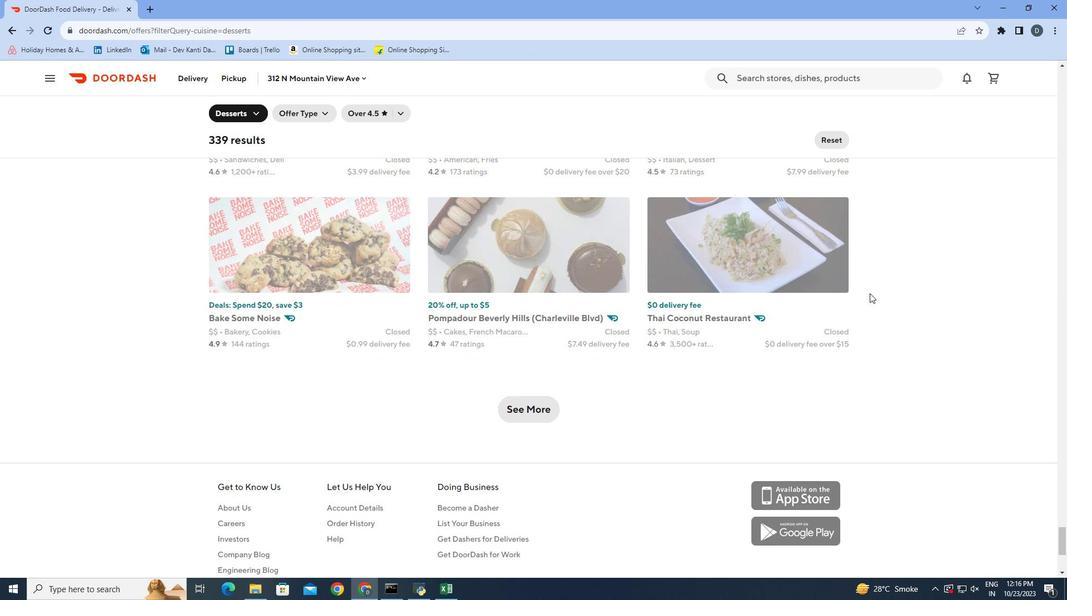 
Action: Mouse scrolled (869, 292) with delta (0, 0)
Screenshot: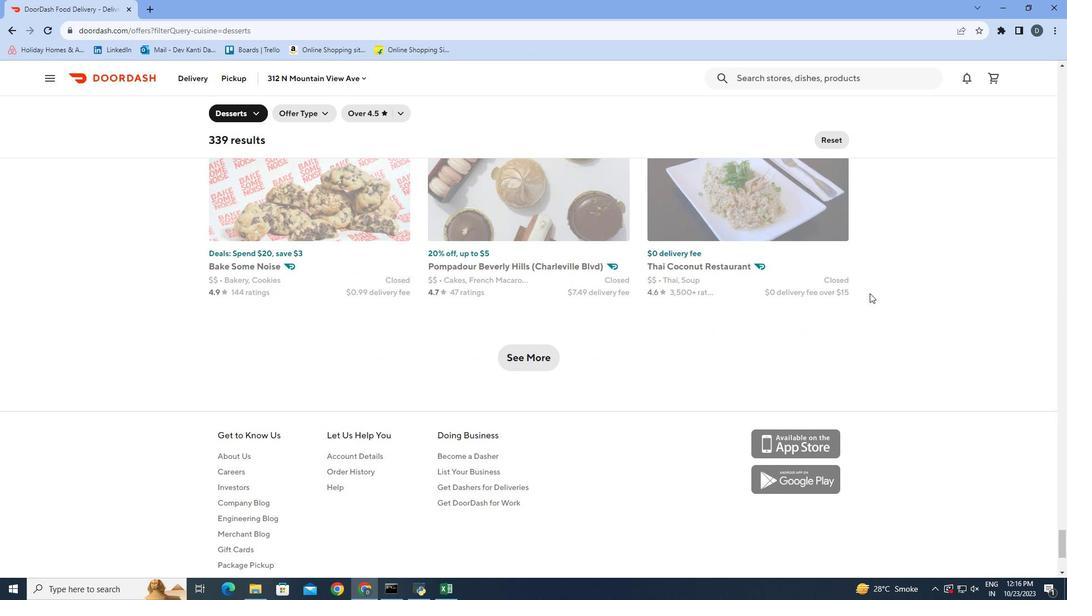 
Action: Mouse scrolled (869, 292) with delta (0, 0)
Screenshot: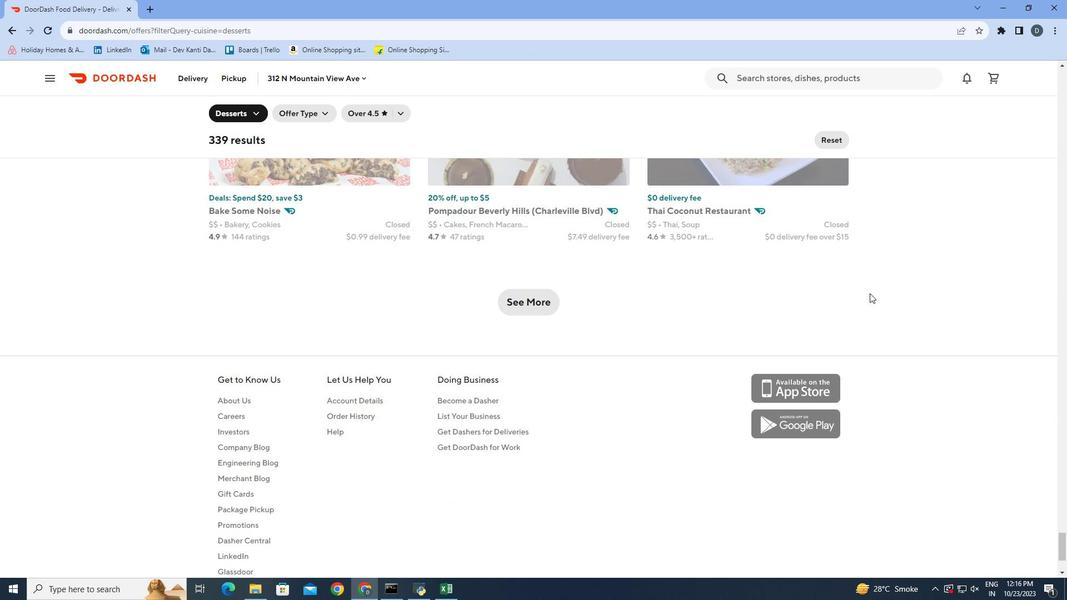 
Action: Mouse scrolled (869, 292) with delta (0, 0)
Screenshot: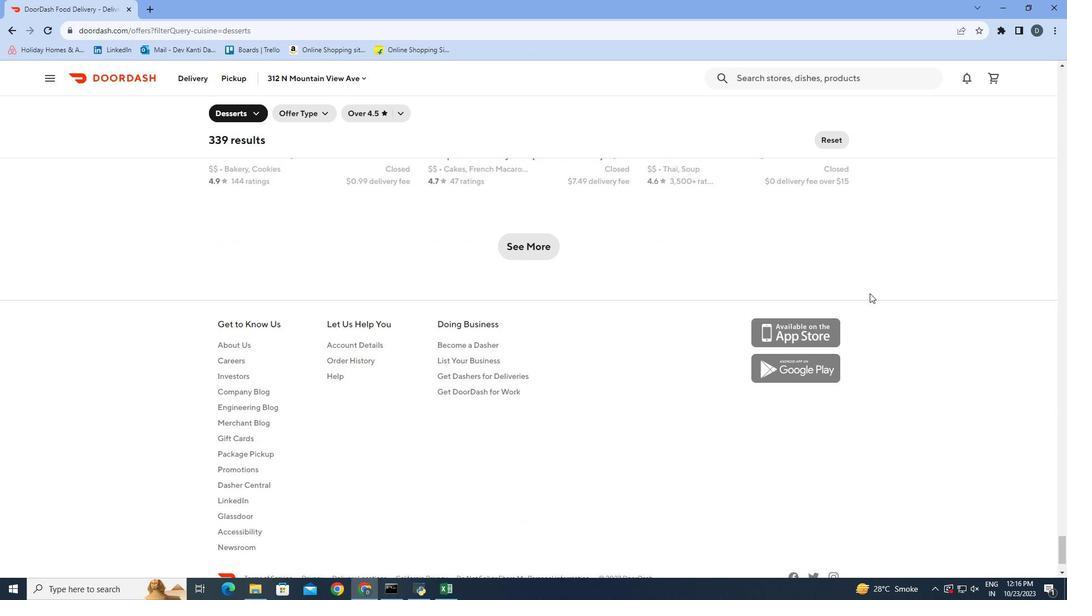 
Action: Mouse scrolled (869, 292) with delta (0, 0)
Screenshot: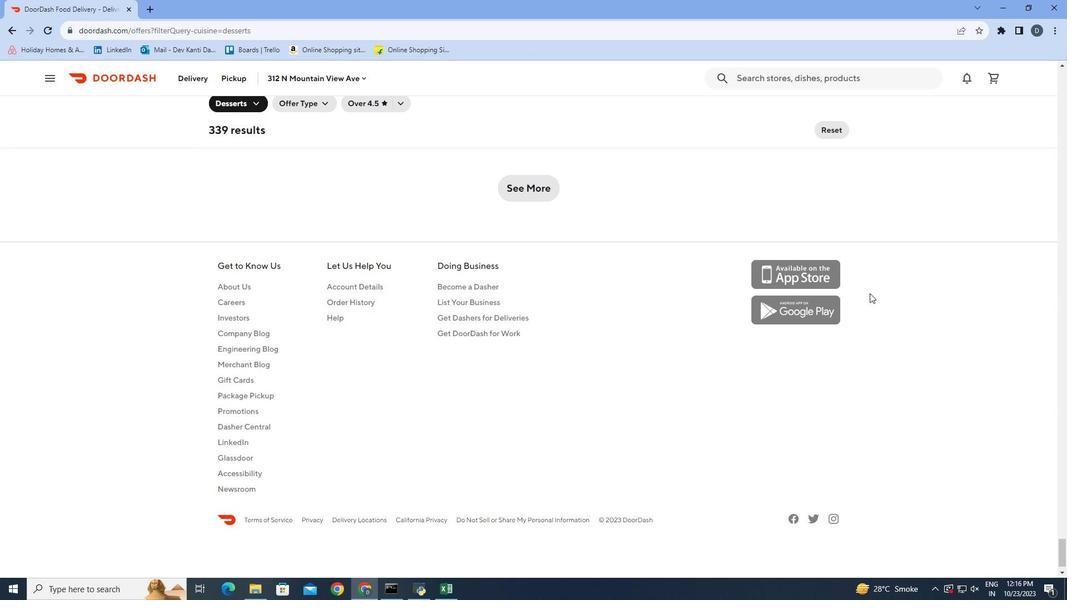 
Action: Mouse scrolled (869, 293) with delta (0, 0)
Screenshot: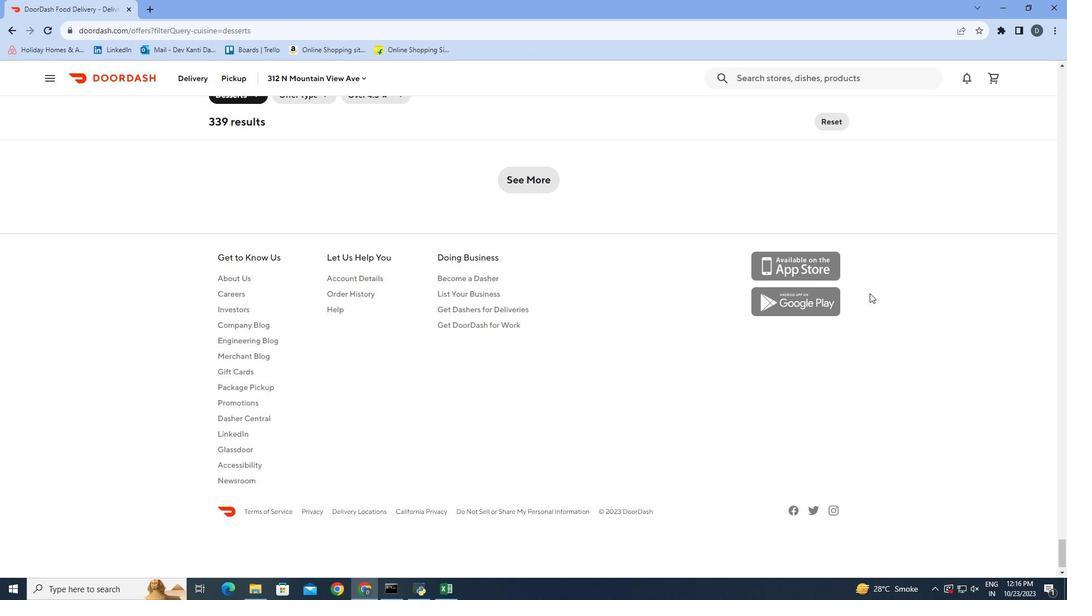
Action: Mouse scrolled (869, 293) with delta (0, 0)
Screenshot: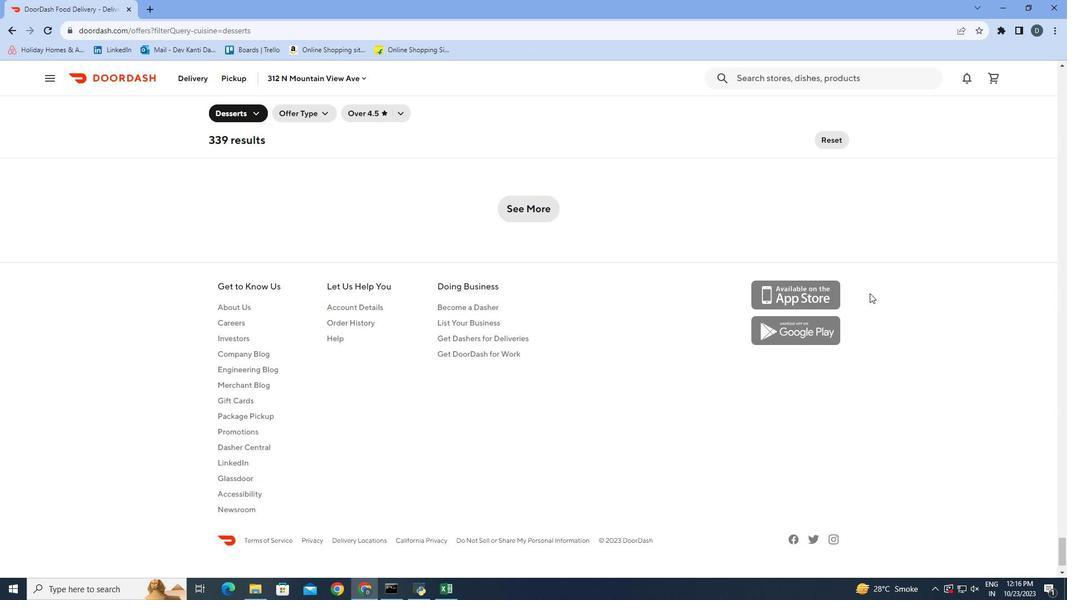 
Action: Mouse scrolled (869, 293) with delta (0, 0)
Screenshot: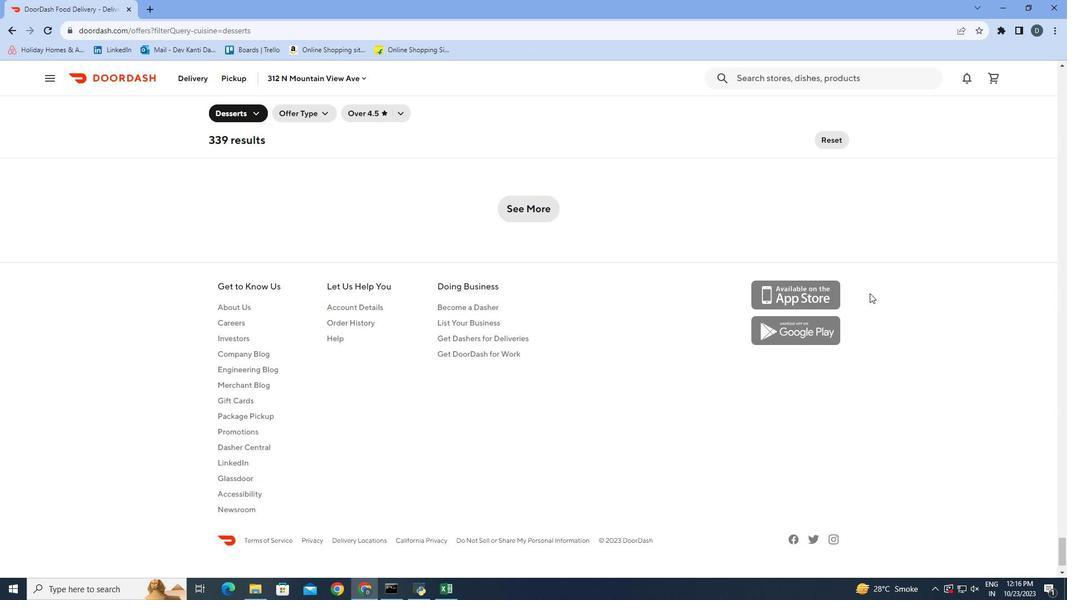 
Action: Mouse scrolled (869, 293) with delta (0, 0)
Screenshot: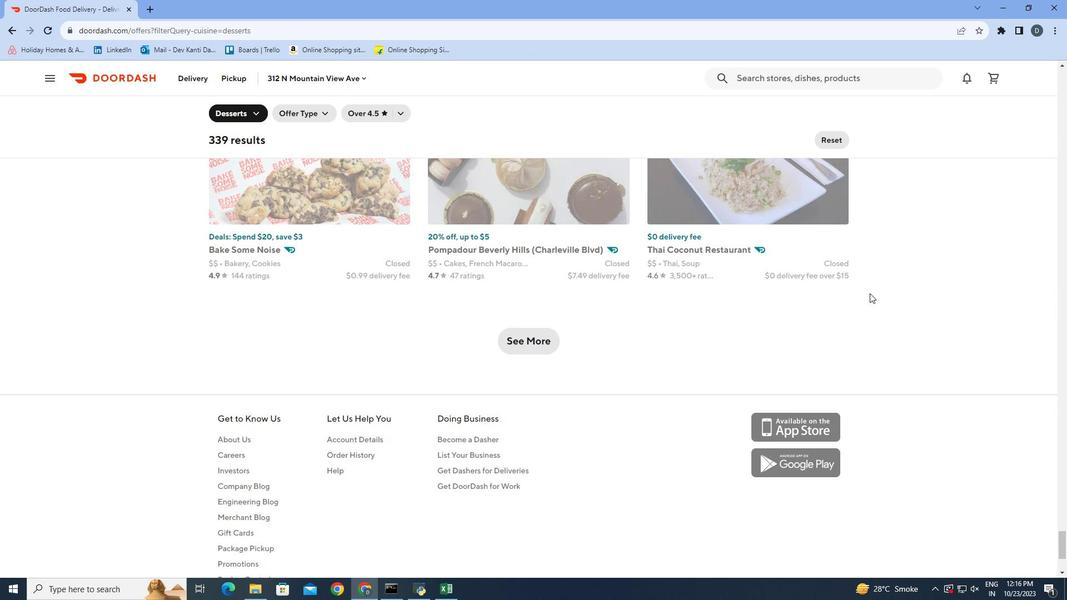 
Action: Mouse scrolled (869, 293) with delta (0, 0)
Screenshot: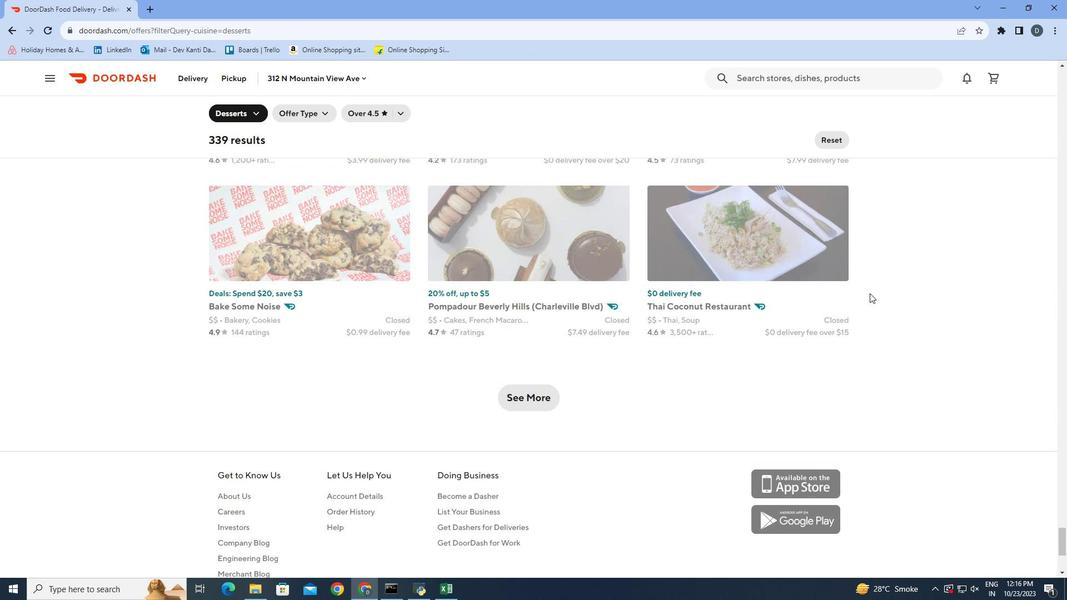 
Action: Mouse moved to (530, 442)
Screenshot: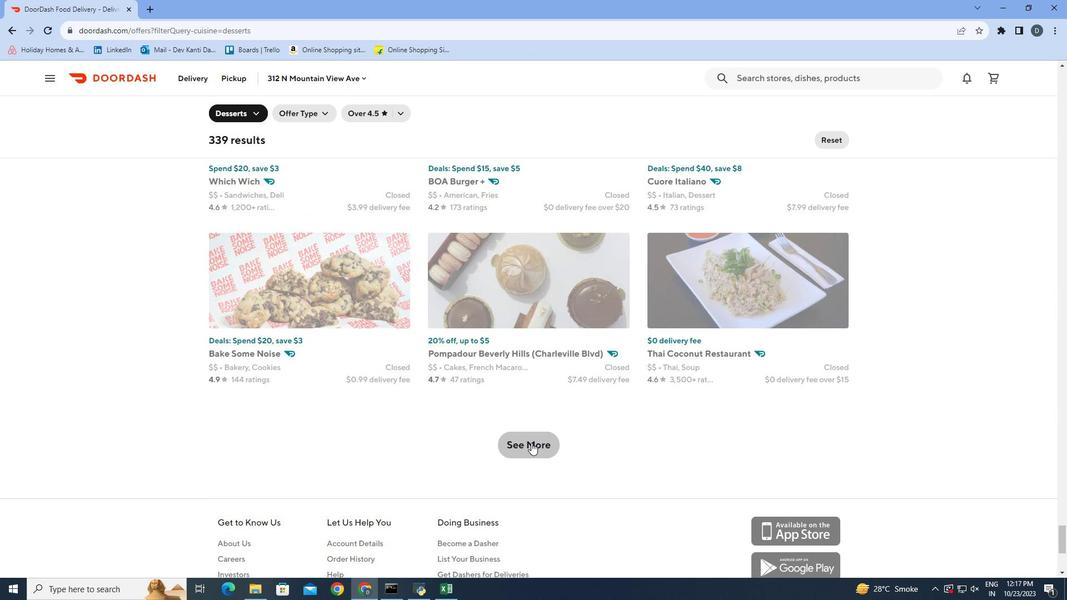 
Action: Mouse pressed left at (530, 442)
Screenshot: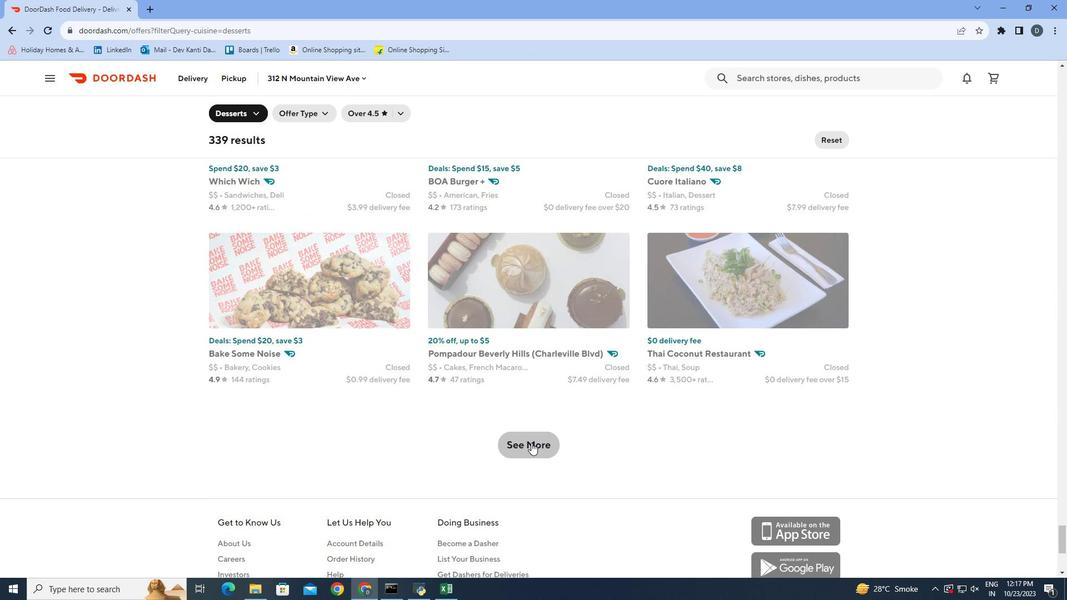 
Action: Mouse moved to (896, 348)
Screenshot: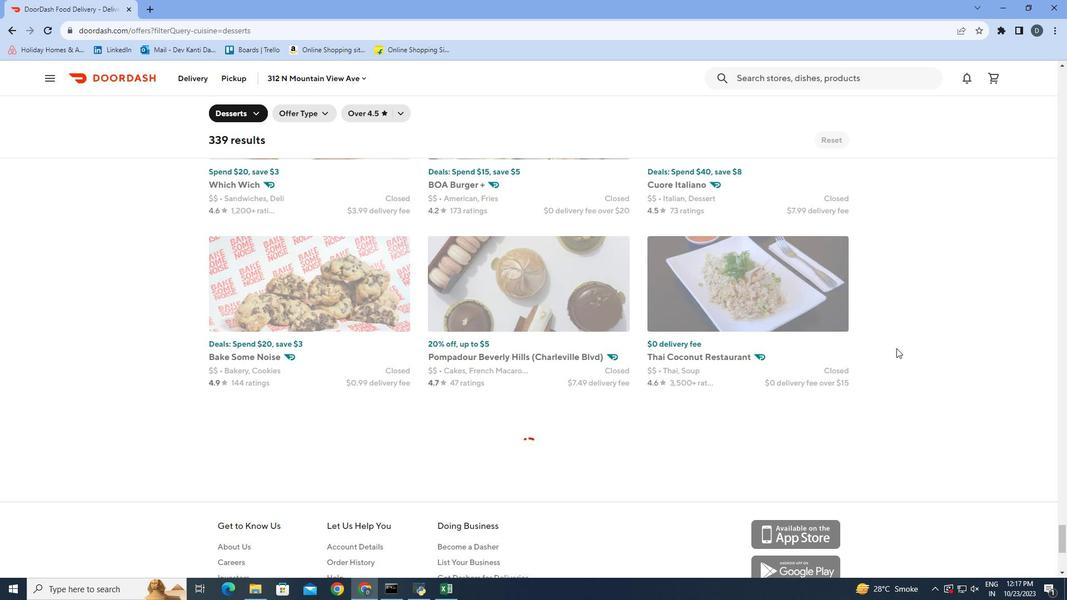 
Action: Mouse scrolled (896, 348) with delta (0, 0)
Screenshot: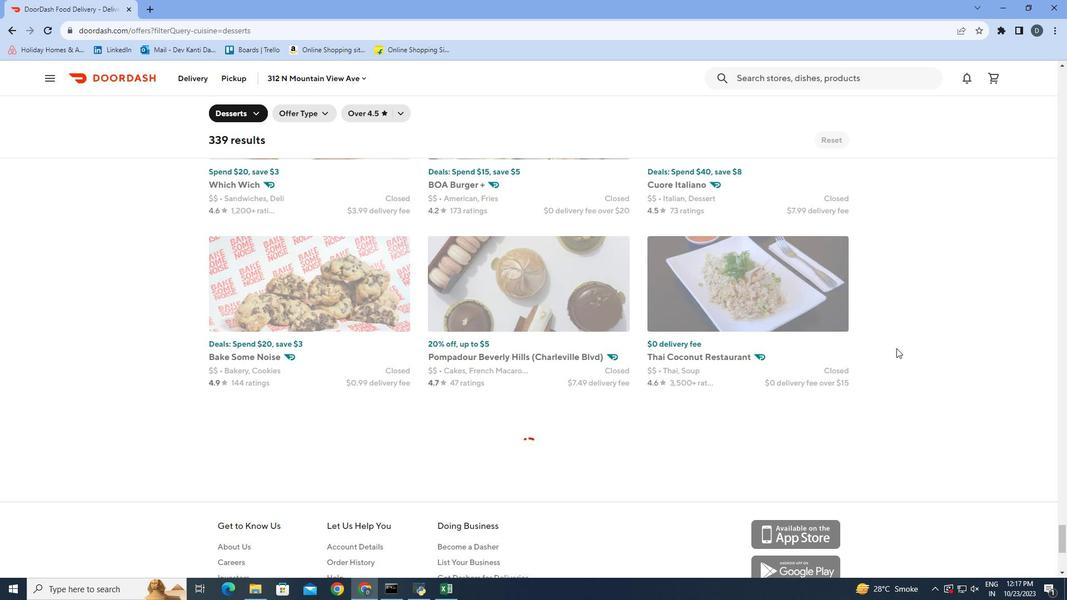 
Action: Mouse scrolled (896, 348) with delta (0, 0)
Screenshot: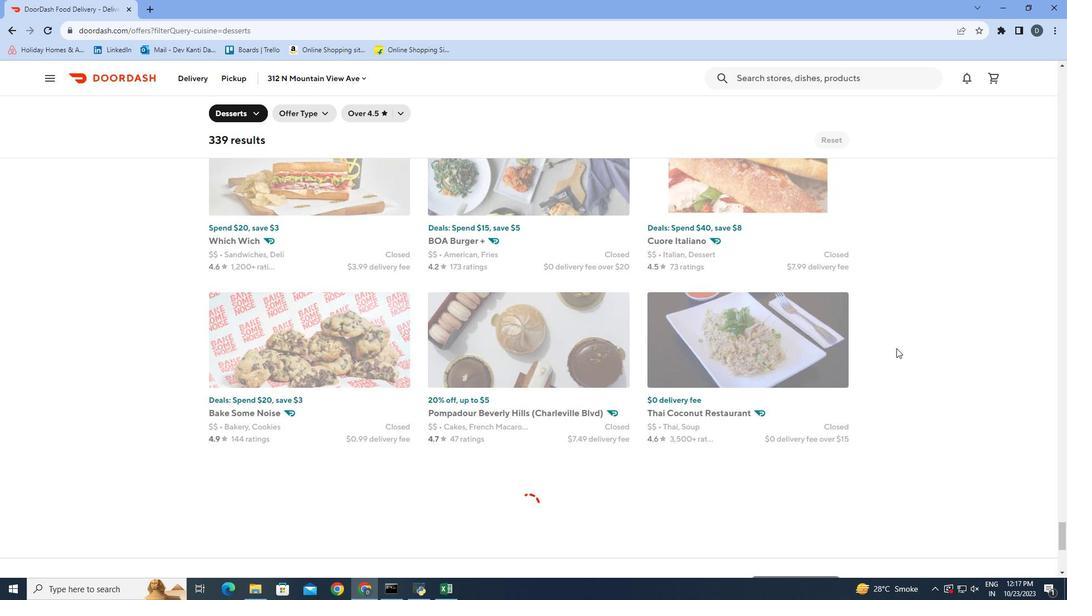 
Action: Mouse moved to (921, 266)
Screenshot: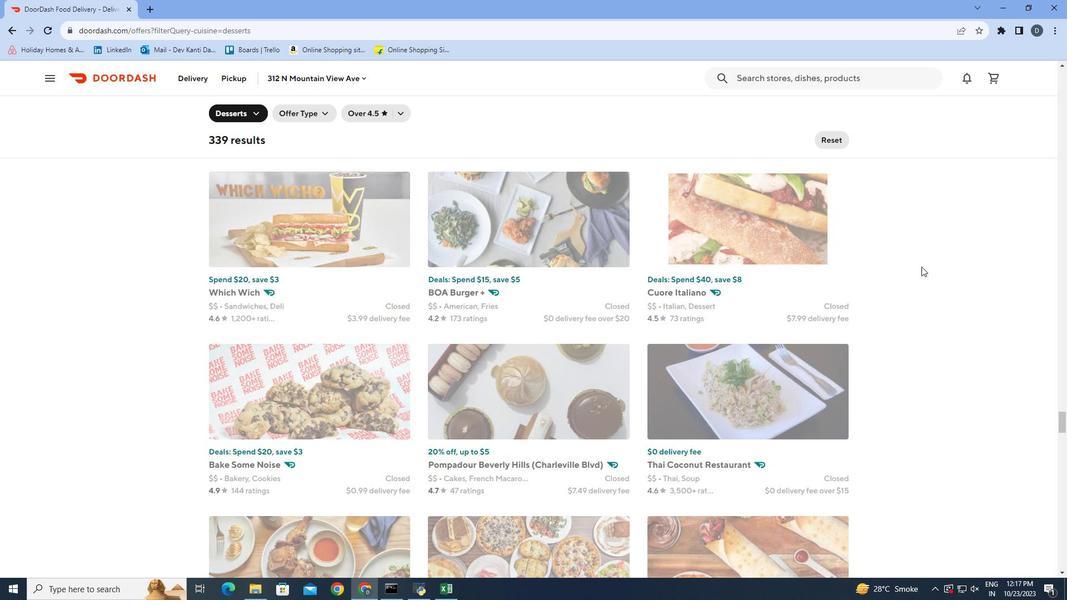 
Action: Mouse scrolled (921, 265) with delta (0, 0)
Screenshot: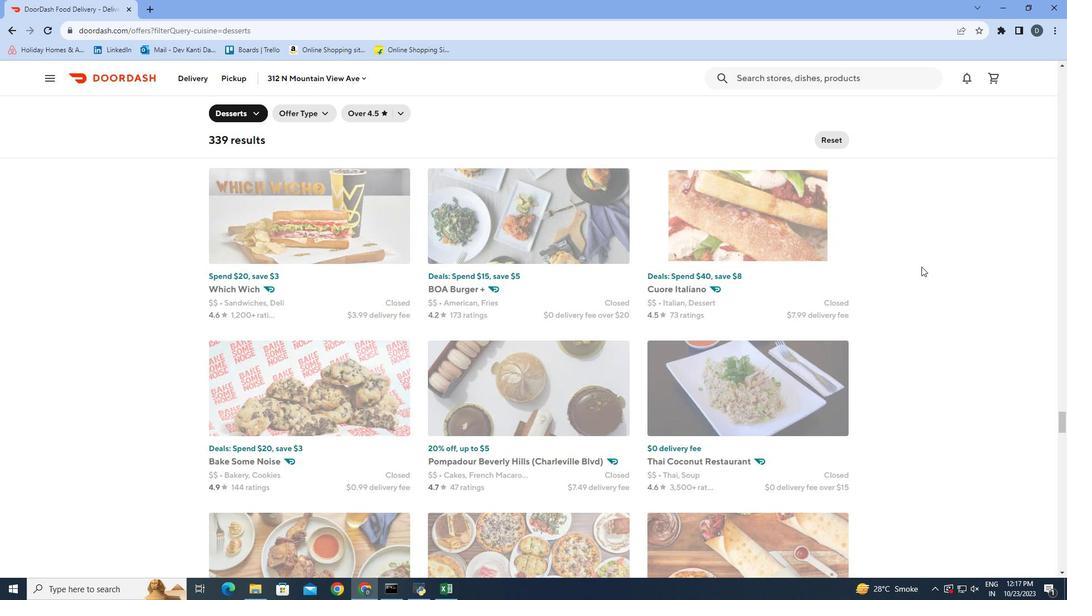 
Action: Mouse scrolled (921, 265) with delta (0, 0)
Screenshot: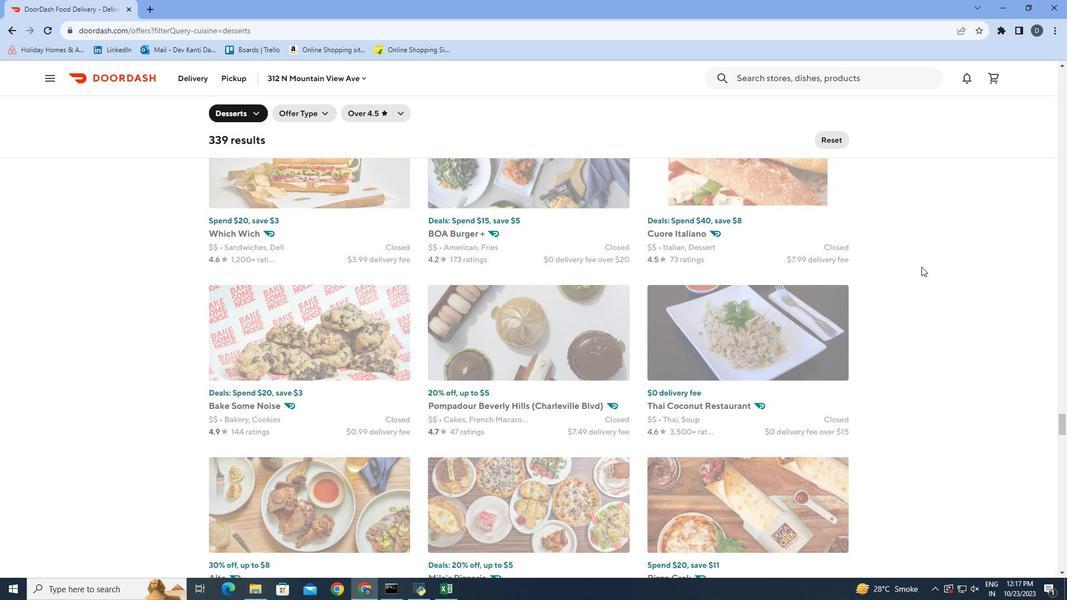 
Action: Mouse moved to (921, 267)
Screenshot: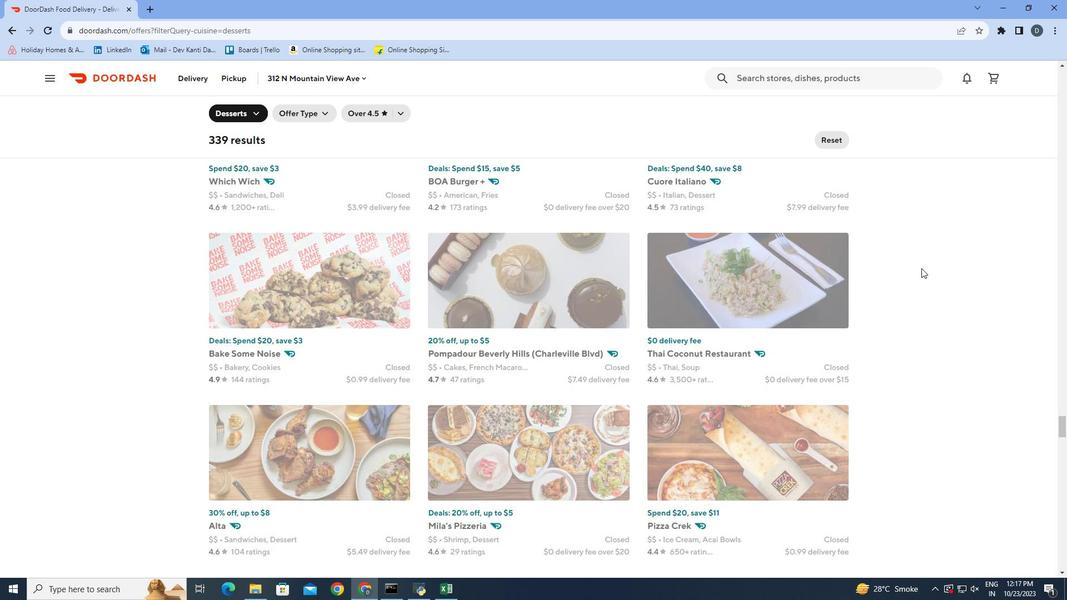 
Action: Mouse scrolled (921, 267) with delta (0, 0)
Screenshot: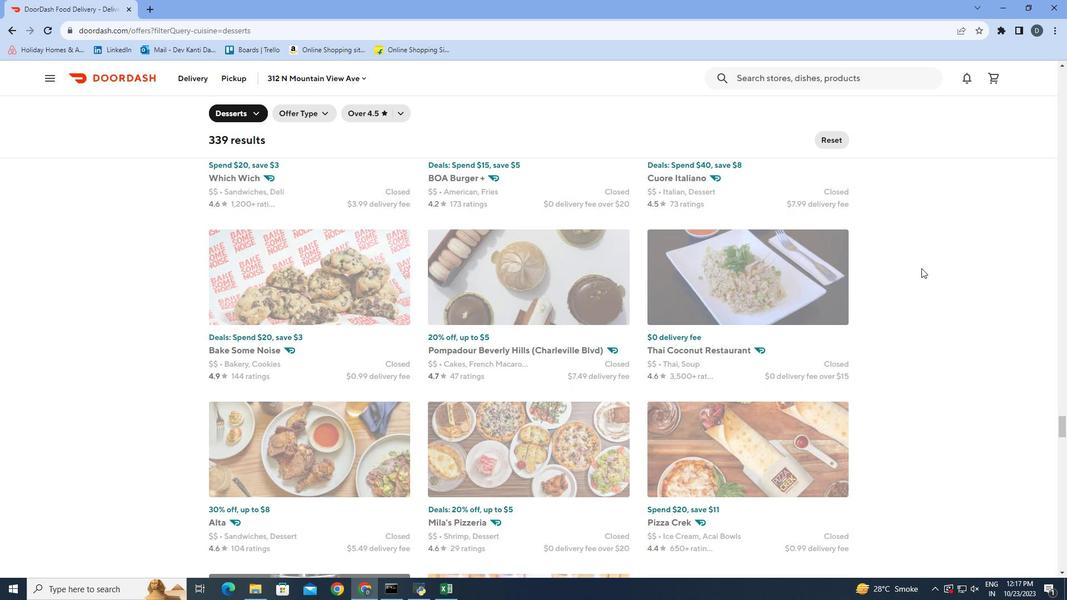 
Action: Mouse scrolled (921, 267) with delta (0, 0)
Screenshot: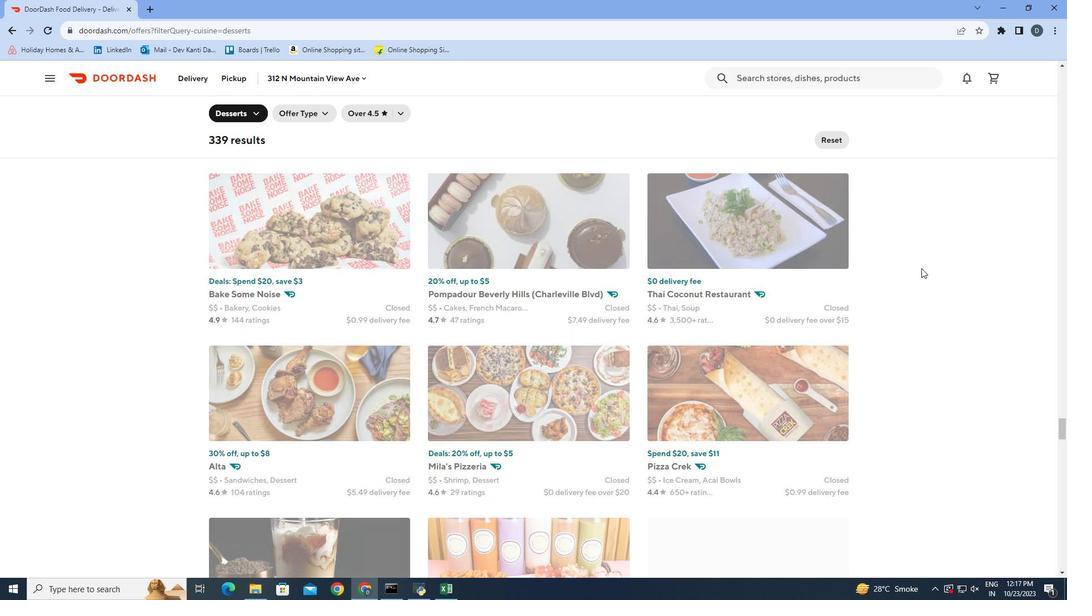 
Action: Mouse scrolled (921, 267) with delta (0, 0)
Screenshot: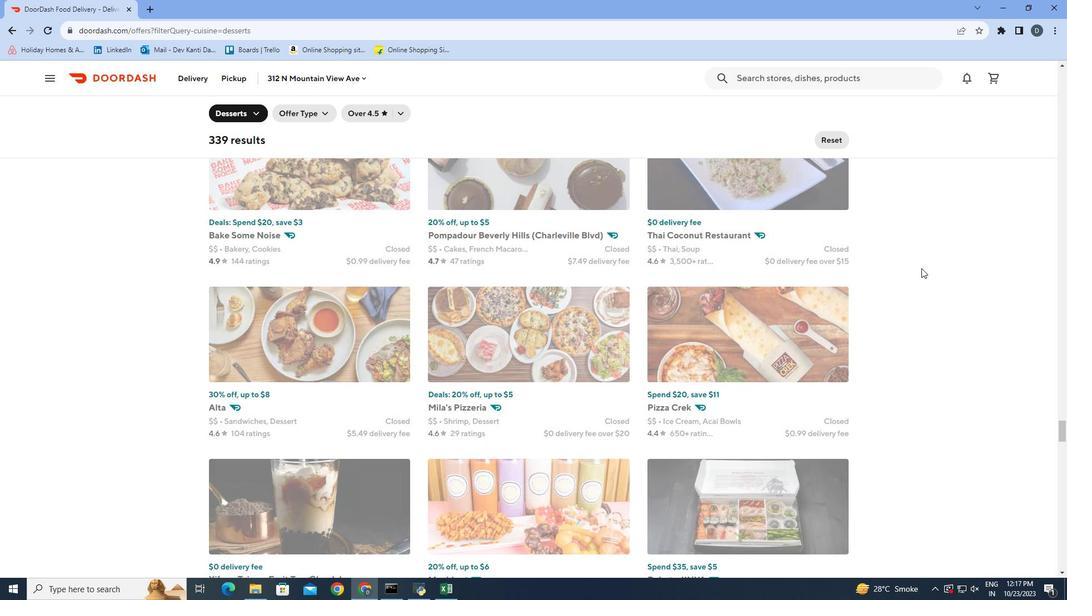 
Action: Mouse scrolled (921, 267) with delta (0, 0)
Screenshot: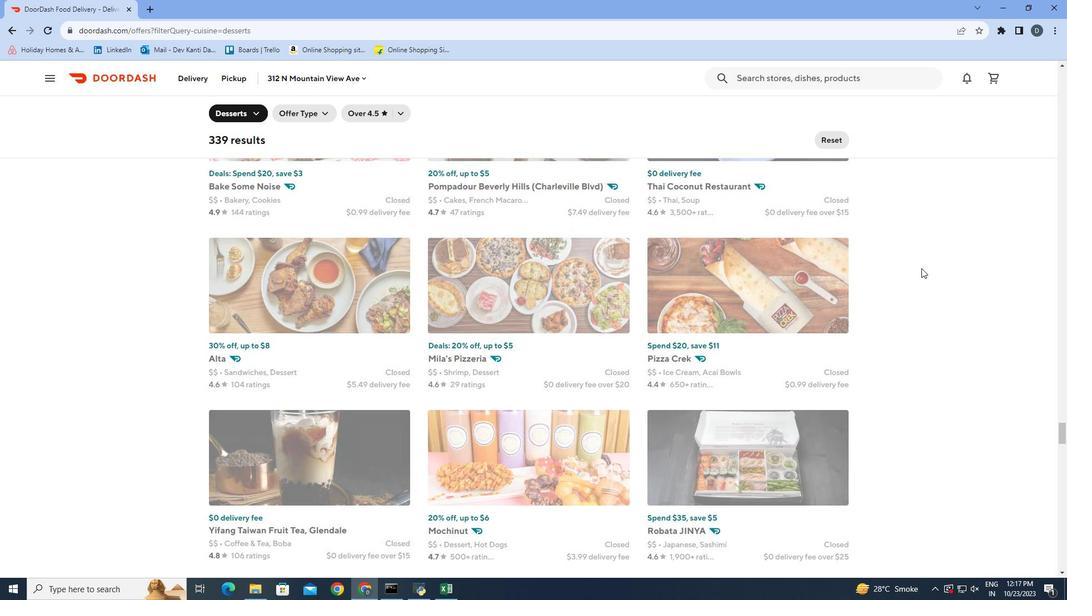
Action: Mouse scrolled (921, 267) with delta (0, 0)
Screenshot: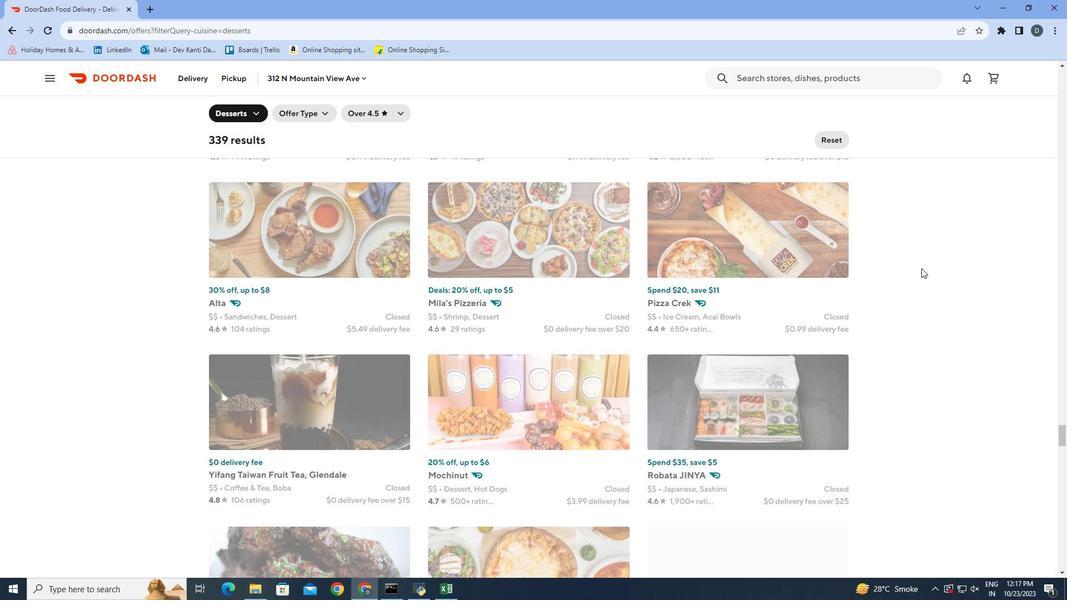 
Action: Mouse moved to (920, 267)
Screenshot: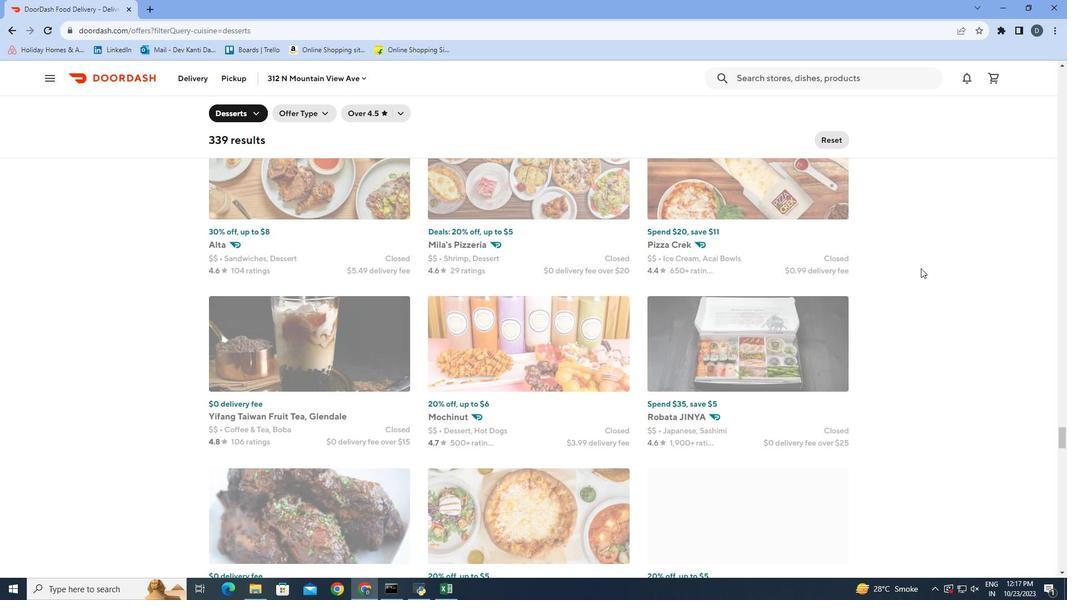 
Action: Mouse scrolled (920, 267) with delta (0, 0)
Screenshot: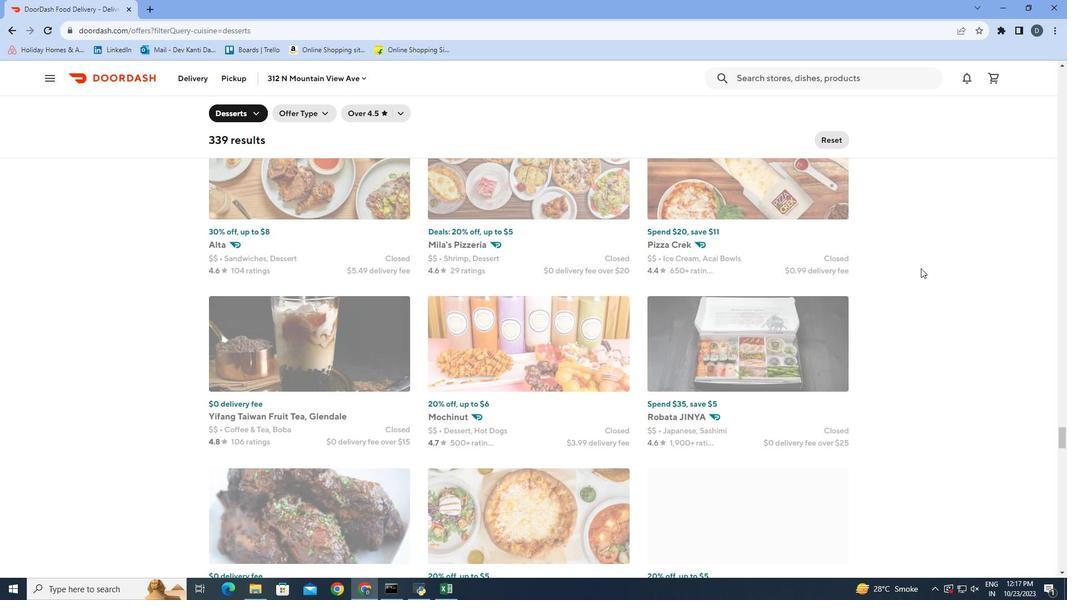 
Action: Mouse scrolled (920, 267) with delta (0, 0)
Screenshot: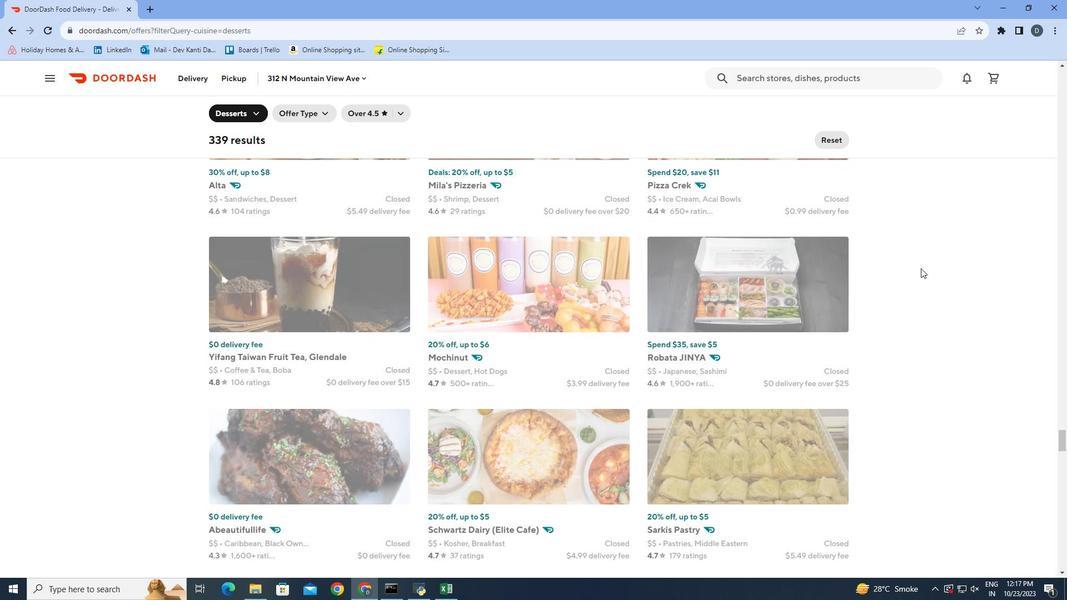 
Action: Mouse scrolled (920, 267) with delta (0, 0)
Screenshot: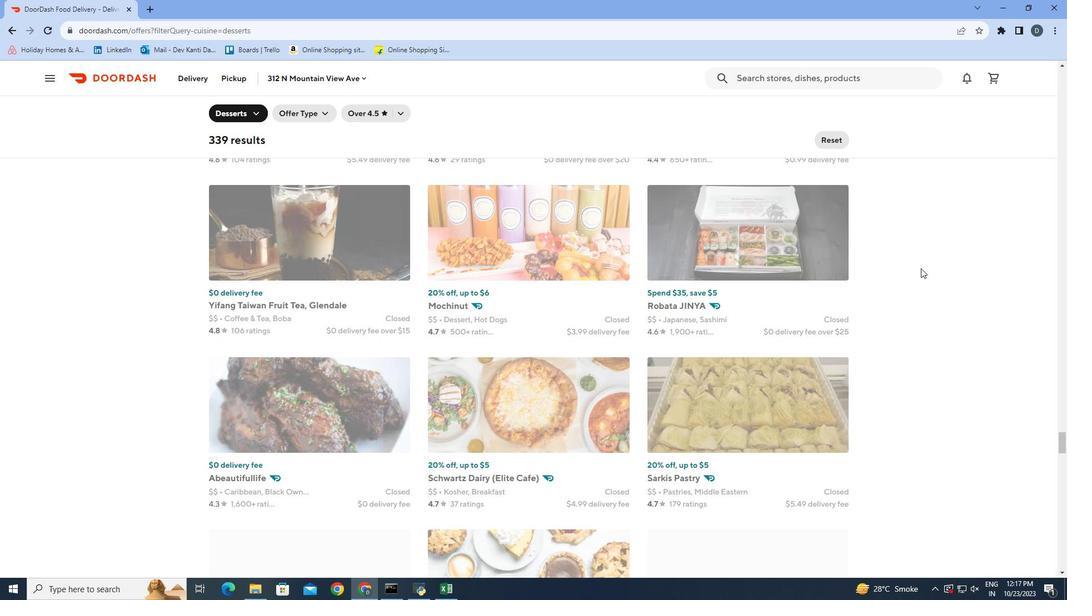 
Action: Mouse scrolled (920, 267) with delta (0, 0)
Screenshot: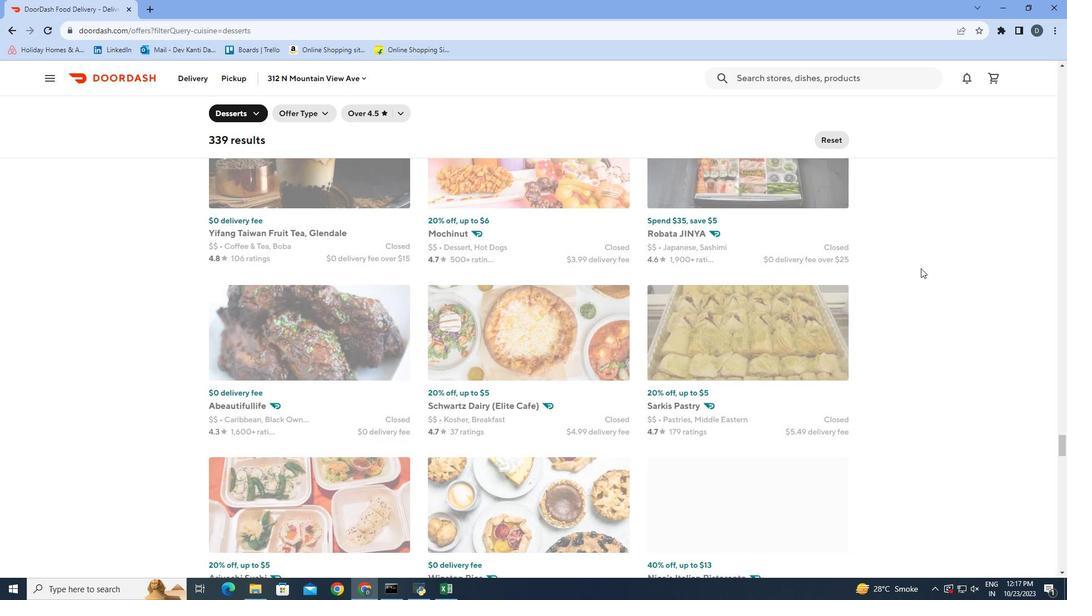 
Action: Mouse scrolled (920, 267) with delta (0, 0)
Screenshot: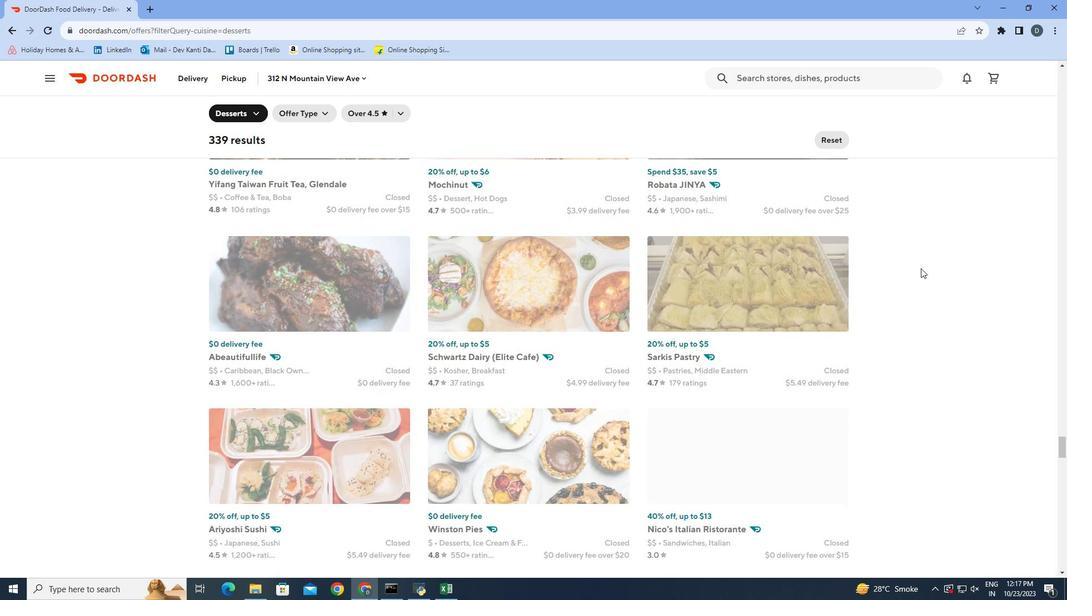 
Action: Mouse scrolled (920, 267) with delta (0, 0)
Screenshot: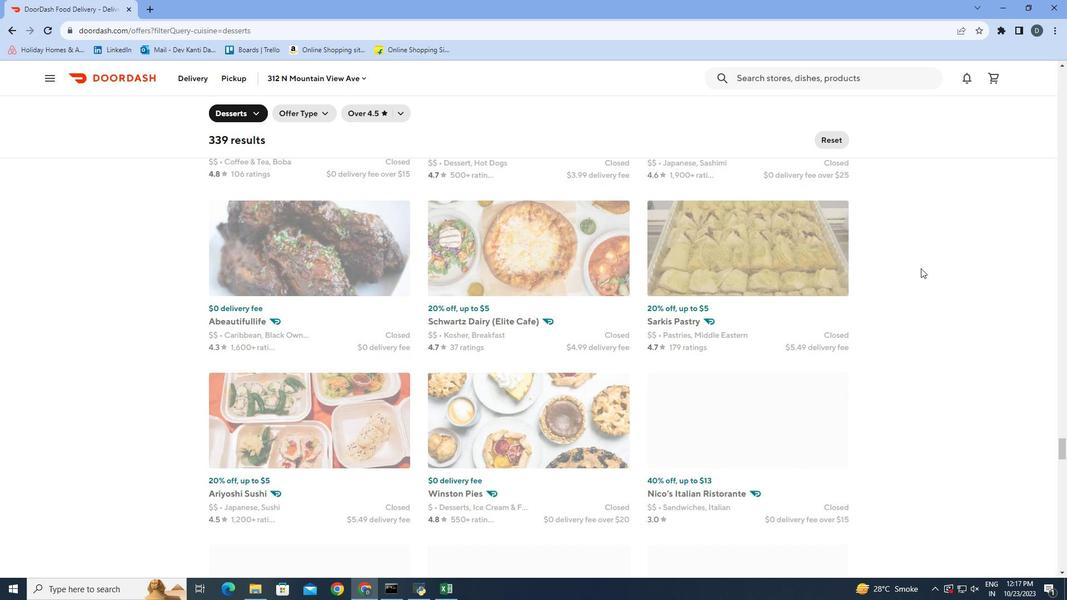 
Action: Mouse scrolled (920, 267) with delta (0, 0)
Screenshot: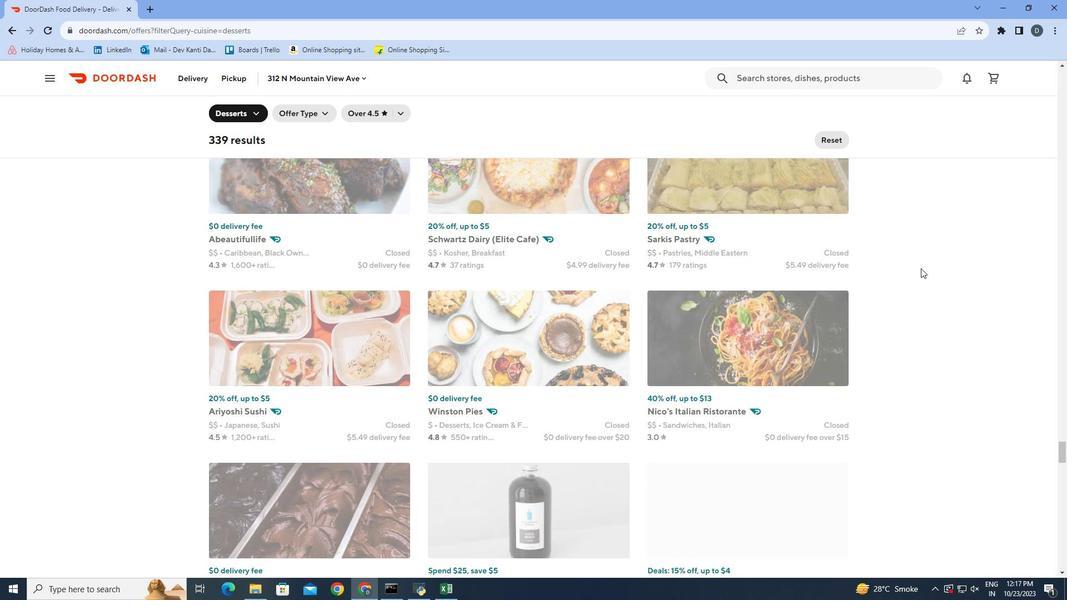 
Action: Mouse scrolled (920, 267) with delta (0, 0)
Screenshot: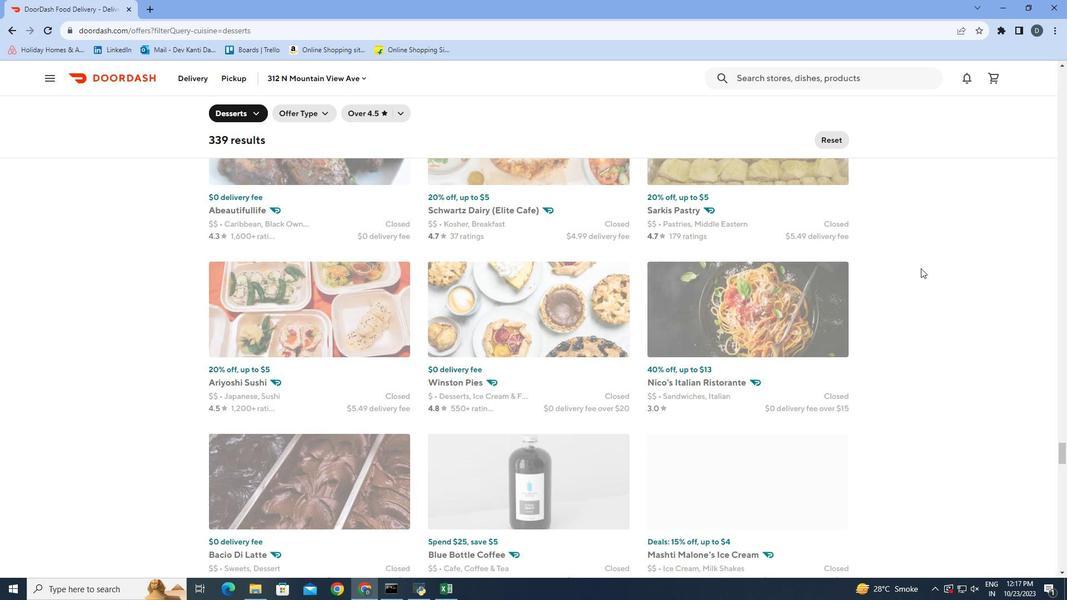
Action: Mouse scrolled (920, 267) with delta (0, 0)
Screenshot: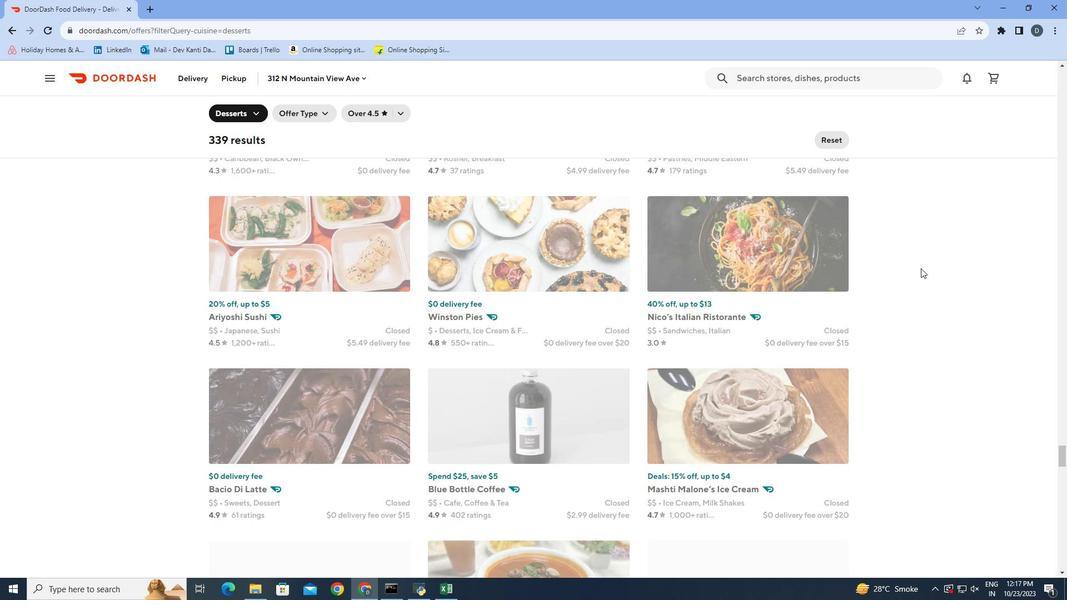 
Action: Mouse moved to (920, 267)
Screenshot: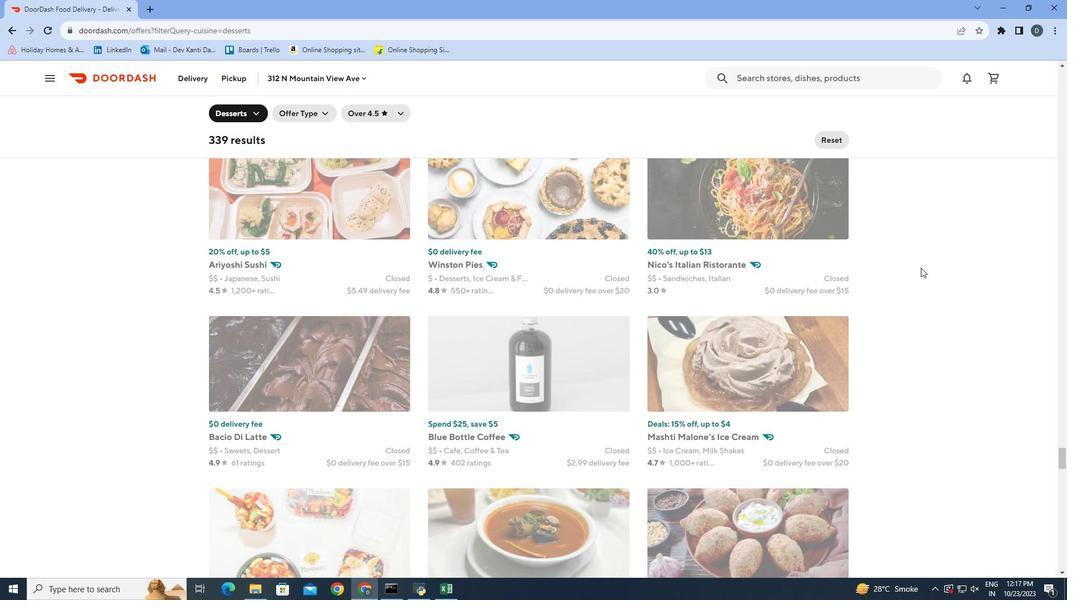 
Action: Mouse scrolled (920, 266) with delta (0, 0)
Screenshot: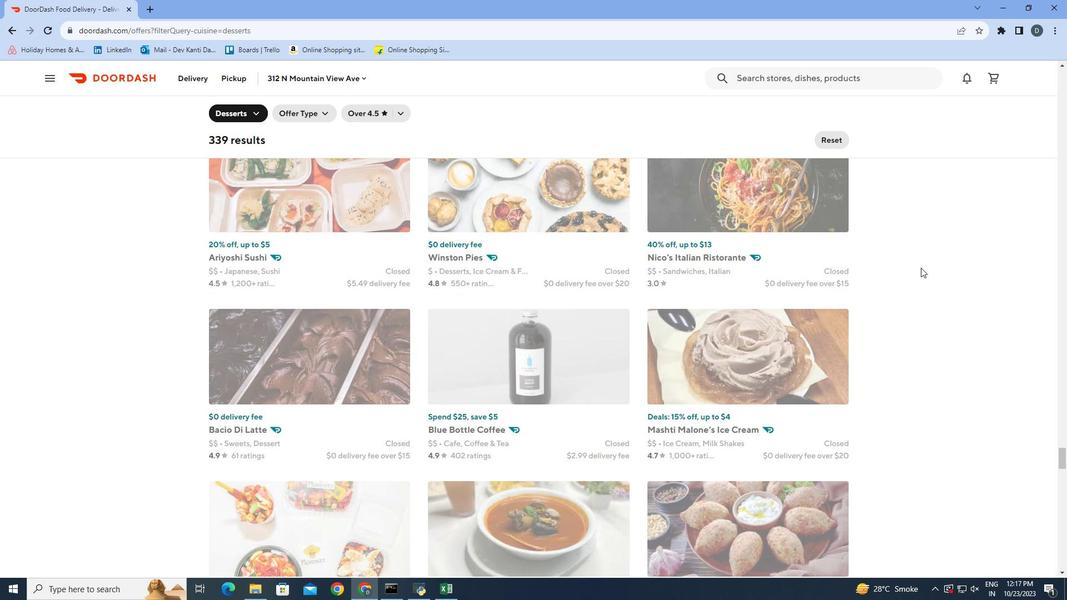 
Action: Mouse scrolled (920, 266) with delta (0, 0)
Screenshot: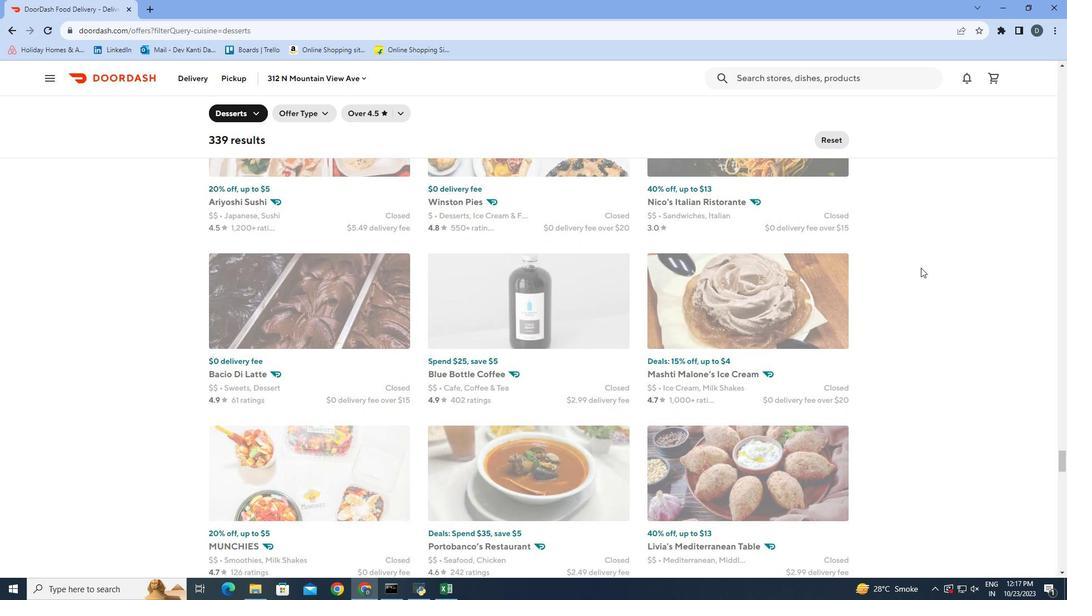 
Action: Mouse scrolled (920, 266) with delta (0, 0)
Screenshot: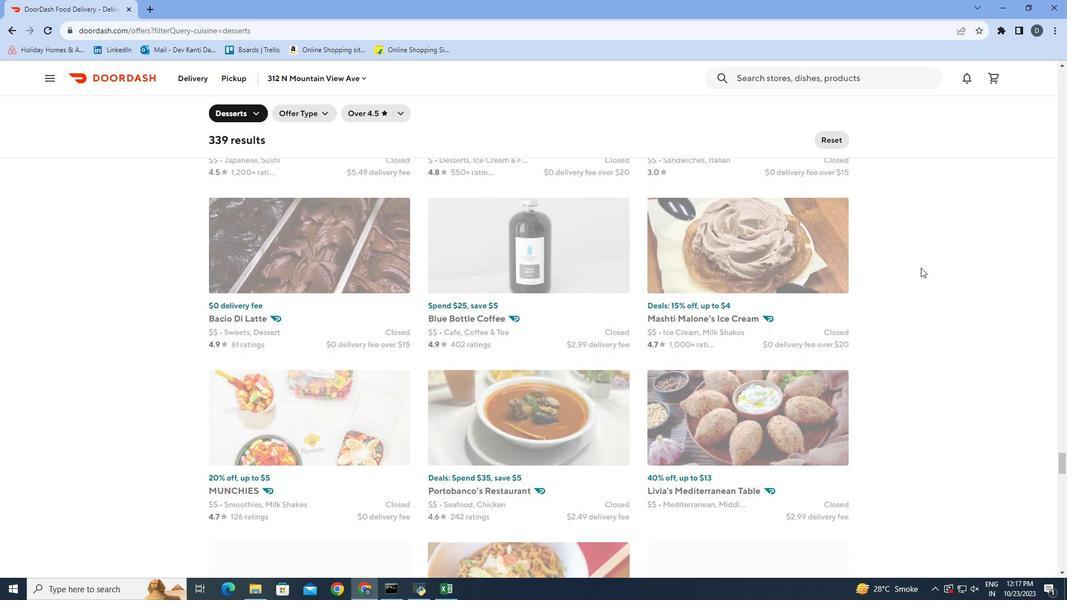 
Action: Mouse scrolled (920, 266) with delta (0, 0)
Screenshot: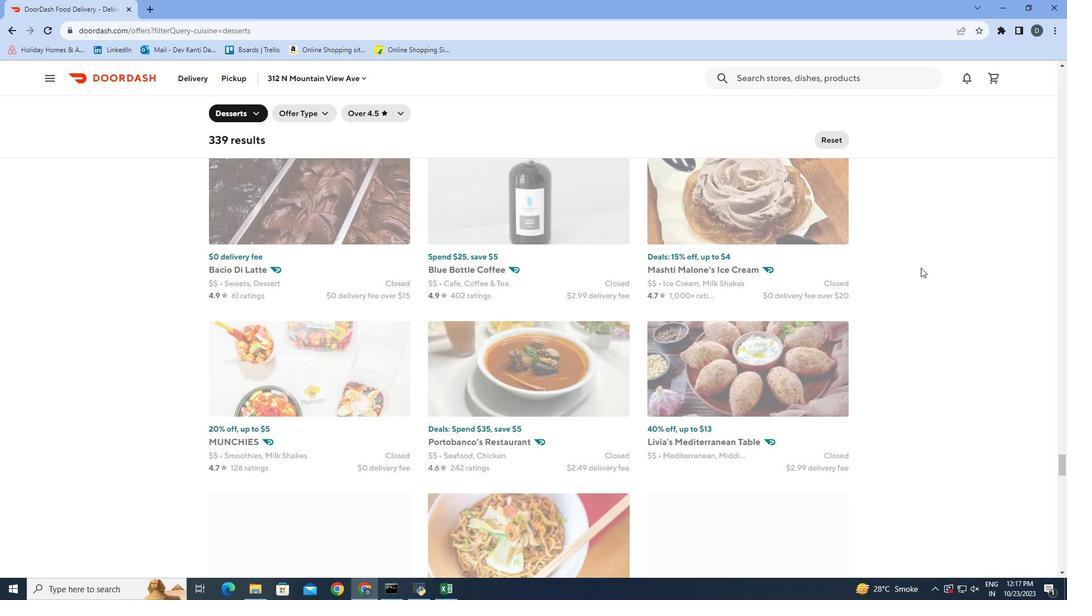 
Action: Mouse scrolled (920, 266) with delta (0, 0)
Screenshot: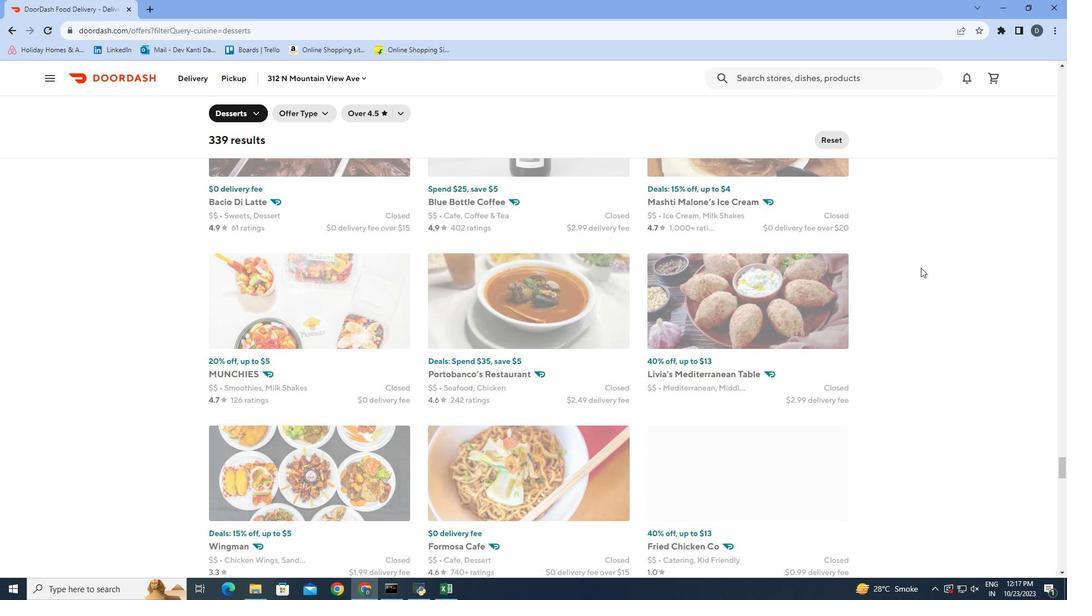 
Action: Mouse scrolled (920, 266) with delta (0, 0)
Screenshot: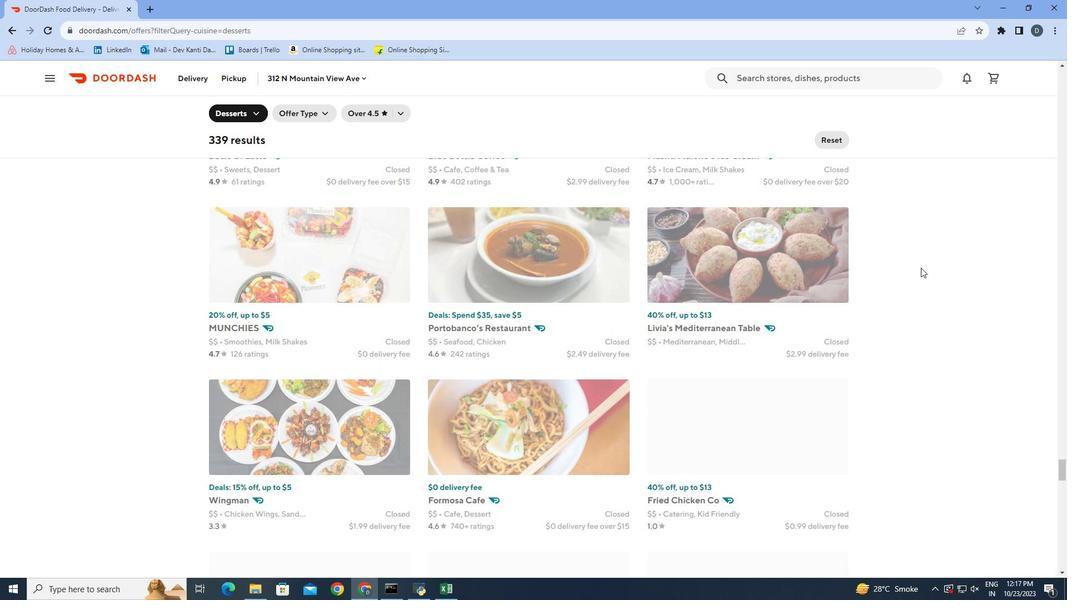 
Action: Mouse scrolled (920, 266) with delta (0, 0)
Screenshot: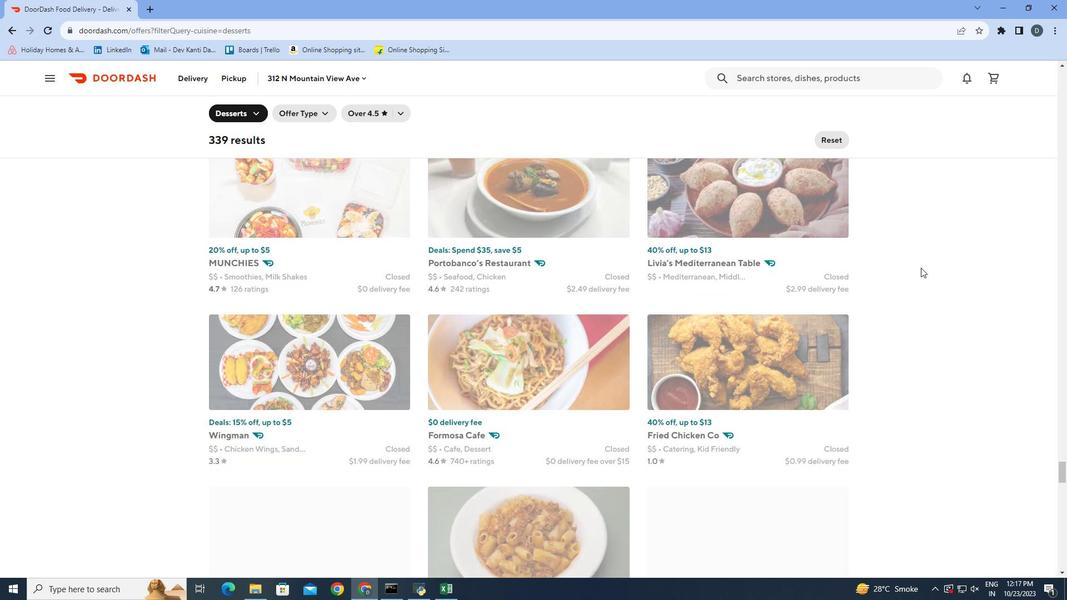 
Action: Mouse scrolled (920, 266) with delta (0, 0)
Screenshot: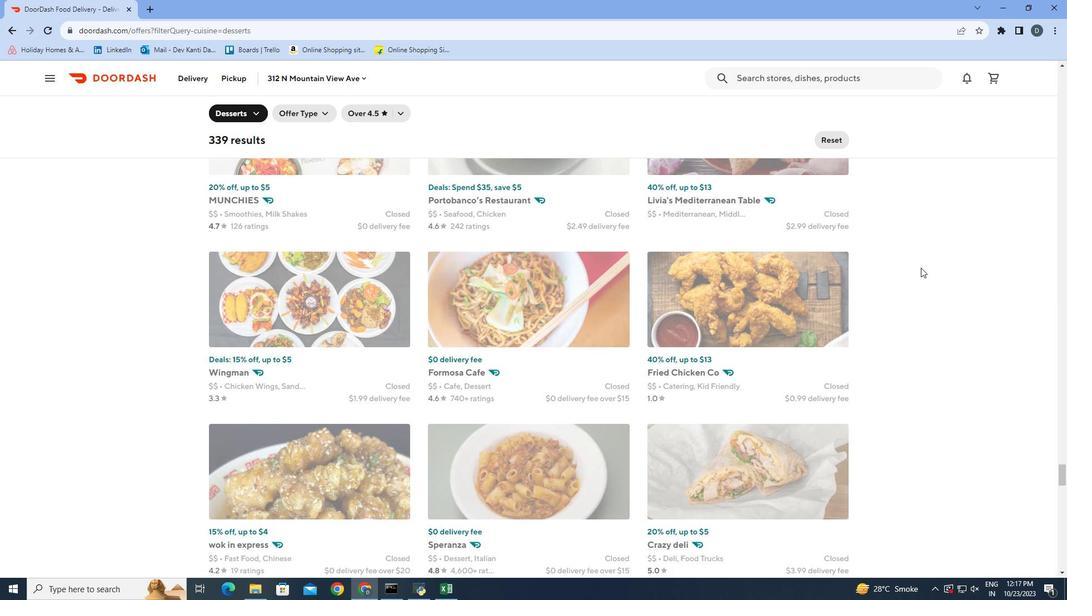 
Action: Mouse scrolled (920, 266) with delta (0, 0)
Screenshot: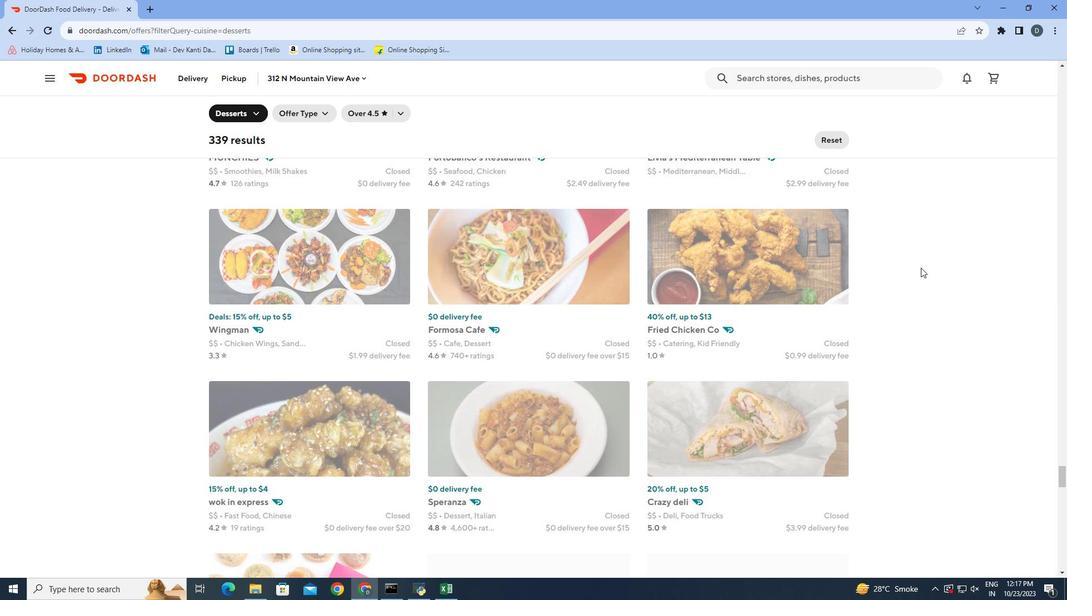 
Action: Mouse scrolled (920, 266) with delta (0, 0)
Screenshot: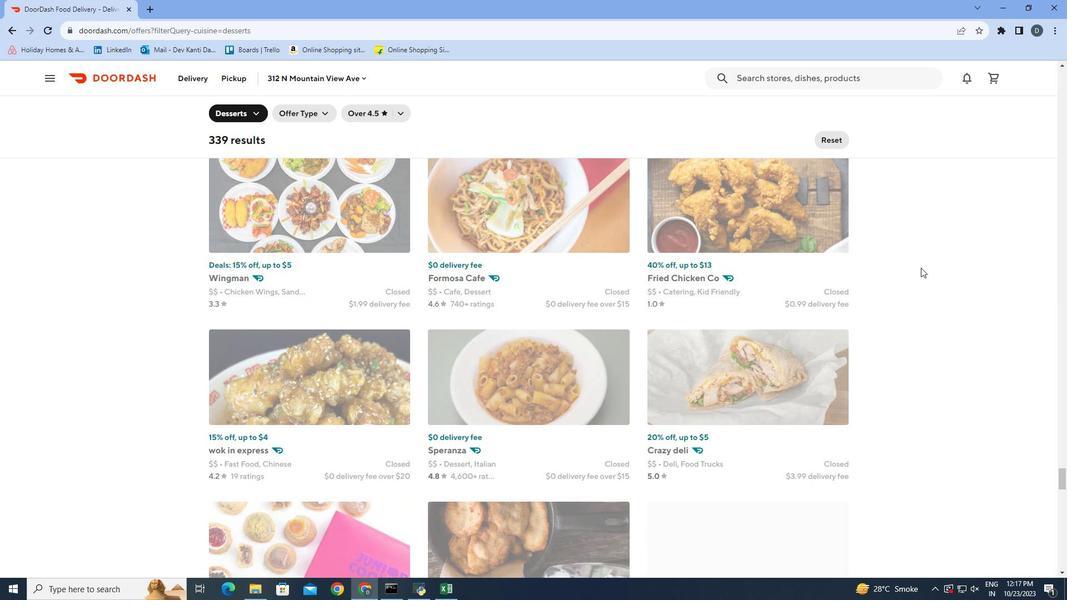 
Action: Mouse scrolled (920, 266) with delta (0, 0)
Screenshot: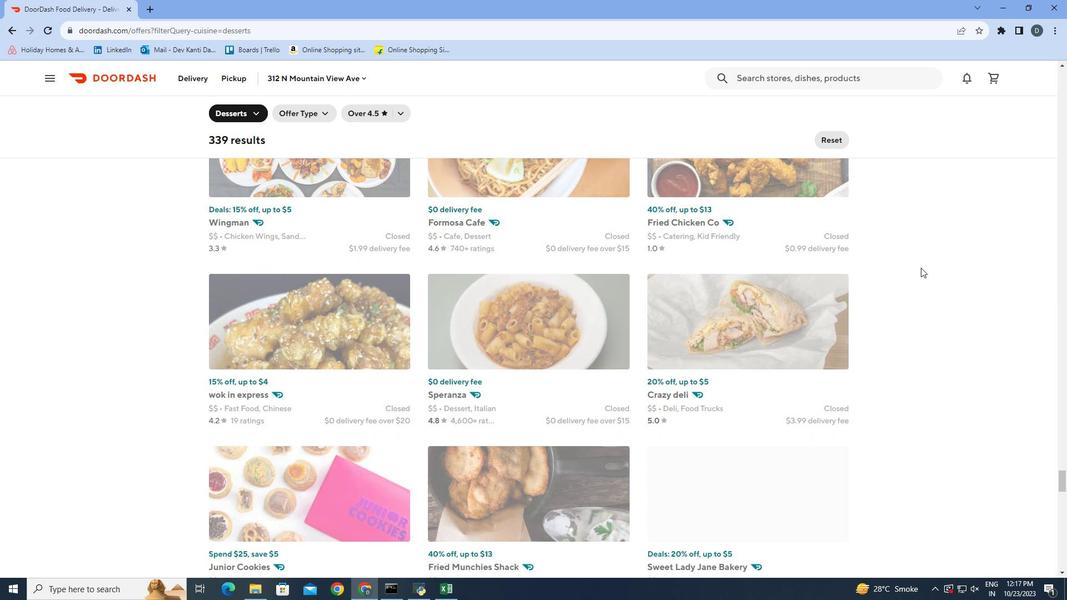 
Action: Mouse scrolled (920, 266) with delta (0, 0)
Screenshot: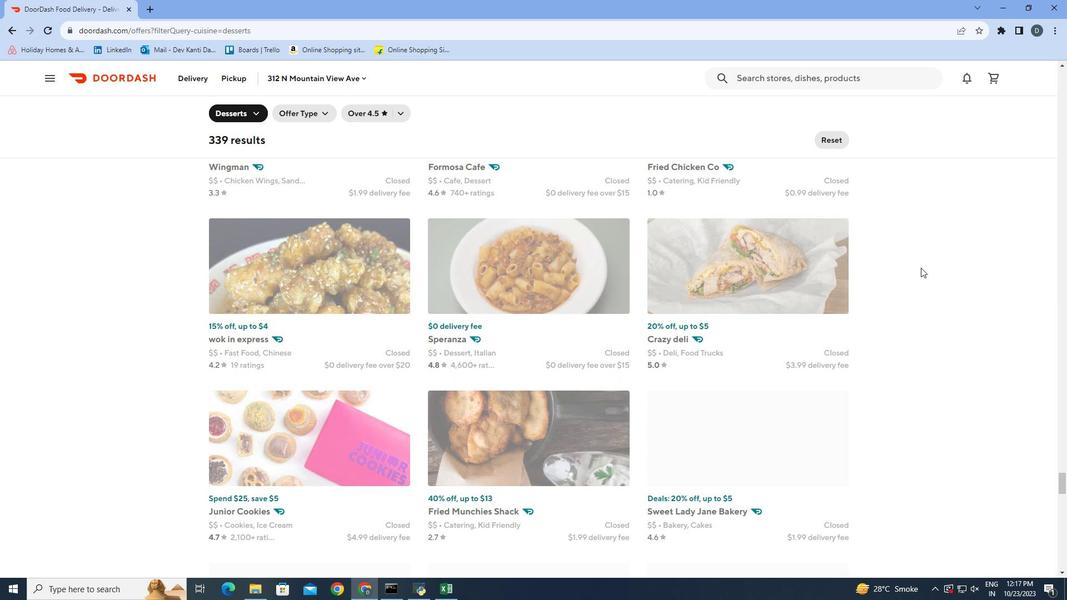 
Action: Mouse scrolled (920, 266) with delta (0, 0)
Screenshot: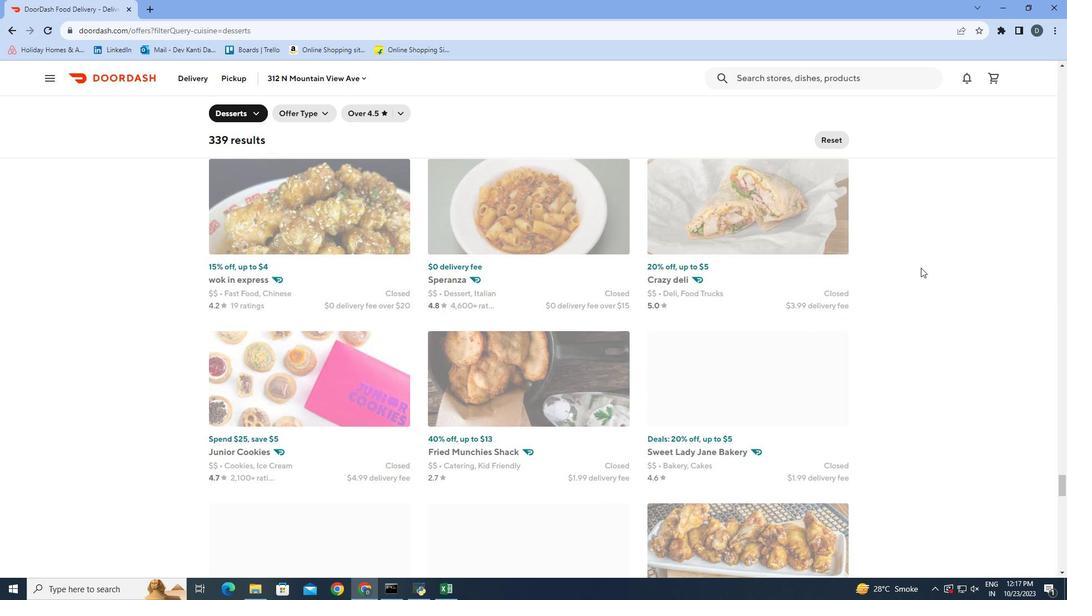 
Action: Mouse scrolled (920, 266) with delta (0, 0)
Screenshot: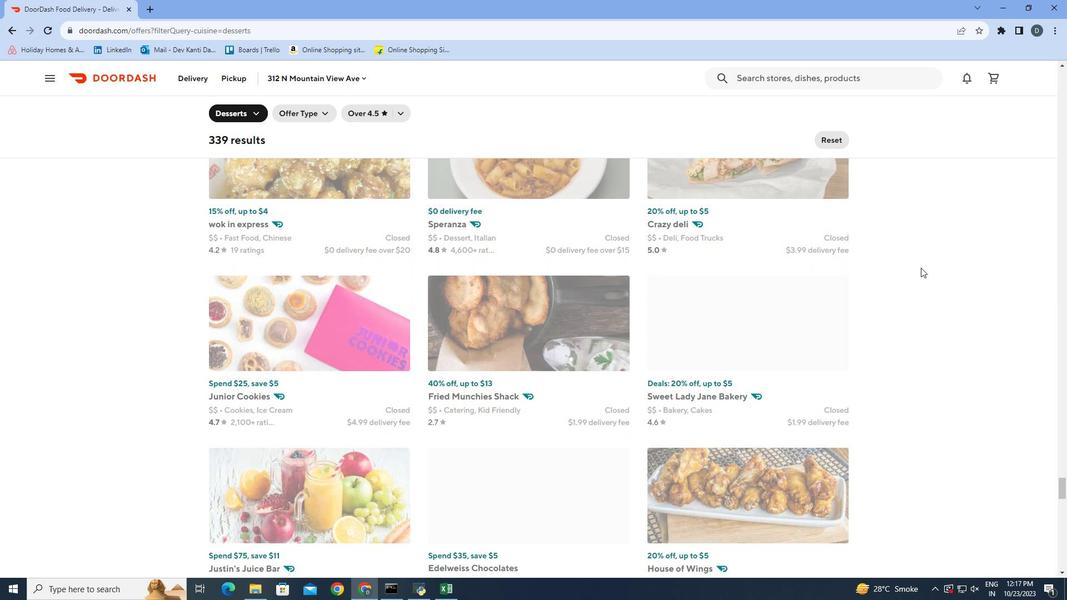 
Action: Mouse scrolled (920, 266) with delta (0, 0)
Screenshot: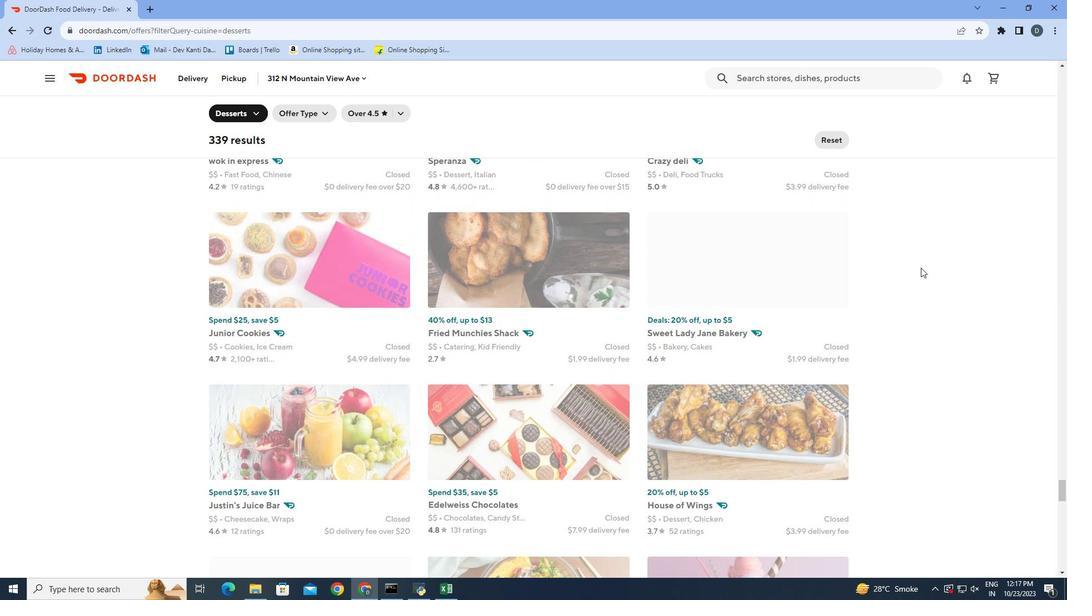 
Action: Mouse scrolled (920, 266) with delta (0, 0)
Screenshot: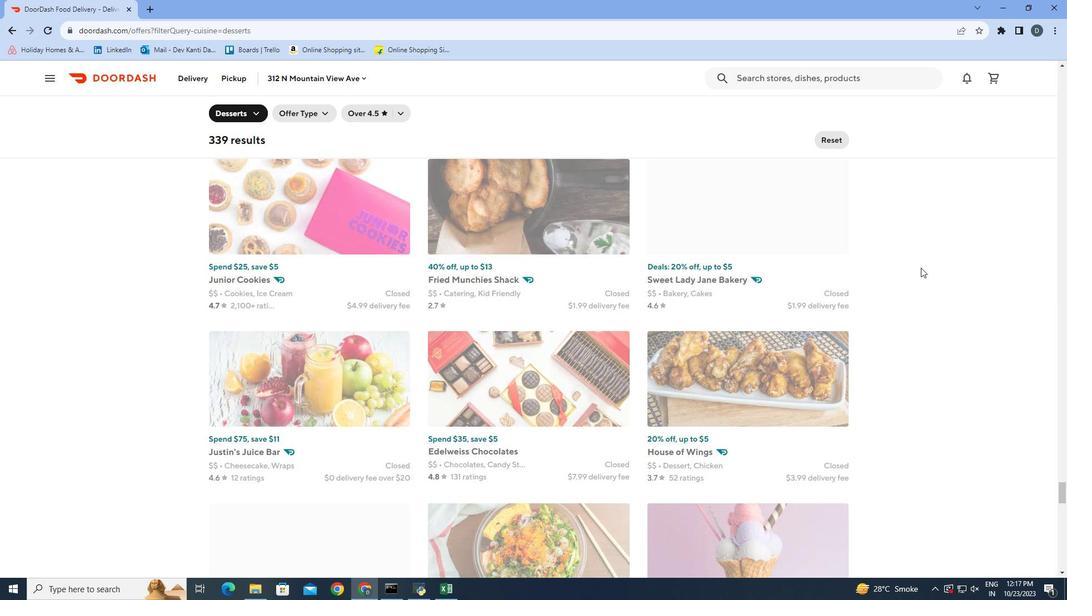 
Action: Mouse scrolled (920, 266) with delta (0, 0)
